 Task: Open the event Second Product Enhancement Discussion and Roadmap Planning on '2024/05/27', change the date to 2024/03/22, change the font style of the description to Trebuchet MS, set the availability to Away, insert an emoji Tue, logged in from the account softage.10@softage.net and add another guest for the event, softage.2@softage.net. Change the alignment of the event description to Align left.Change the font color of the description to Green and select an event charm, 
Action: Mouse moved to (394, 176)
Screenshot: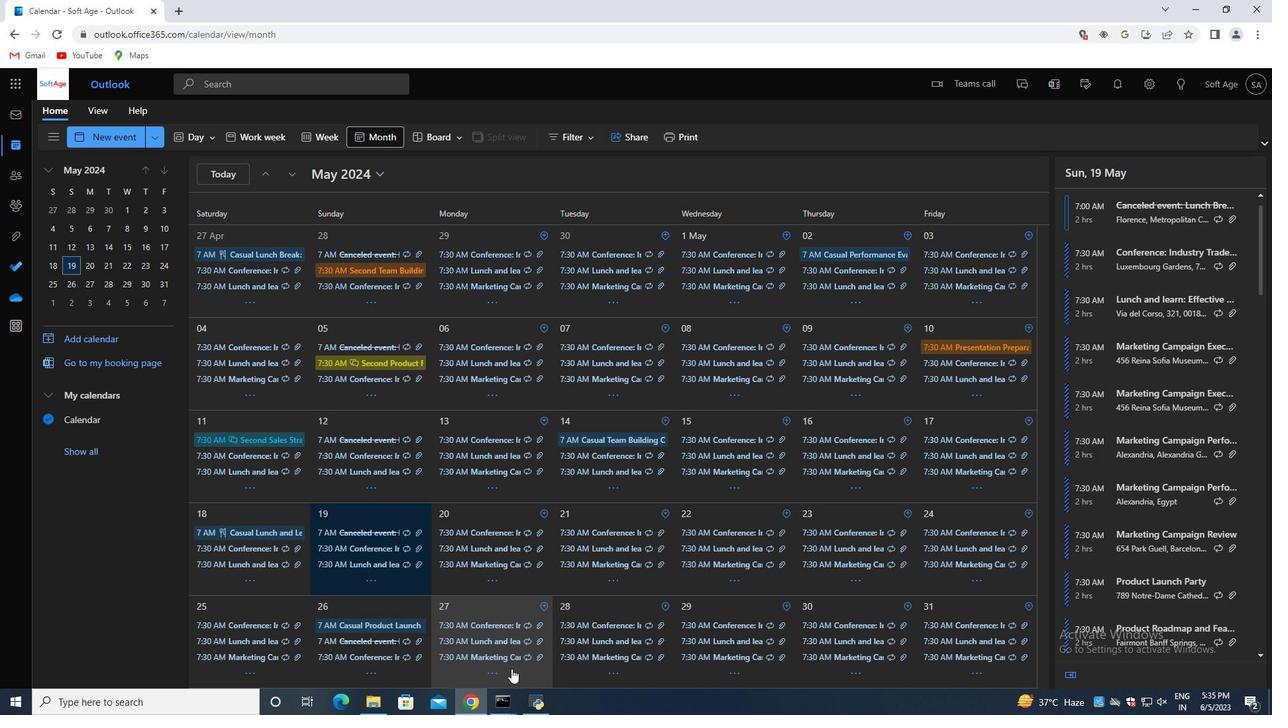 
Action: Mouse pressed left at (394, 176)
Screenshot: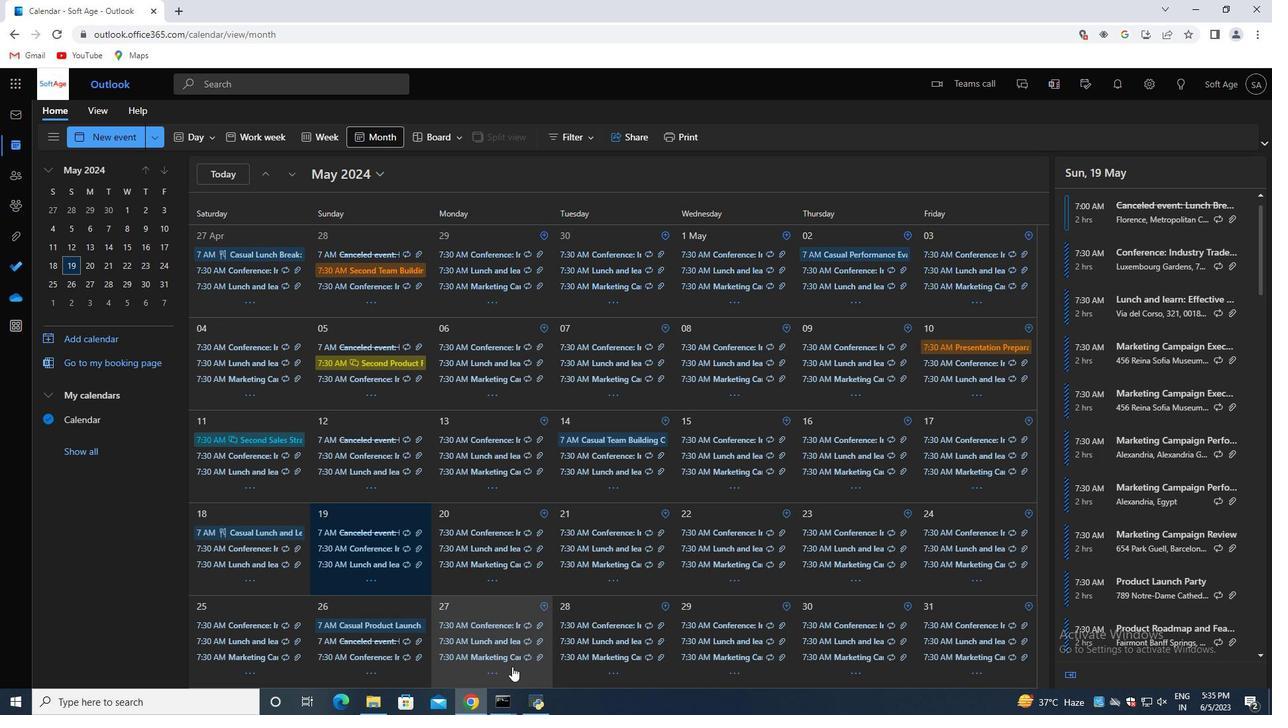 
Action: Mouse moved to (436, 206)
Screenshot: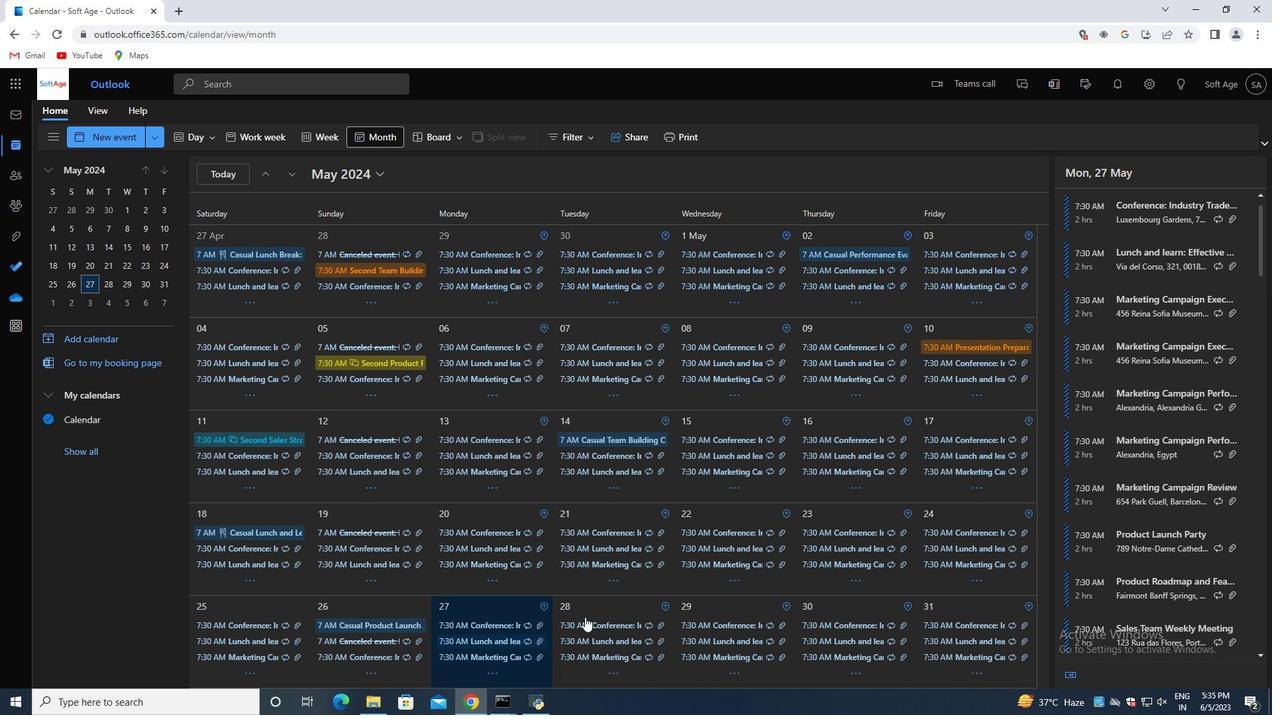 
Action: Mouse pressed left at (436, 206)
Screenshot: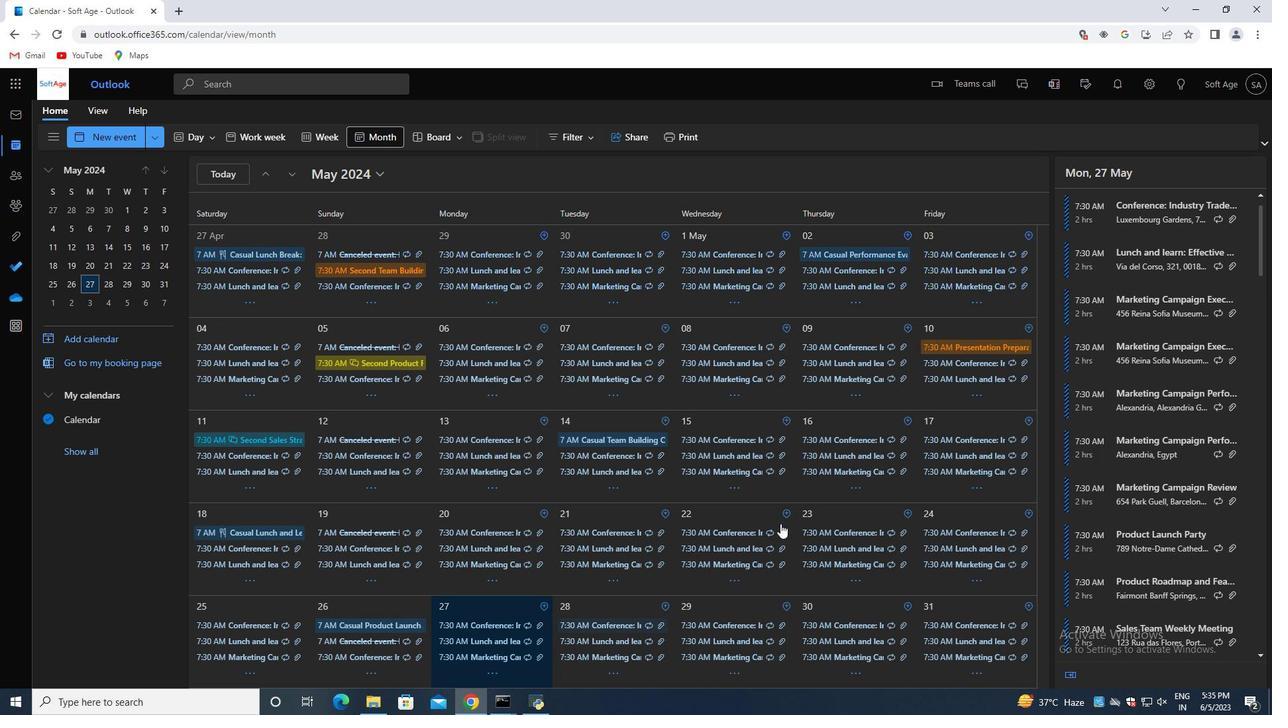 
Action: Mouse pressed left at (436, 206)
Screenshot: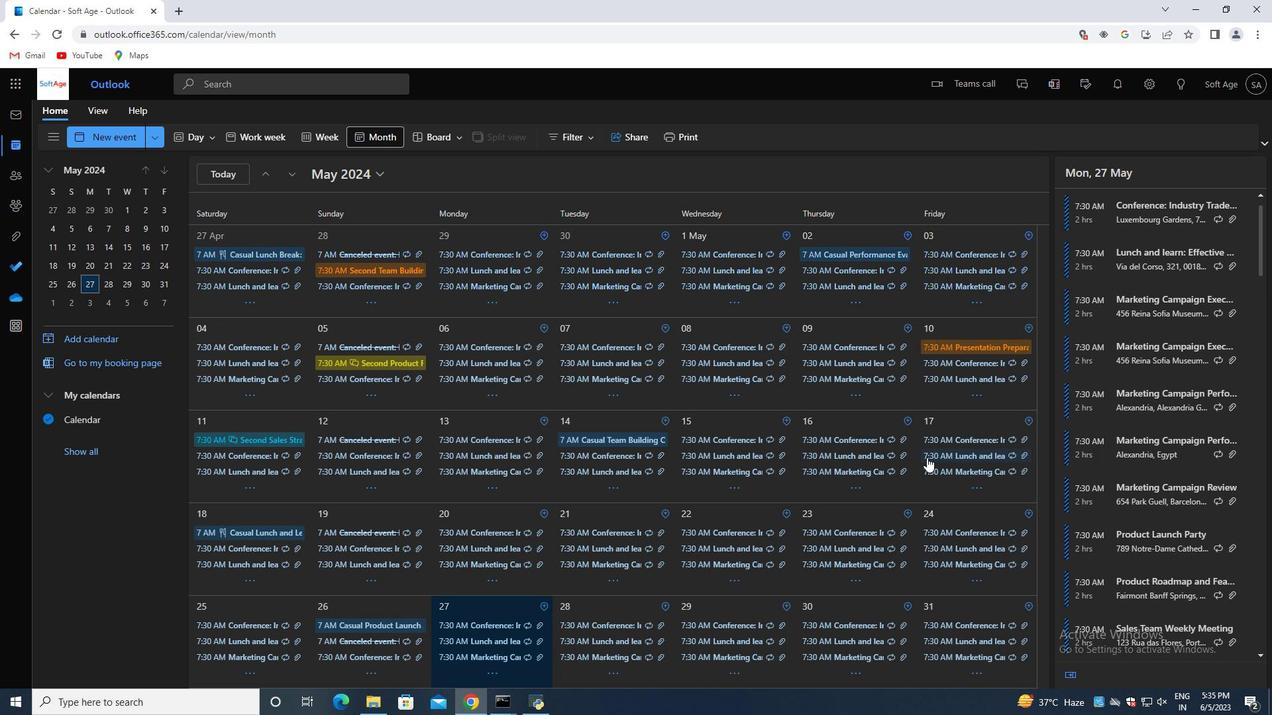 
Action: Mouse moved to (408, 203)
Screenshot: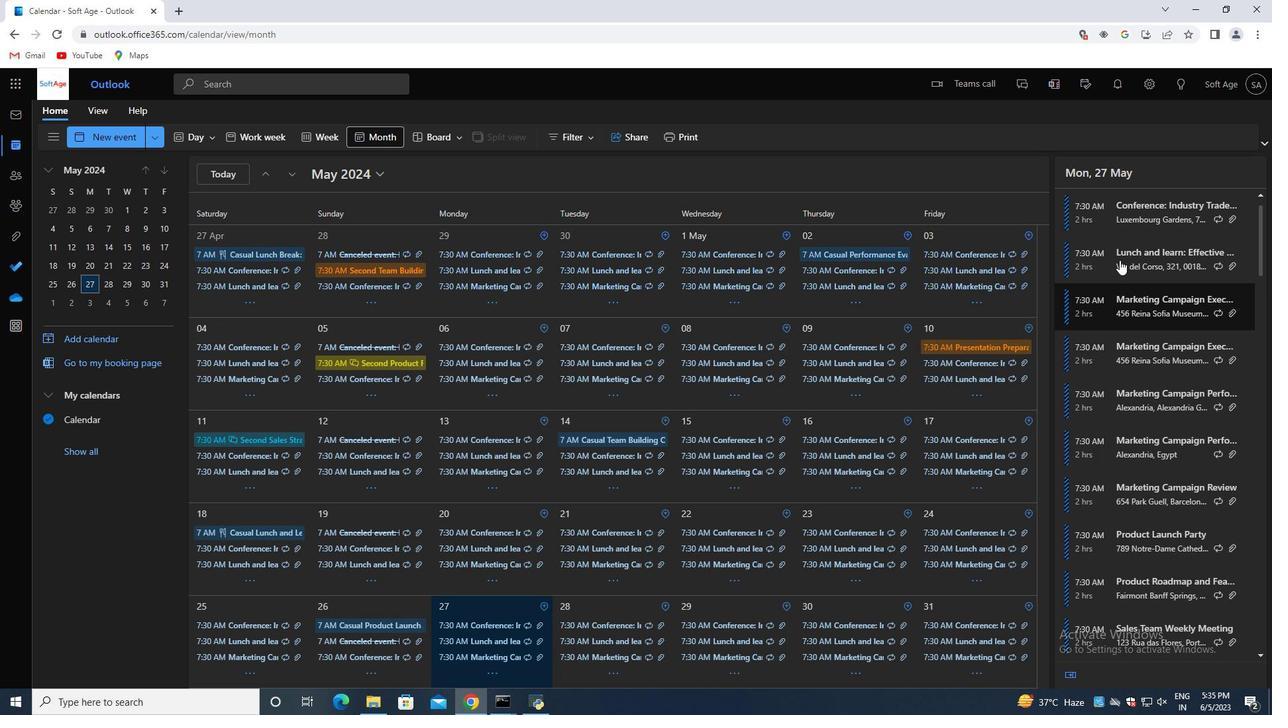 
Action: Mouse pressed left at (408, 203)
Screenshot: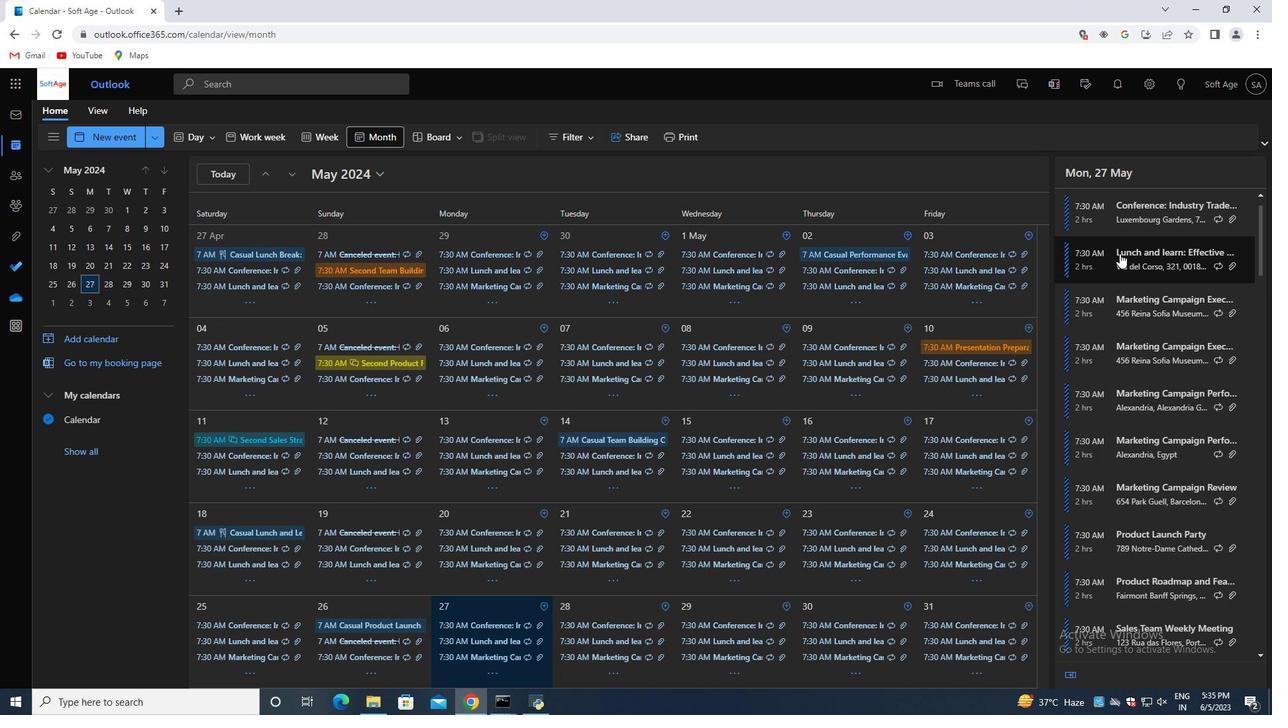 
Action: Mouse moved to (415, 204)
Screenshot: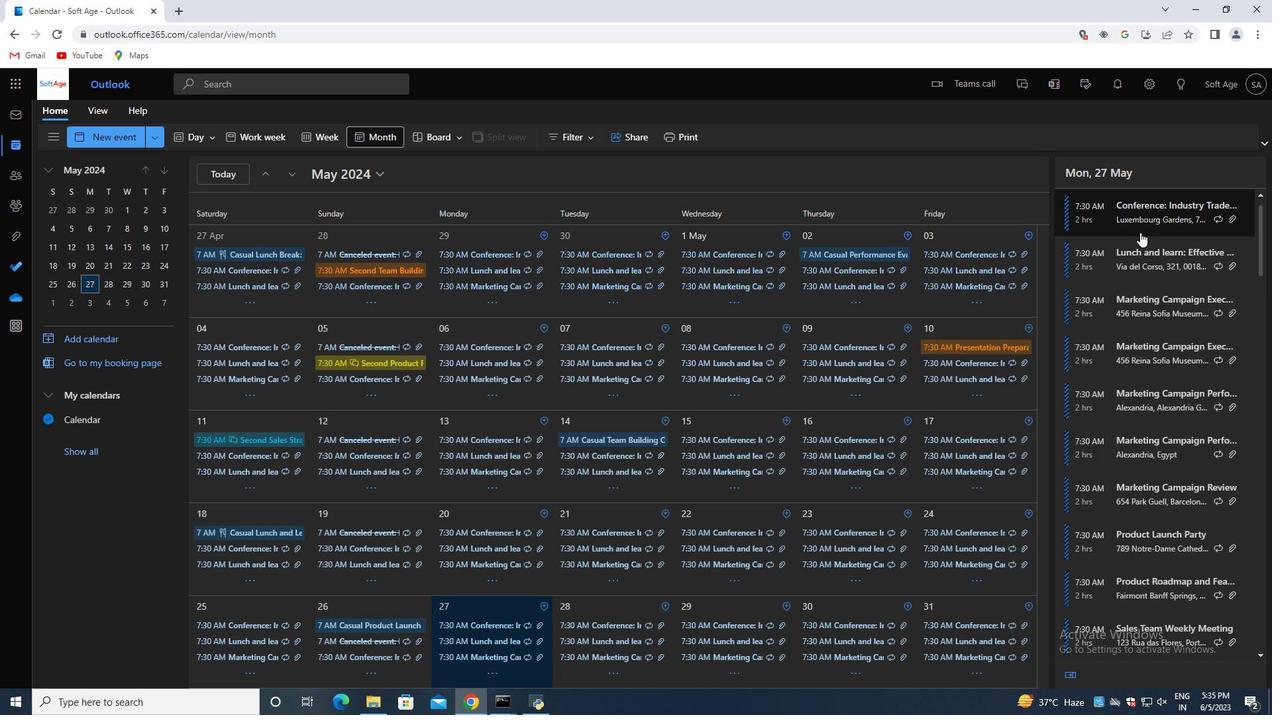 
Action: Mouse pressed left at (415, 204)
Screenshot: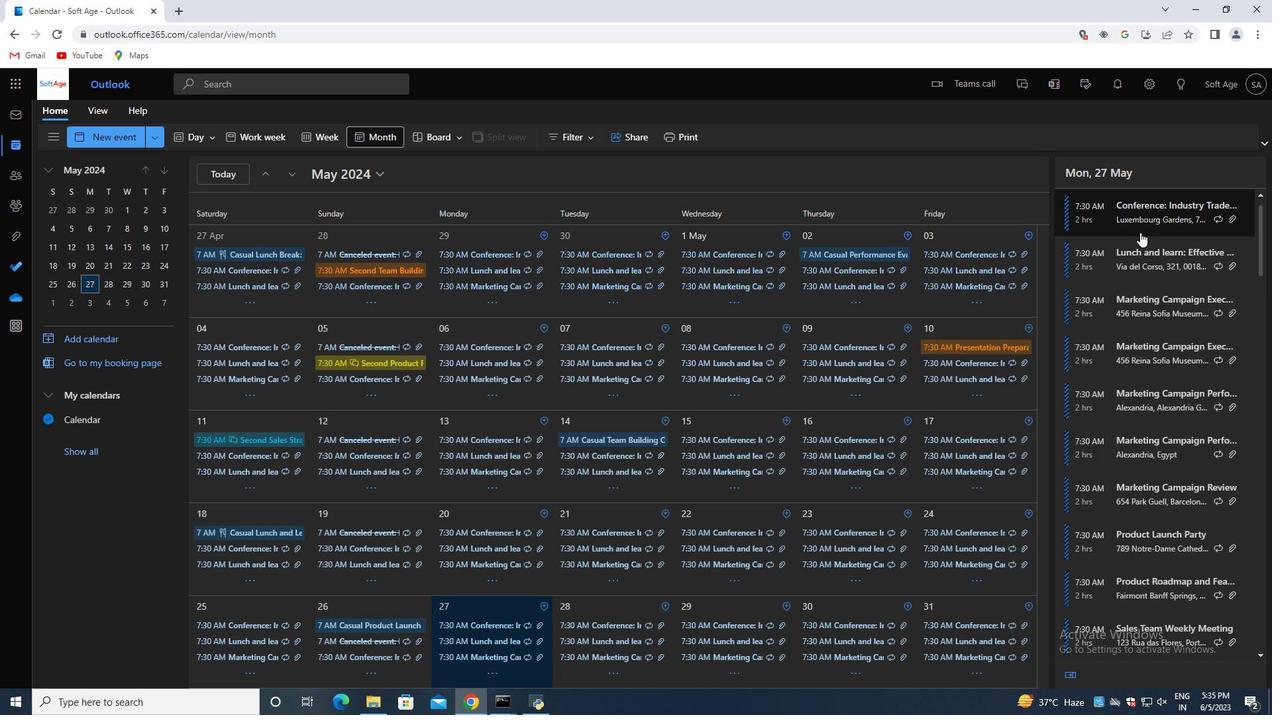 
Action: Mouse moved to (432, 210)
Screenshot: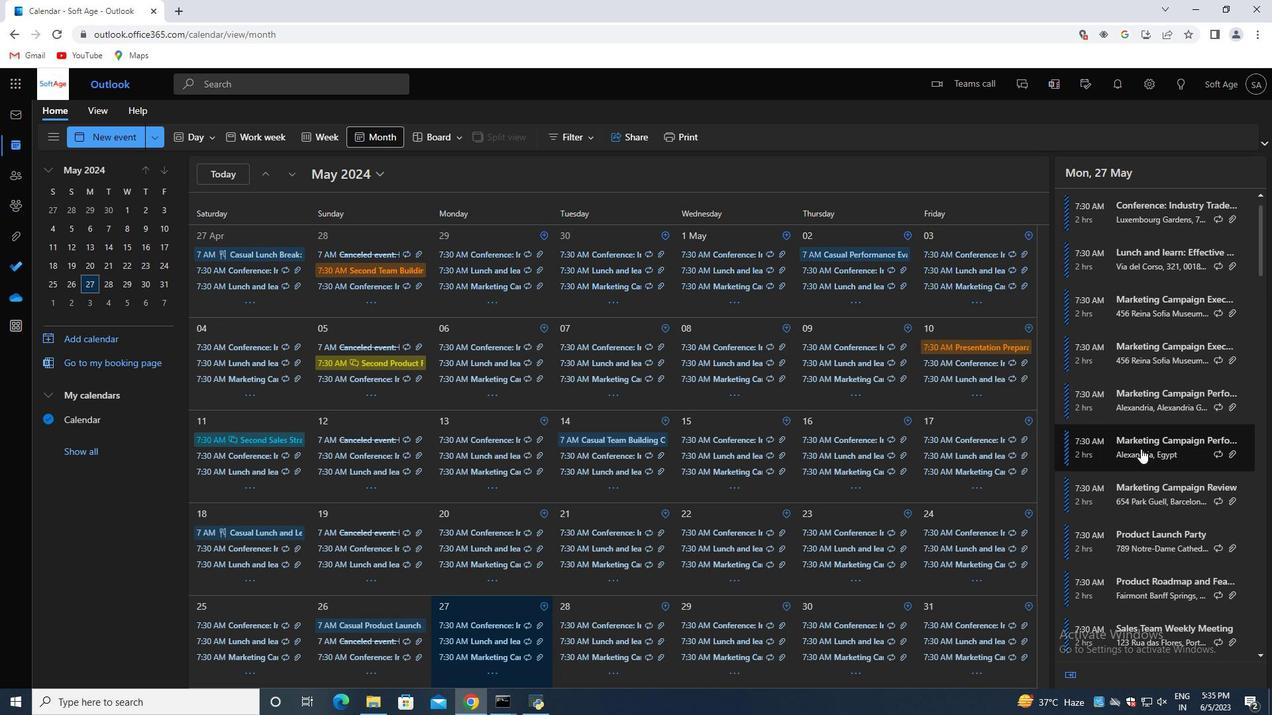 
Action: Mouse pressed left at (432, 210)
Screenshot: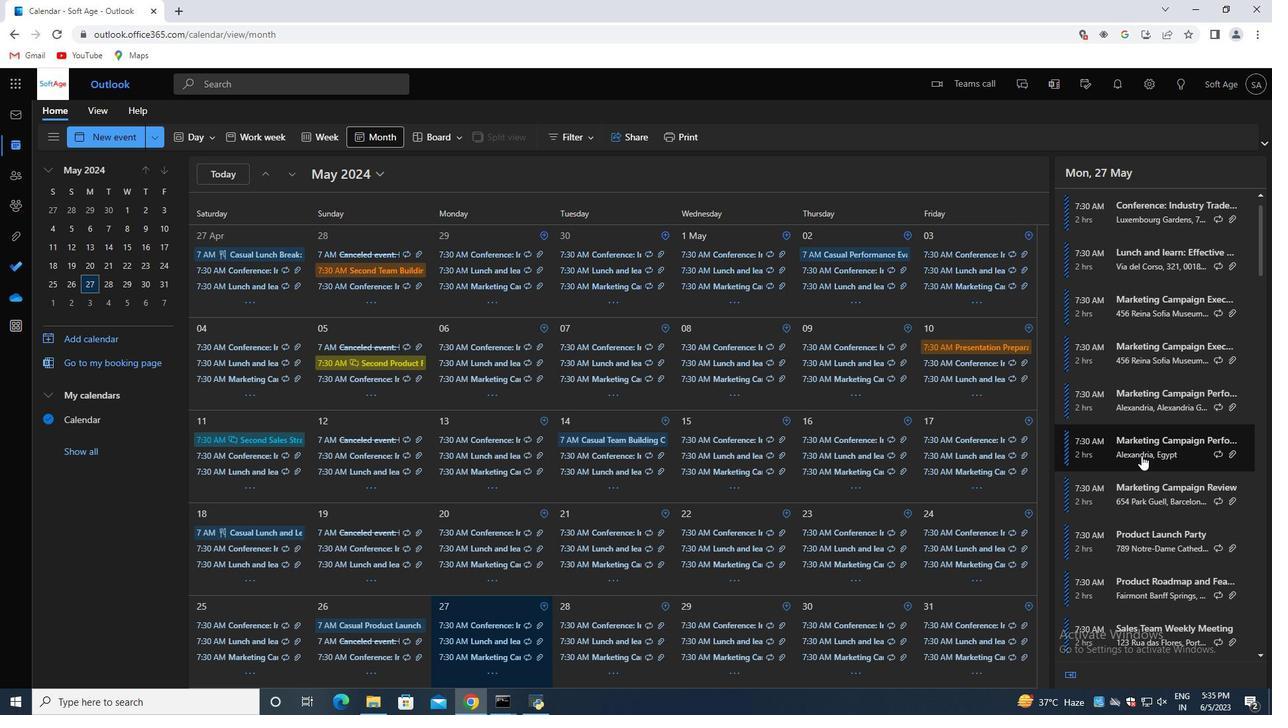 
Action: Mouse pressed left at (432, 210)
Screenshot: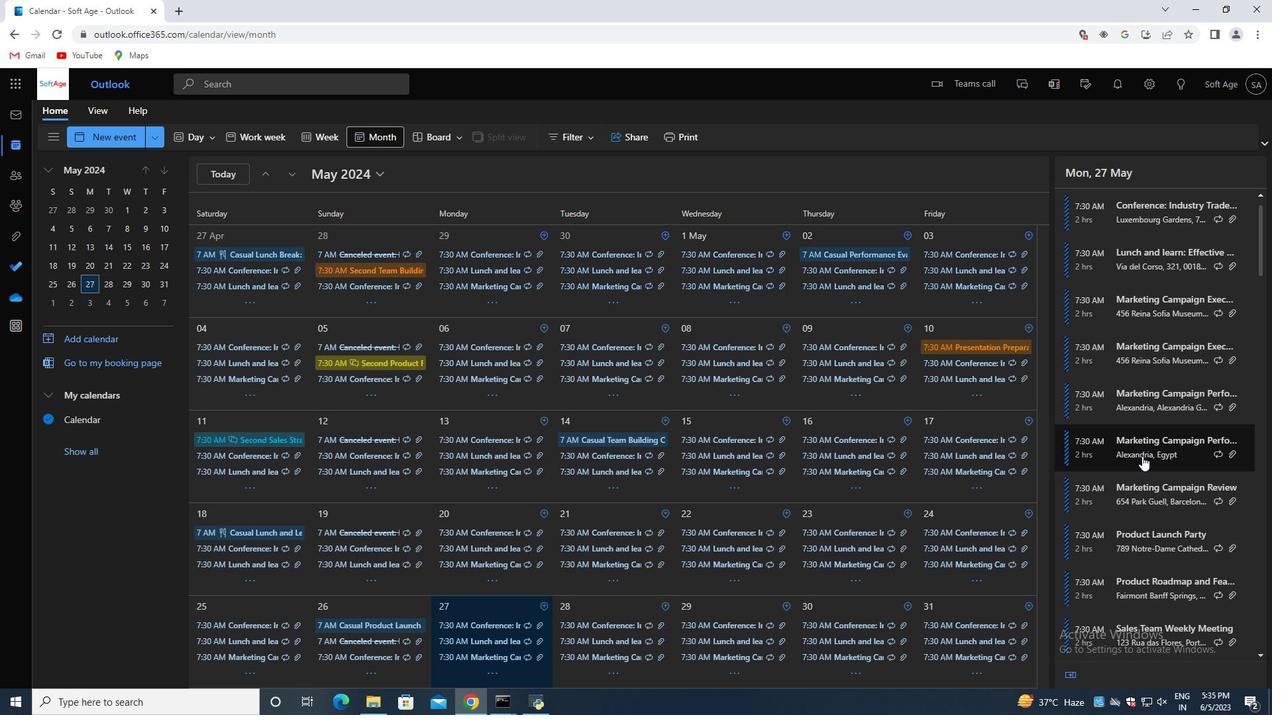 
Action: Mouse moved to (383, 211)
Screenshot: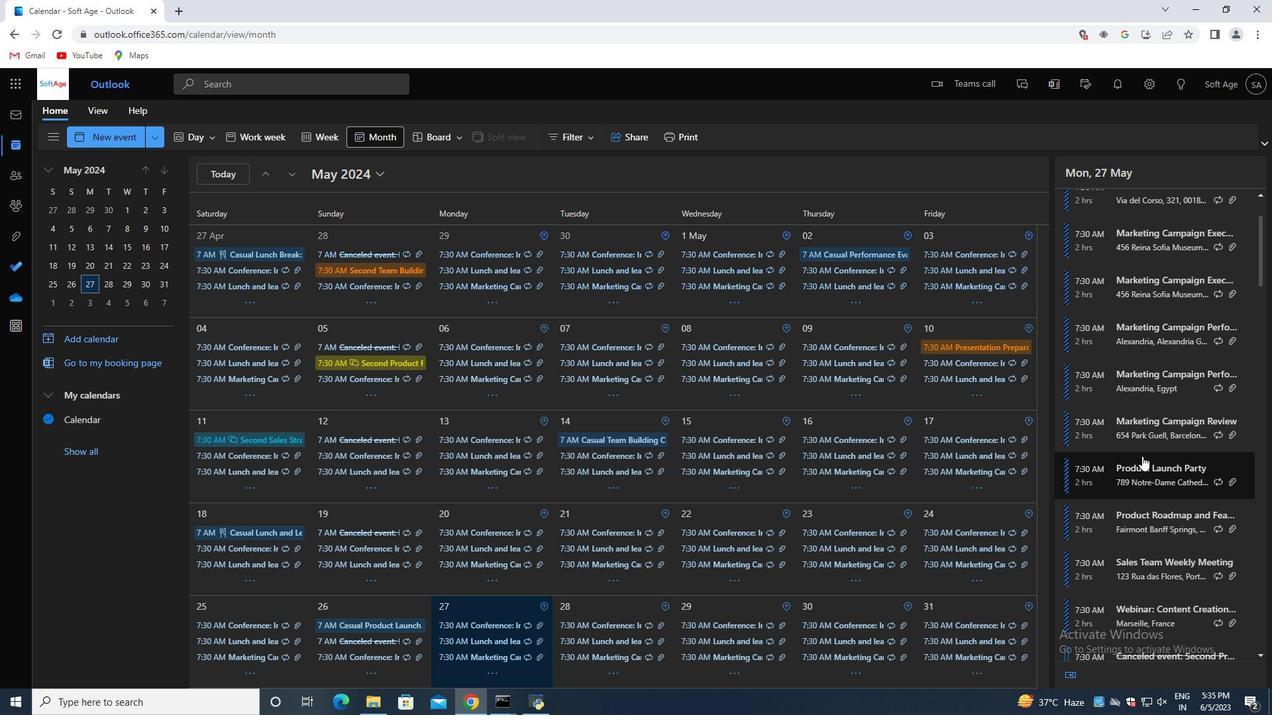 
Action: Mouse pressed left at (383, 211)
Screenshot: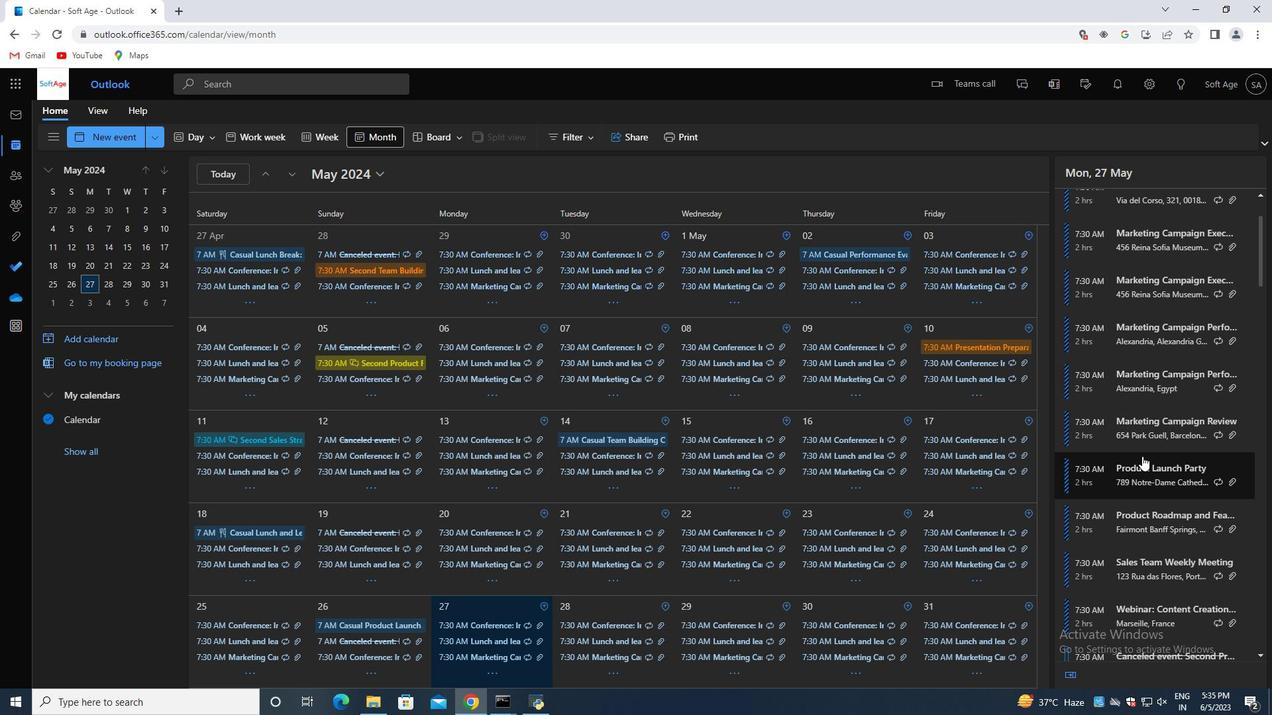 
Action: Mouse moved to (416, 208)
Screenshot: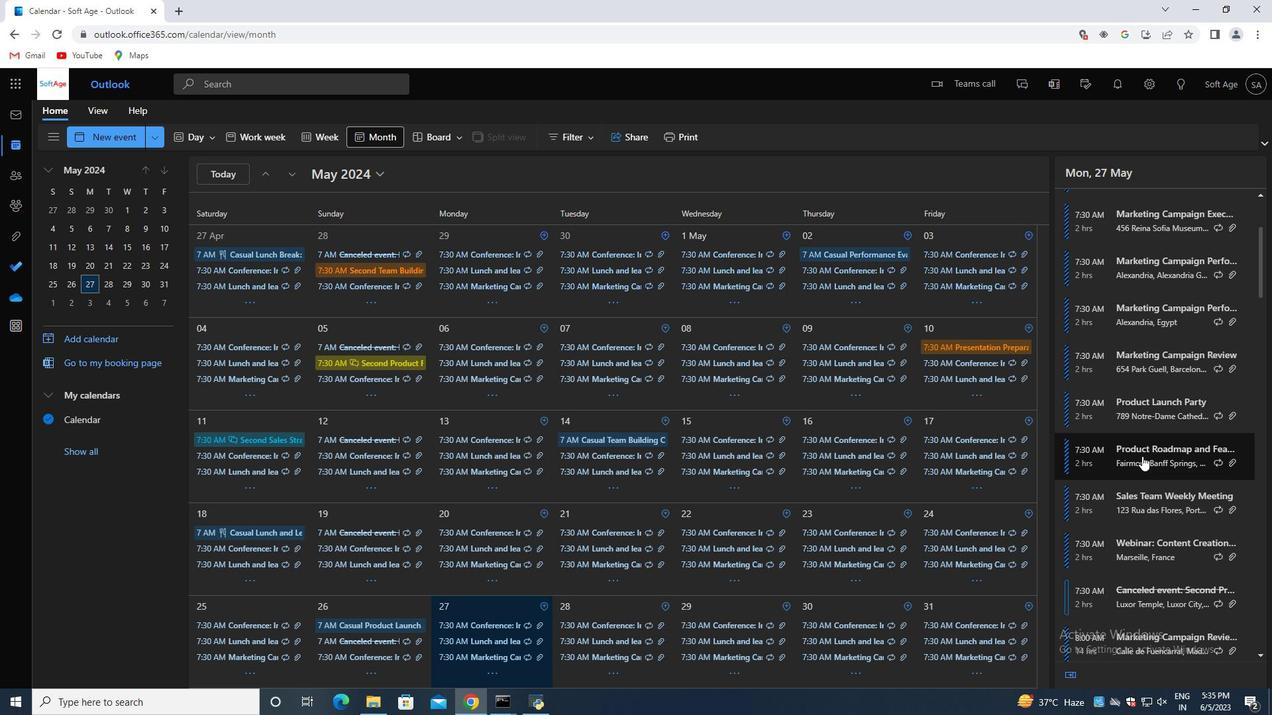 
Action: Mouse pressed left at (416, 208)
Screenshot: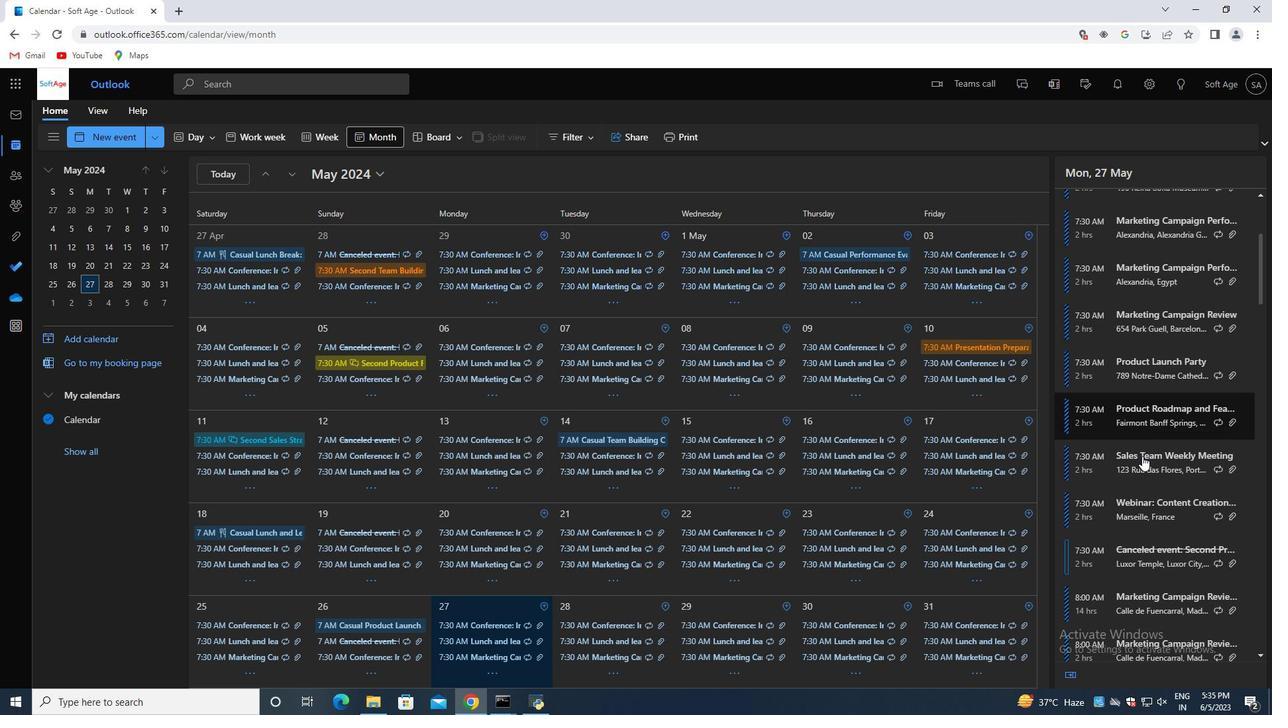 
Action: Mouse moved to (330, 269)
Screenshot: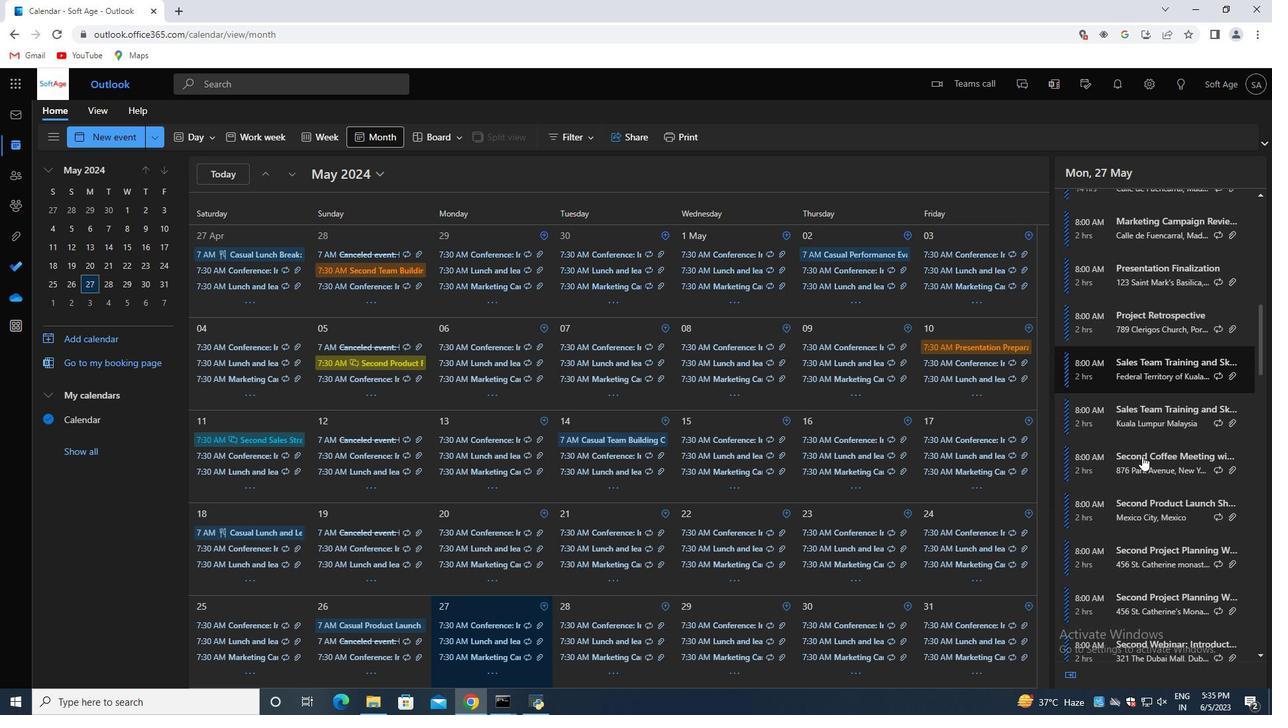 
Action: Mouse pressed left at (330, 269)
Screenshot: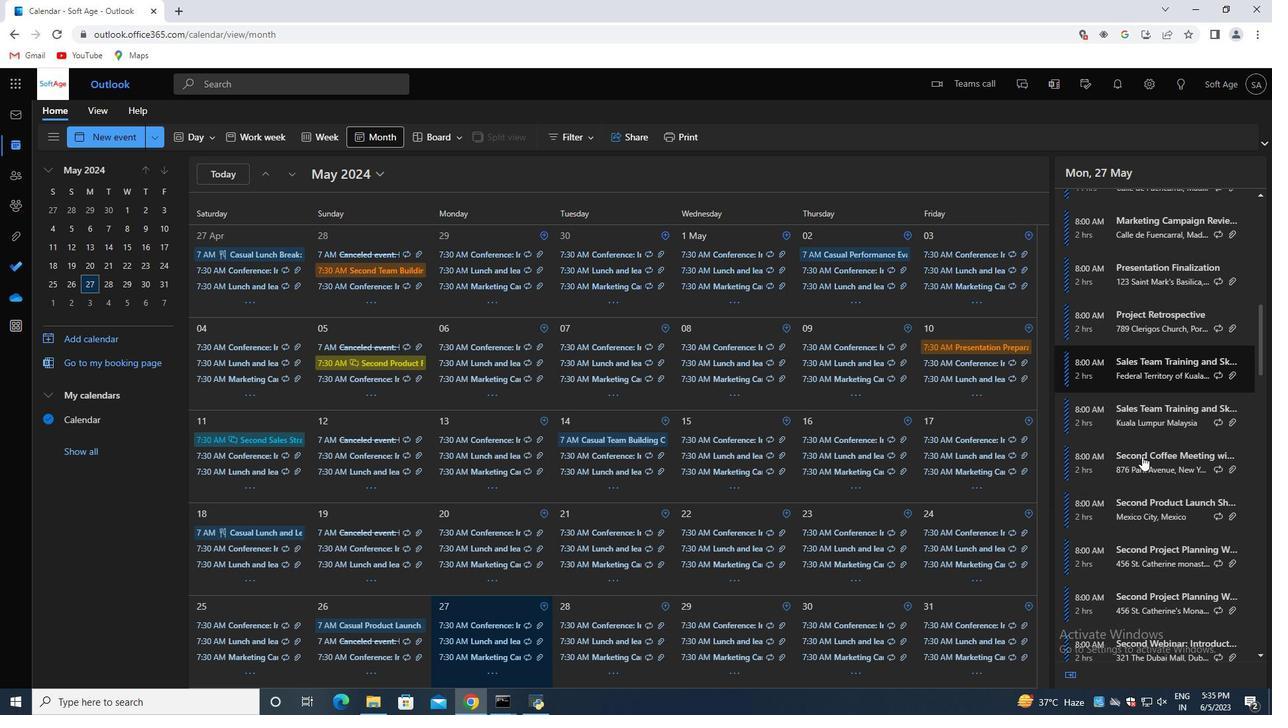 
Action: Mouse moved to (469, 501)
Screenshot: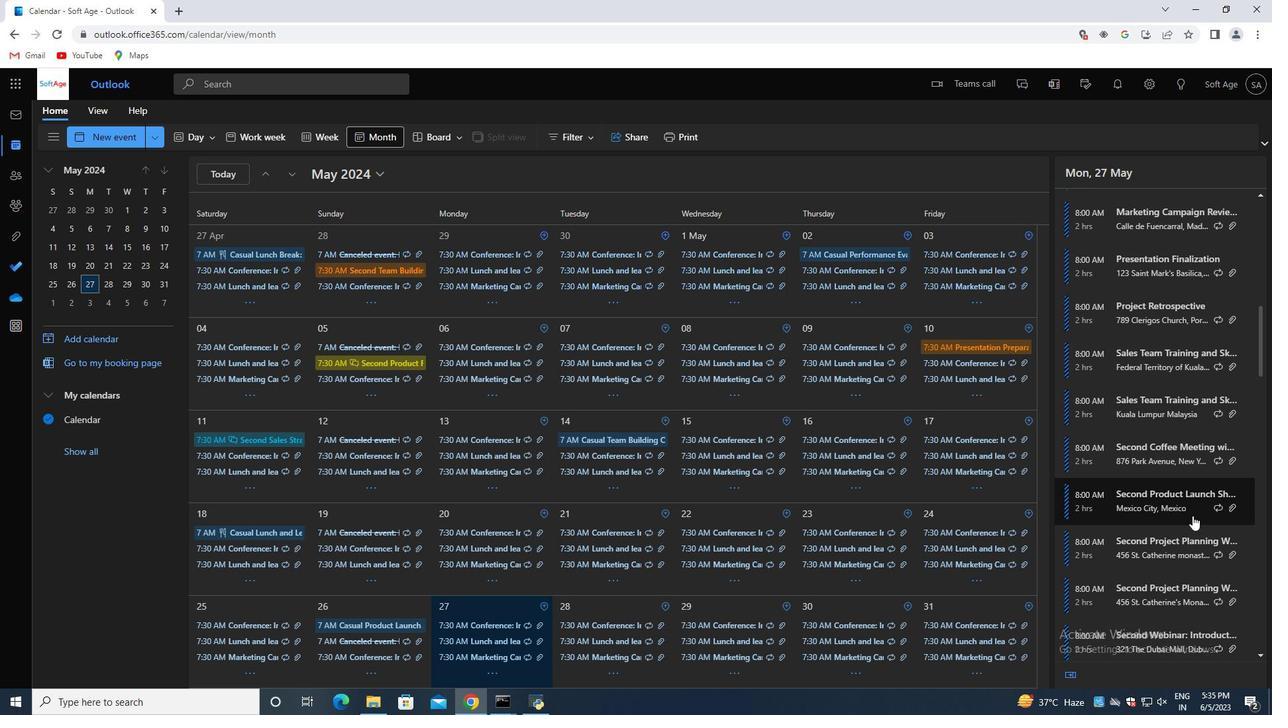 
Action: Mouse scrolled (469, 501) with delta (0, 0)
Screenshot: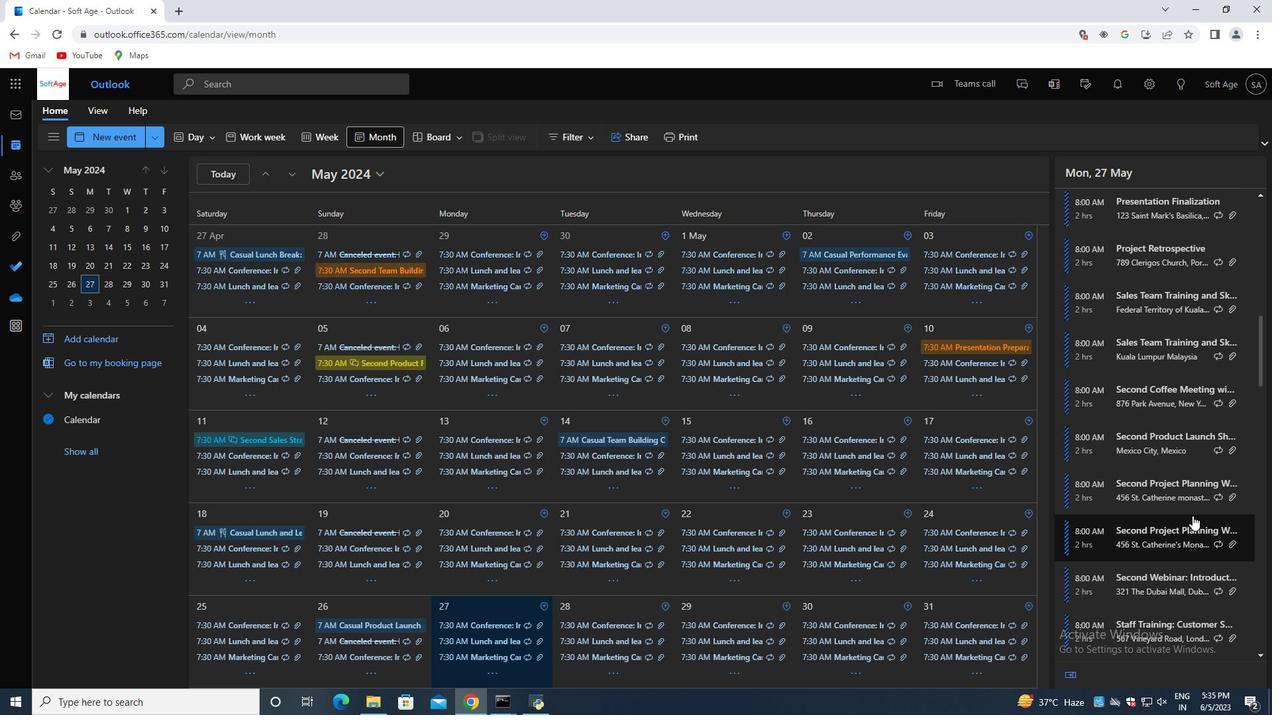 
Action: Mouse scrolled (469, 501) with delta (0, 0)
Screenshot: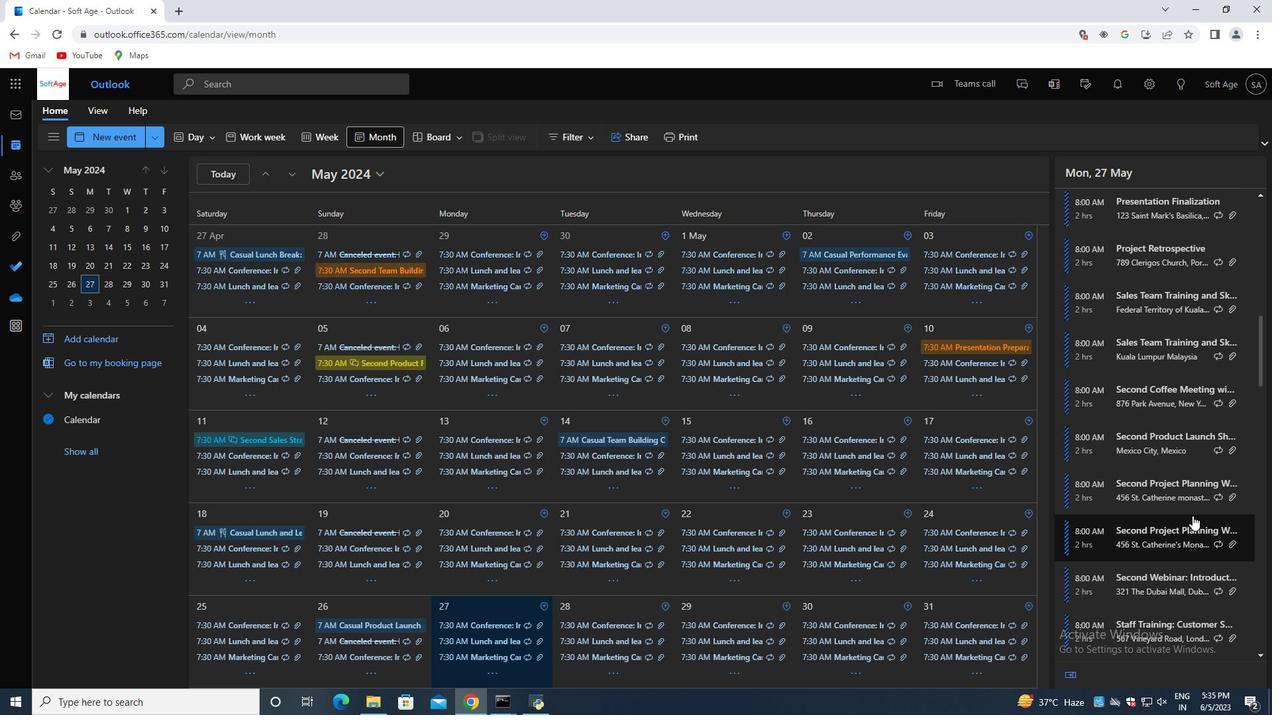 
Action: Mouse scrolled (469, 501) with delta (0, 0)
Screenshot: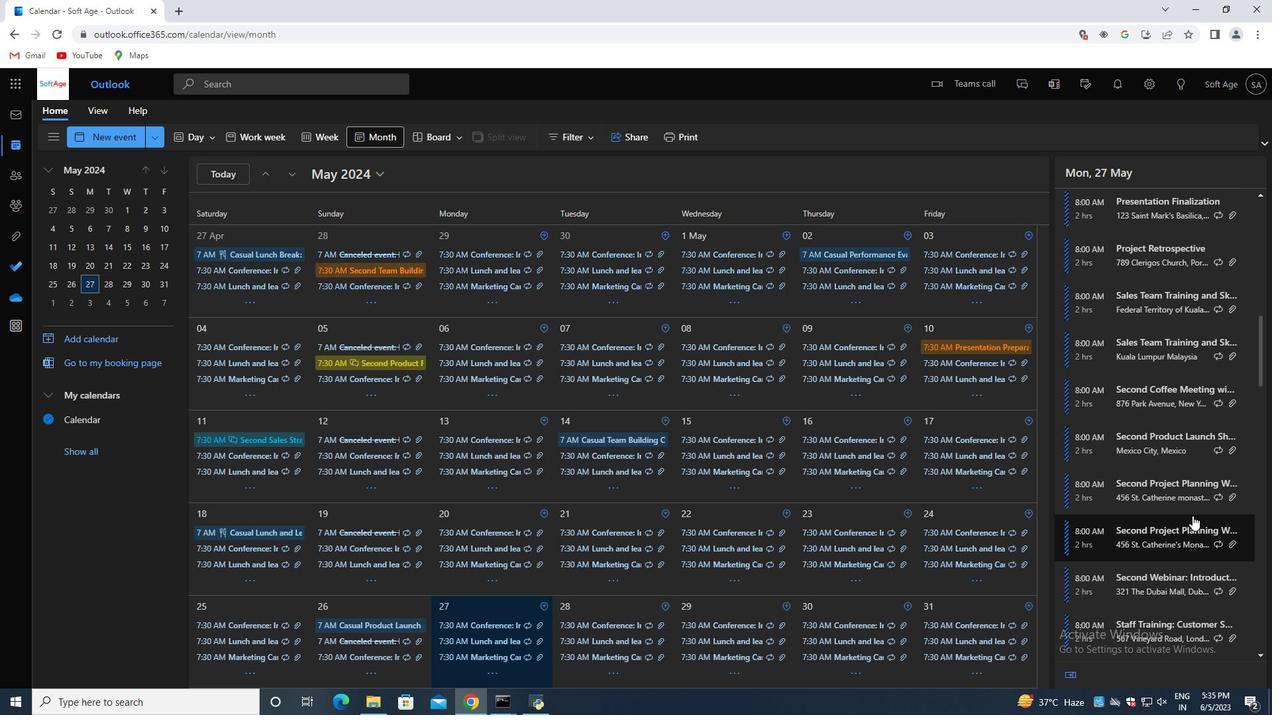 
Action: Mouse moved to (685, 174)
Screenshot: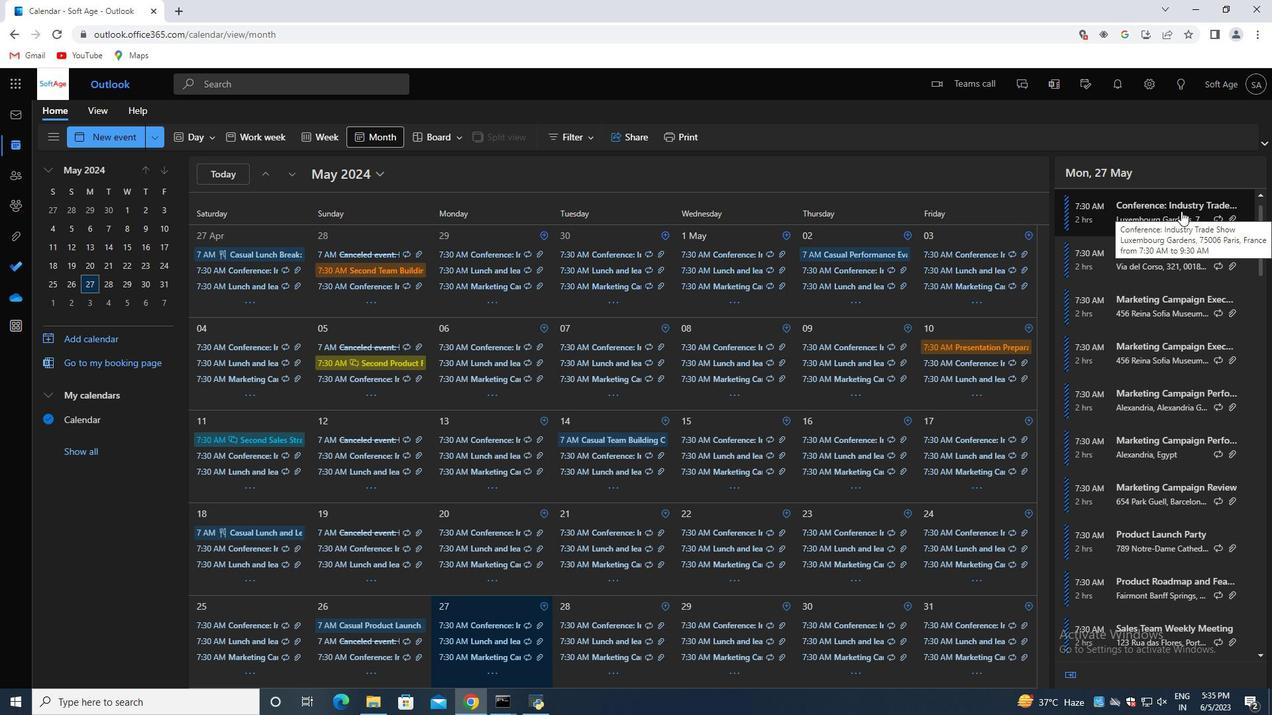 
Action: Mouse pressed left at (685, 174)
Screenshot: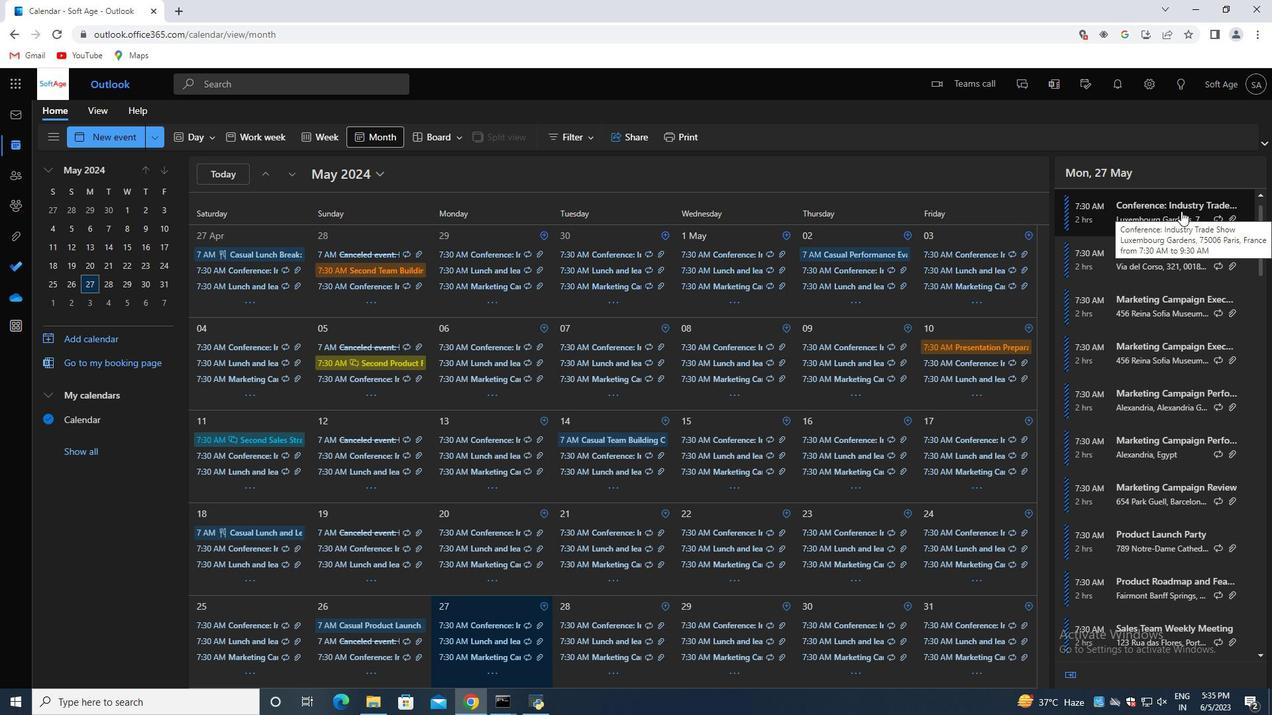 
Action: Mouse moved to (470, 607)
Screenshot: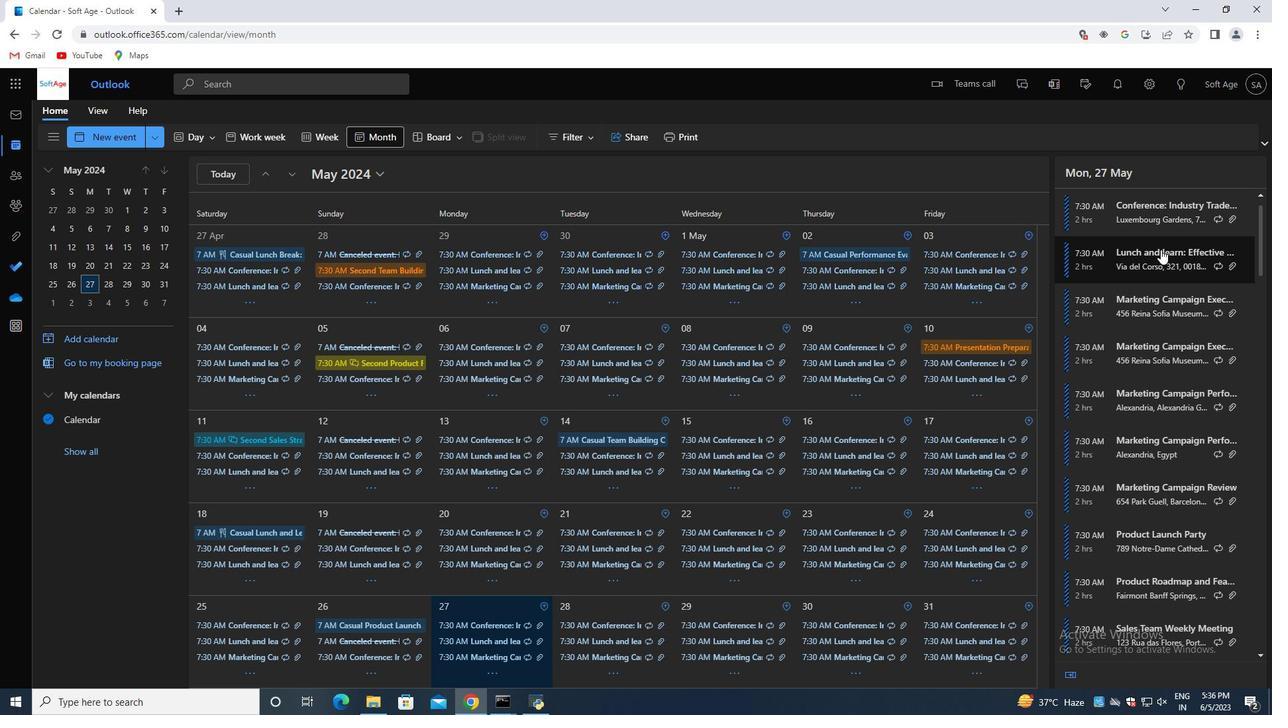 
Action: Mouse pressed left at (470, 607)
Screenshot: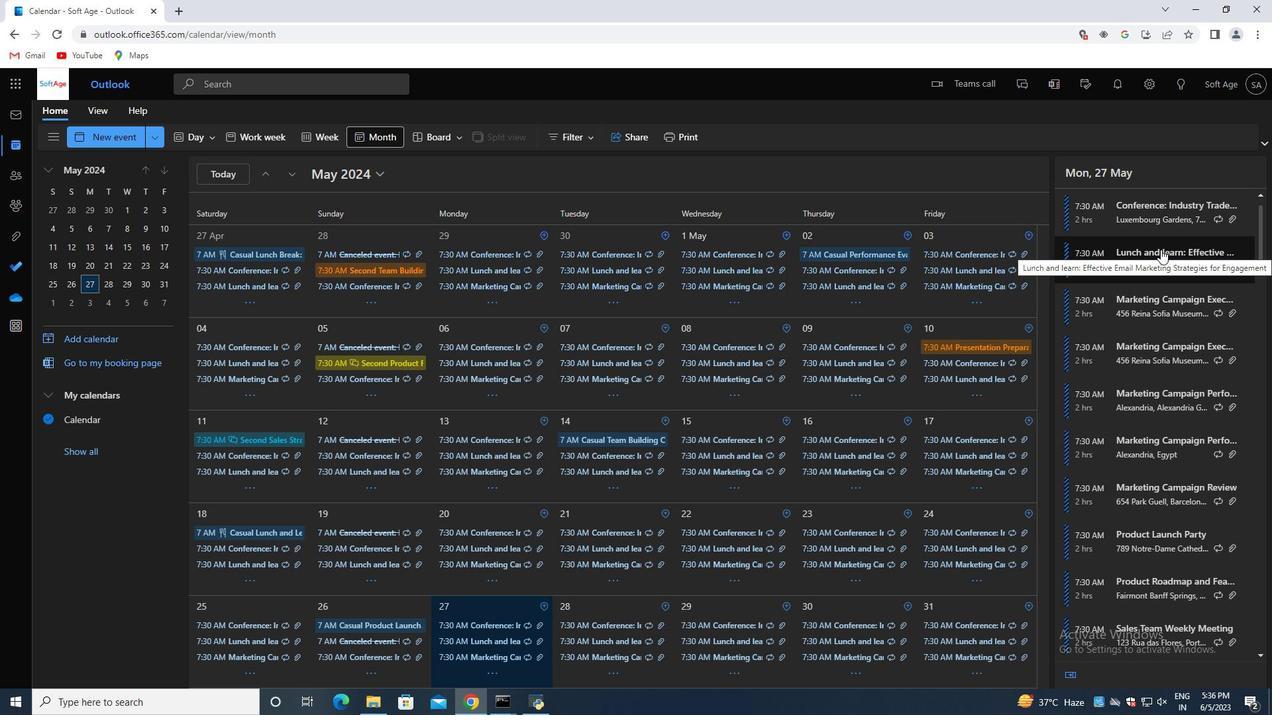 
Action: Mouse moved to (453, 618)
Screenshot: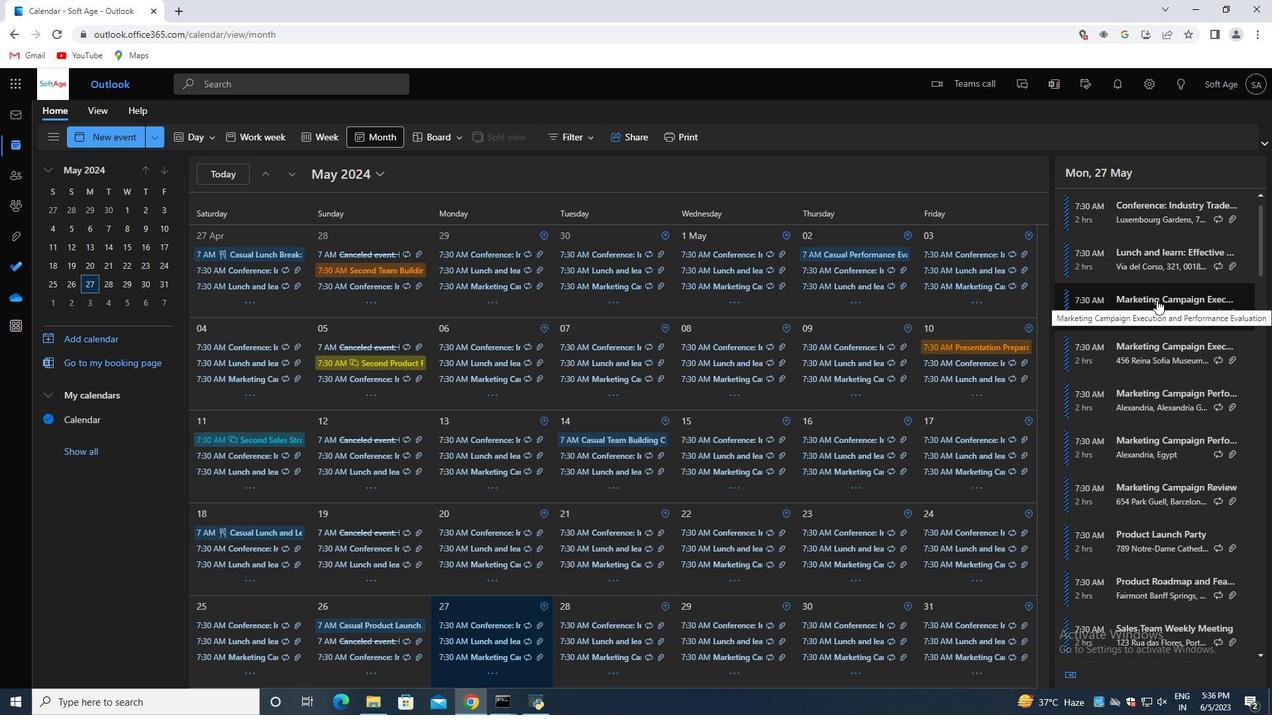 
Action: Mouse scrolled (453, 618) with delta (0, 0)
Screenshot: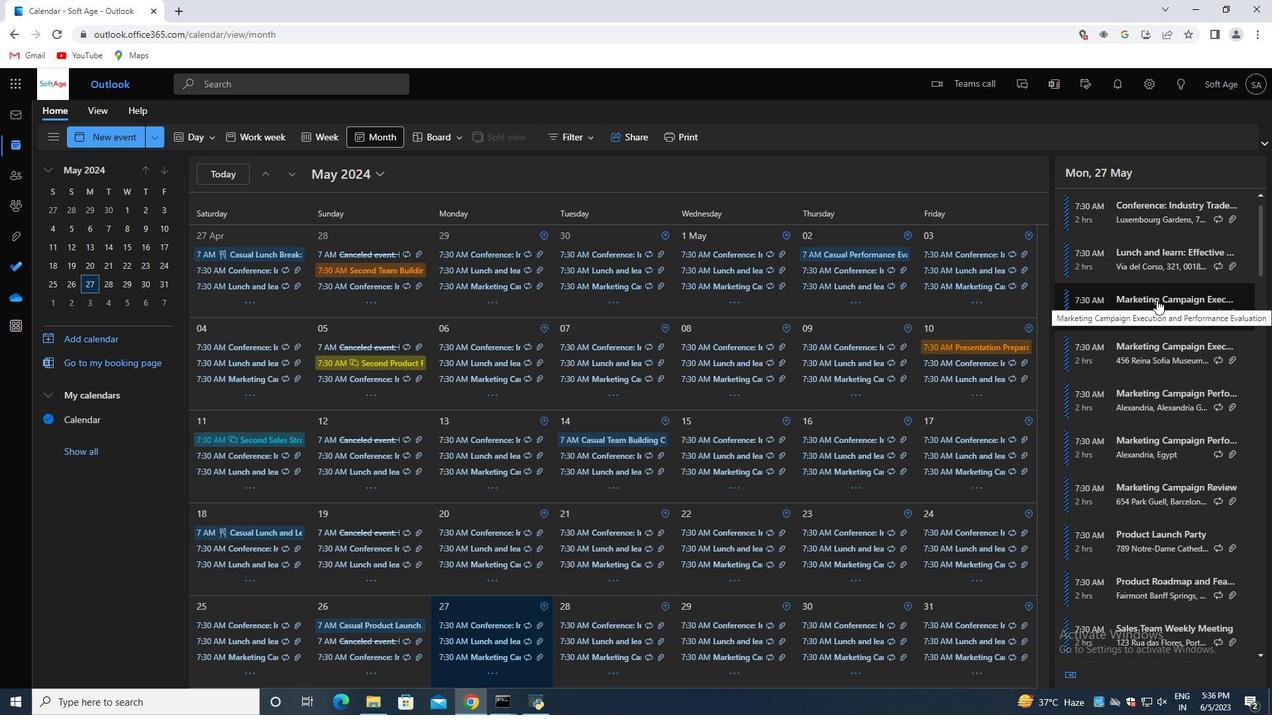 
Action: Mouse moved to (453, 618)
Screenshot: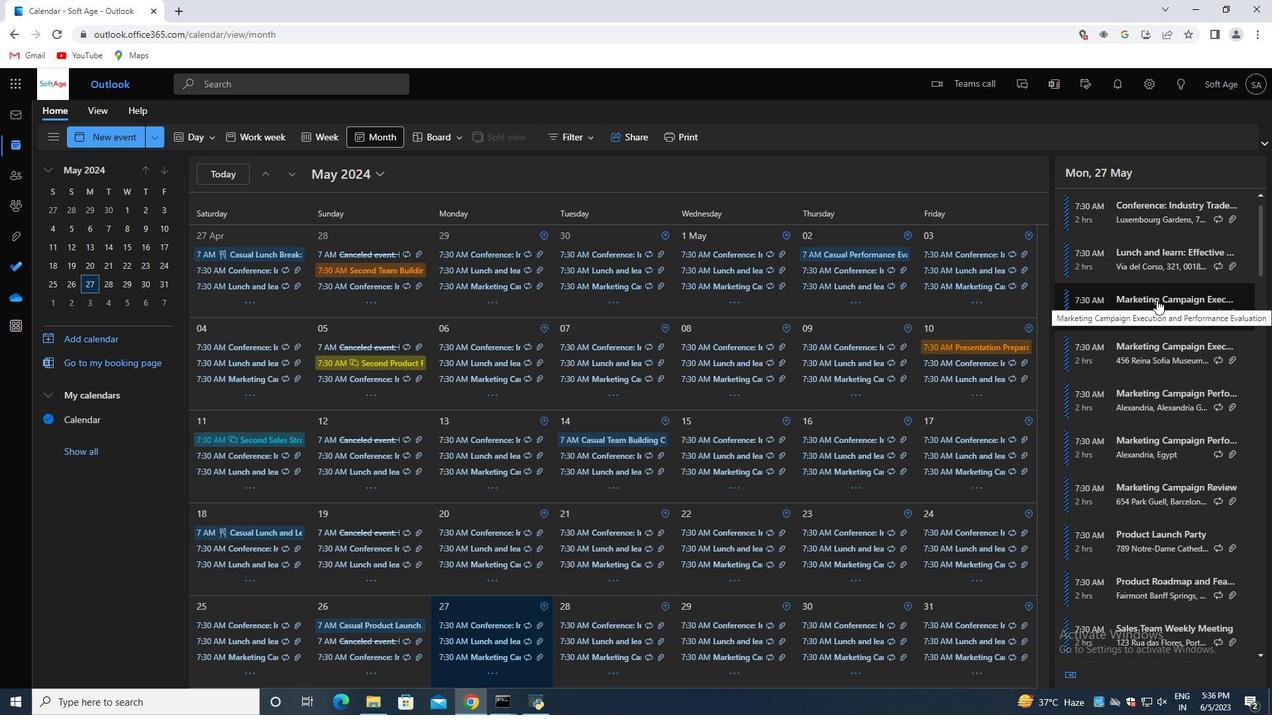 
Action: Mouse scrolled (453, 618) with delta (0, 0)
Screenshot: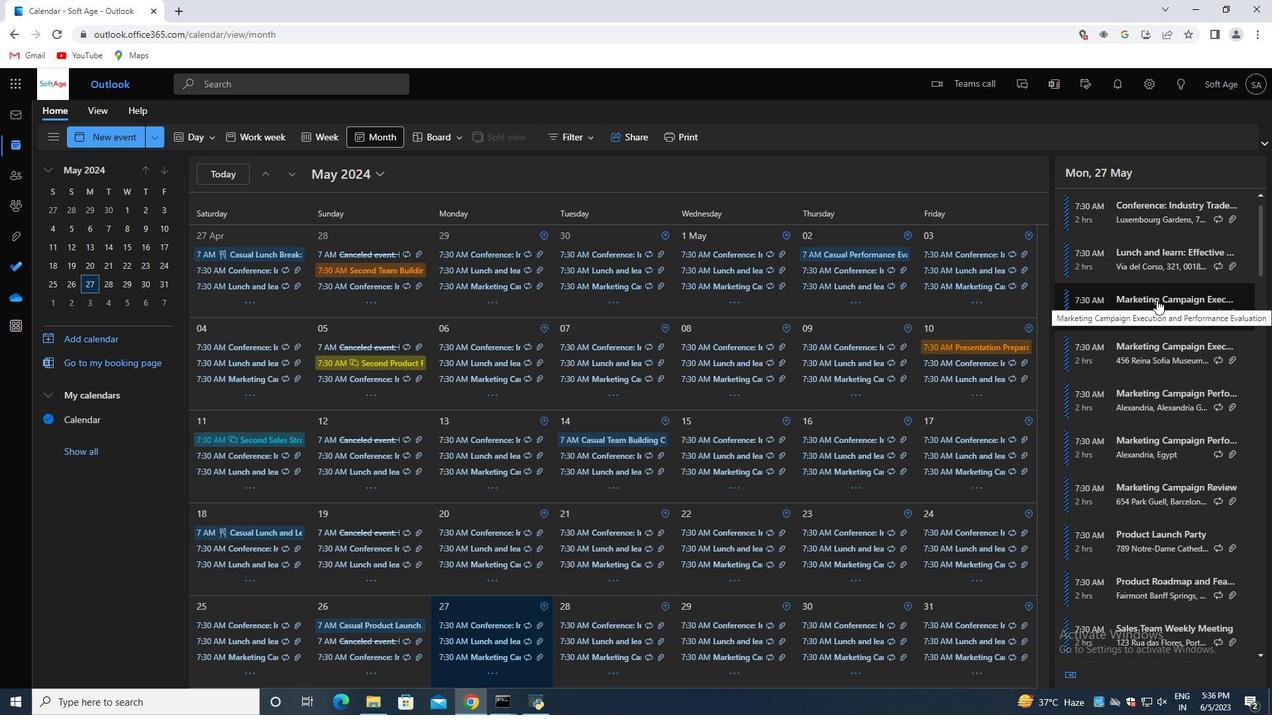 
Action: Mouse moved to (681, 175)
Screenshot: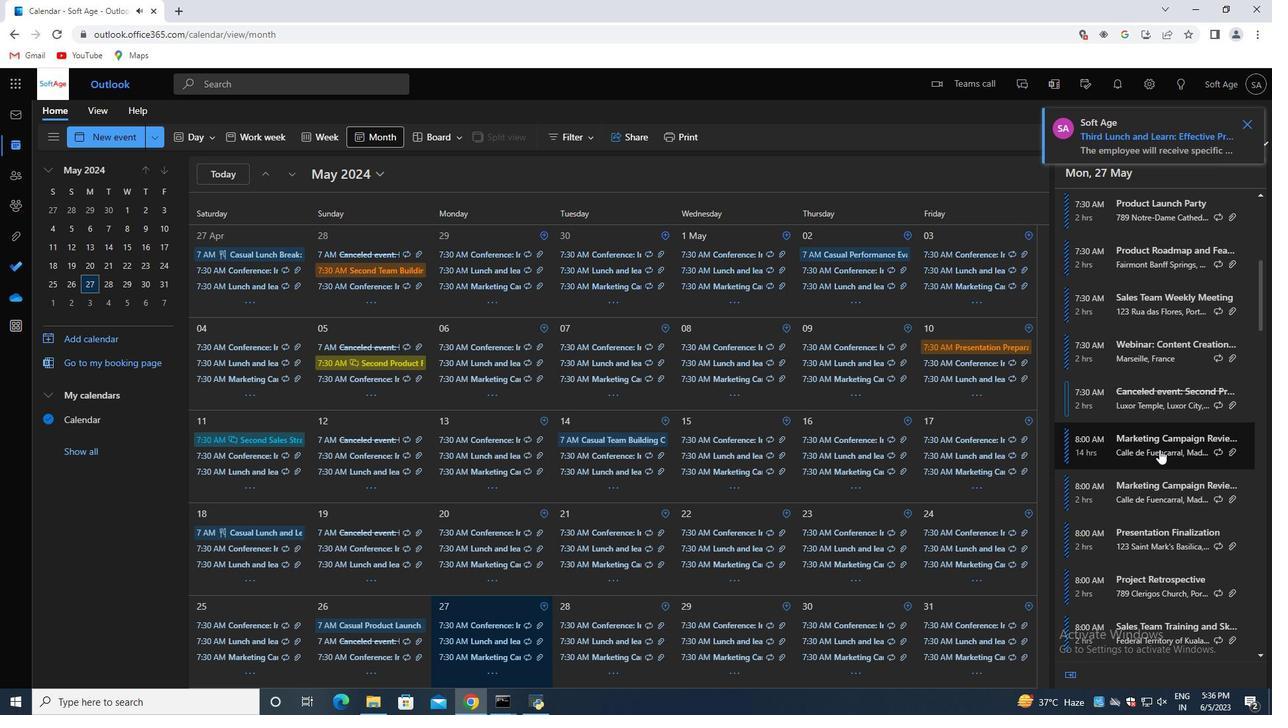 
Action: Mouse pressed left at (681, 175)
Screenshot: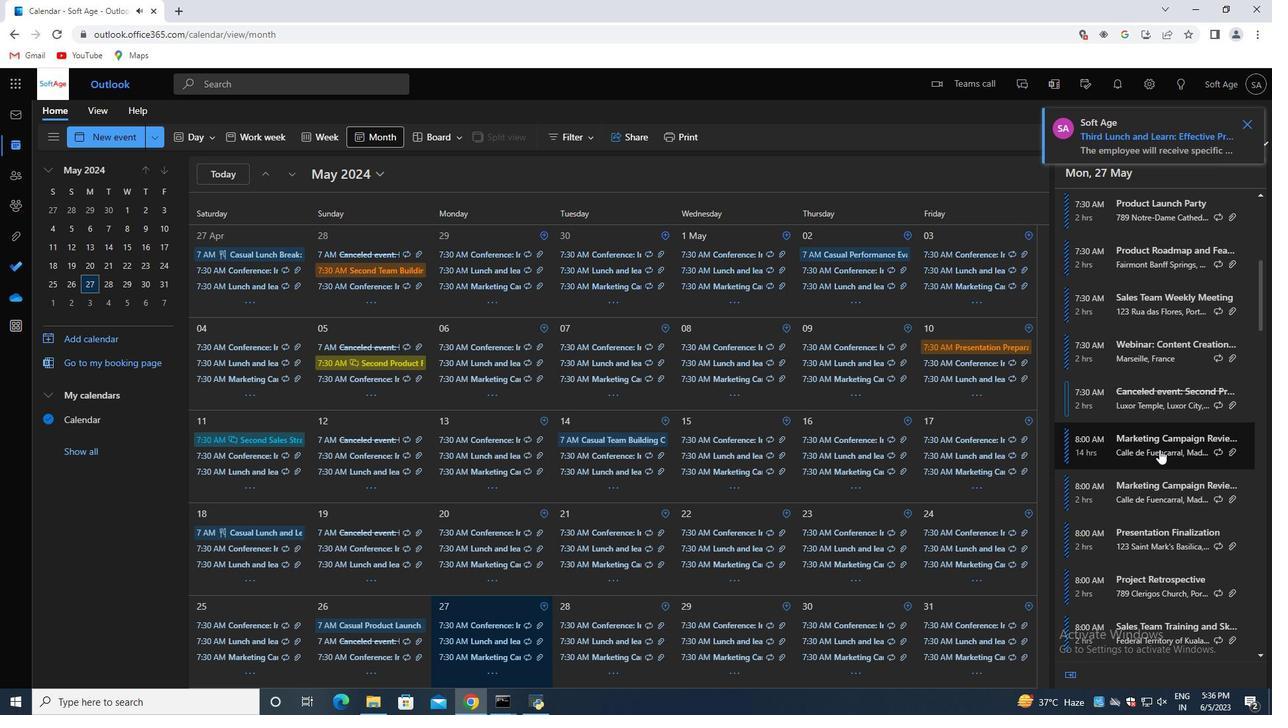 
Action: Mouse moved to (508, 545)
Screenshot: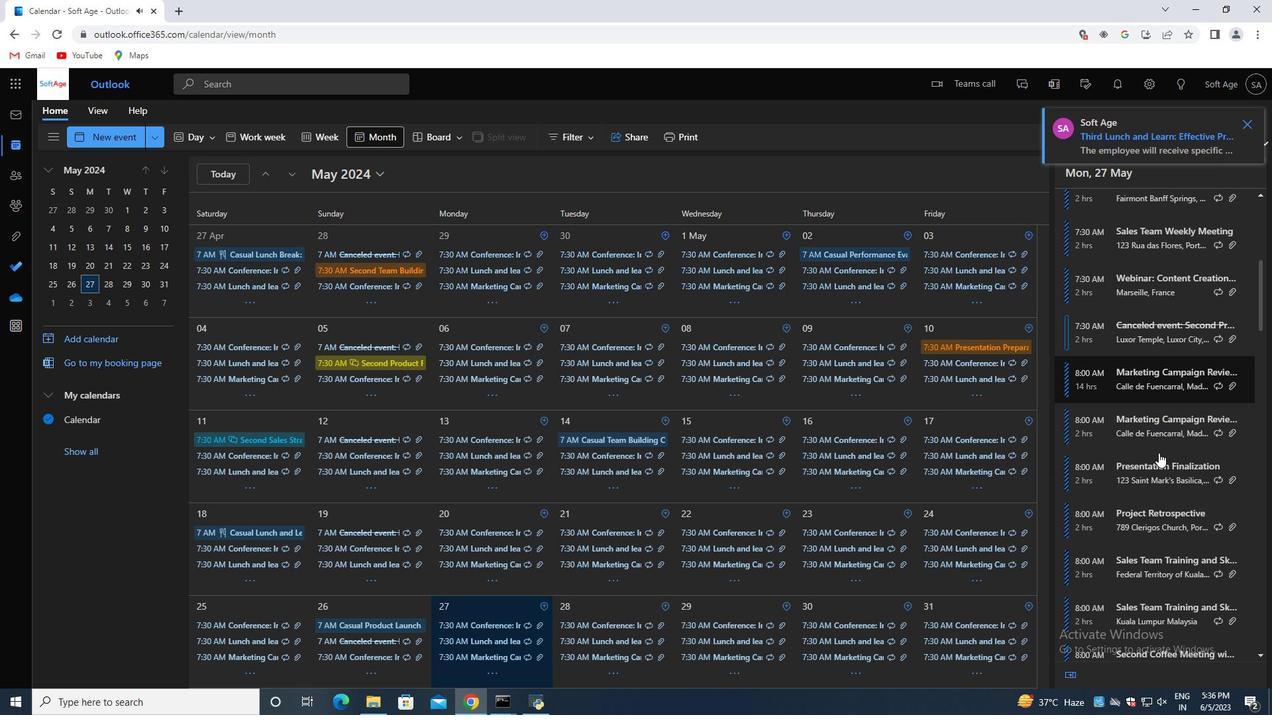
Action: Mouse scrolled (623, 526) with delta (0, 0)
Screenshot: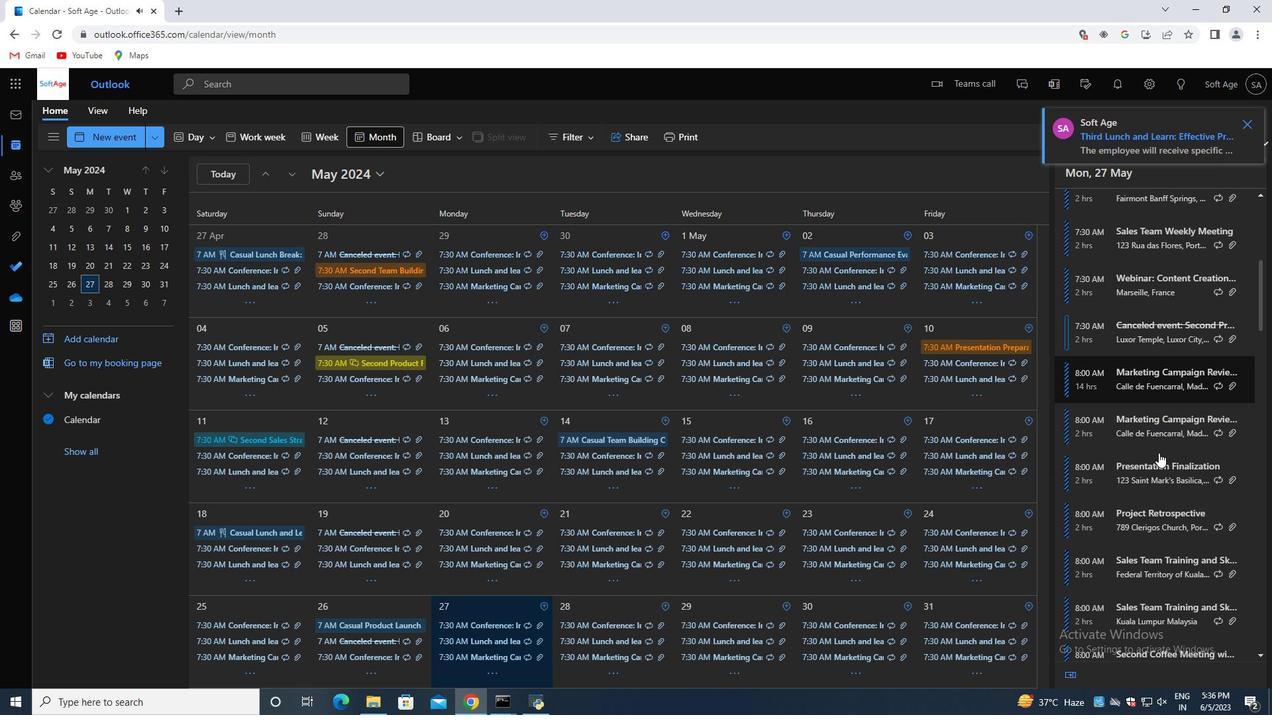 
Action: Mouse moved to (511, 669)
Screenshot: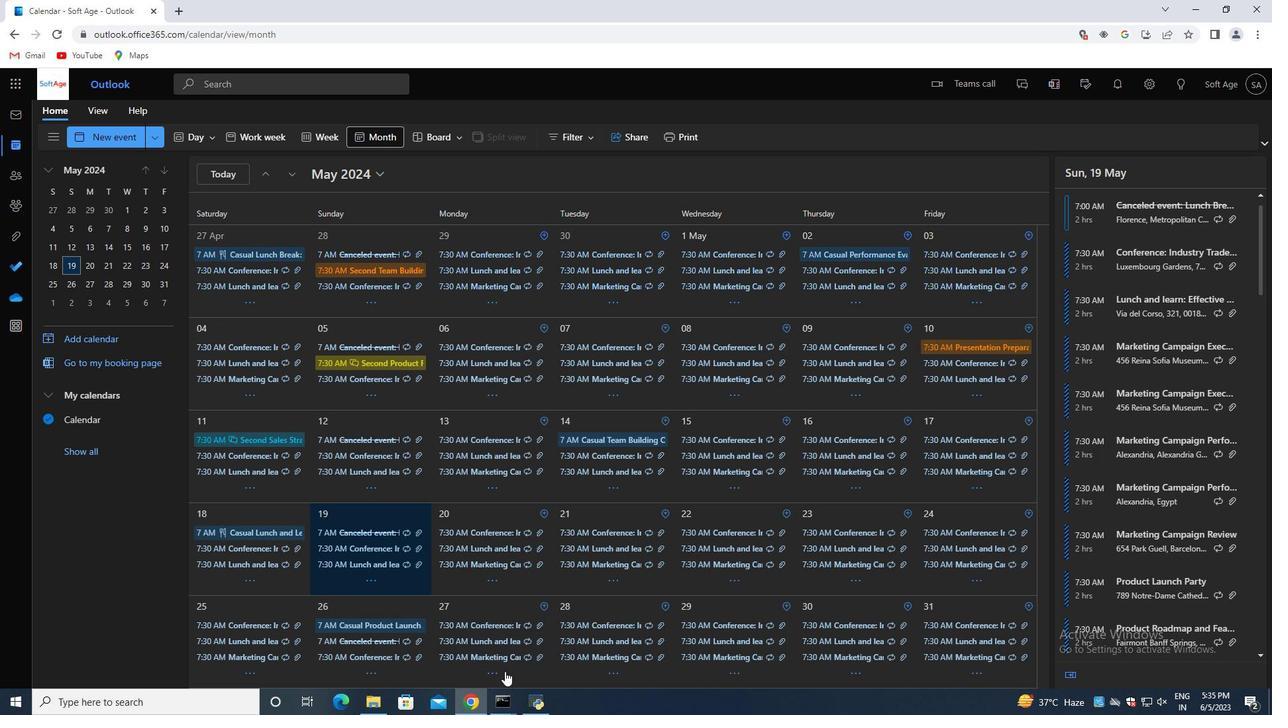 
Action: Mouse pressed left at (511, 669)
Screenshot: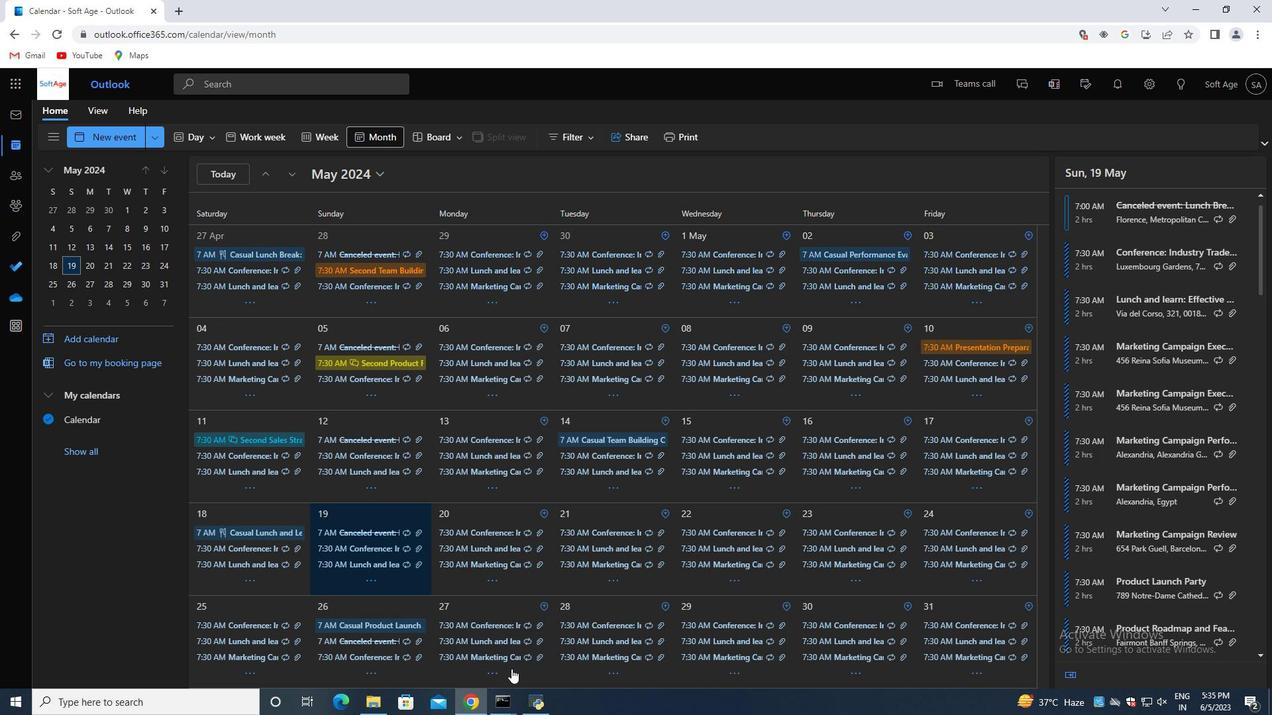 
Action: Mouse moved to (1142, 456)
Screenshot: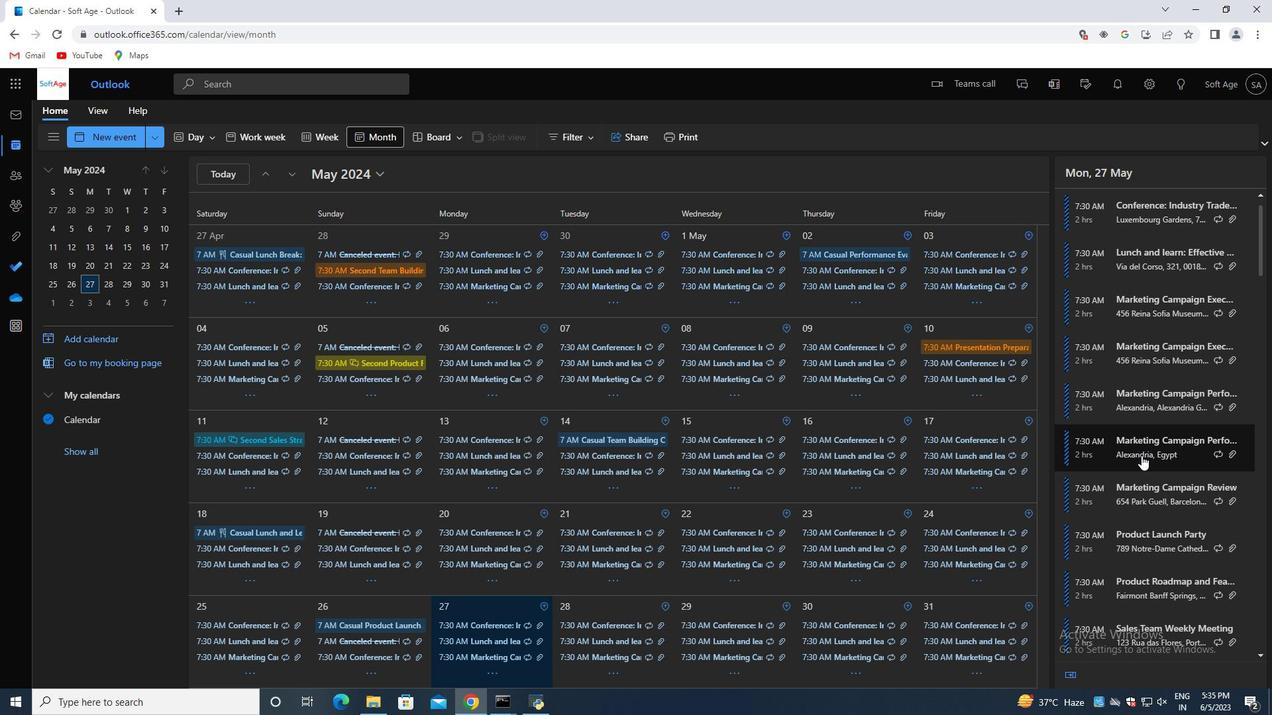 
Action: Mouse scrolled (1142, 455) with delta (0, 0)
Screenshot: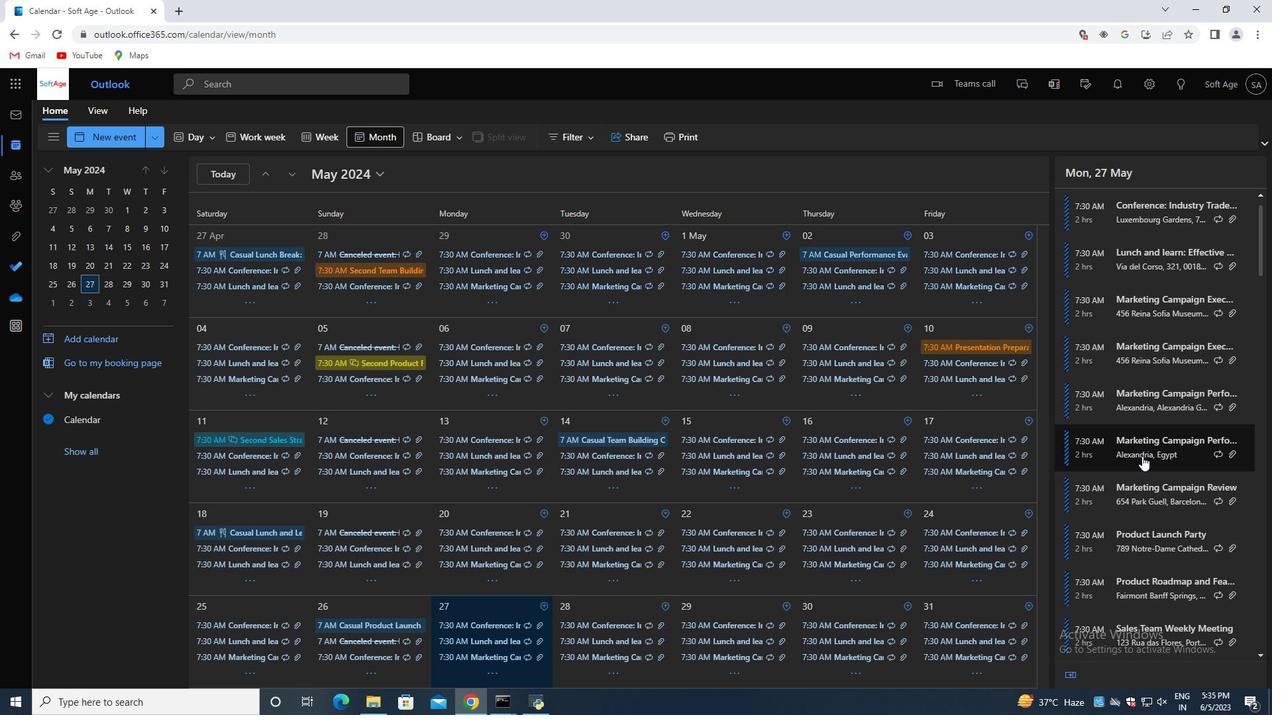 
Action: Mouse moved to (1142, 456)
Screenshot: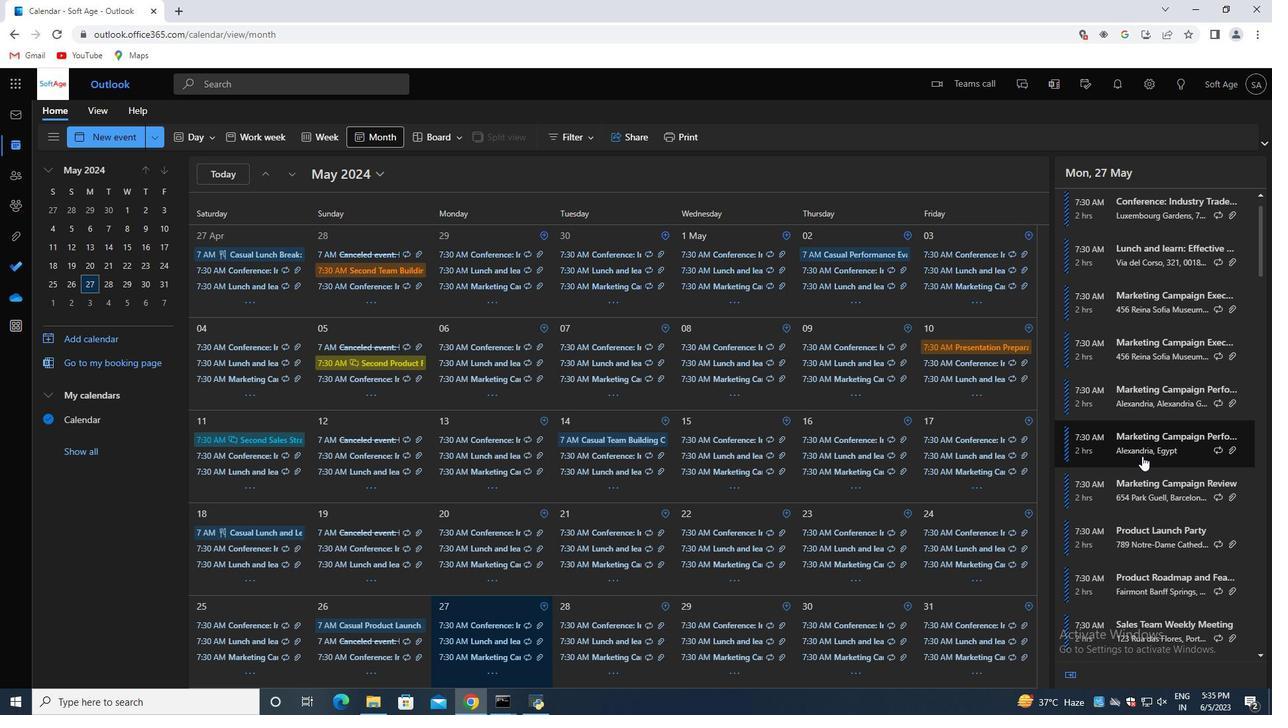 
Action: Mouse scrolled (1142, 455) with delta (0, 0)
Screenshot: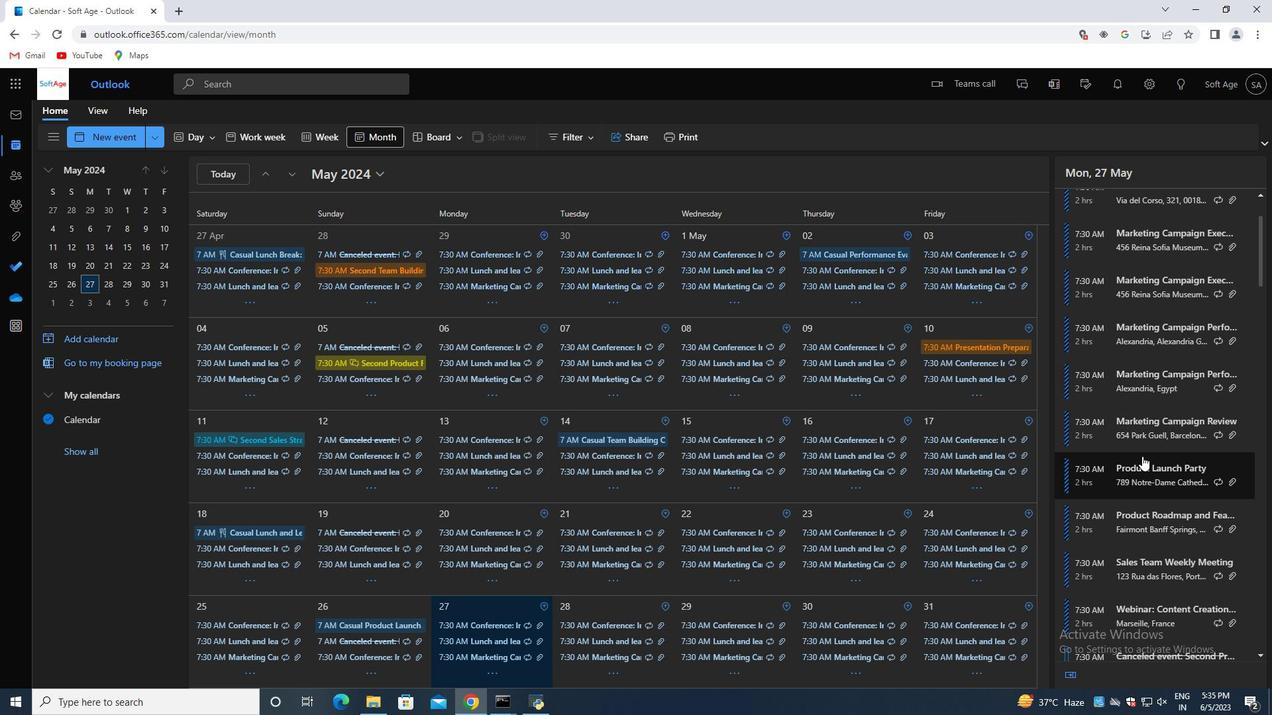
Action: Mouse scrolled (1142, 455) with delta (0, 0)
Screenshot: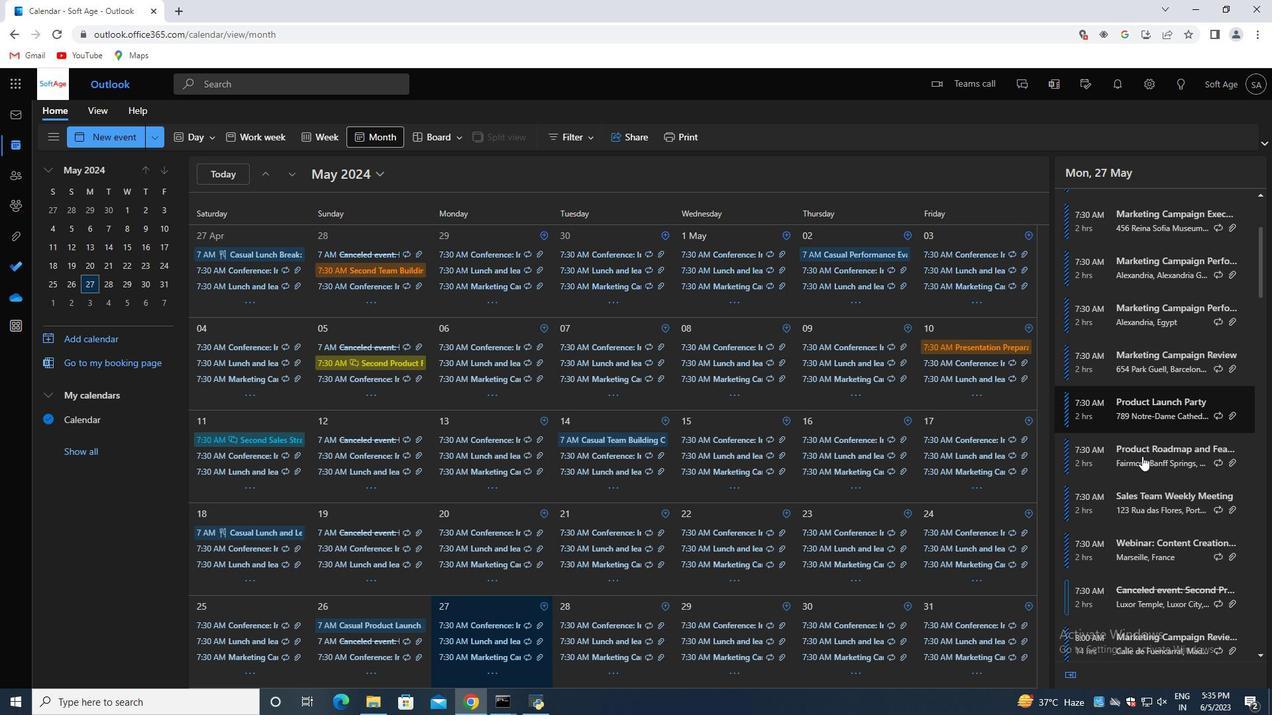 
Action: Mouse scrolled (1142, 455) with delta (0, 0)
Screenshot: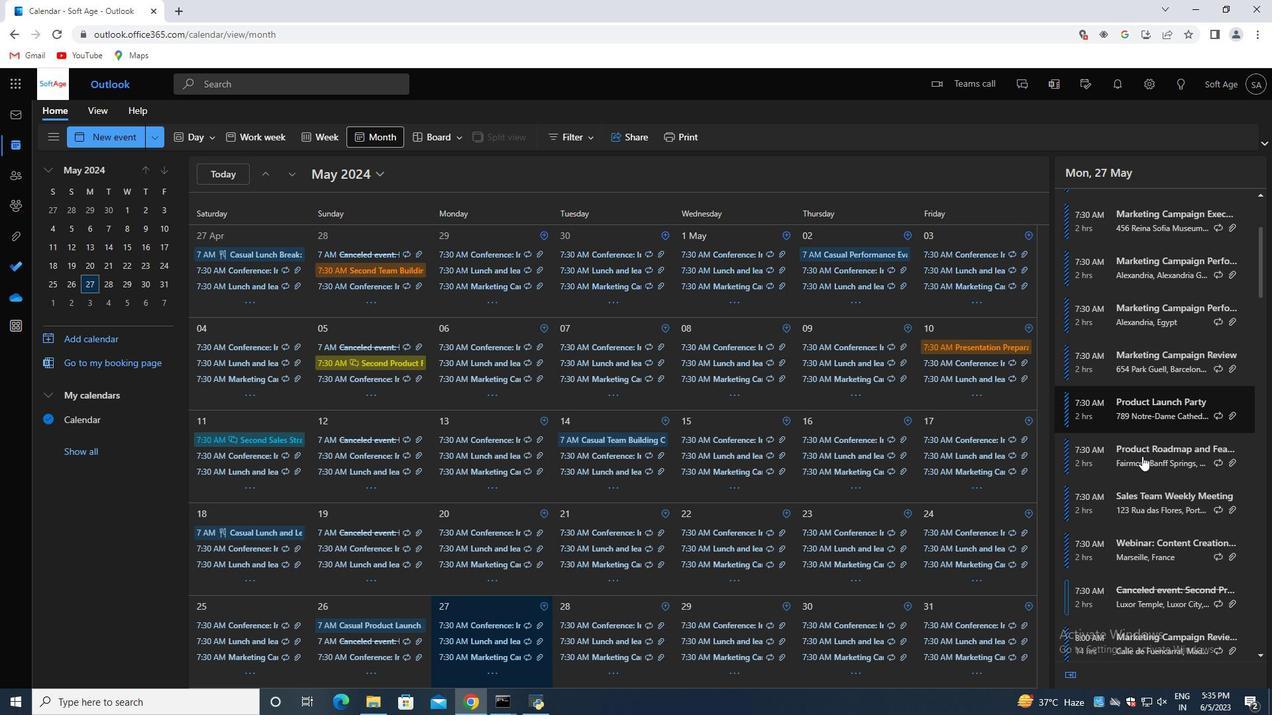 
Action: Mouse scrolled (1142, 455) with delta (0, 0)
Screenshot: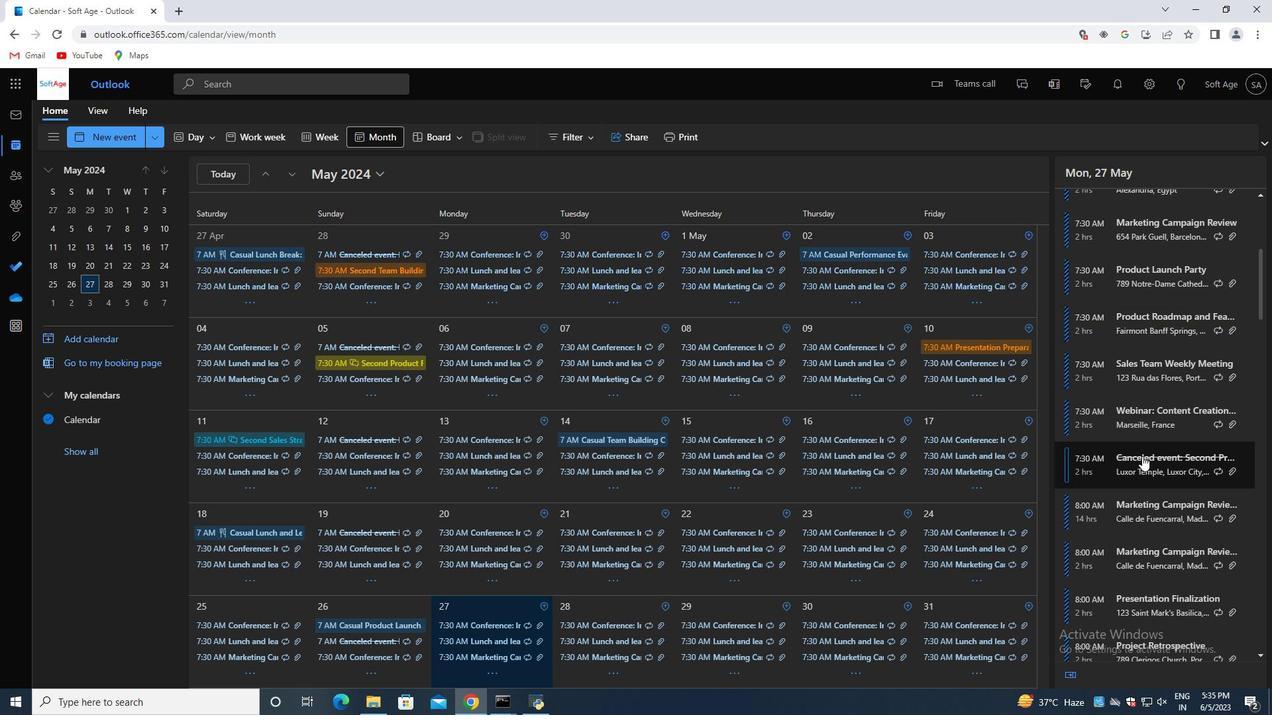 
Action: Mouse scrolled (1142, 455) with delta (0, 0)
Screenshot: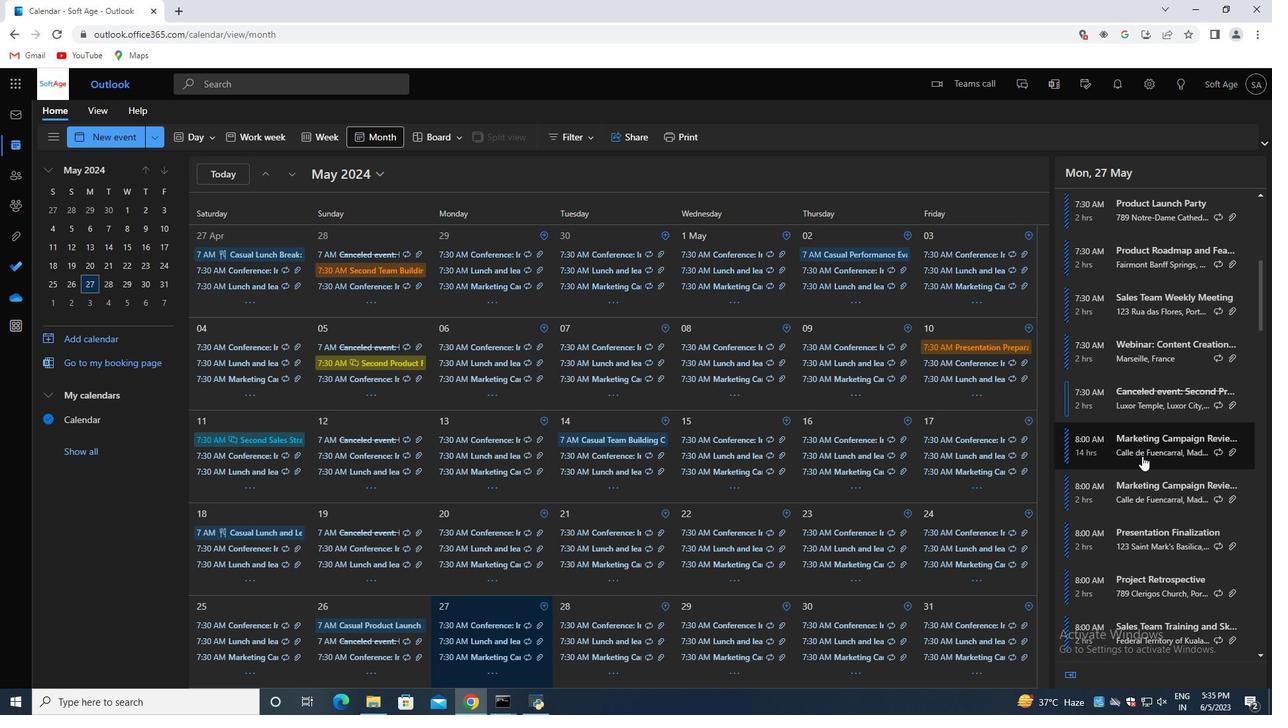 
Action: Mouse scrolled (1142, 455) with delta (0, 0)
Screenshot: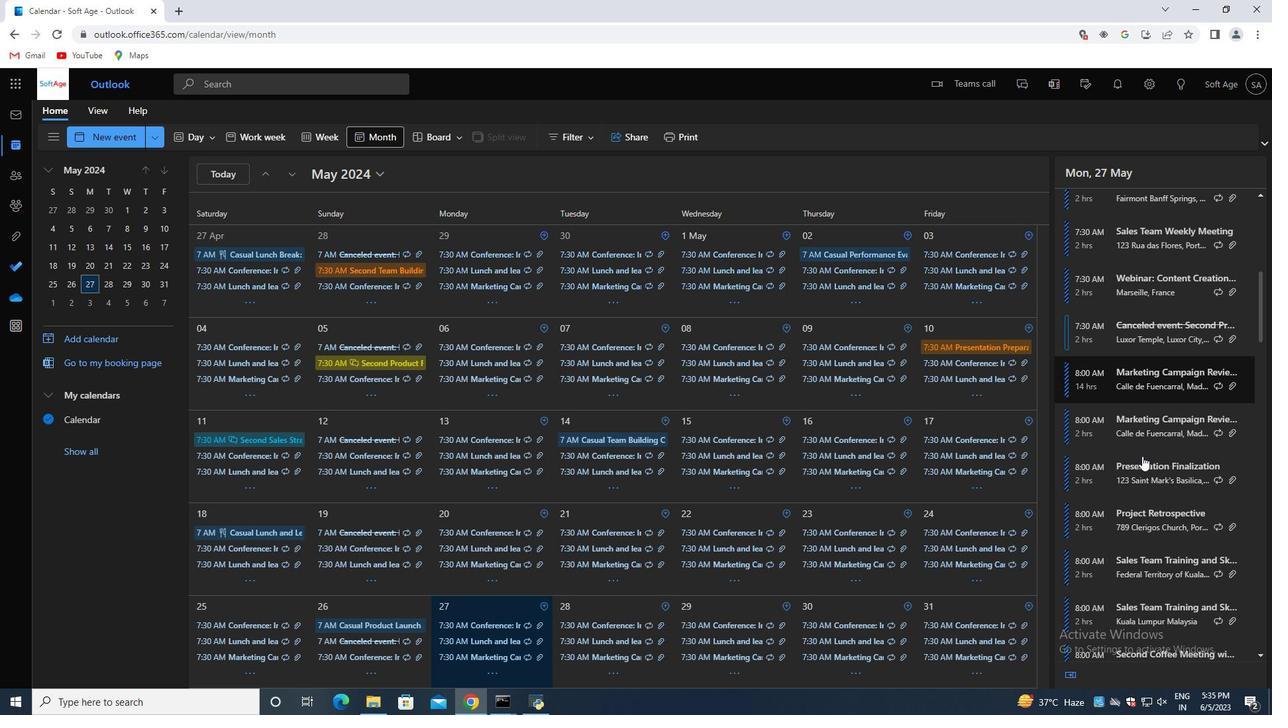 
Action: Mouse scrolled (1142, 455) with delta (0, 0)
Screenshot: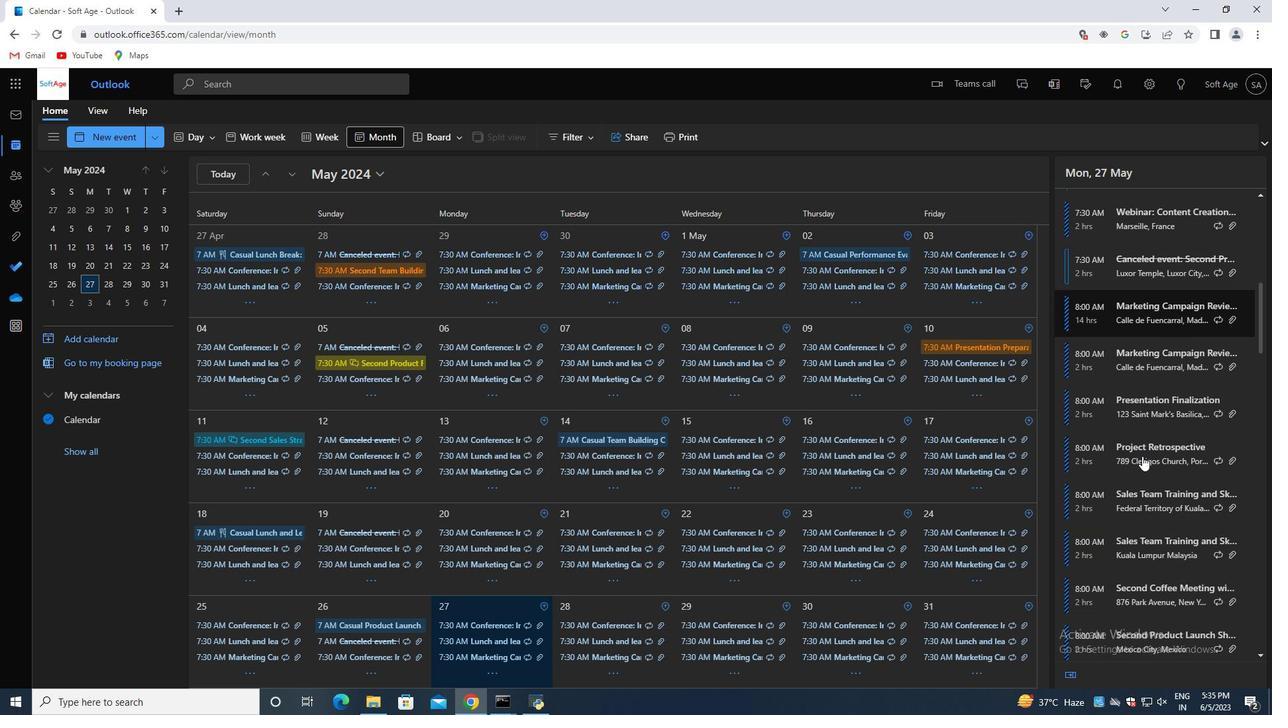 
Action: Mouse scrolled (1142, 455) with delta (0, 0)
Screenshot: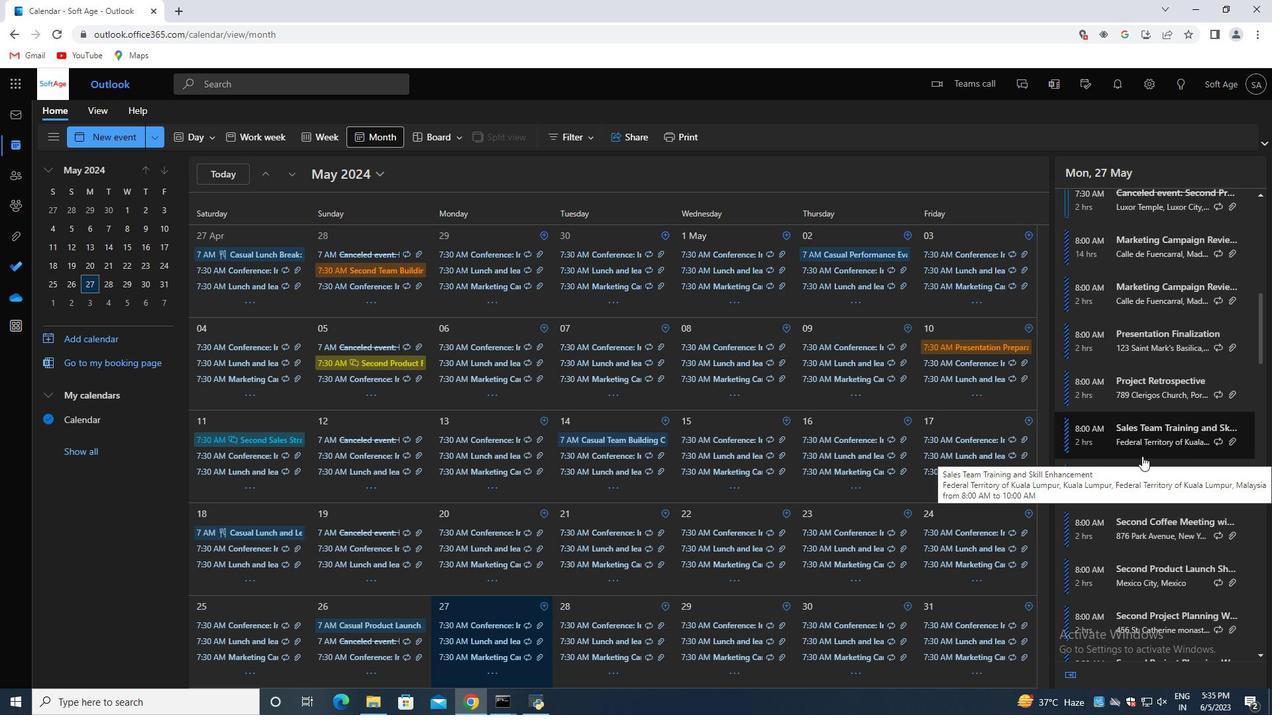 
Action: Mouse moved to (1192, 516)
Screenshot: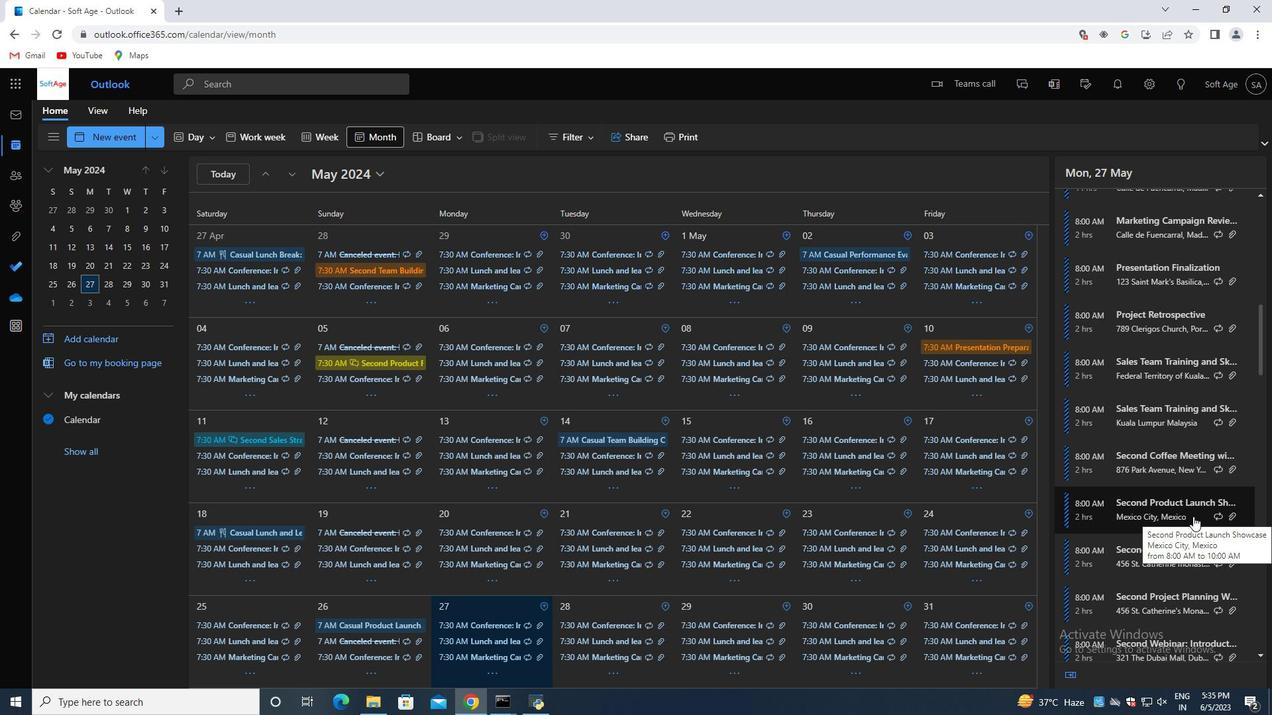 
Action: Mouse scrolled (1192, 515) with delta (0, 0)
Screenshot: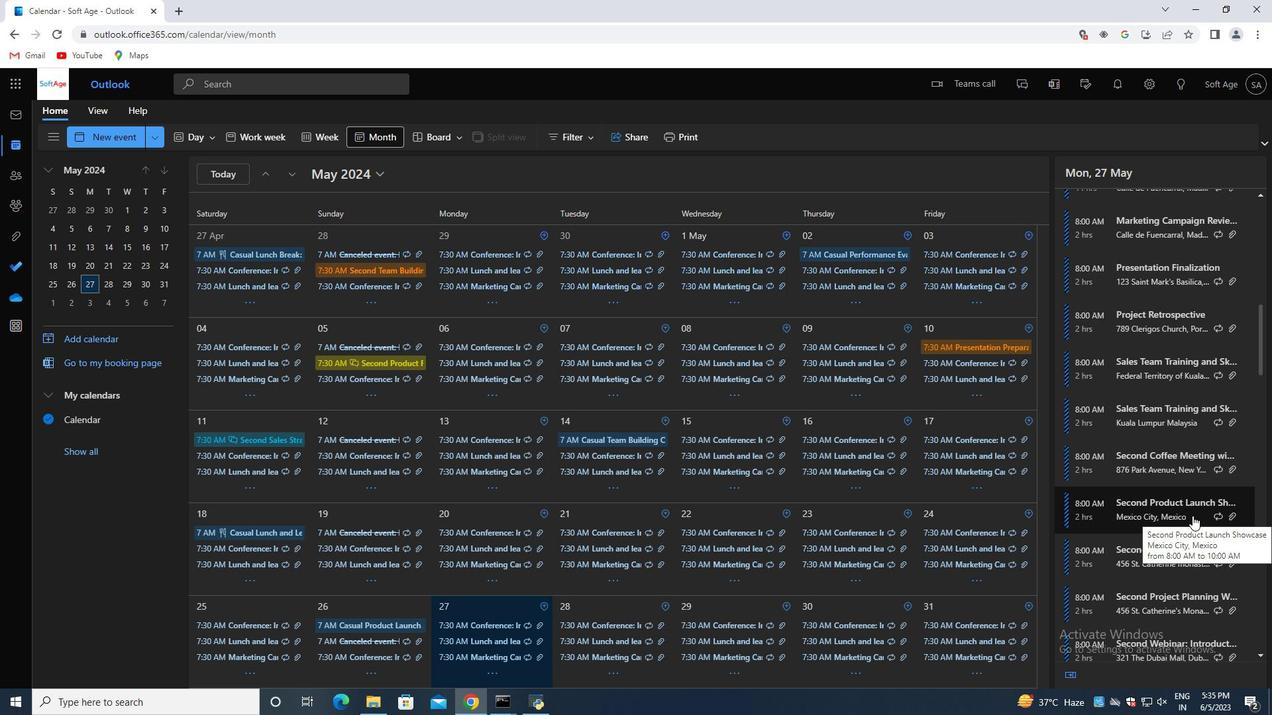 
Action: Mouse moved to (1177, 614)
Screenshot: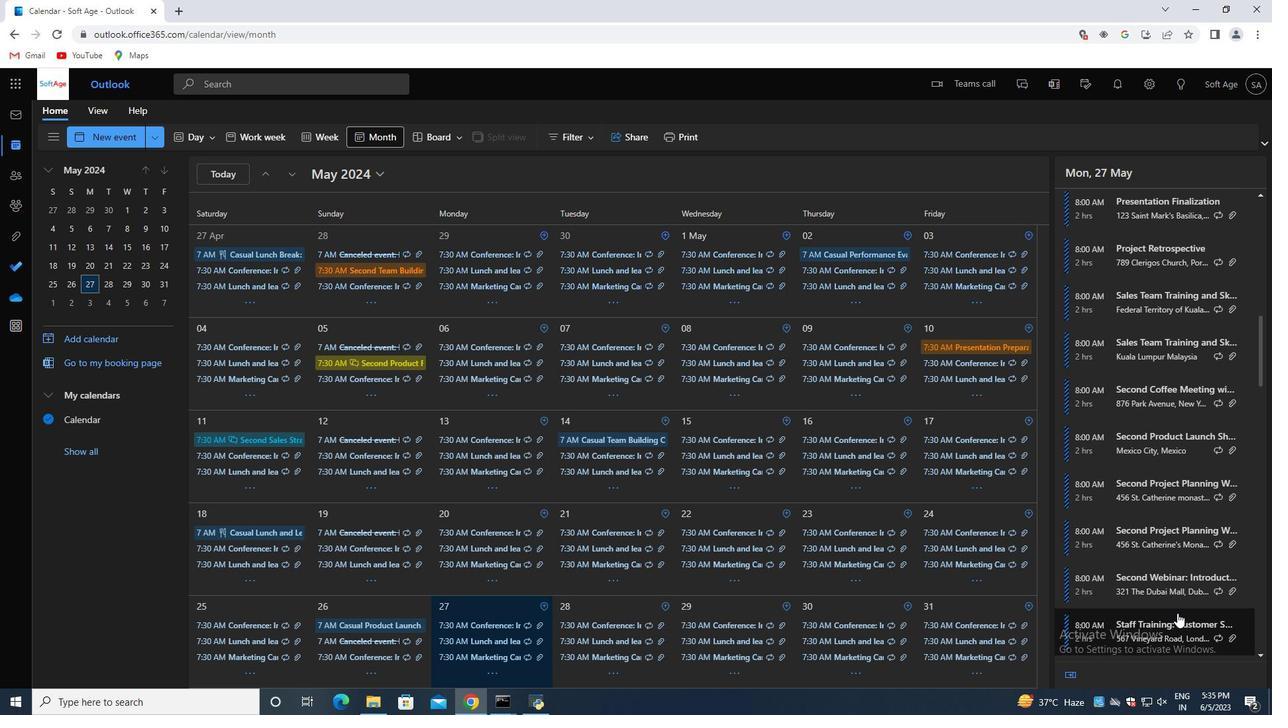 
Action: Mouse scrolled (1177, 613) with delta (0, 0)
Screenshot: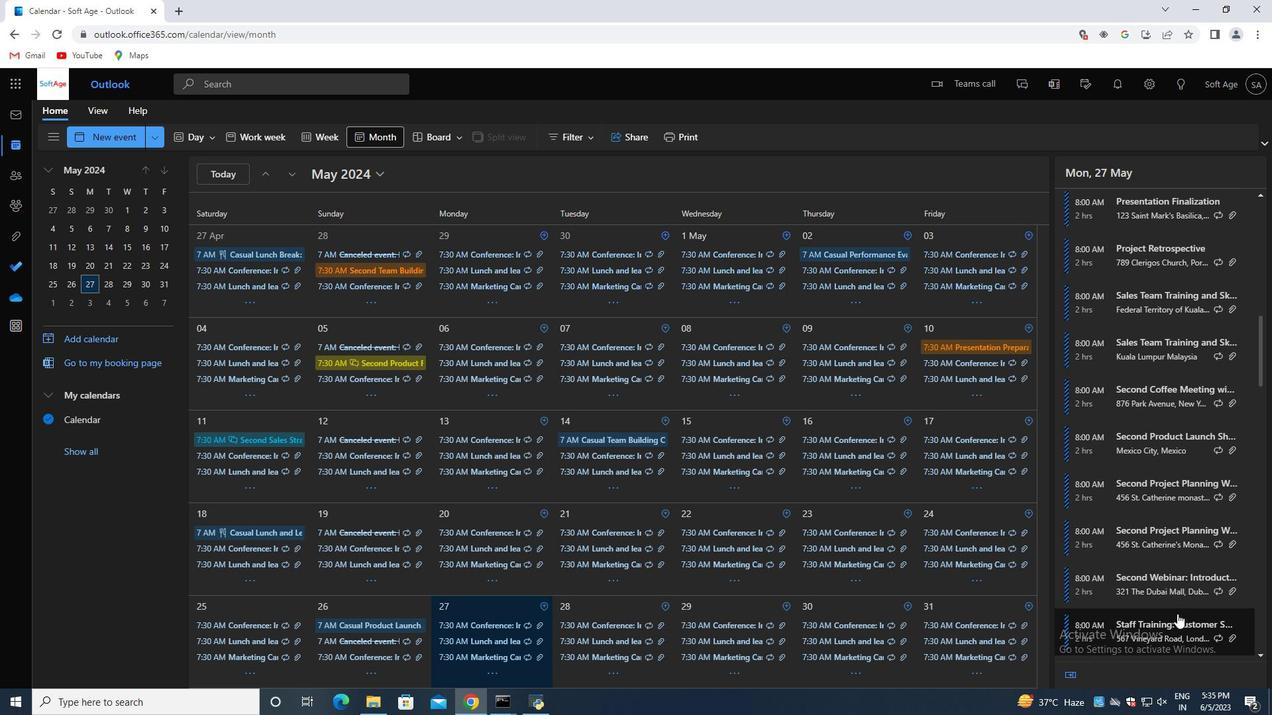 
Action: Mouse moved to (1032, 582)
Screenshot: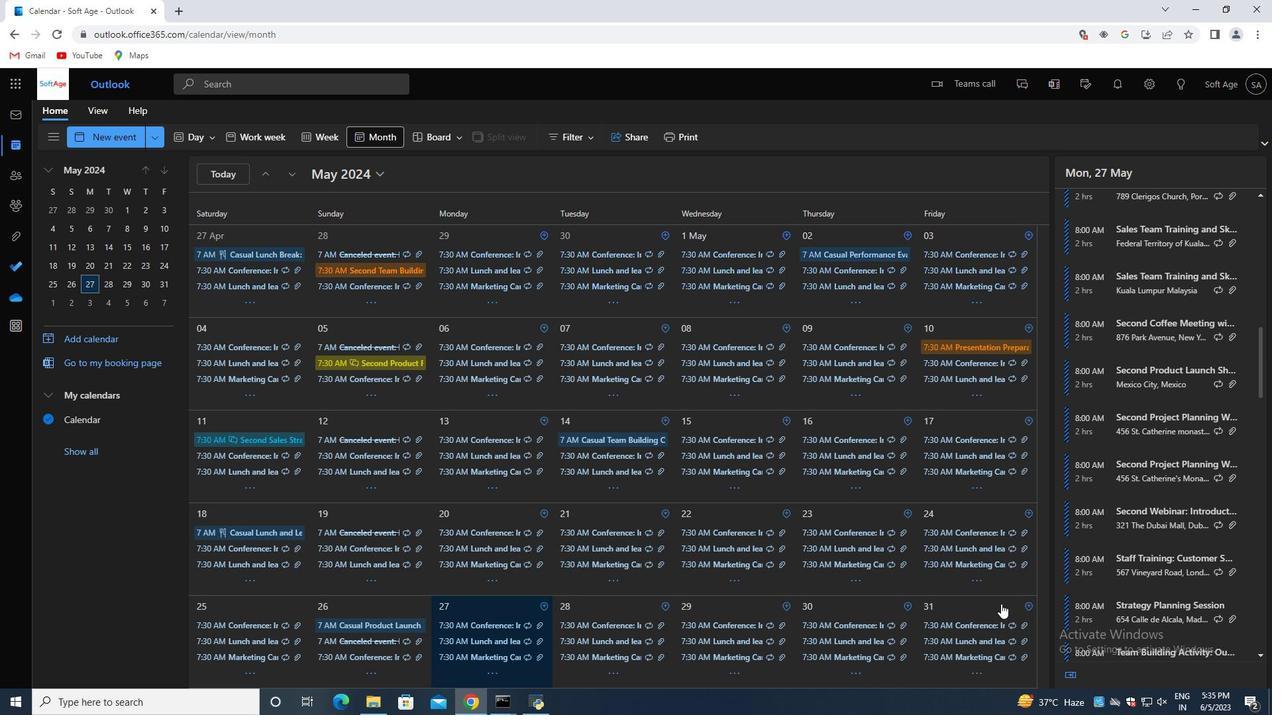 
Action: Mouse scrolled (1032, 583) with delta (0, 0)
Screenshot: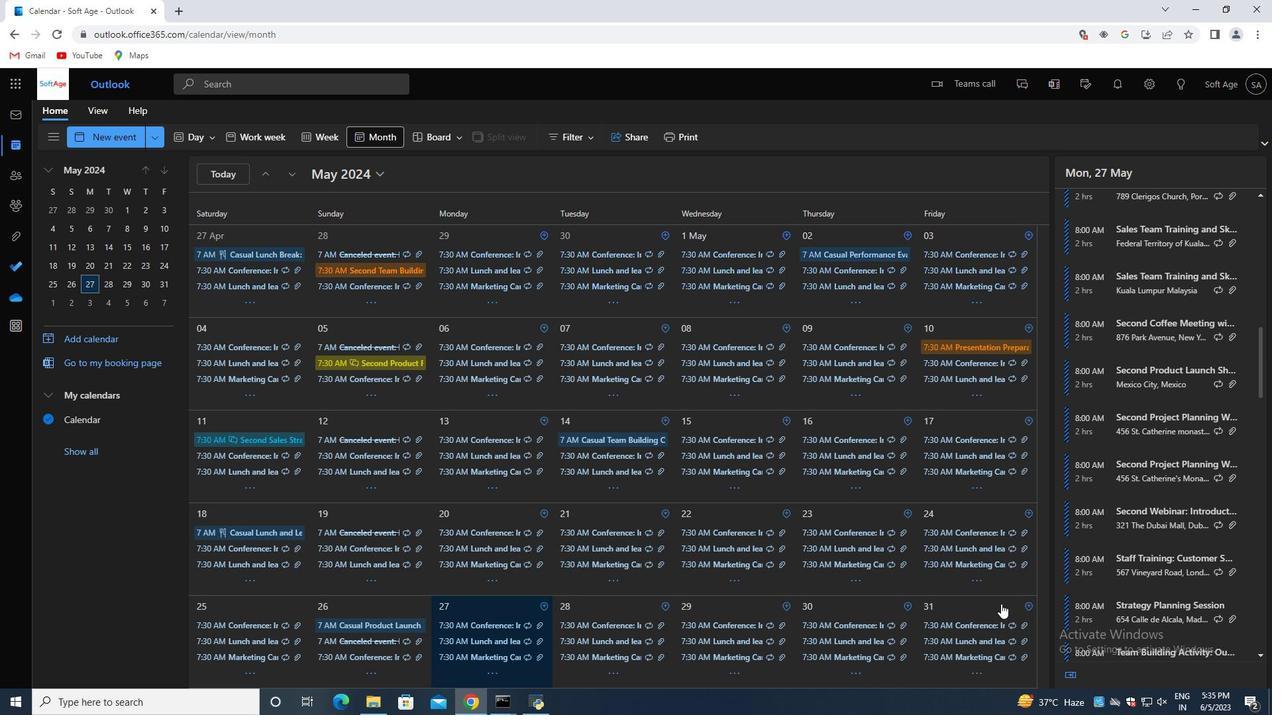 
Action: Mouse moved to (1037, 575)
Screenshot: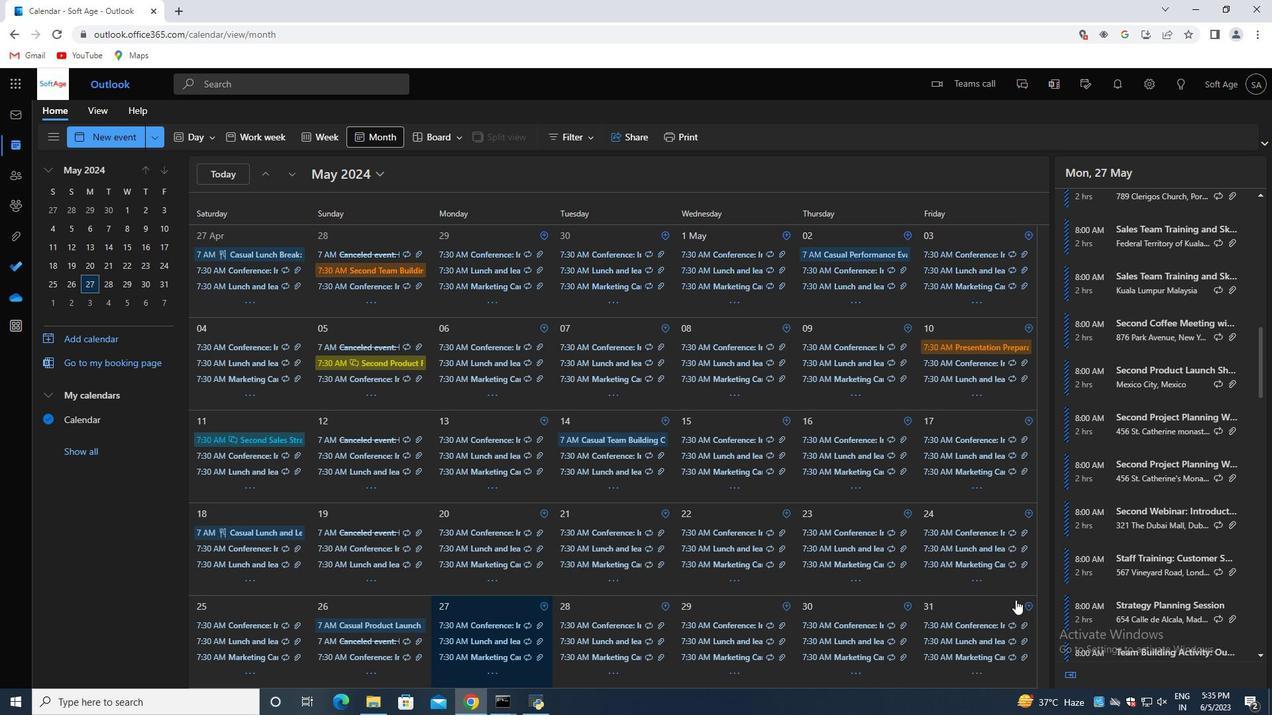 
Action: Mouse scrolled (1037, 576) with delta (0, 0)
Screenshot: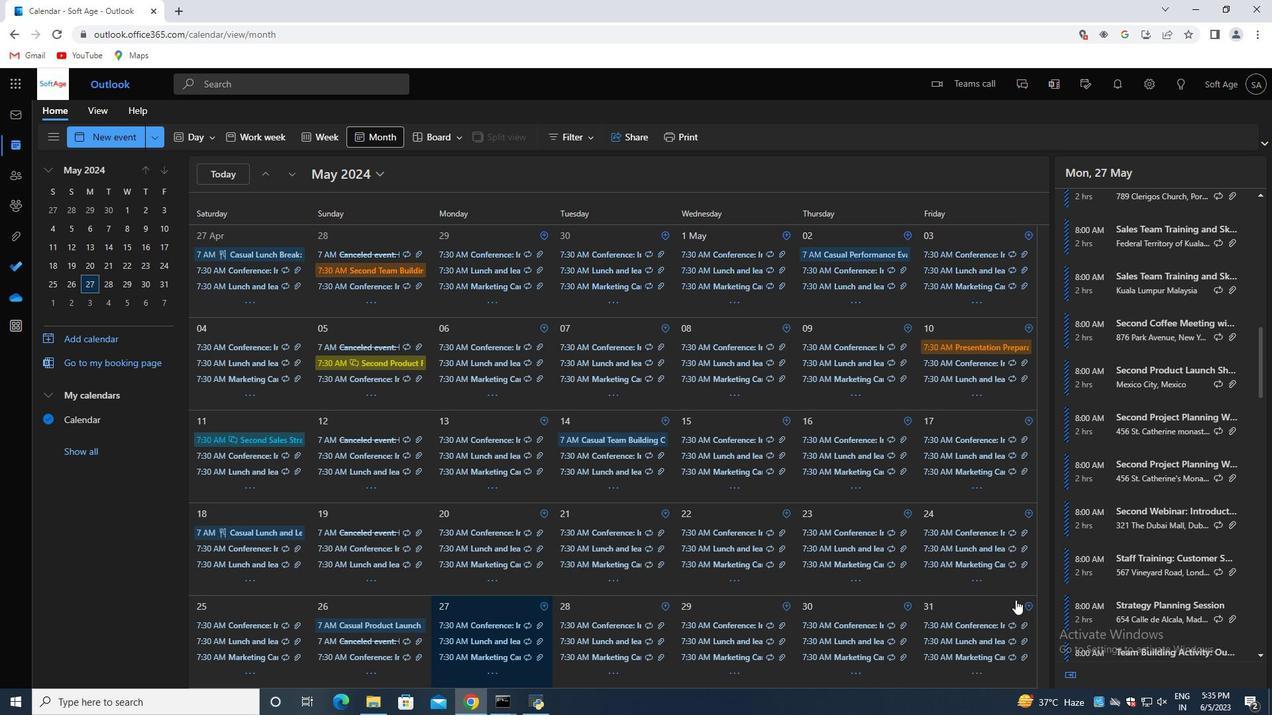 
Action: Mouse moved to (1040, 574)
Screenshot: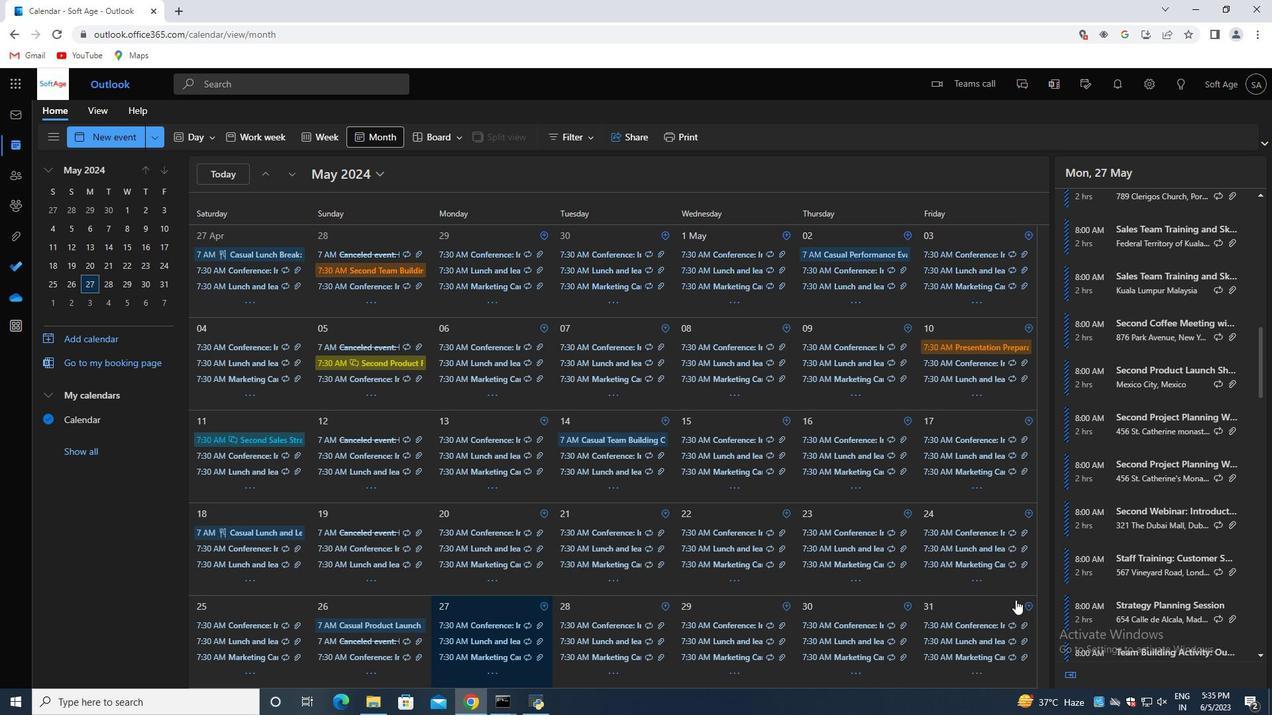 
Action: Mouse scrolled (1040, 575) with delta (0, 0)
Screenshot: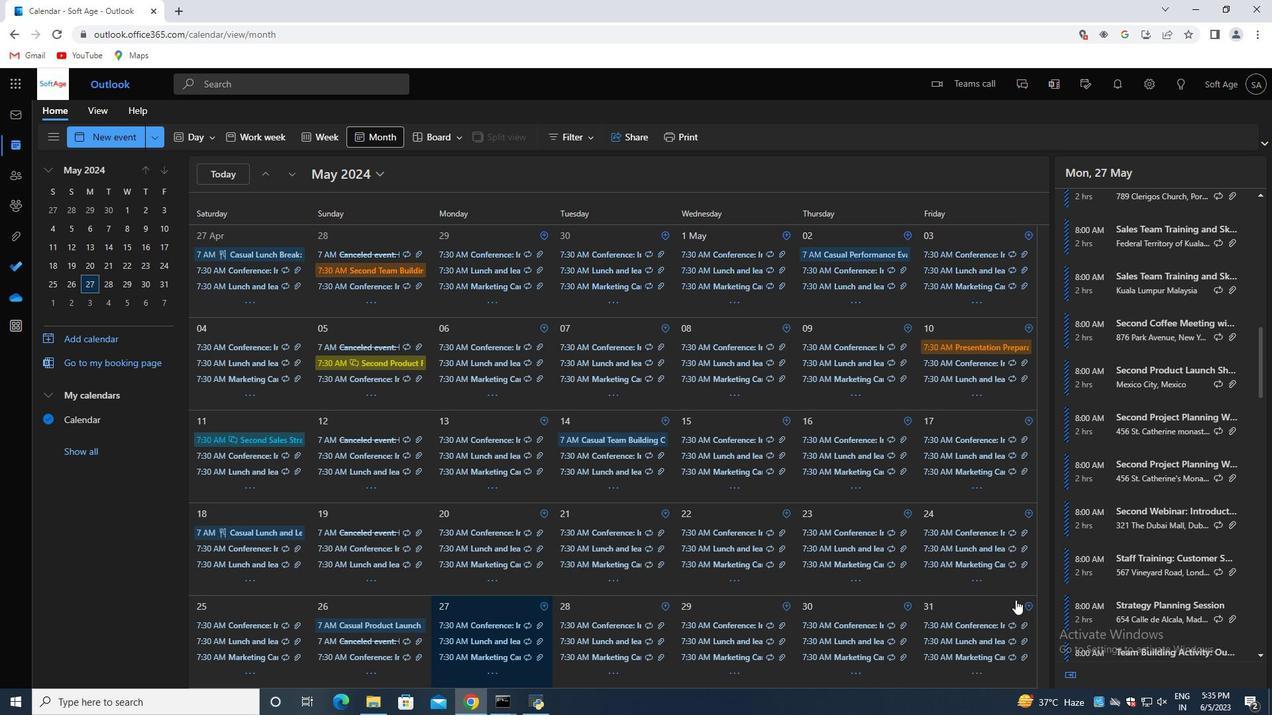 
Action: Mouse moved to (1041, 574)
Screenshot: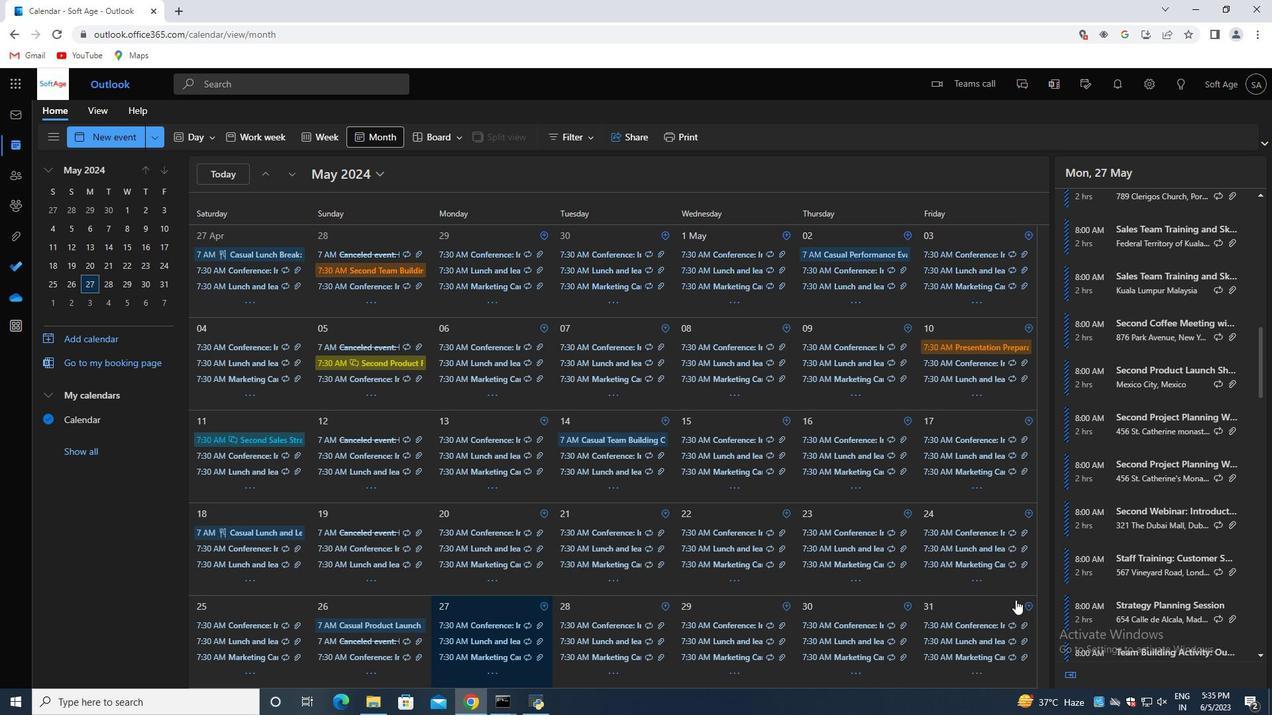 
Action: Mouse scrolled (1041, 575) with delta (0, 0)
Screenshot: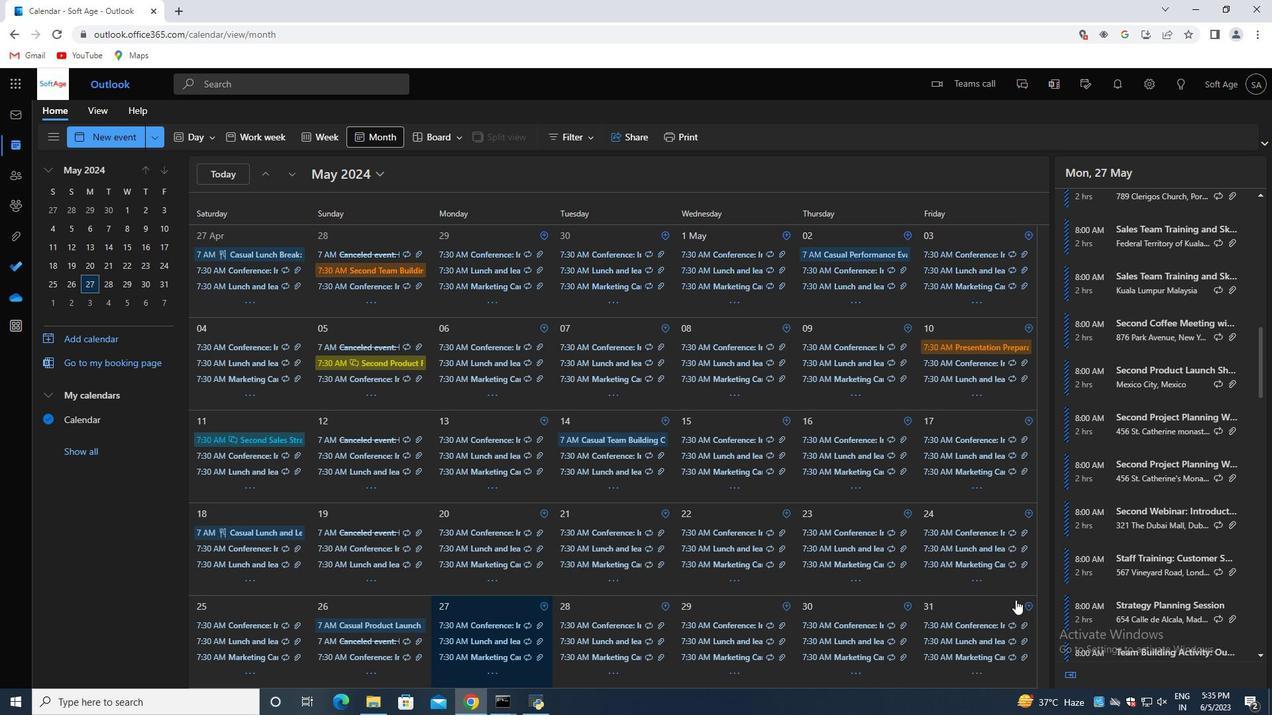 
Action: Mouse moved to (1042, 574)
Screenshot: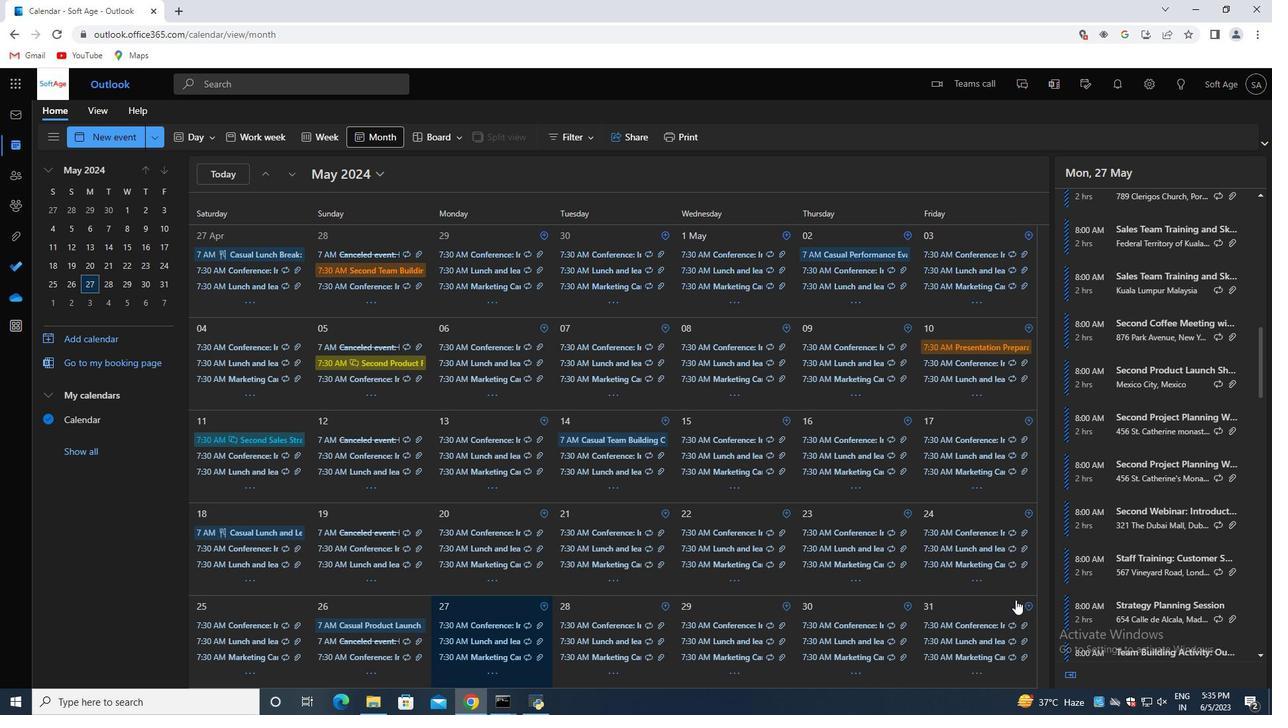 
Action: Mouse scrolled (1042, 575) with delta (0, 0)
Screenshot: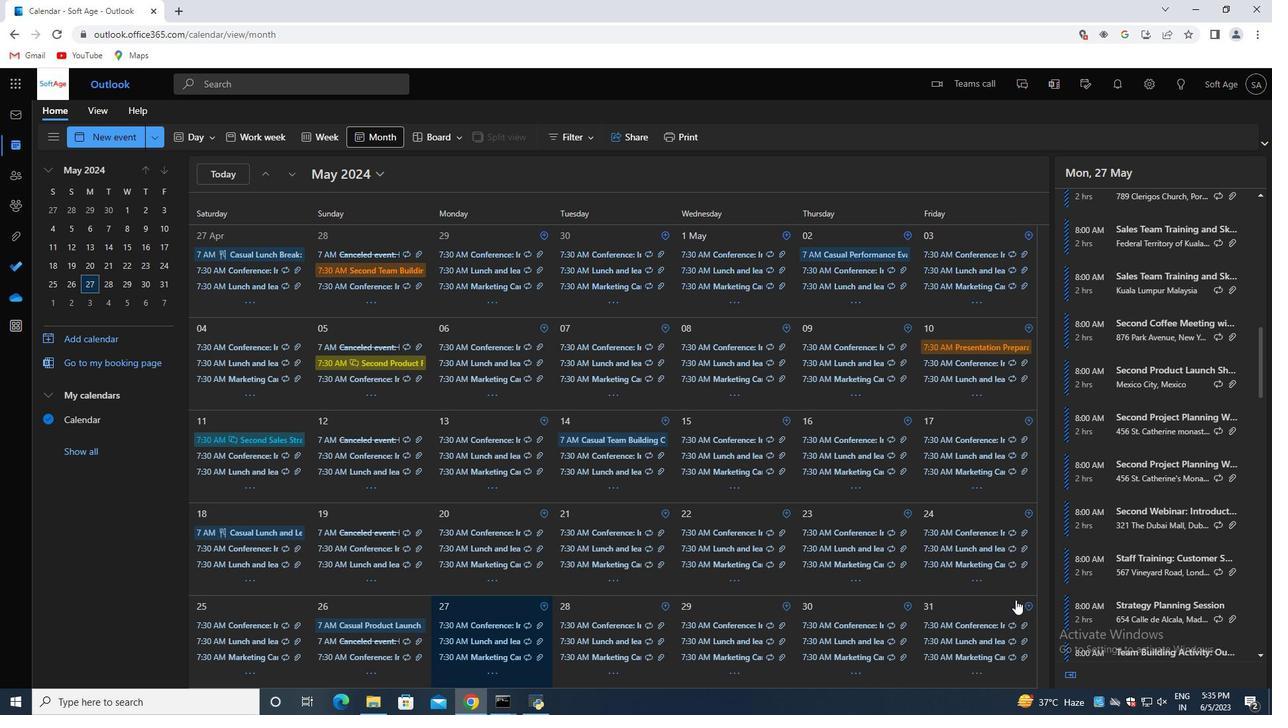 
Action: Mouse scrolled (1042, 575) with delta (0, 0)
Screenshot: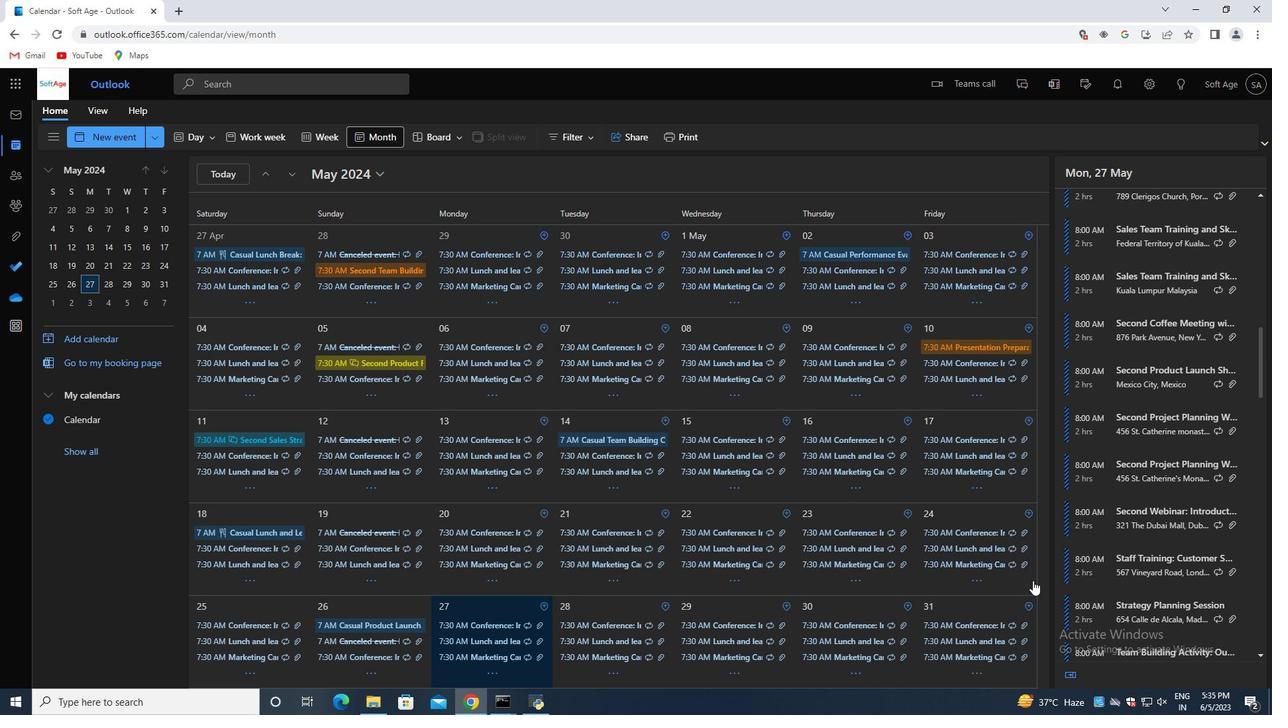 
Action: Mouse moved to (1088, 550)
Screenshot: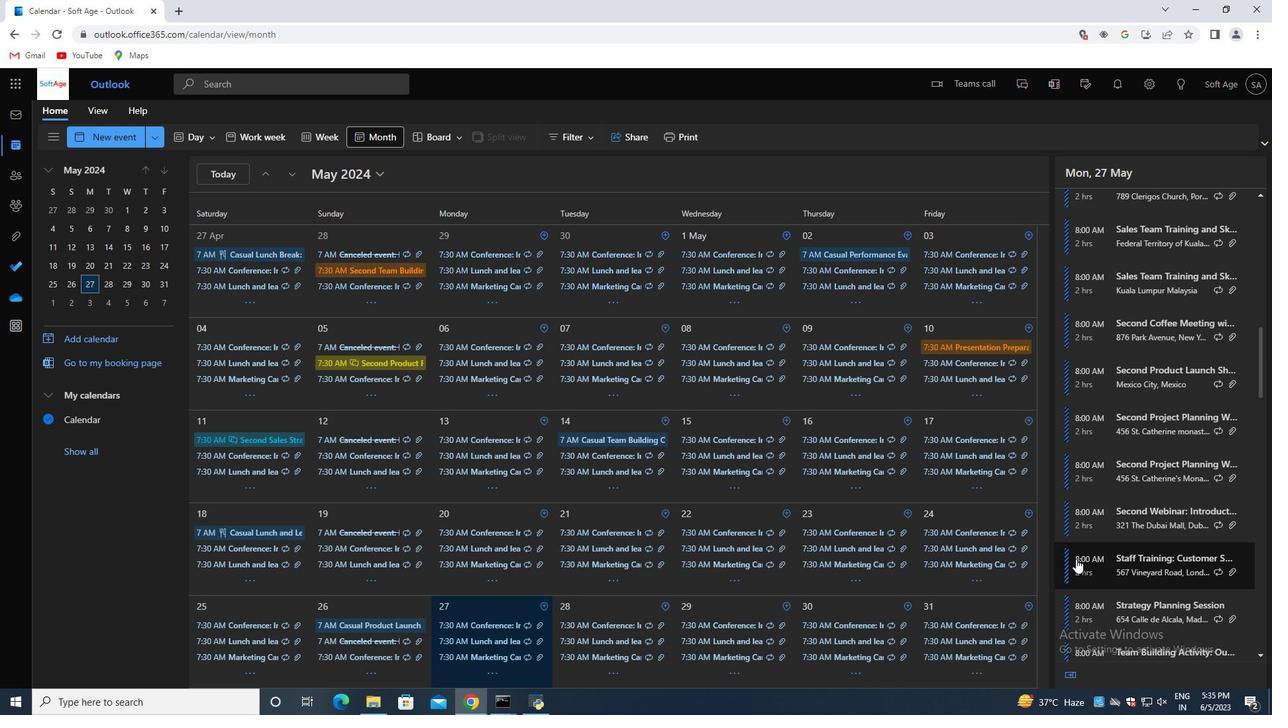 
Action: Mouse scrolled (1088, 550) with delta (0, 0)
Screenshot: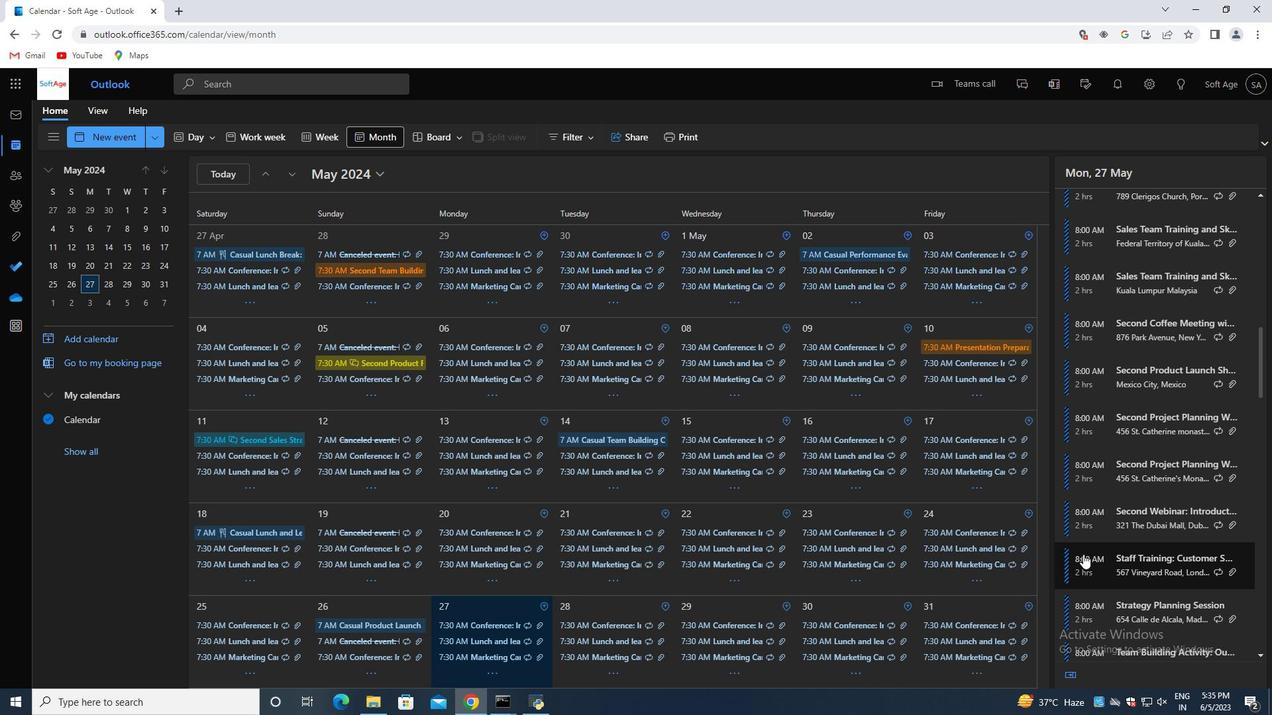
Action: Mouse scrolled (1088, 550) with delta (0, 0)
Screenshot: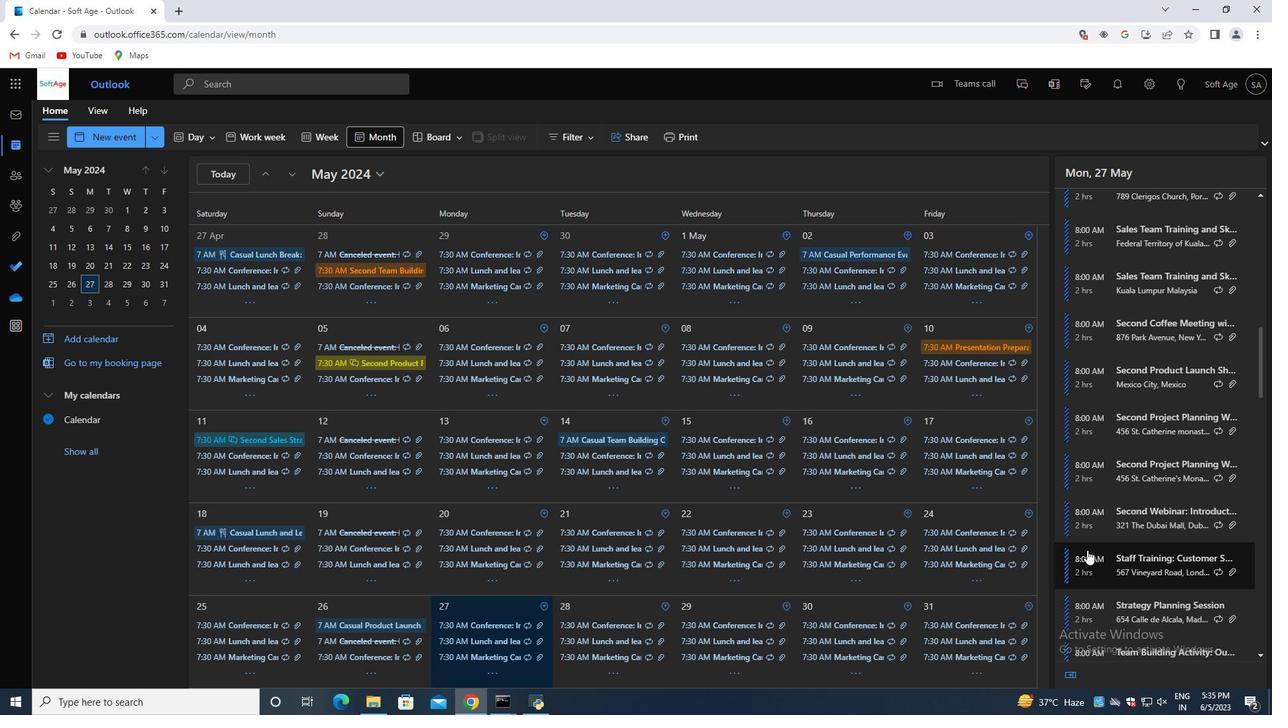 
Action: Mouse scrolled (1088, 550) with delta (0, 0)
Screenshot: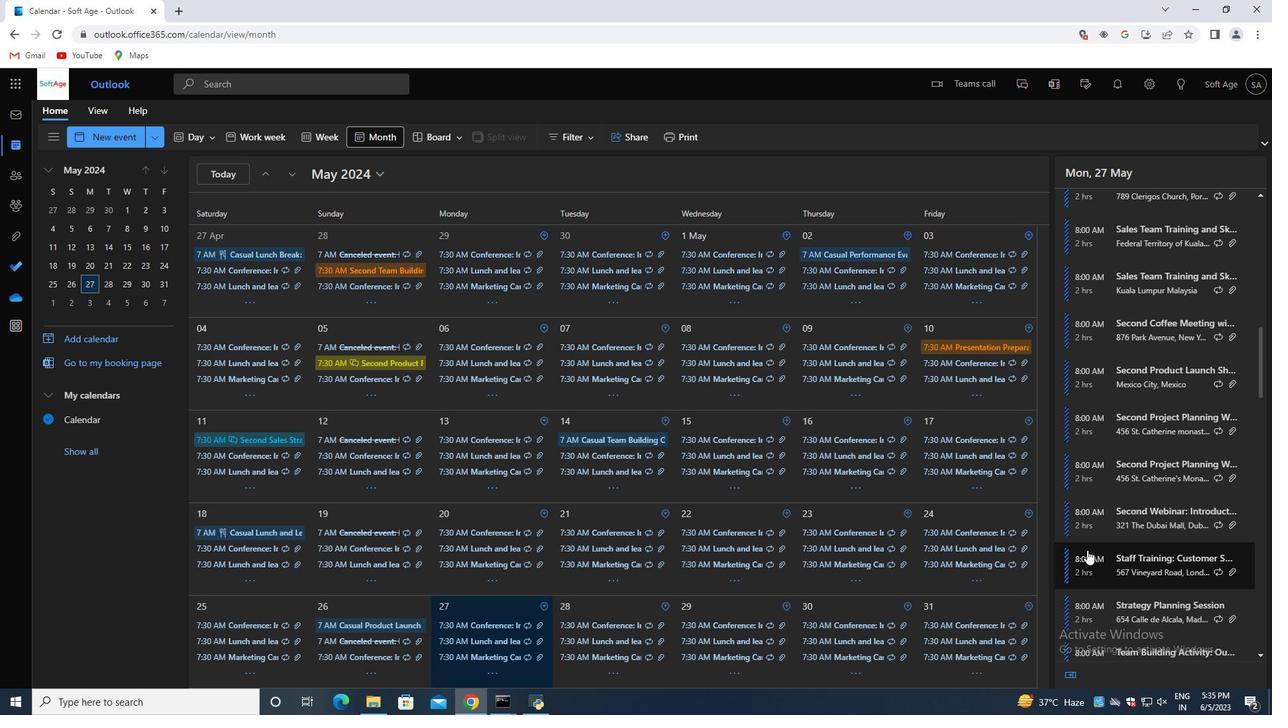 
Action: Mouse scrolled (1088, 550) with delta (0, 0)
Screenshot: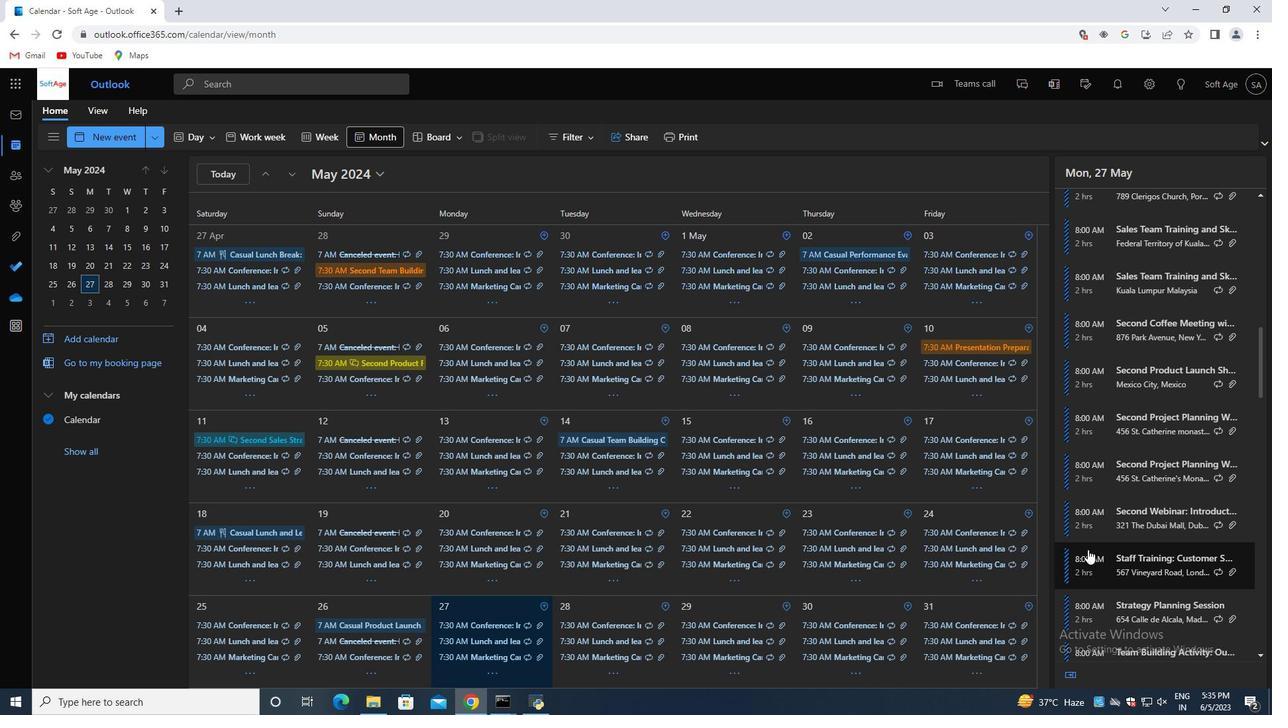 
Action: Mouse scrolled (1088, 550) with delta (0, 0)
Screenshot: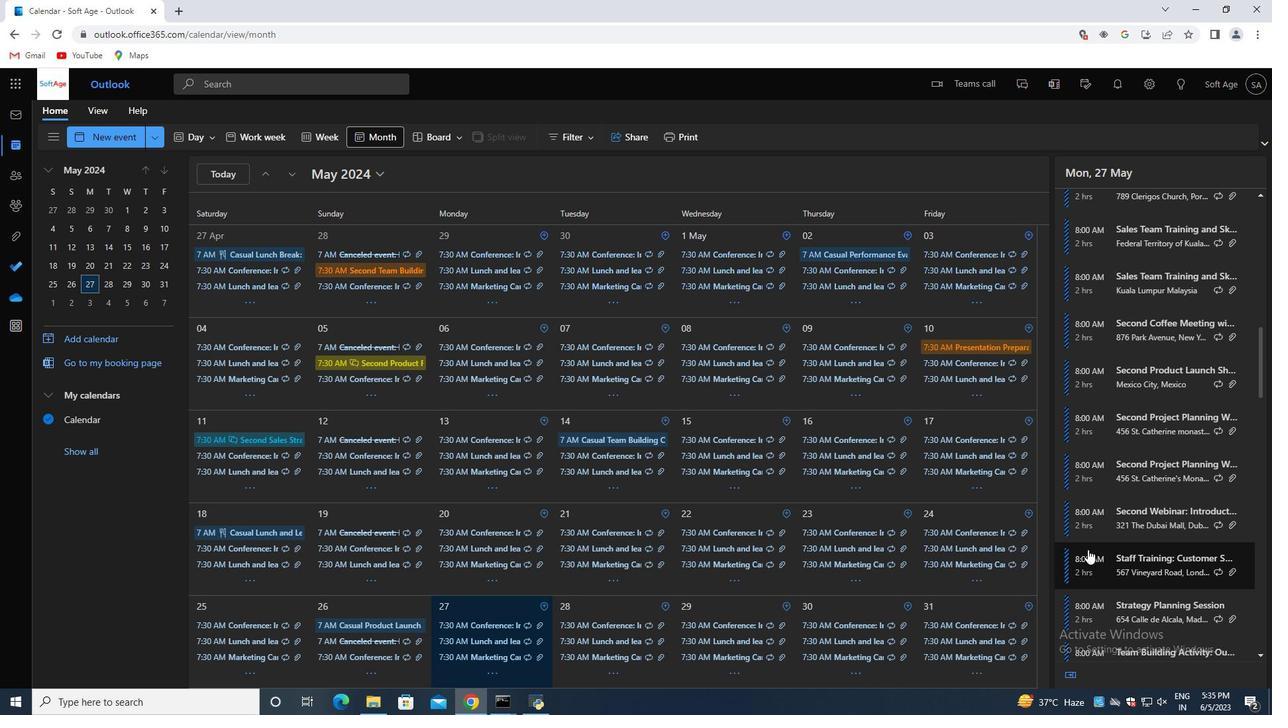 
Action: Mouse scrolled (1088, 550) with delta (0, 0)
Screenshot: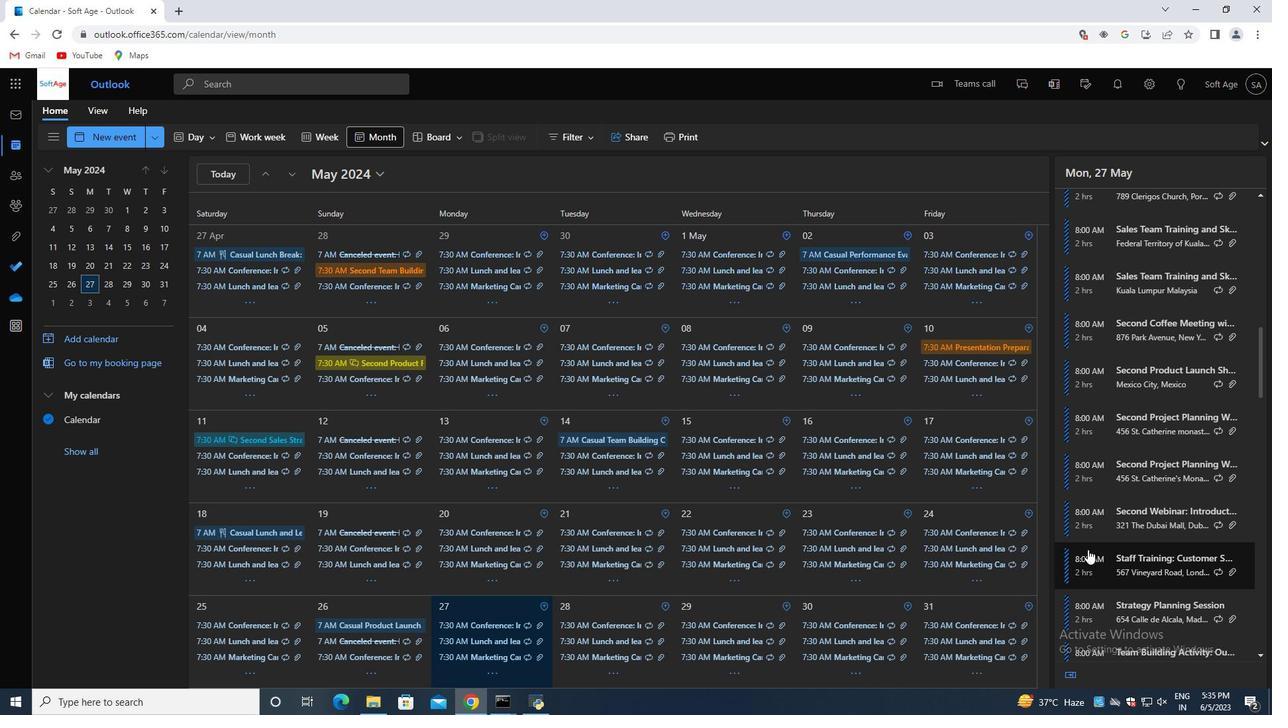 
Action: Mouse scrolled (1088, 550) with delta (0, 0)
Screenshot: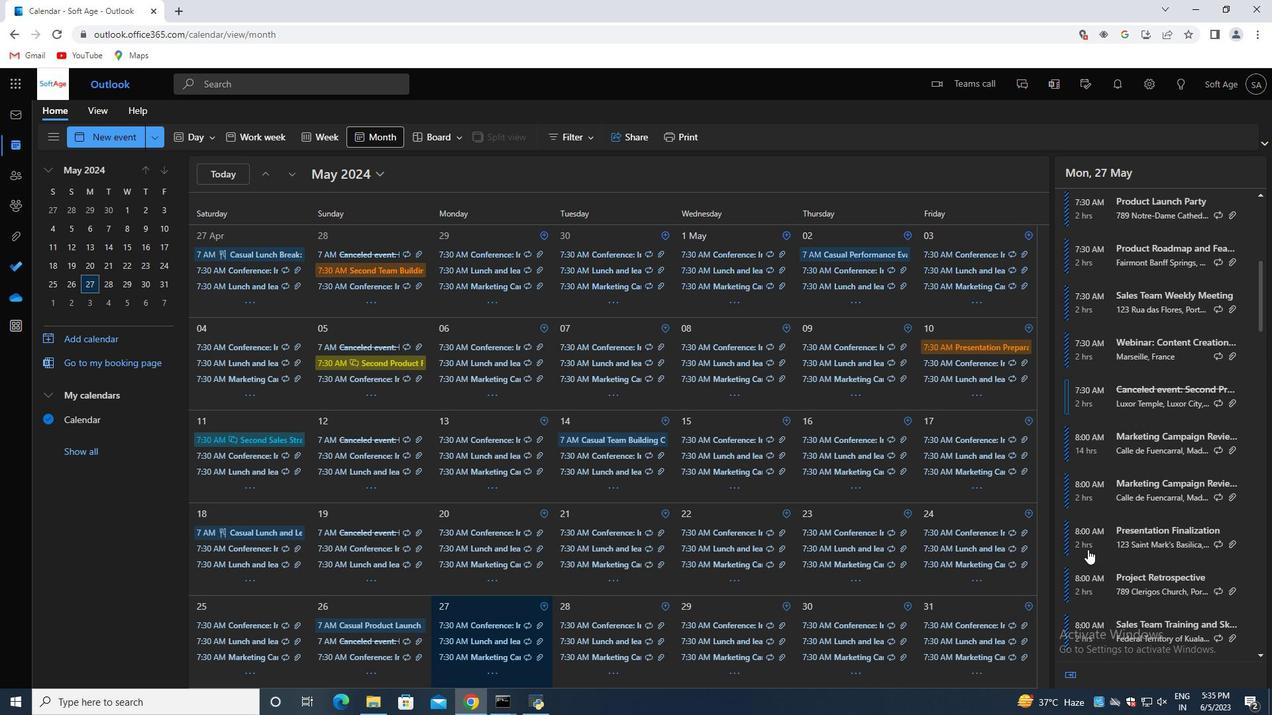 
Action: Mouse scrolled (1088, 550) with delta (0, 0)
Screenshot: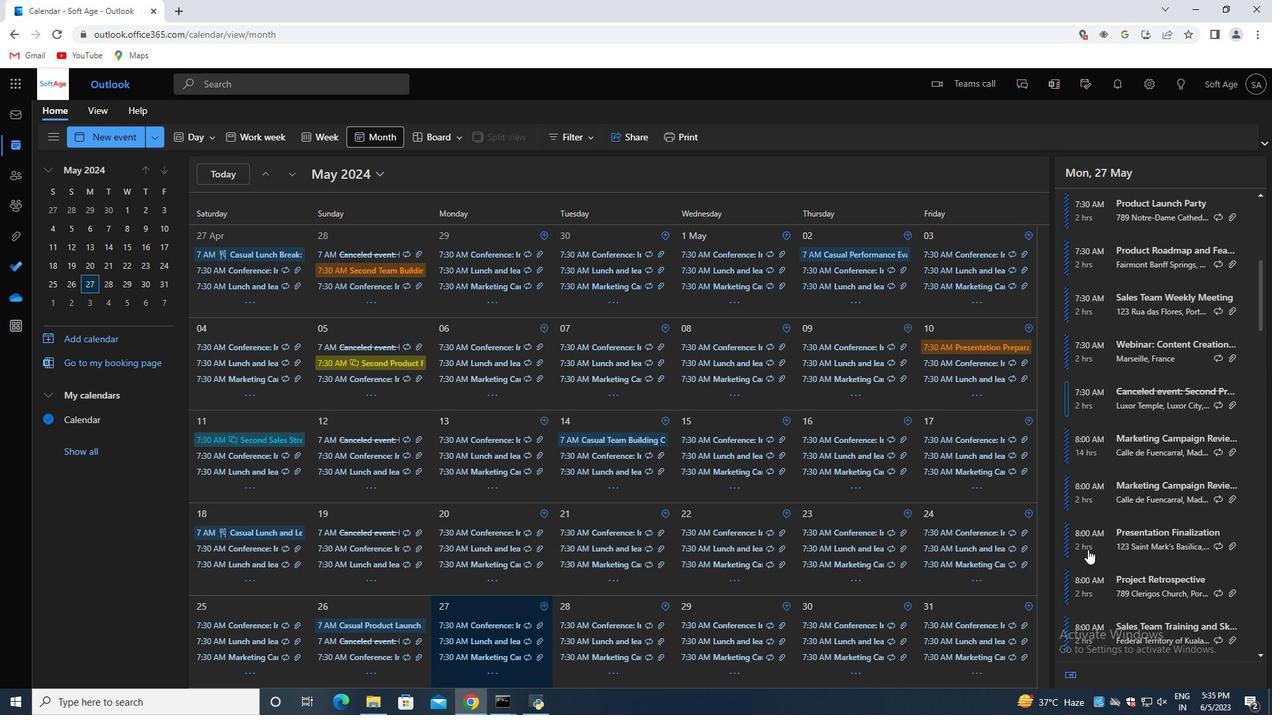 
Action: Mouse scrolled (1088, 550) with delta (0, 0)
Screenshot: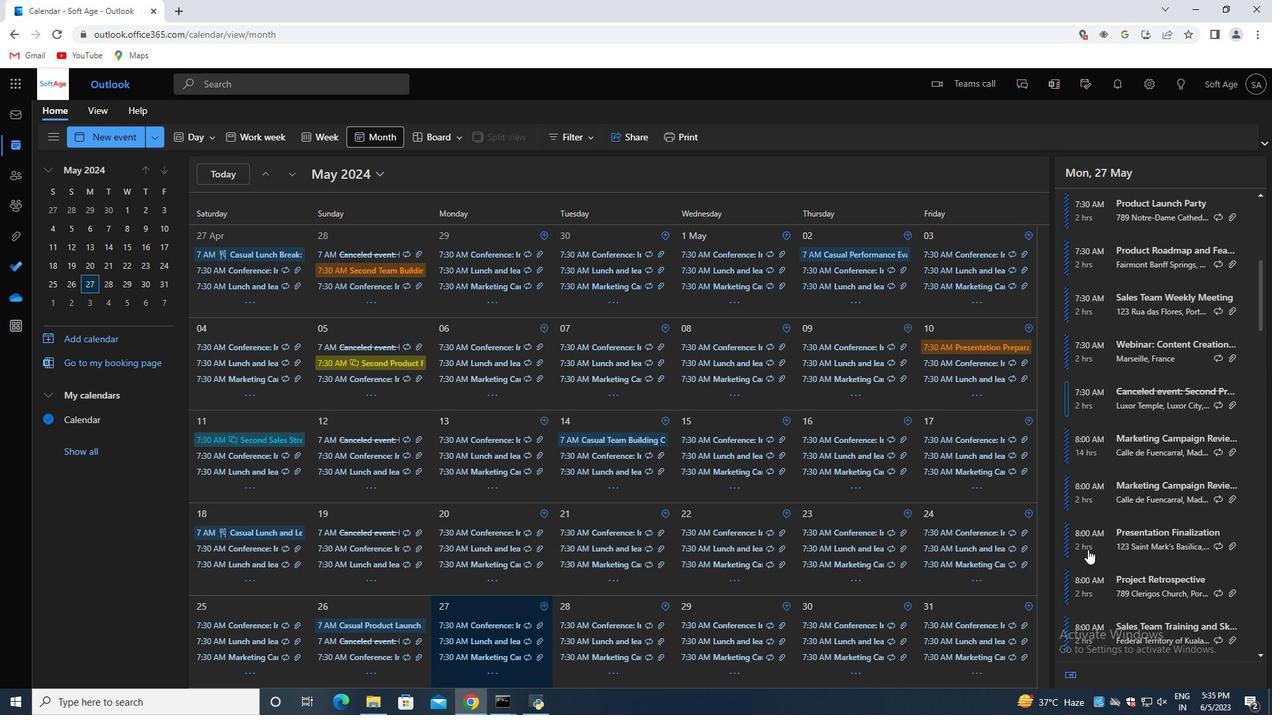 
Action: Mouse scrolled (1088, 550) with delta (0, 0)
Screenshot: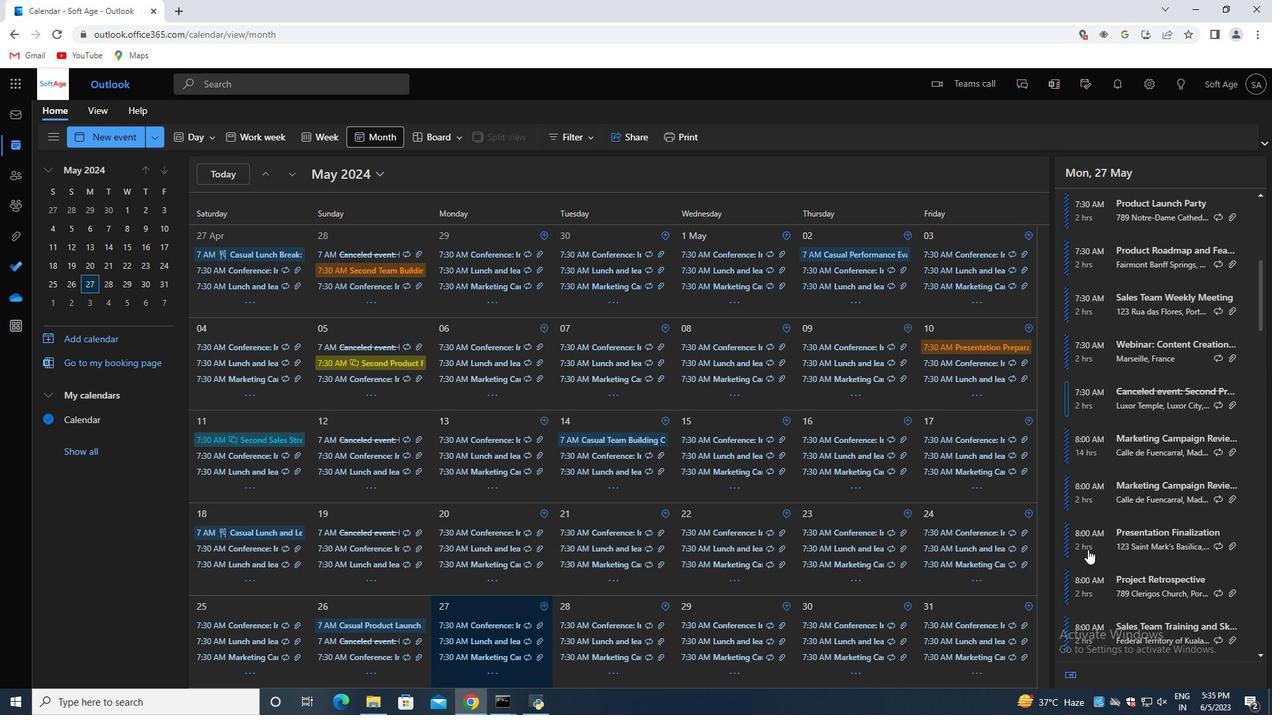 
Action: Mouse scrolled (1088, 550) with delta (0, 0)
Screenshot: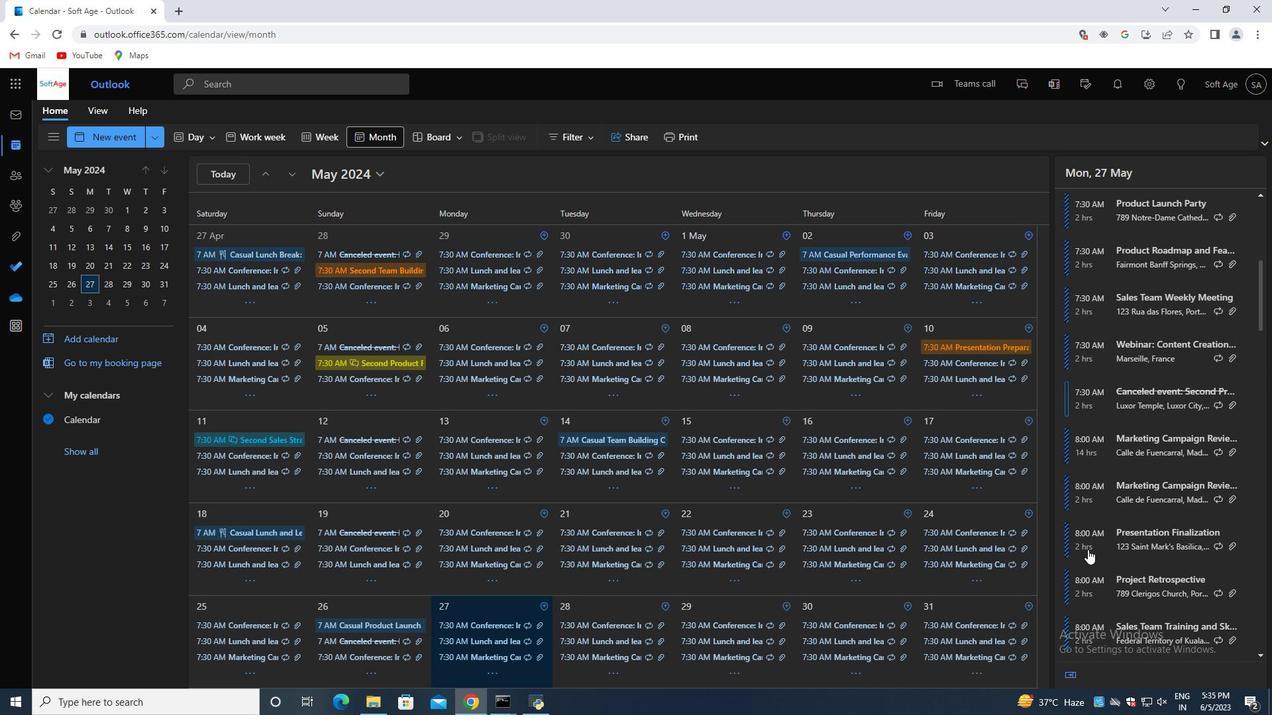 
Action: Mouse scrolled (1088, 550) with delta (0, 0)
Screenshot: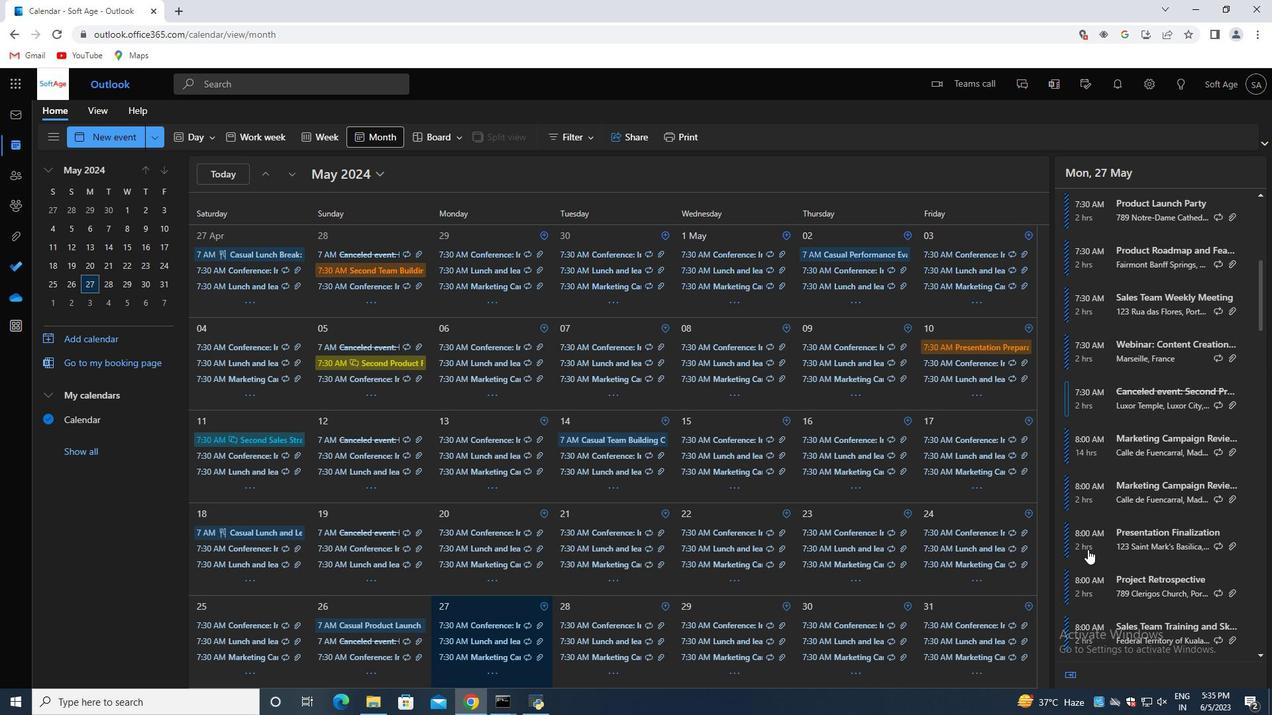 
Action: Mouse scrolled (1088, 550) with delta (0, 0)
Screenshot: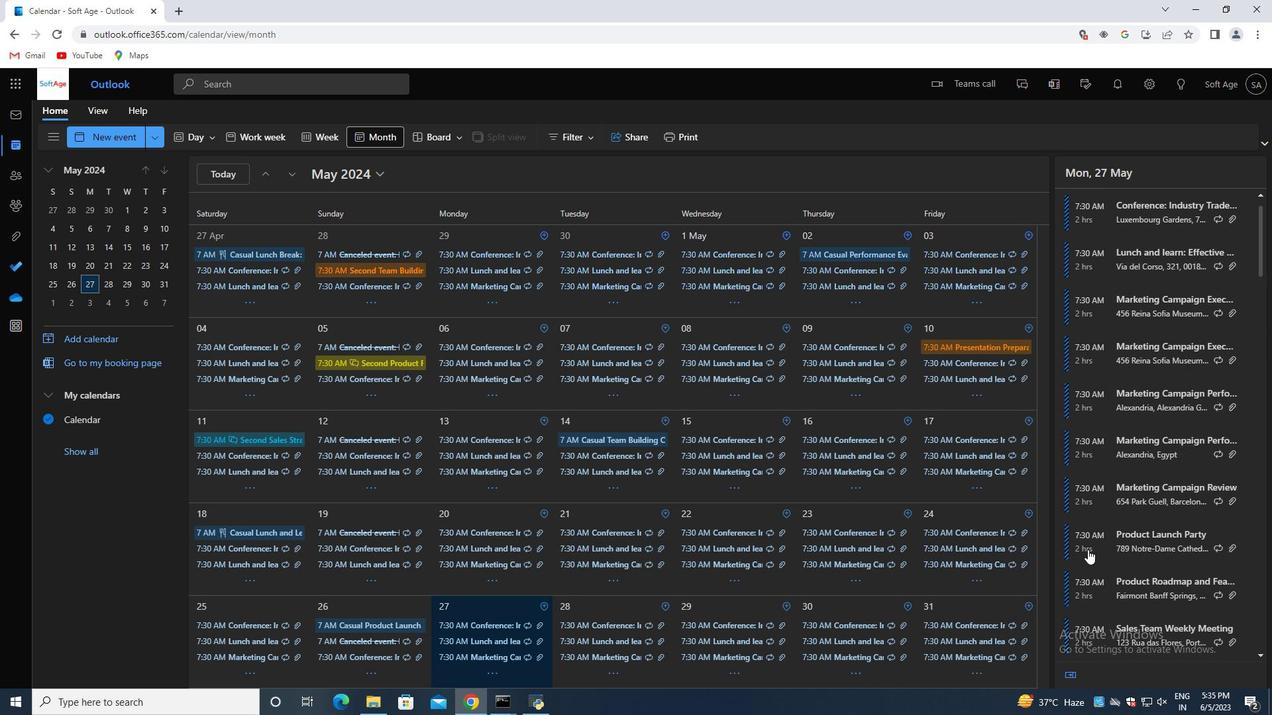 
Action: Mouse scrolled (1088, 550) with delta (0, 0)
Screenshot: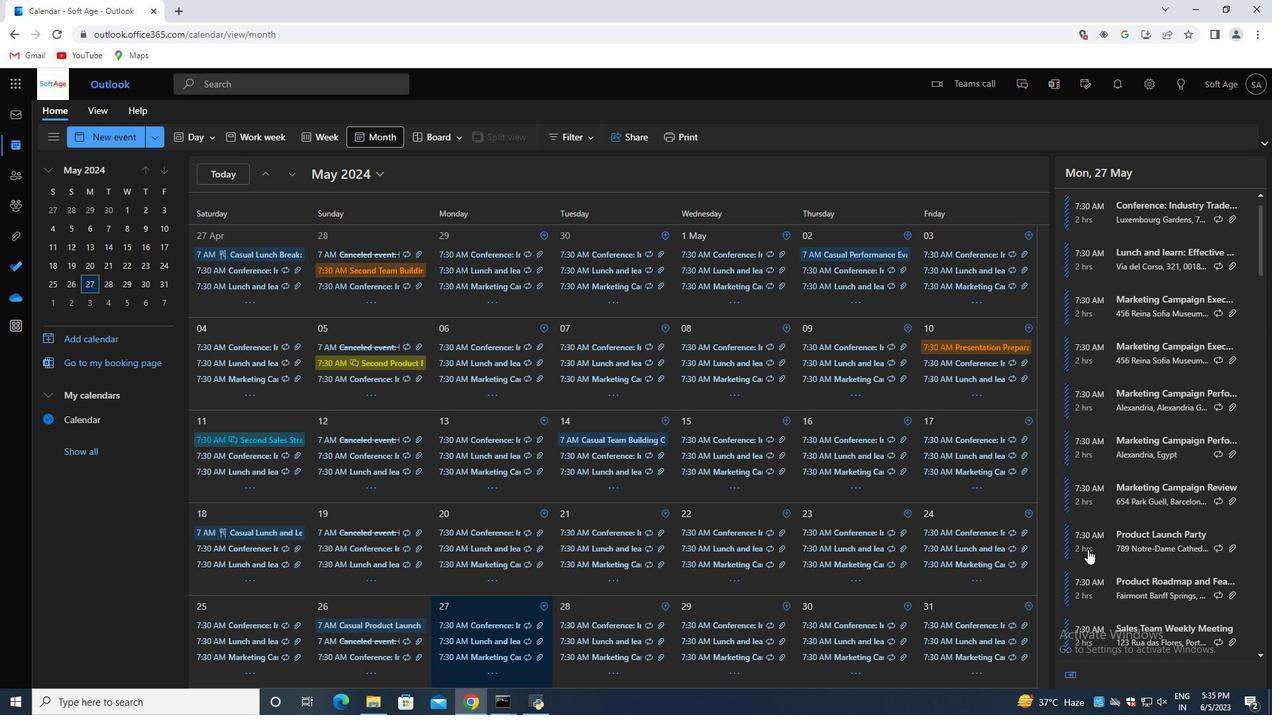 
Action: Mouse scrolled (1088, 550) with delta (0, 0)
Screenshot: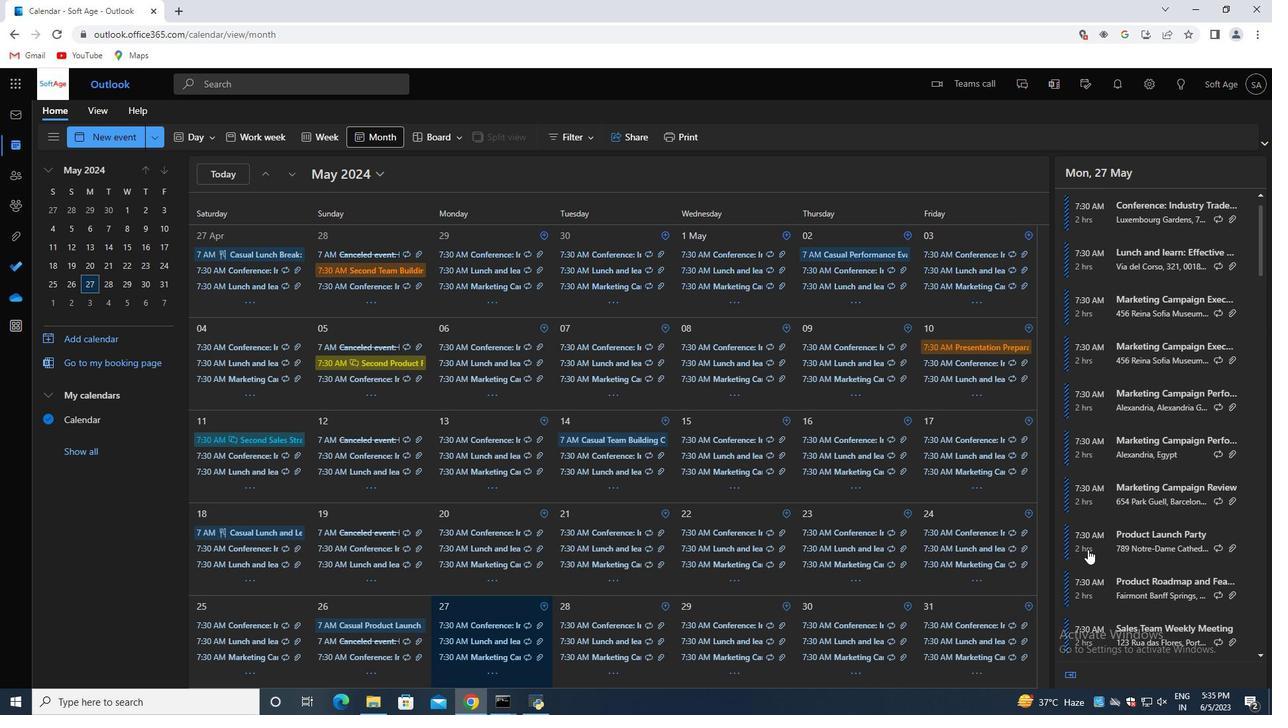 
Action: Mouse scrolled (1088, 550) with delta (0, 0)
Screenshot: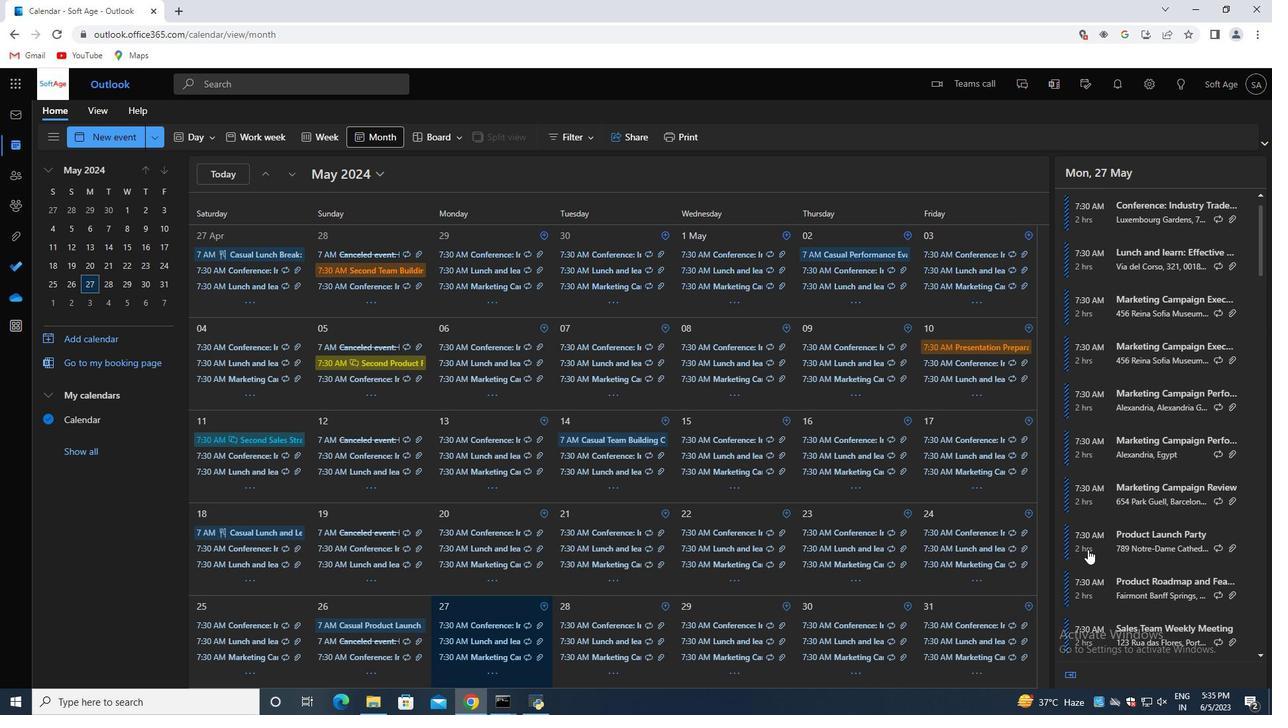 
Action: Mouse scrolled (1088, 550) with delta (0, 0)
Screenshot: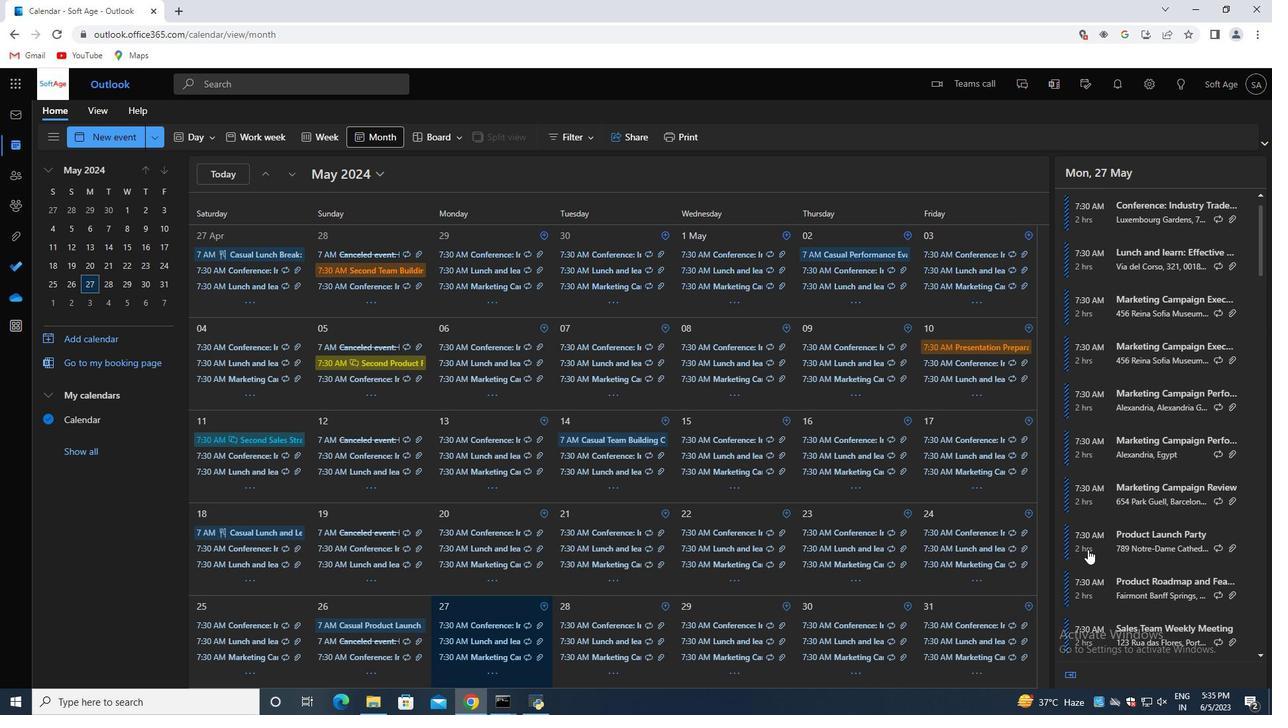 
Action: Mouse scrolled (1088, 550) with delta (0, 0)
Screenshot: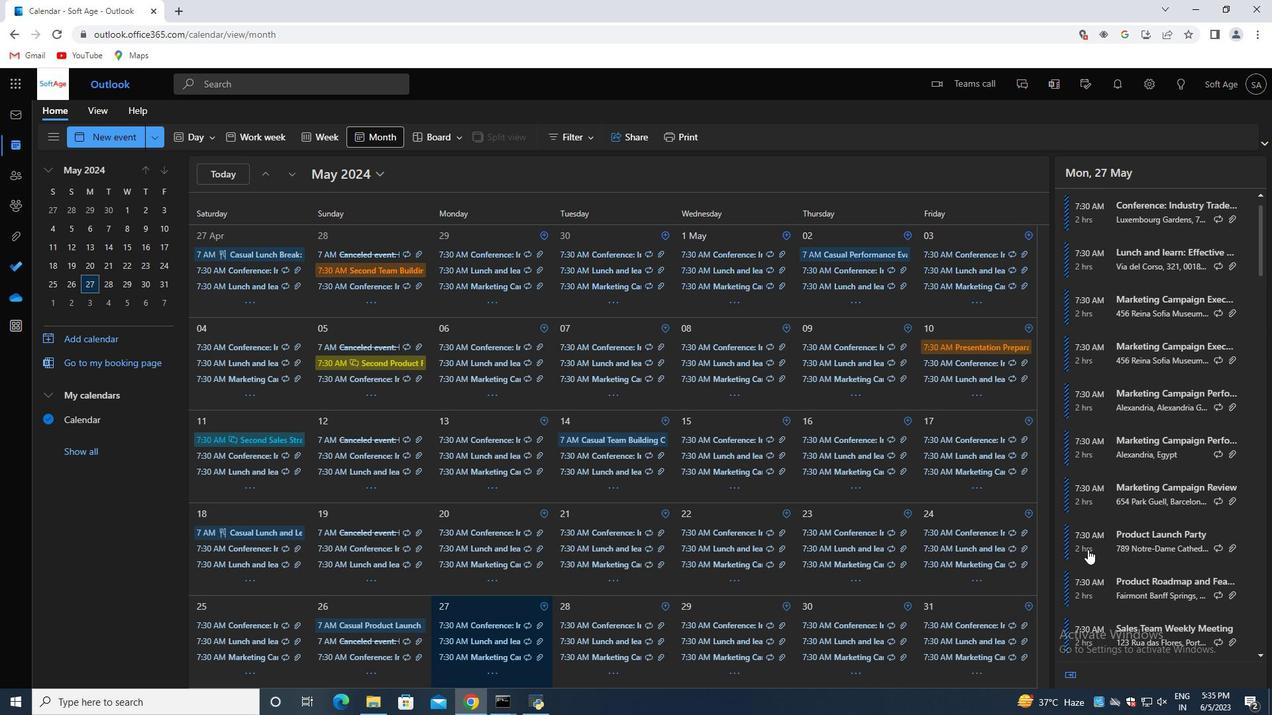 
Action: Mouse scrolled (1088, 550) with delta (0, 0)
Screenshot: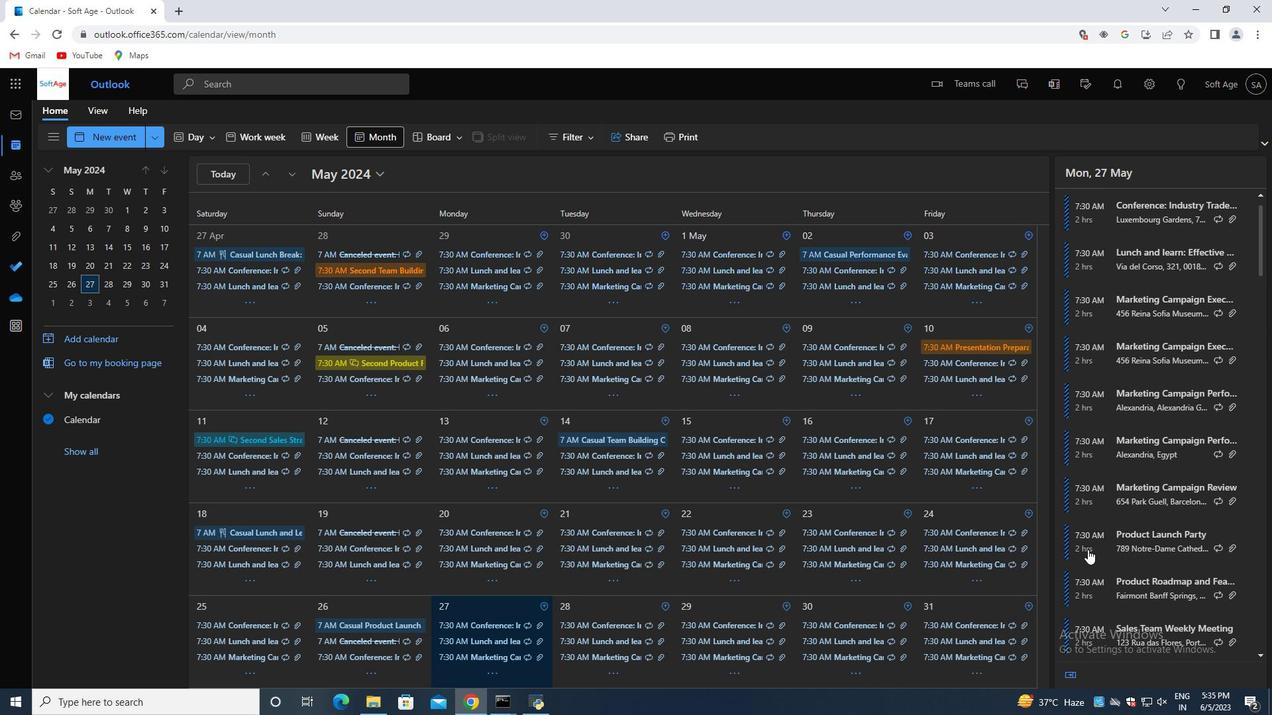 
Action: Mouse scrolled (1088, 550) with delta (0, 0)
Screenshot: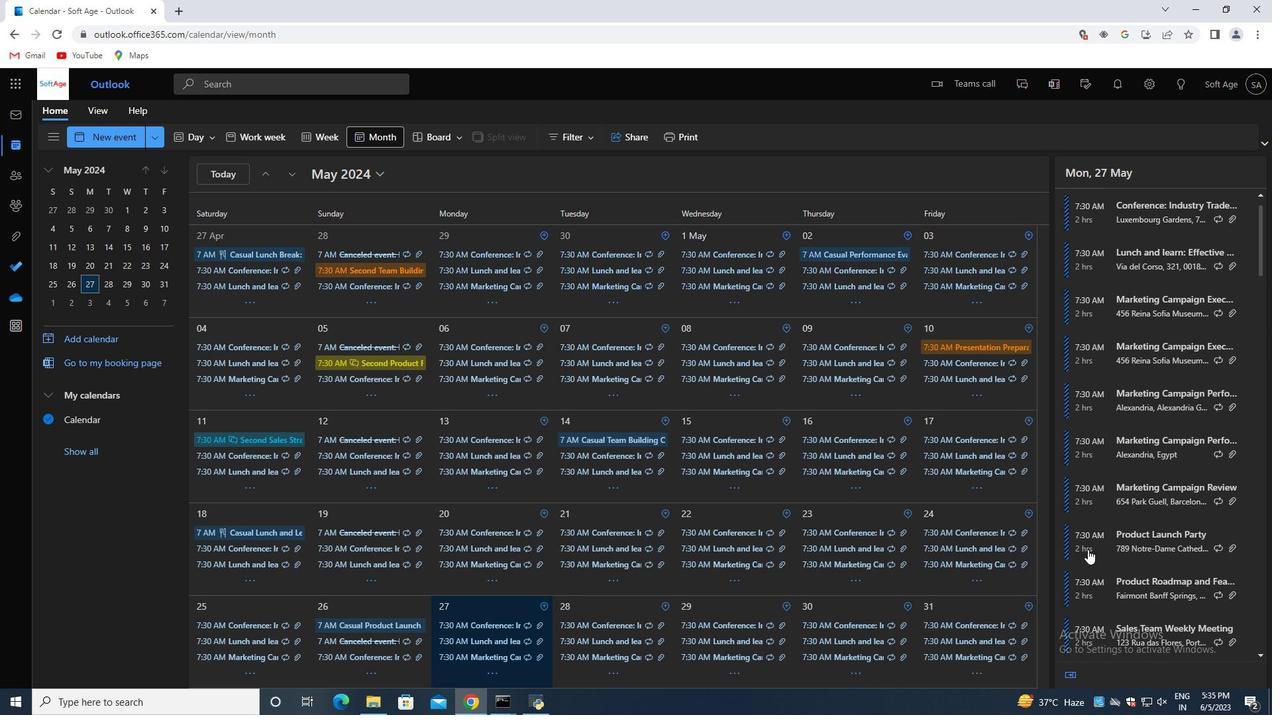 
Action: Mouse scrolled (1088, 550) with delta (0, 0)
Screenshot: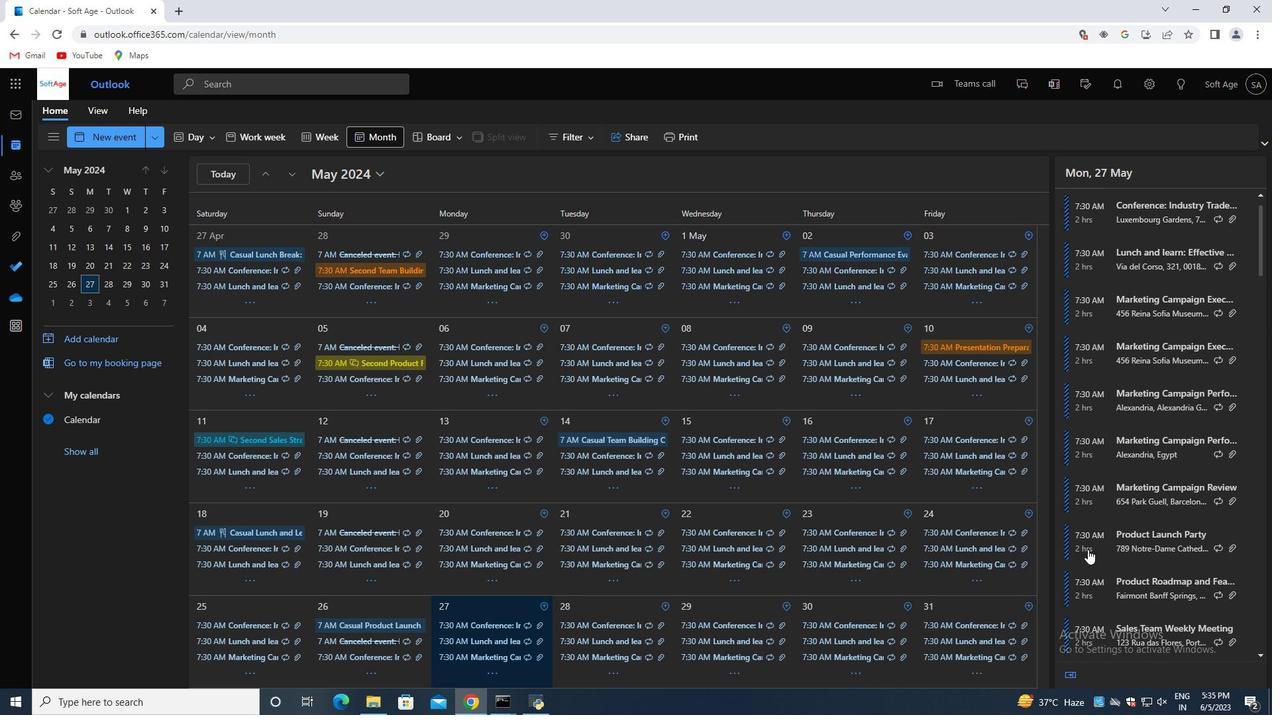 
Action: Mouse scrolled (1088, 550) with delta (0, 0)
Screenshot: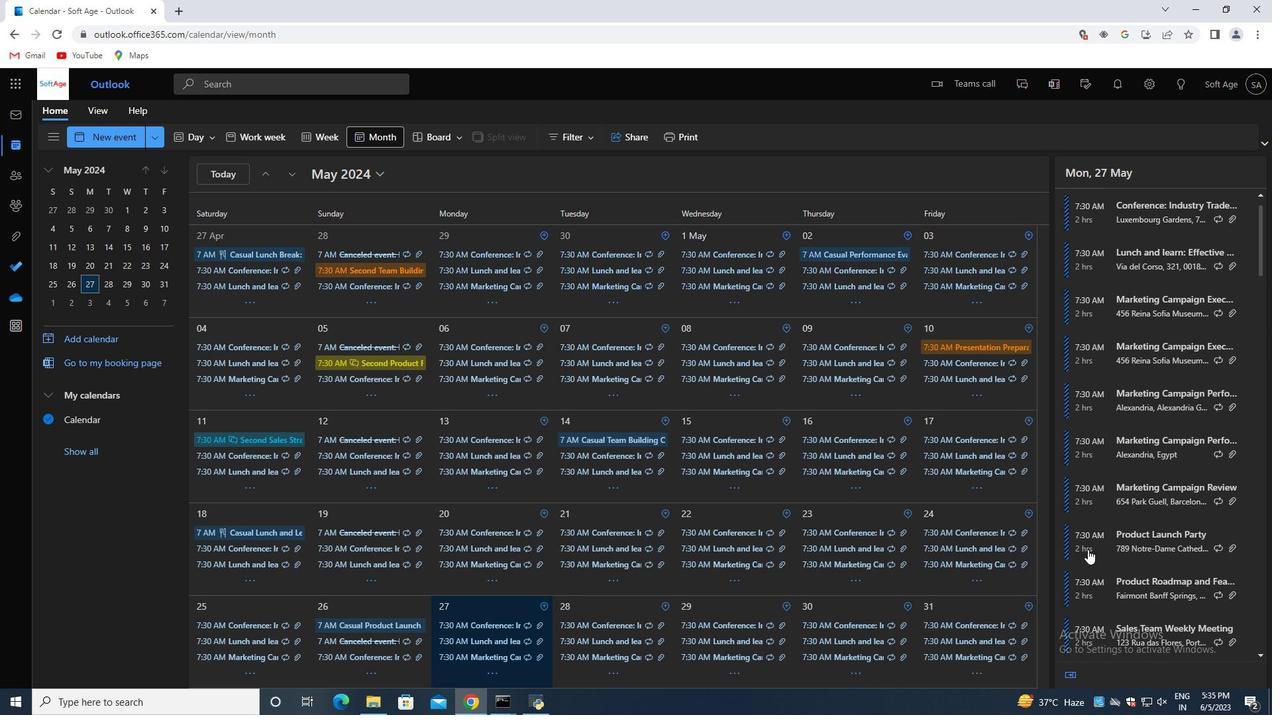 
Action: Mouse scrolled (1088, 550) with delta (0, 0)
Screenshot: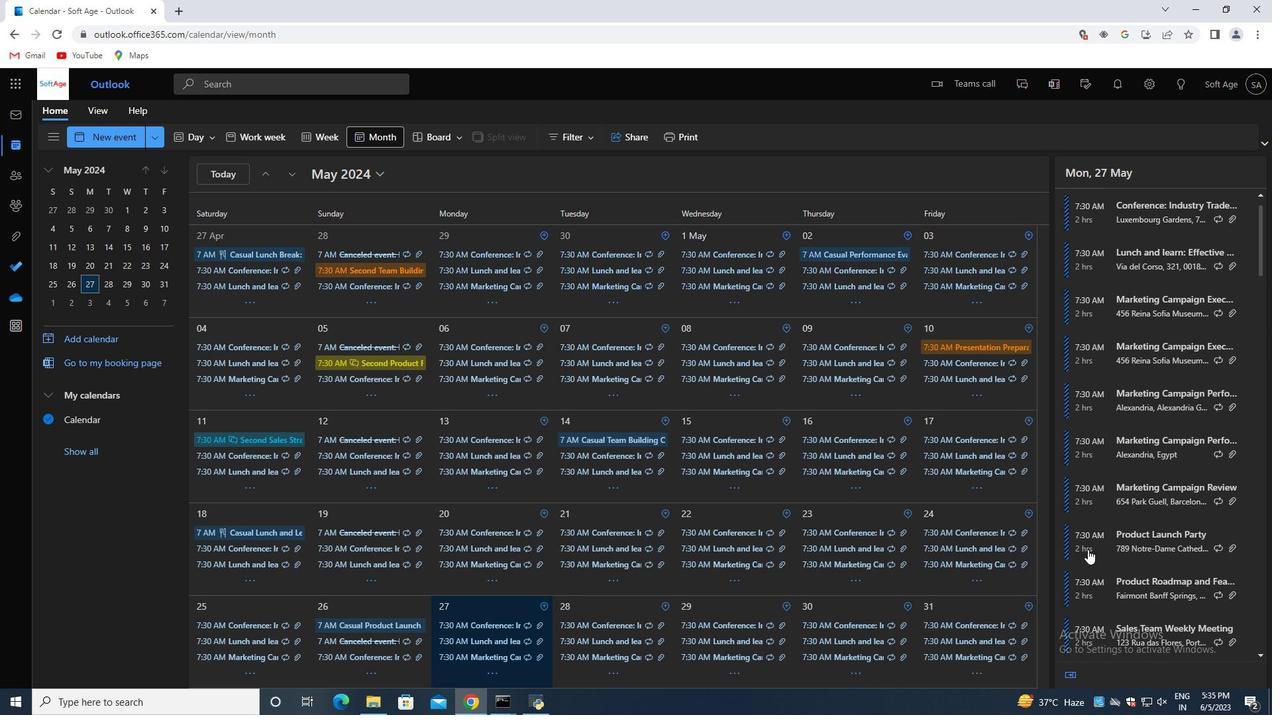 
Action: Mouse scrolled (1088, 550) with delta (0, 0)
Screenshot: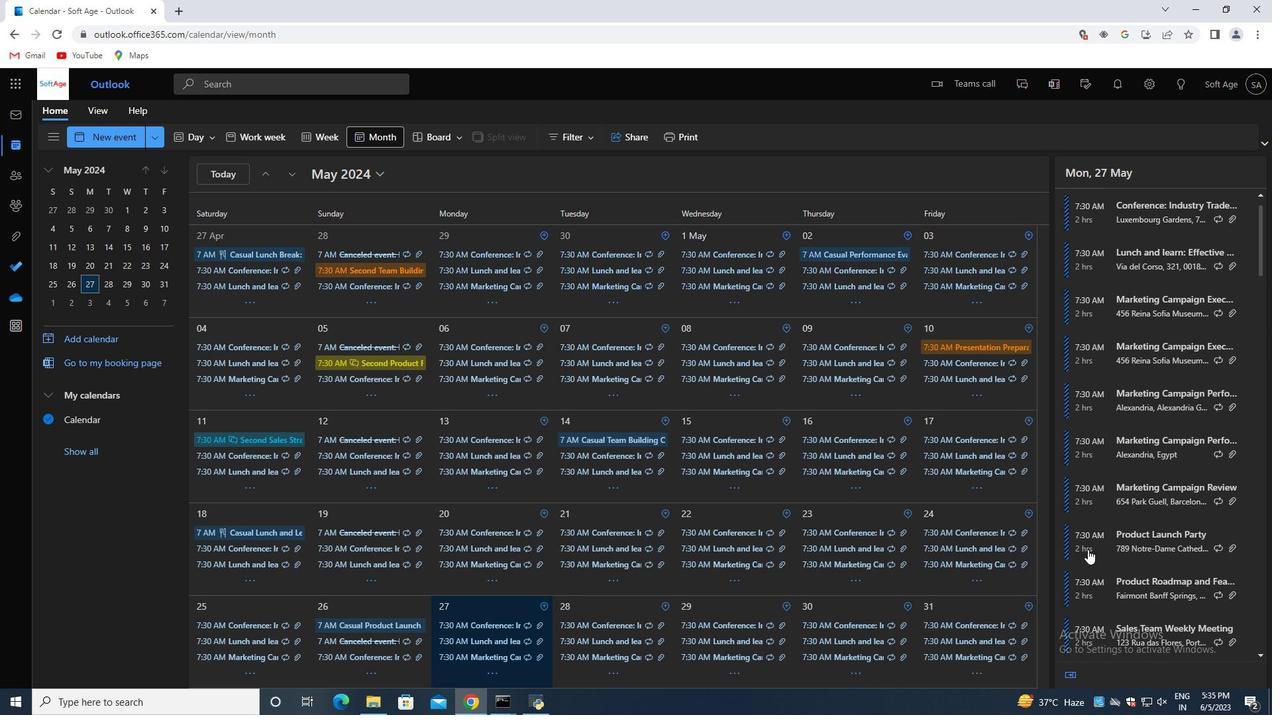 
Action: Mouse moved to (1151, 390)
Screenshot: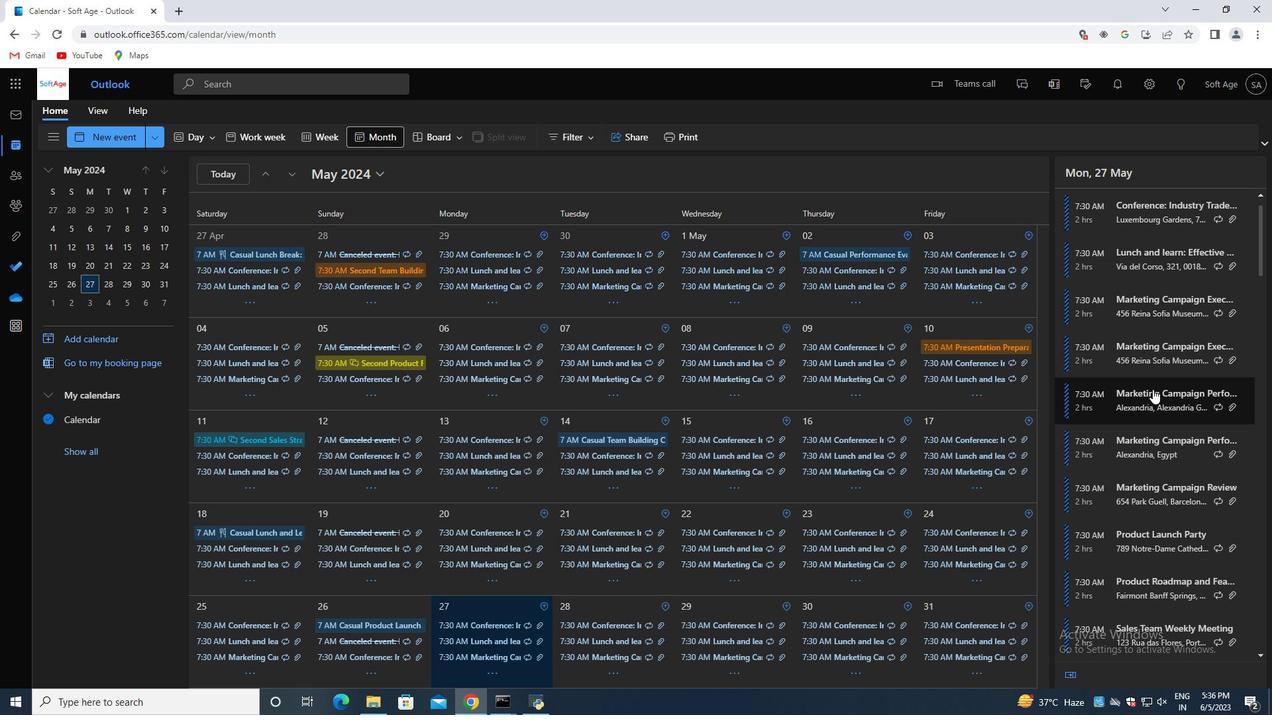 
Action: Mouse scrolled (1151, 389) with delta (0, 0)
Screenshot: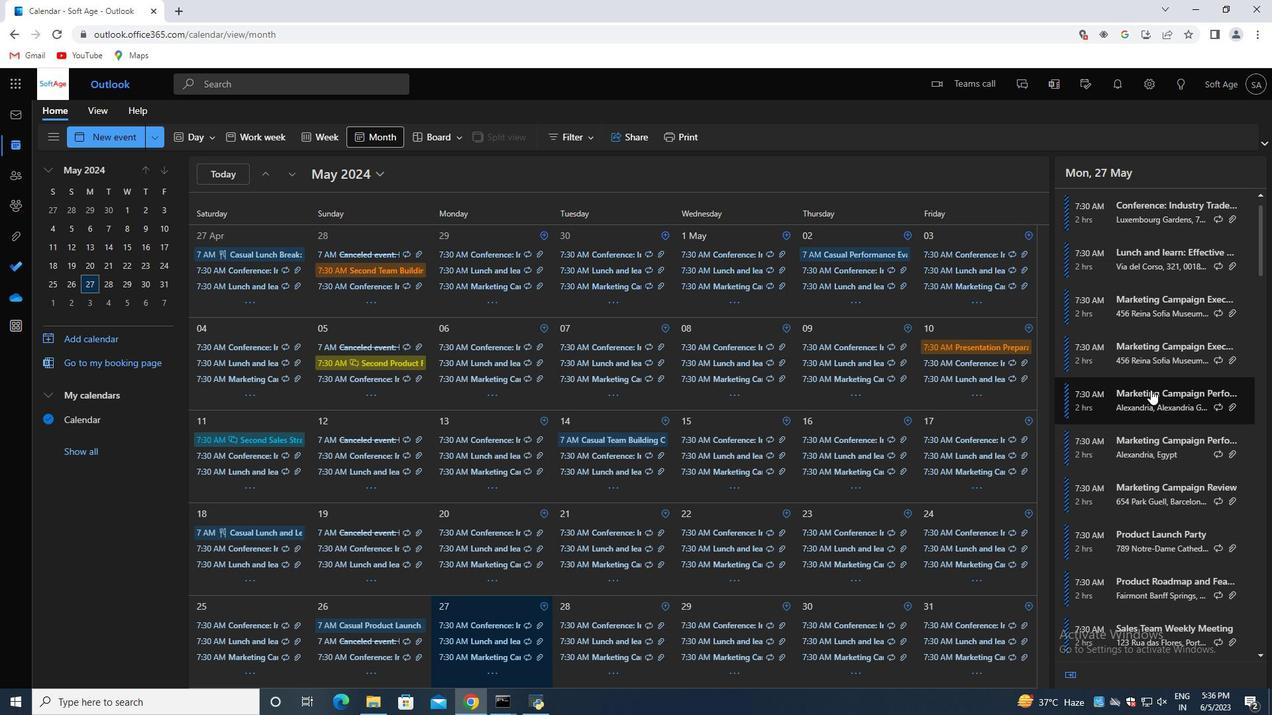 
Action: Mouse scrolled (1151, 389) with delta (0, 0)
Screenshot: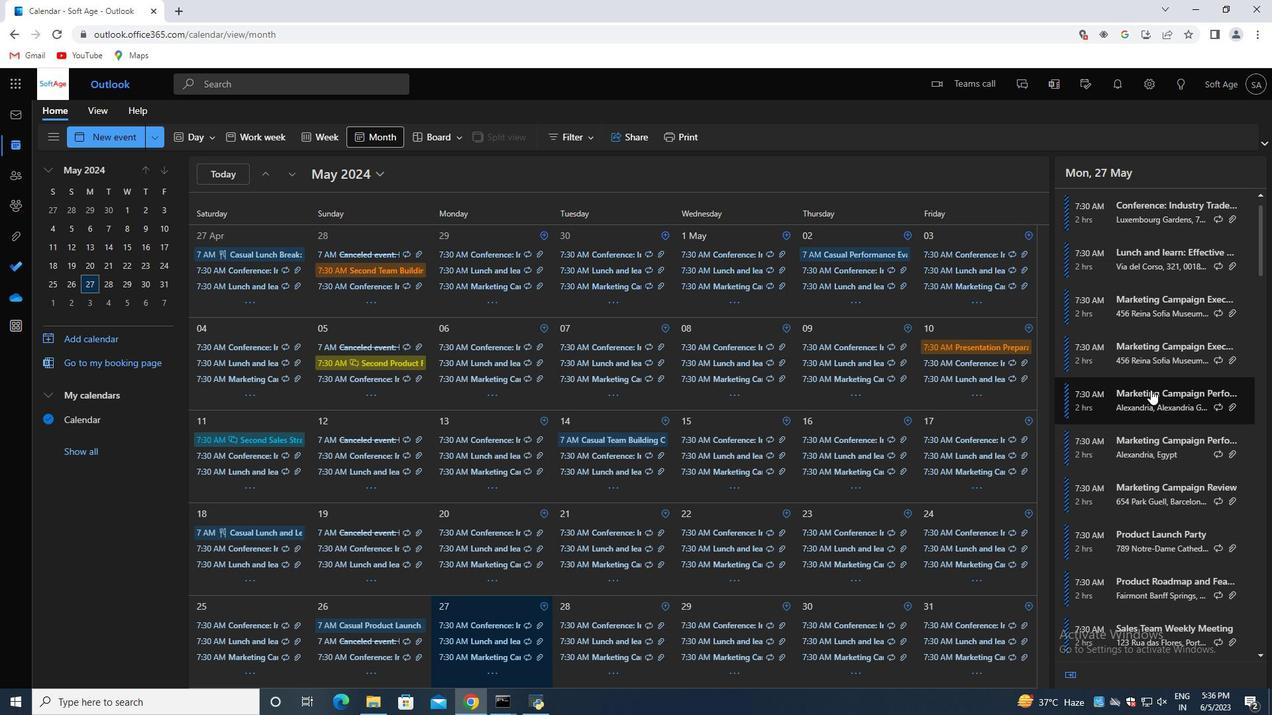 
Action: Mouse moved to (1153, 383)
Screenshot: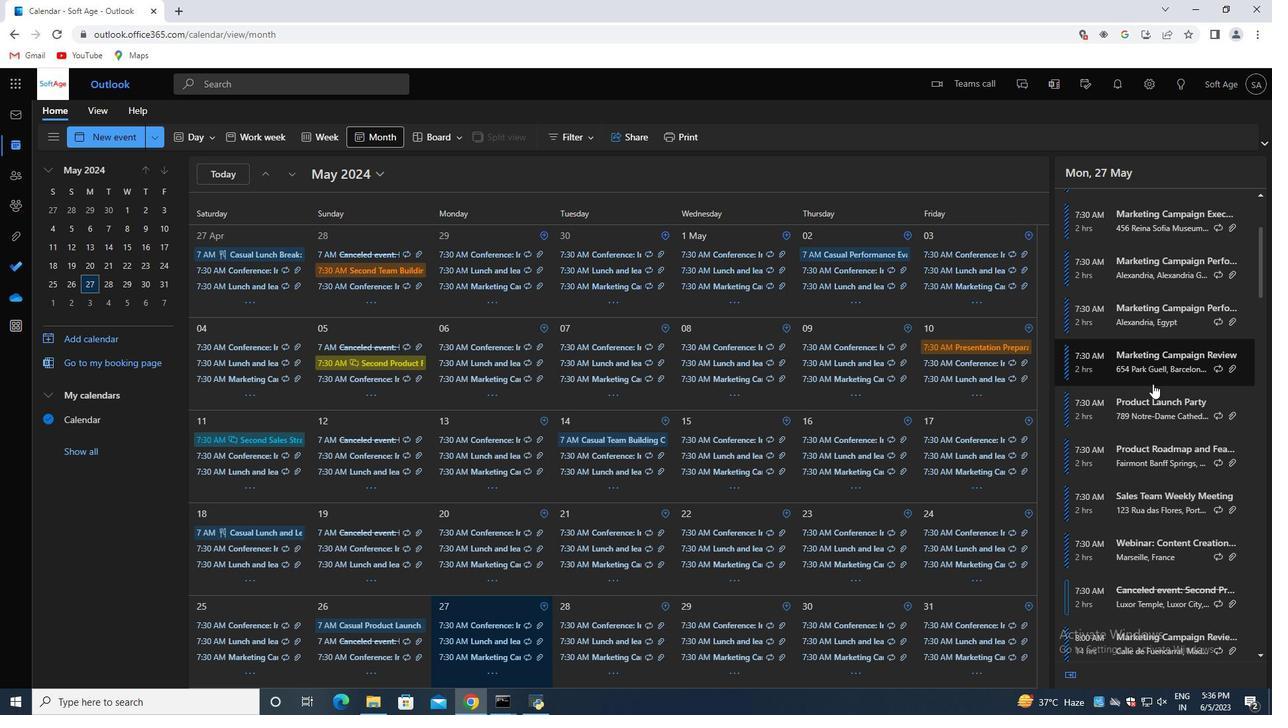
Action: Mouse scrolled (1153, 383) with delta (0, 0)
Screenshot: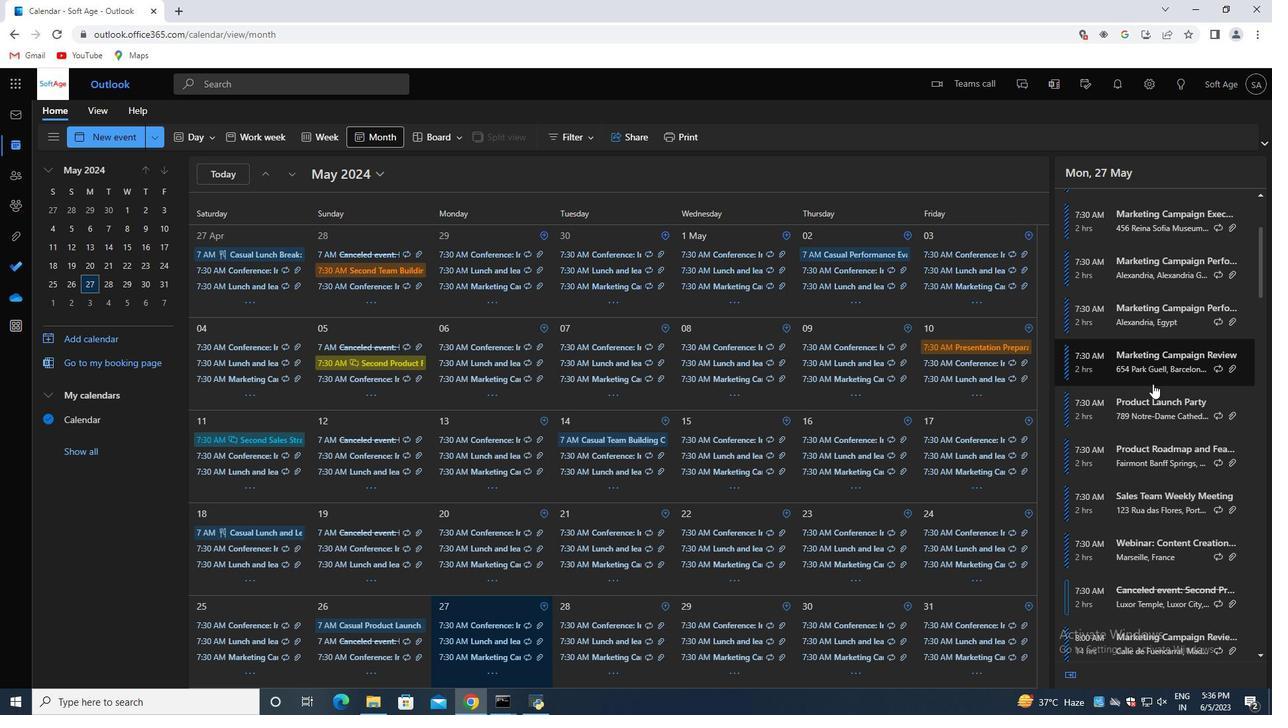 
Action: Mouse moved to (1160, 446)
Screenshot: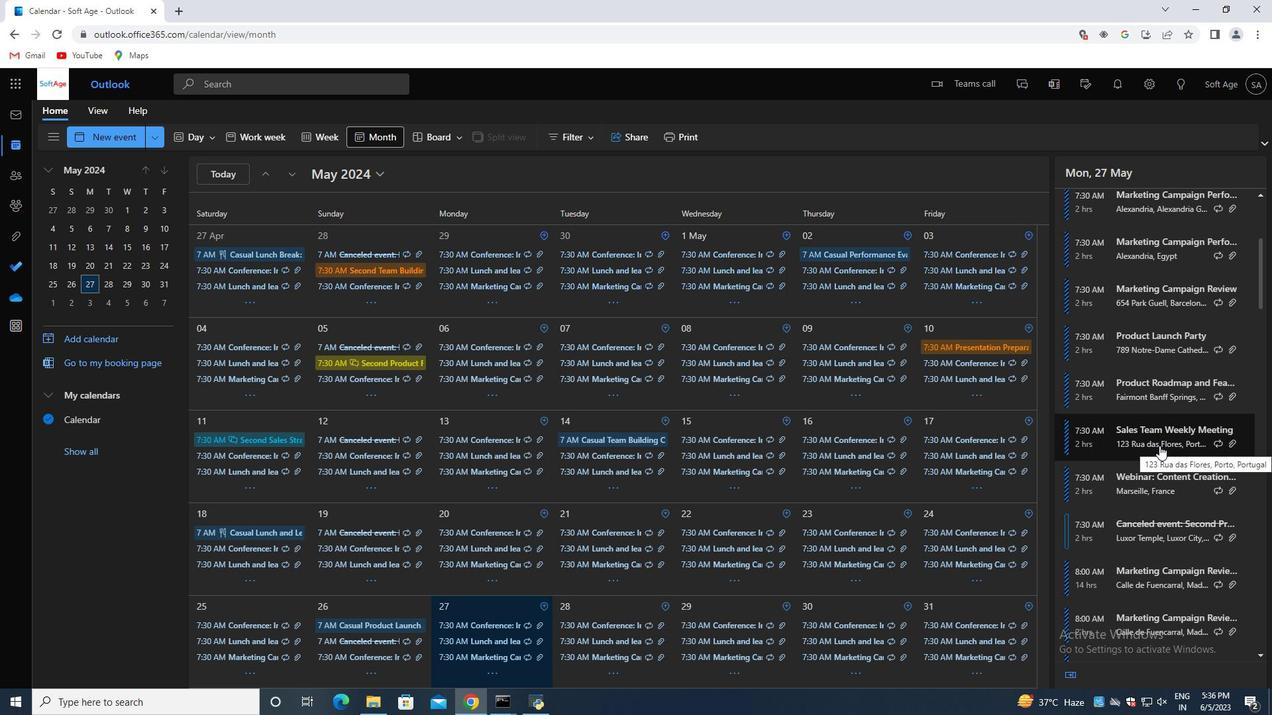 
Action: Mouse scrolled (1160, 445) with delta (0, 0)
Screenshot: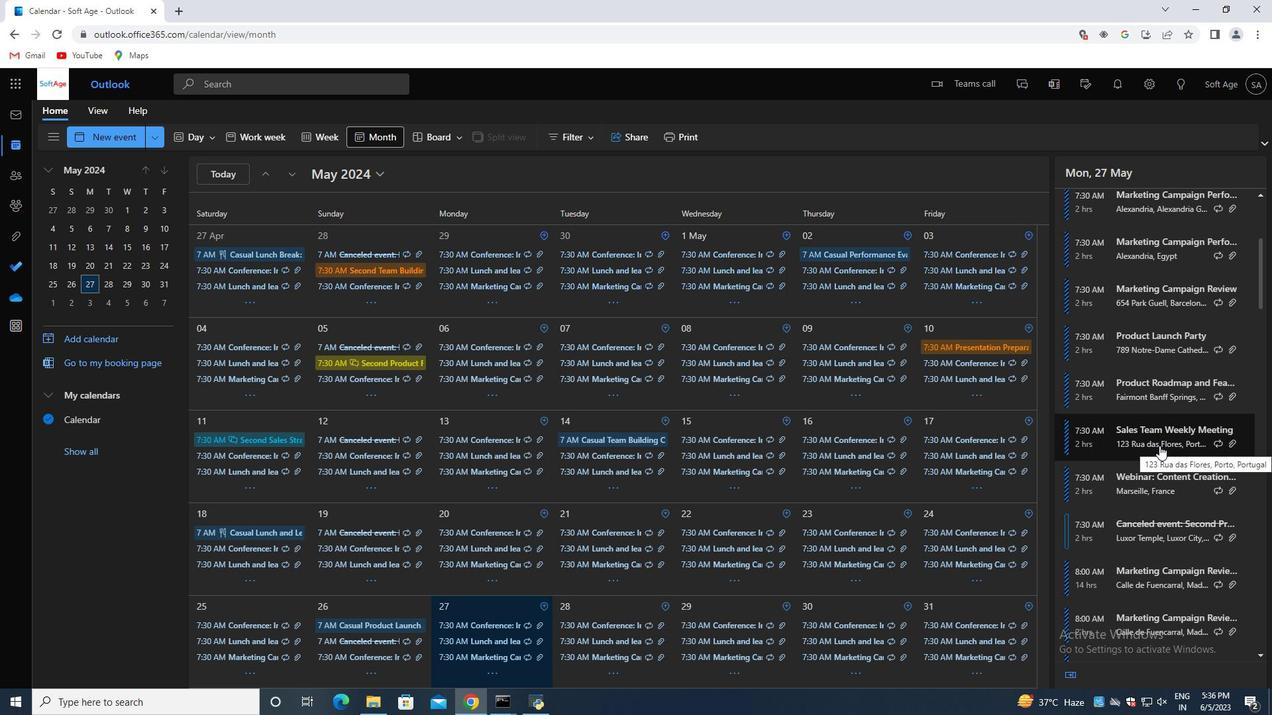 
Action: Mouse moved to (1160, 447)
Screenshot: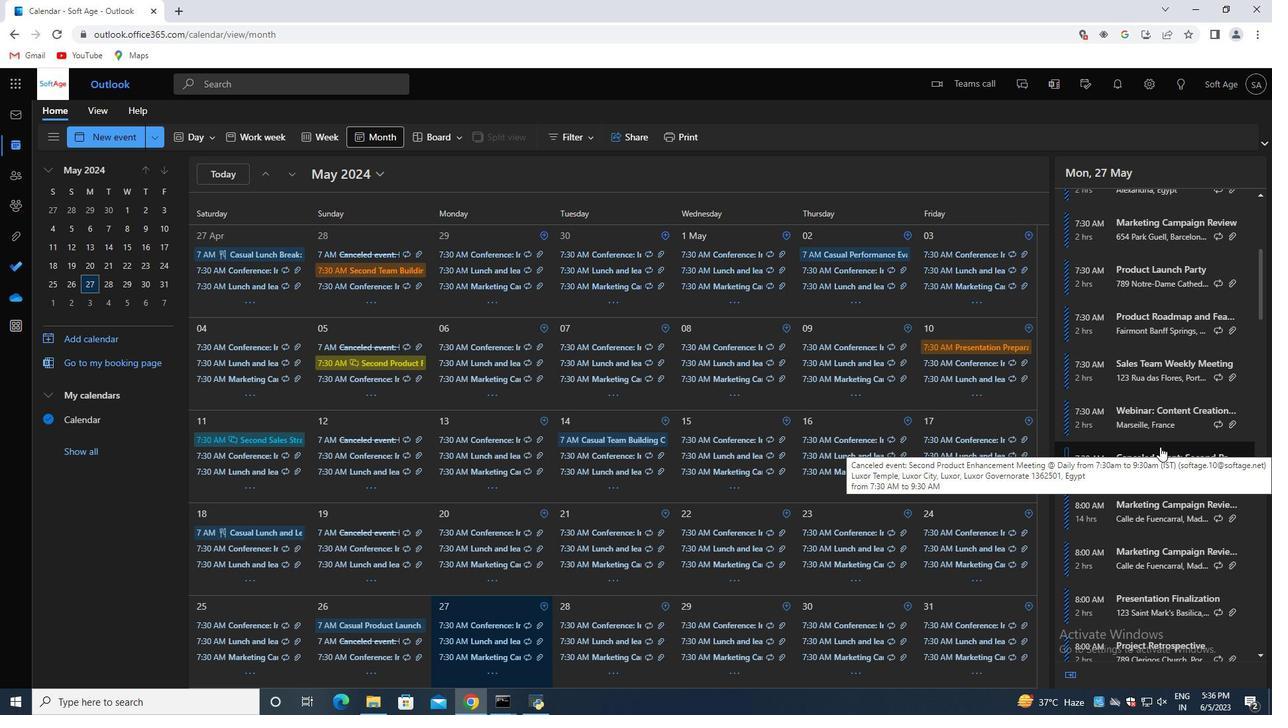 
Action: Mouse scrolled (1160, 447) with delta (0, 0)
Screenshot: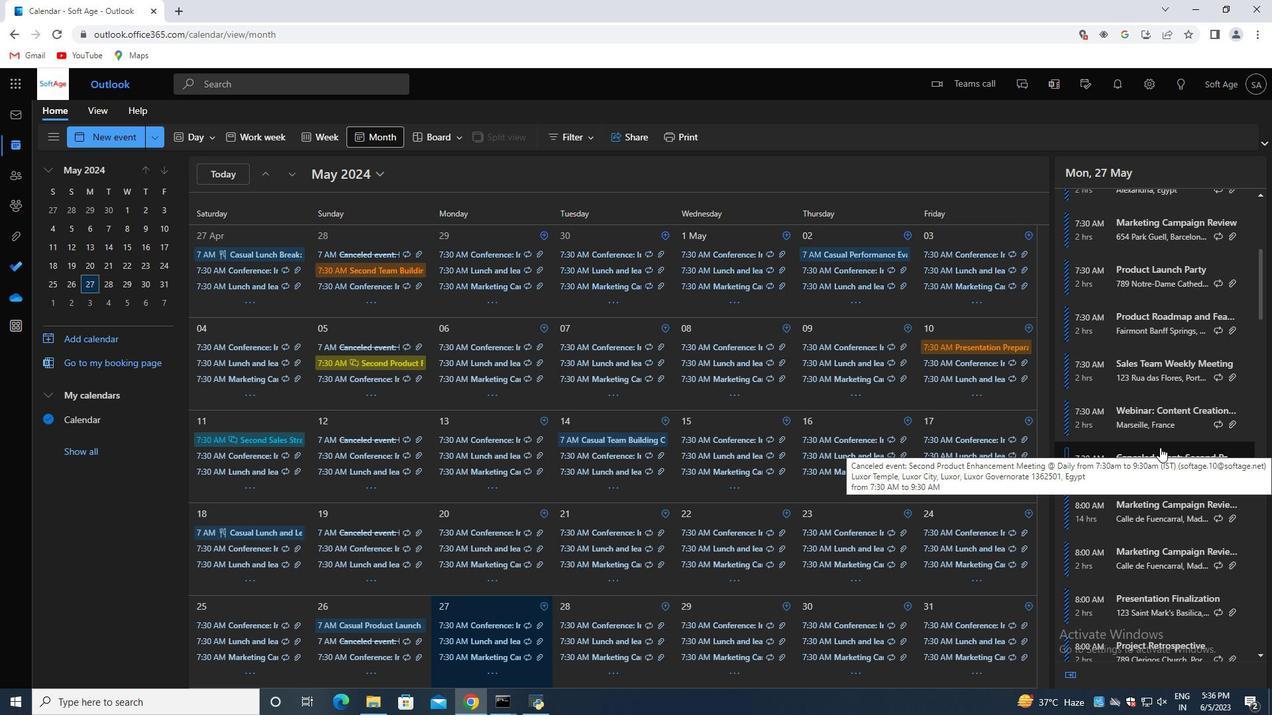 
Action: Mouse moved to (1159, 453)
Screenshot: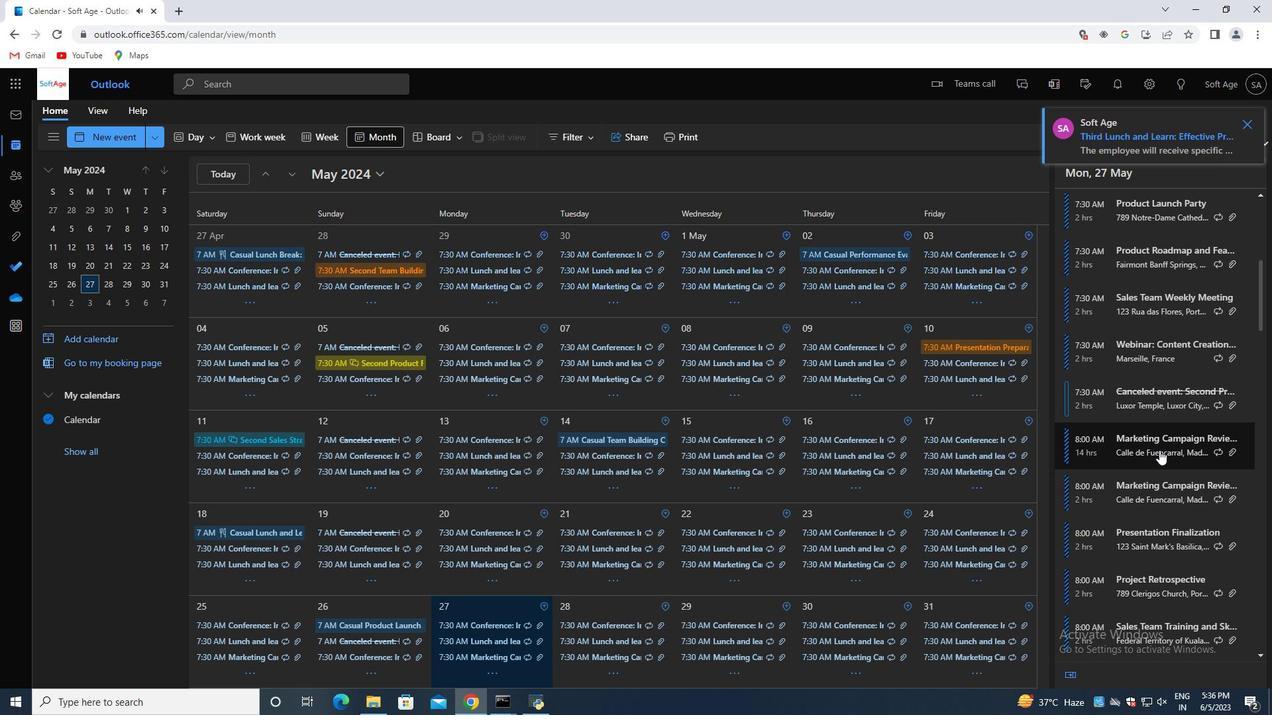 
Action: Mouse scrolled (1159, 453) with delta (0, 0)
Screenshot: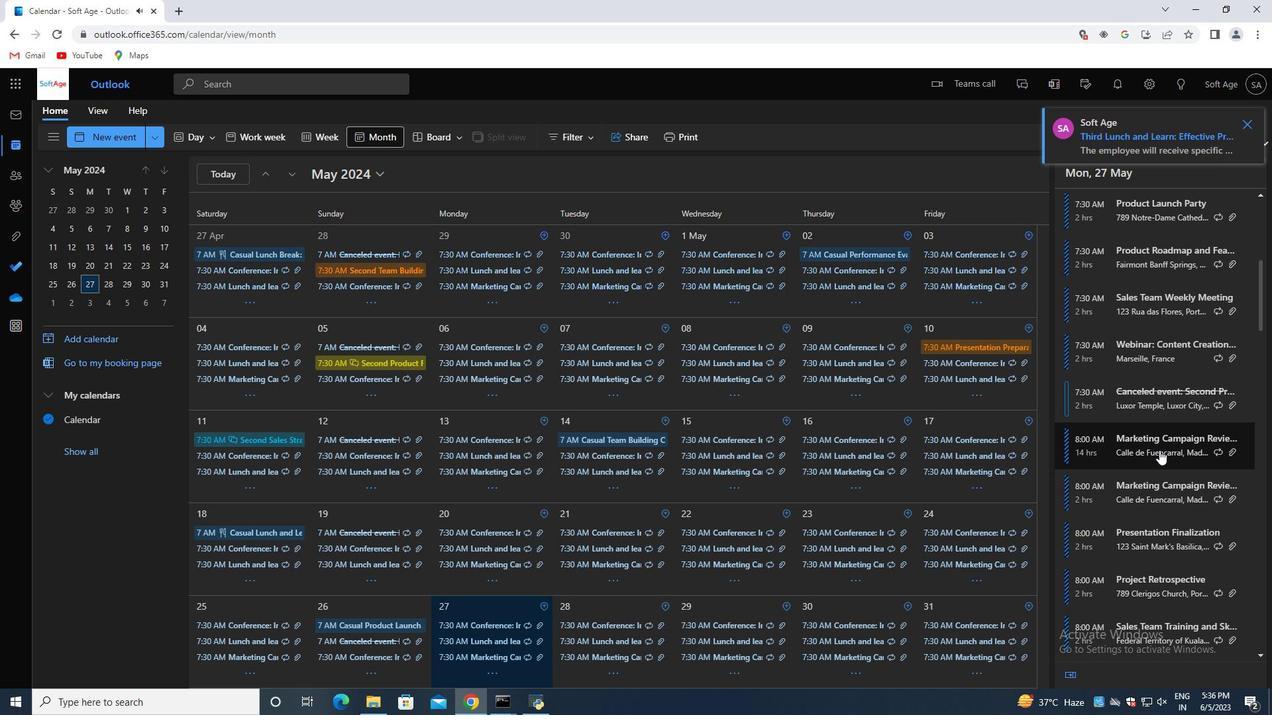
Action: Mouse moved to (1177, 505)
Screenshot: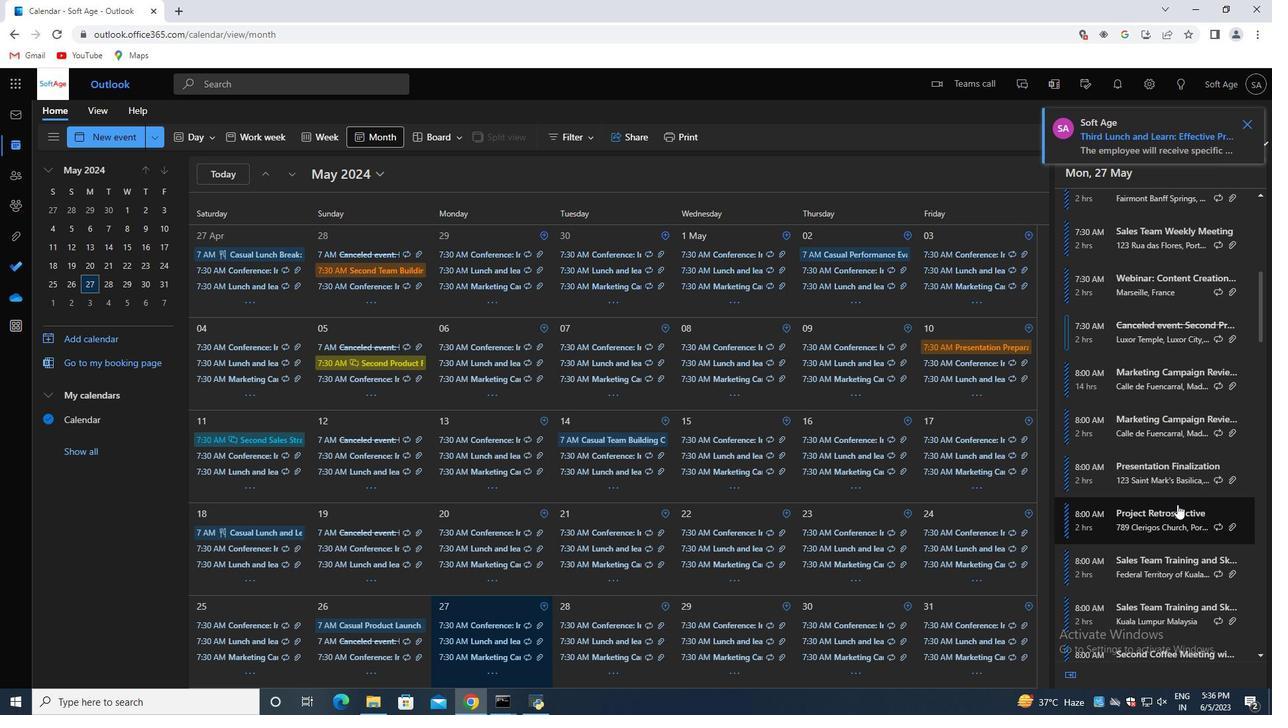 
Action: Mouse scrolled (1177, 504) with delta (0, 0)
Screenshot: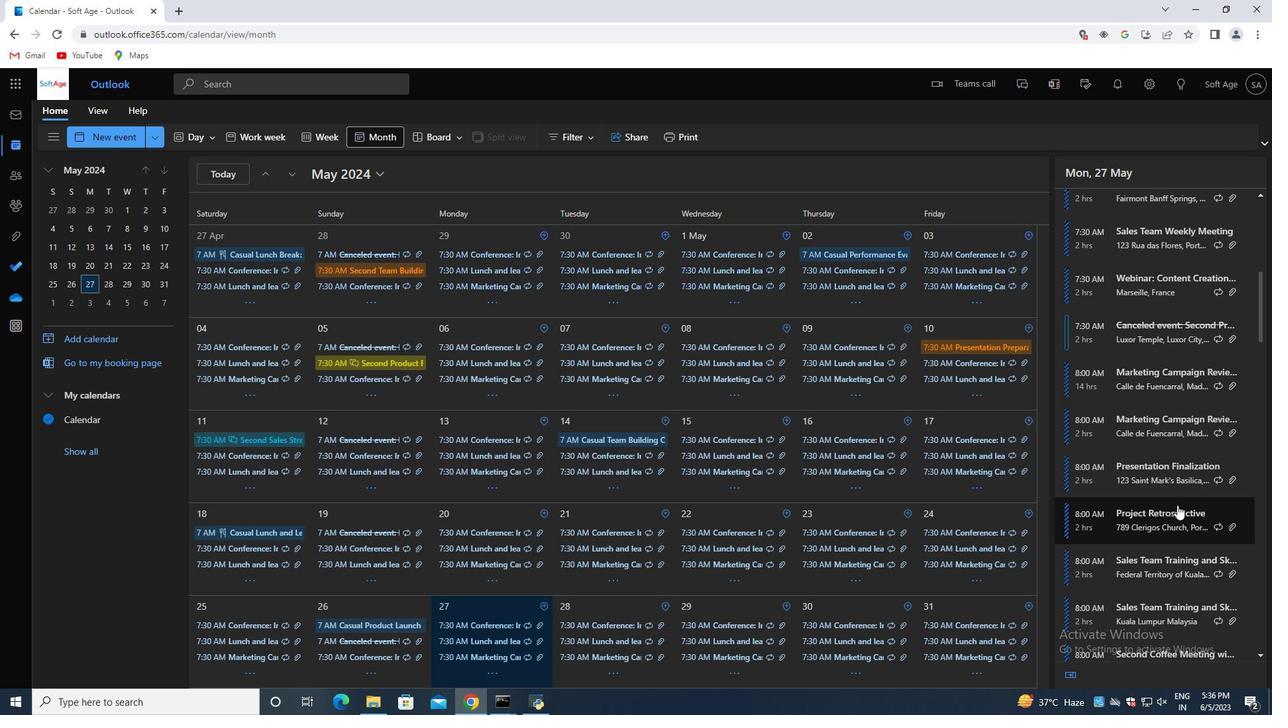 
Action: Mouse moved to (1172, 494)
Screenshot: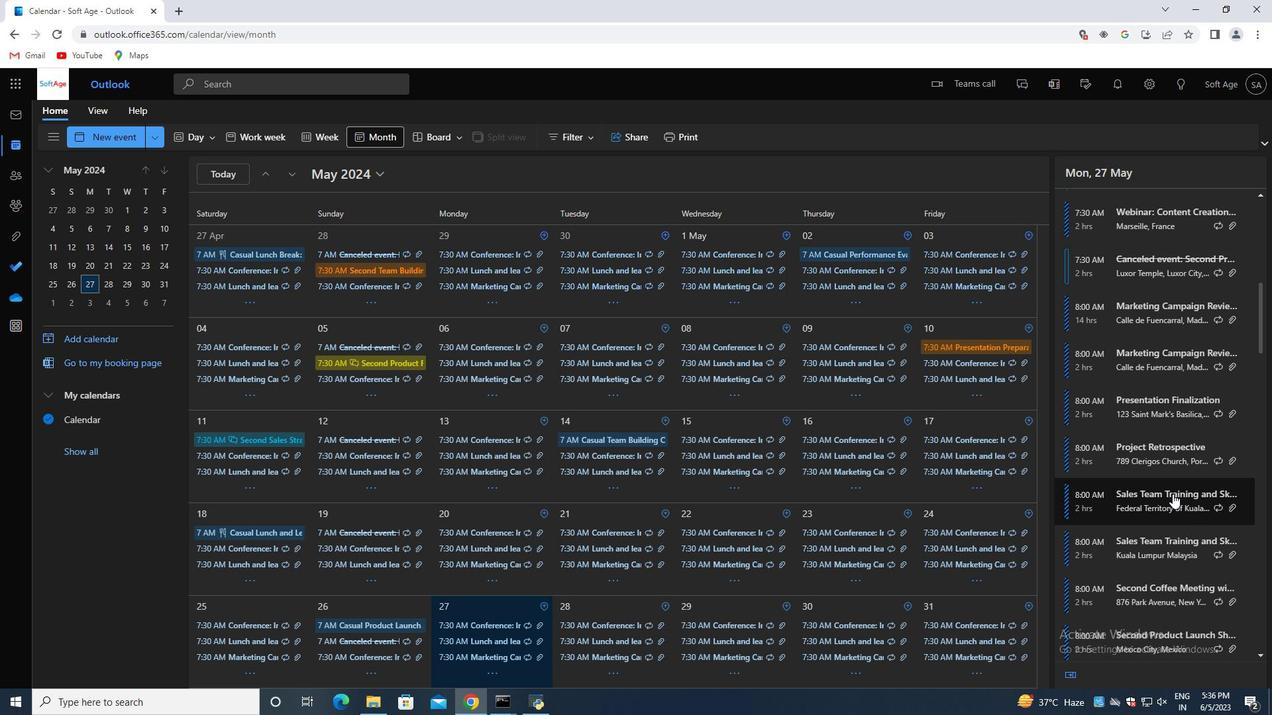 
Action: Mouse scrolled (1172, 493) with delta (0, 0)
Screenshot: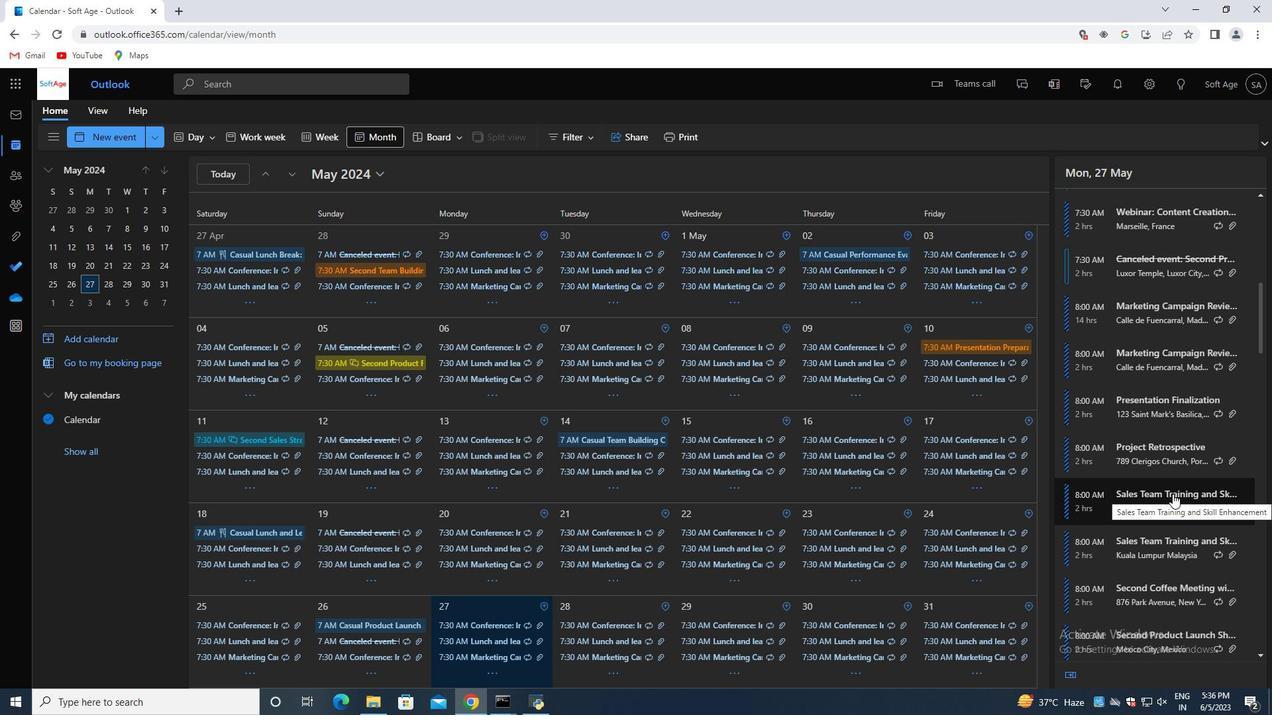 
Action: Mouse moved to (1171, 495)
Screenshot: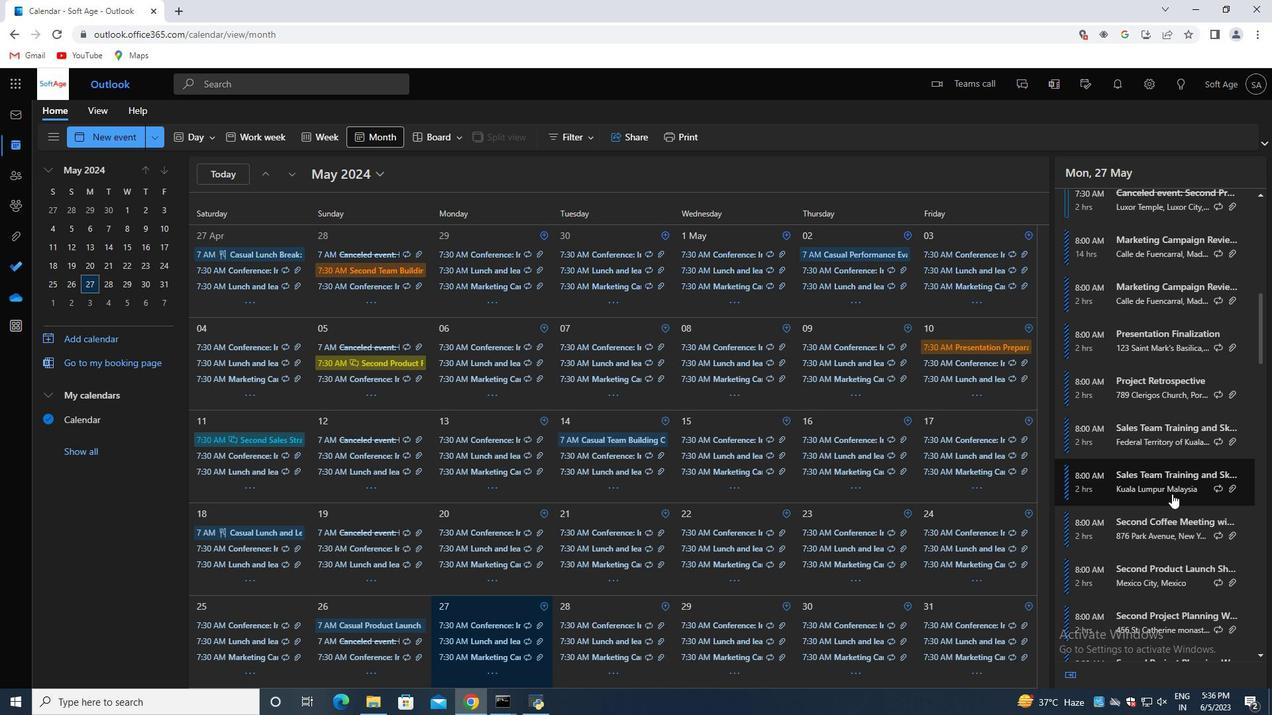 
Action: Mouse scrolled (1171, 495) with delta (0, 0)
Screenshot: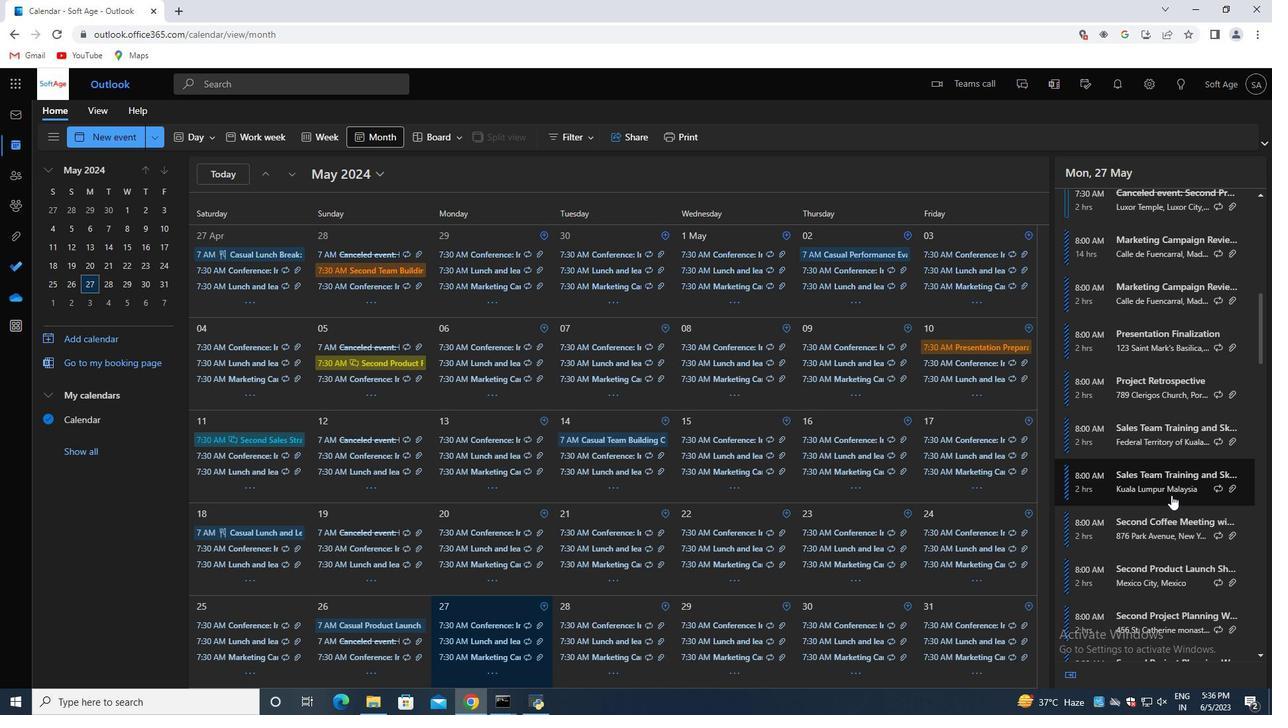 
Action: Mouse moved to (1171, 495)
Screenshot: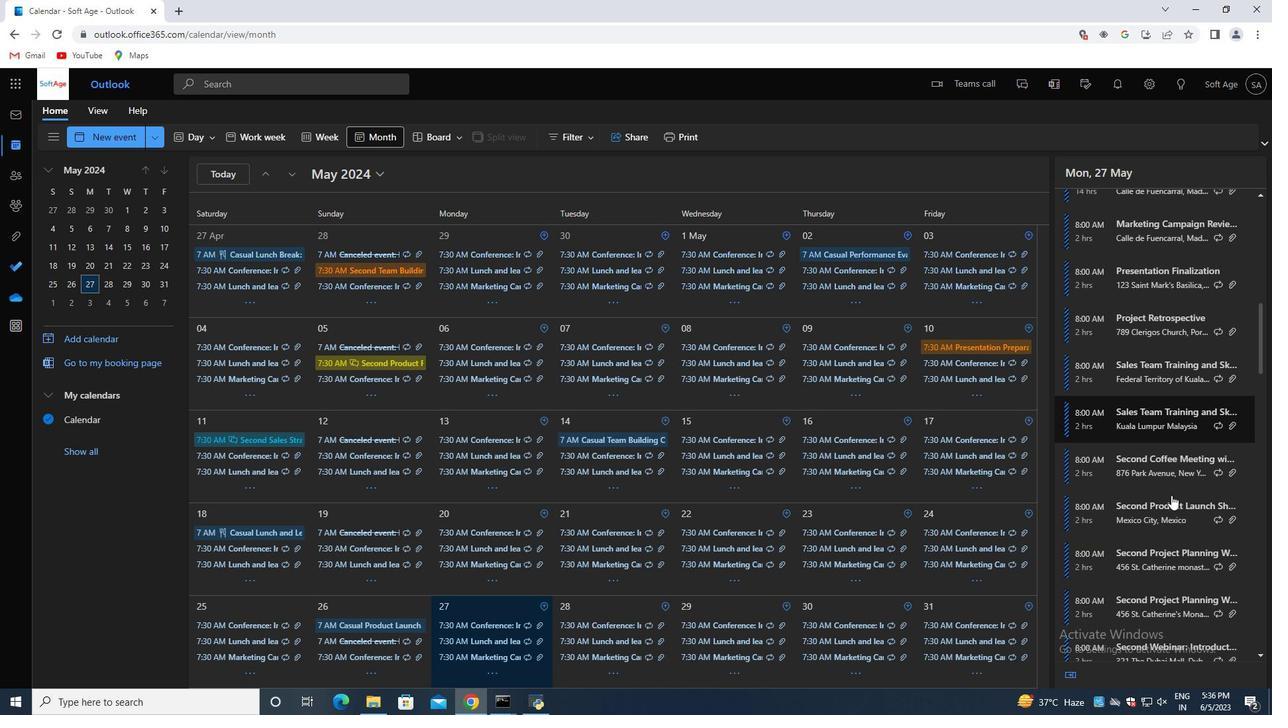 
Action: Mouse scrolled (1171, 495) with delta (0, 0)
Screenshot: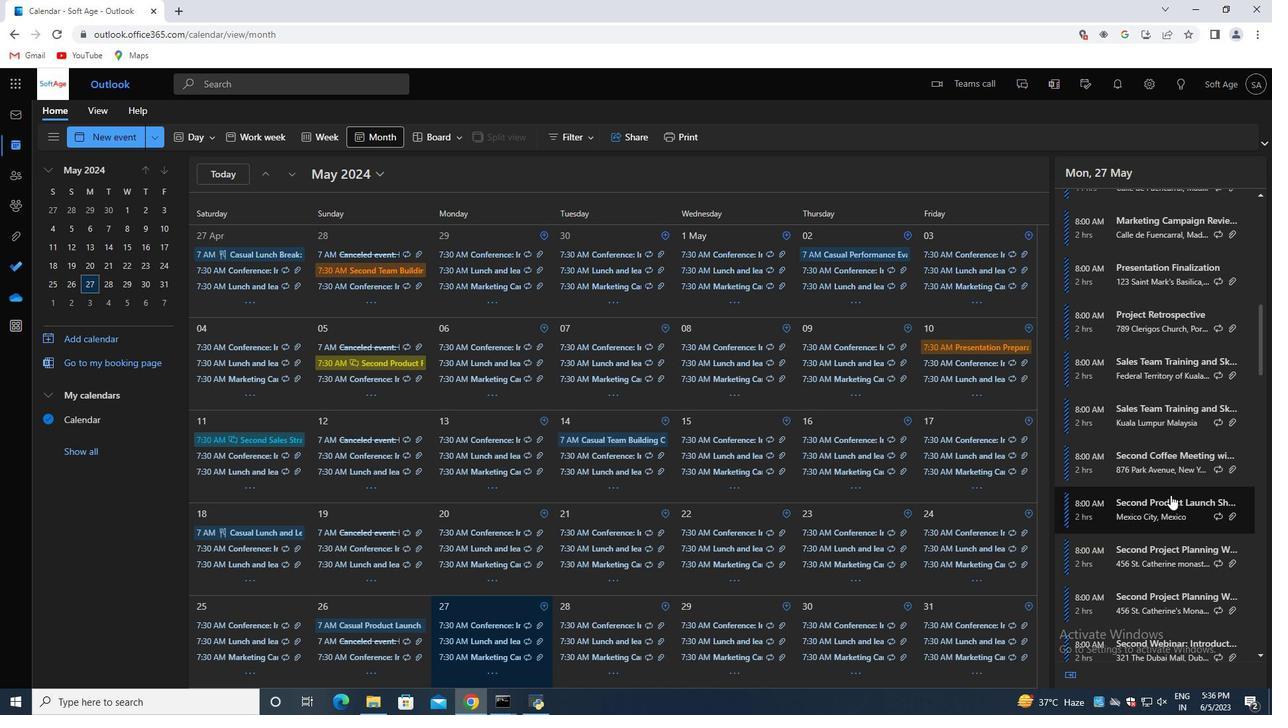 
Action: Mouse scrolled (1171, 495) with delta (0, 0)
Screenshot: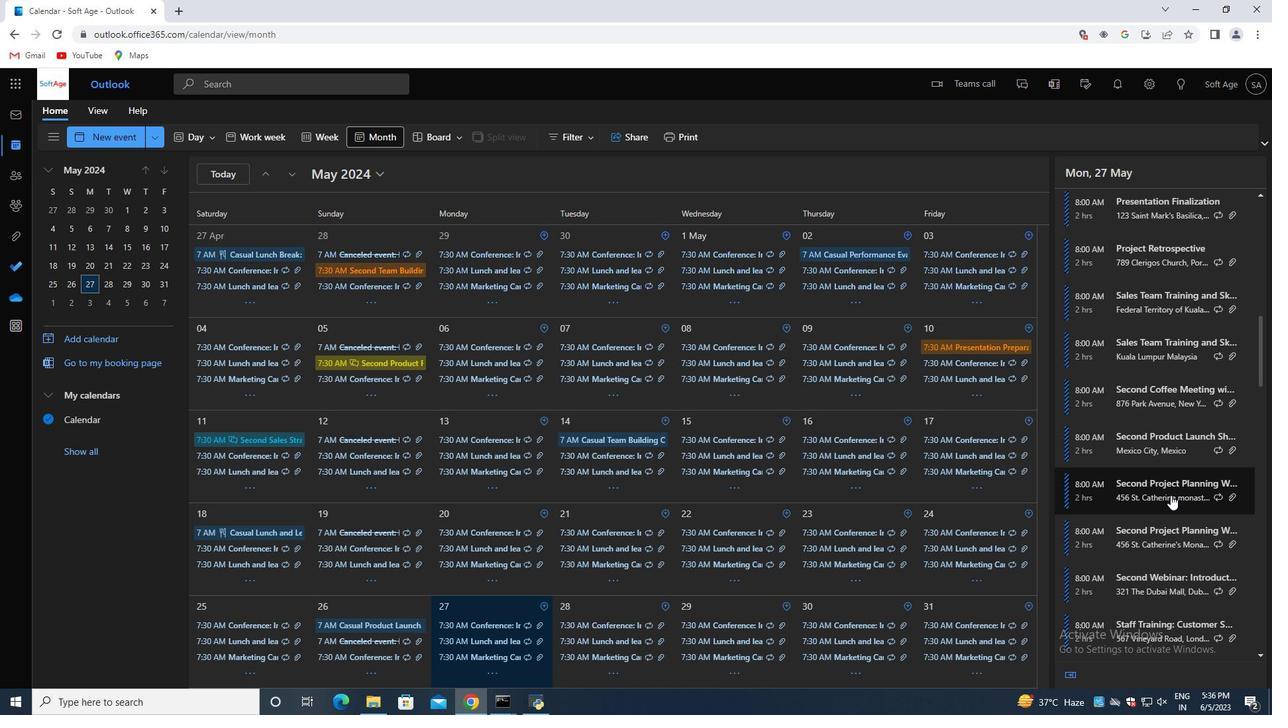 
Action: Mouse moved to (1177, 532)
Screenshot: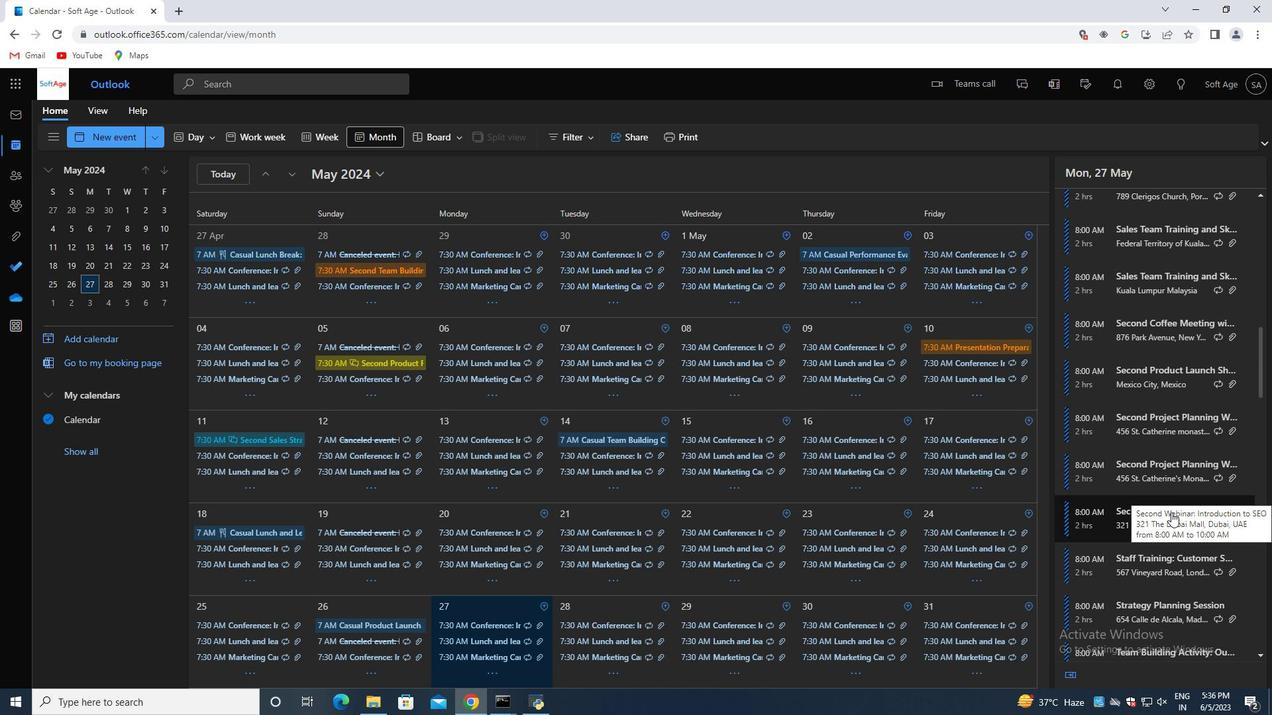 
Action: Mouse scrolled (1177, 532) with delta (0, 0)
Screenshot: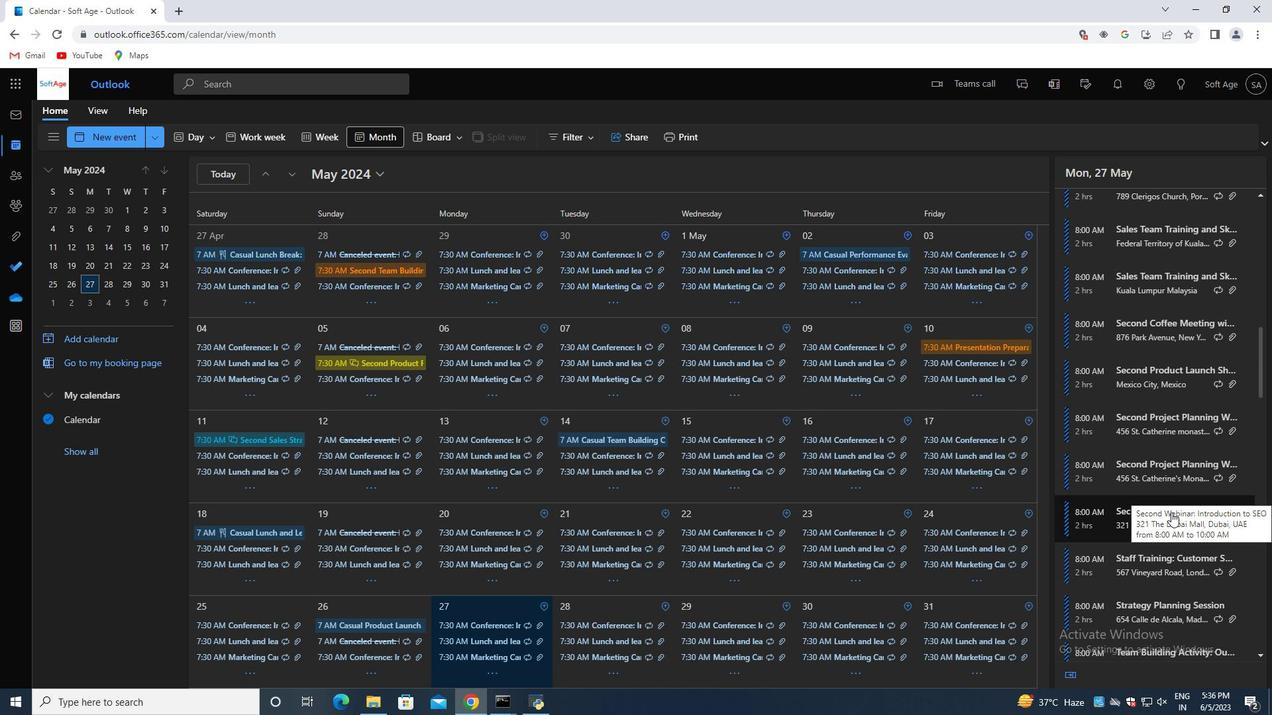 
Action: Mouse moved to (1190, 519)
Screenshot: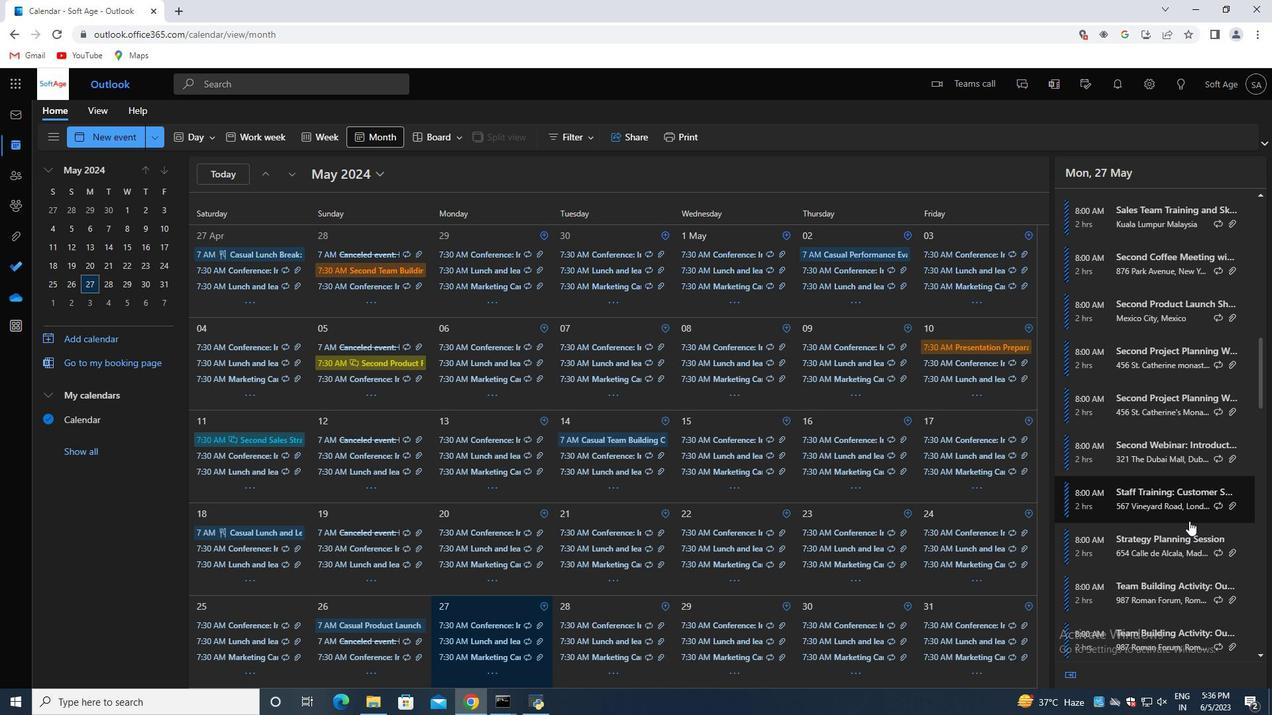 
Action: Mouse scrolled (1190, 518) with delta (0, 0)
Screenshot: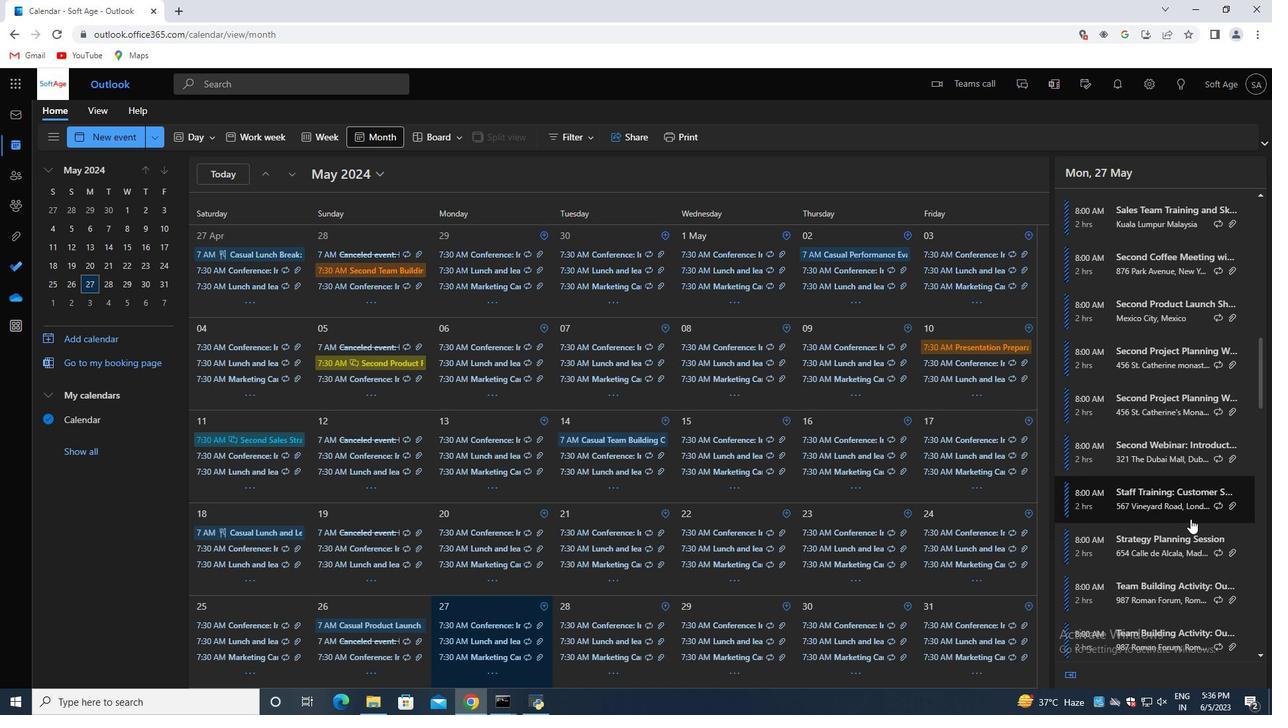 
Action: Mouse scrolled (1190, 518) with delta (0, 0)
Screenshot: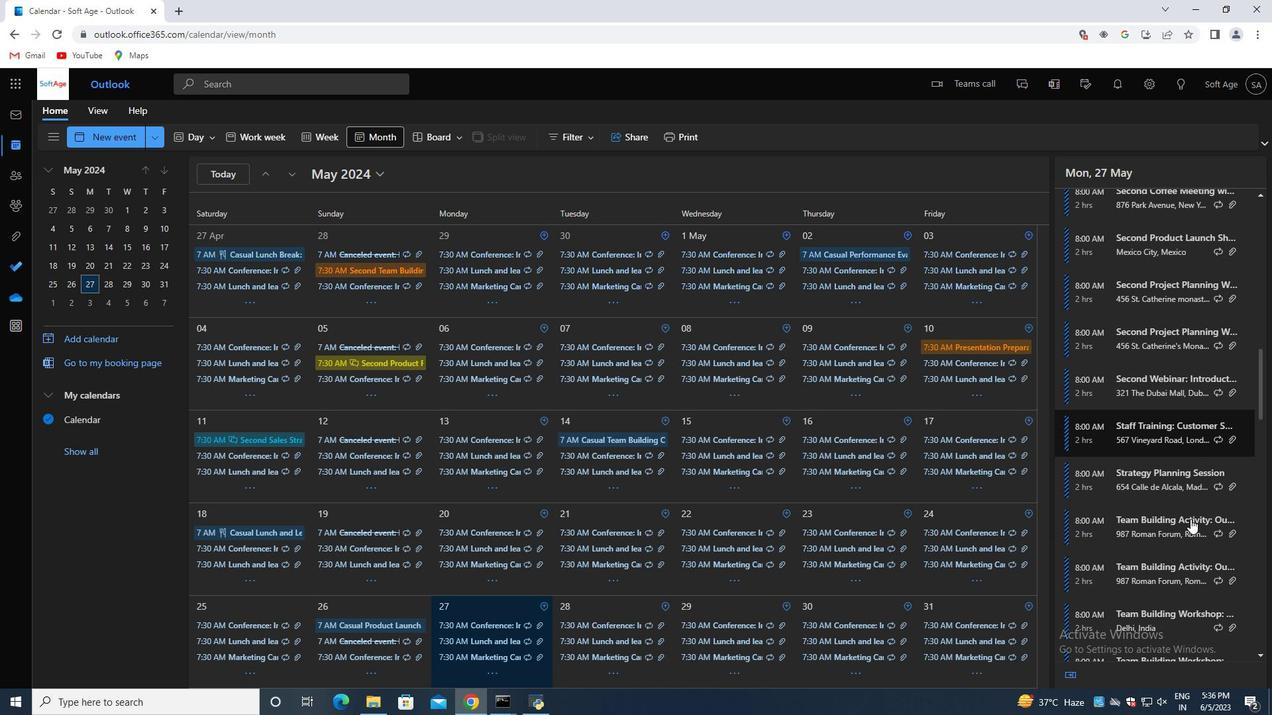 
Action: Mouse scrolled (1190, 518) with delta (0, 0)
Screenshot: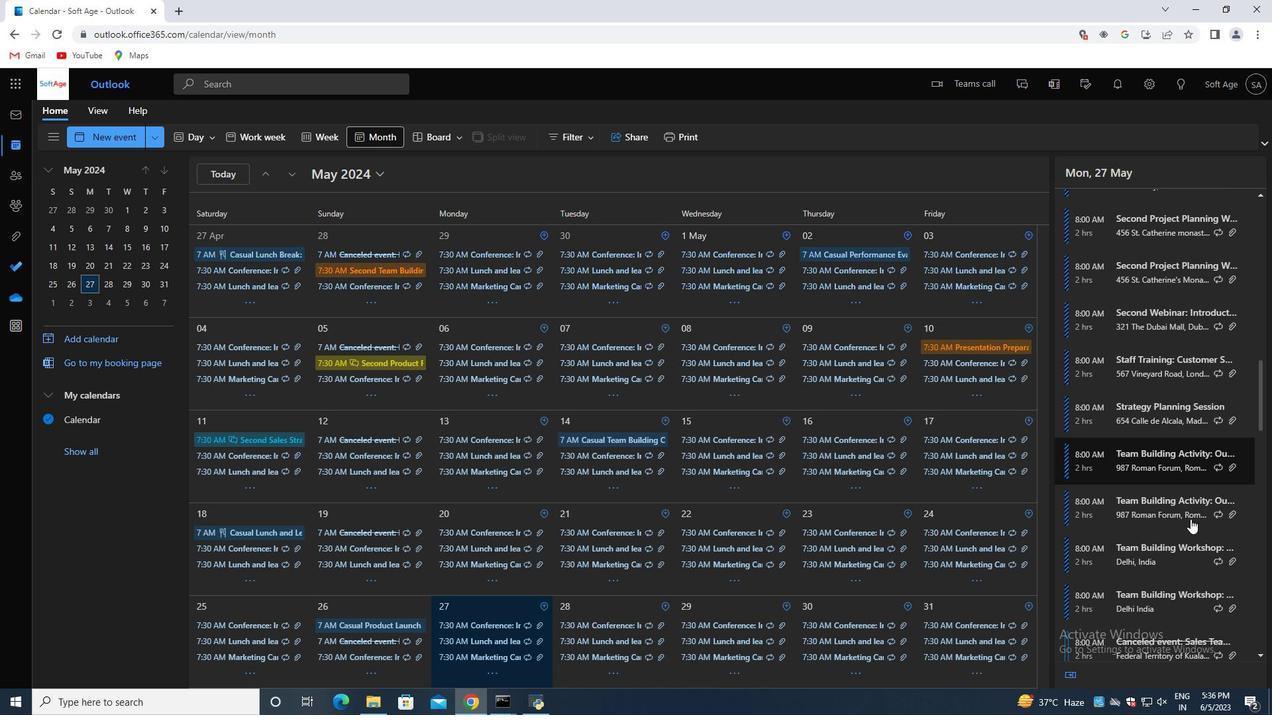 
Action: Mouse scrolled (1190, 518) with delta (0, 0)
Screenshot: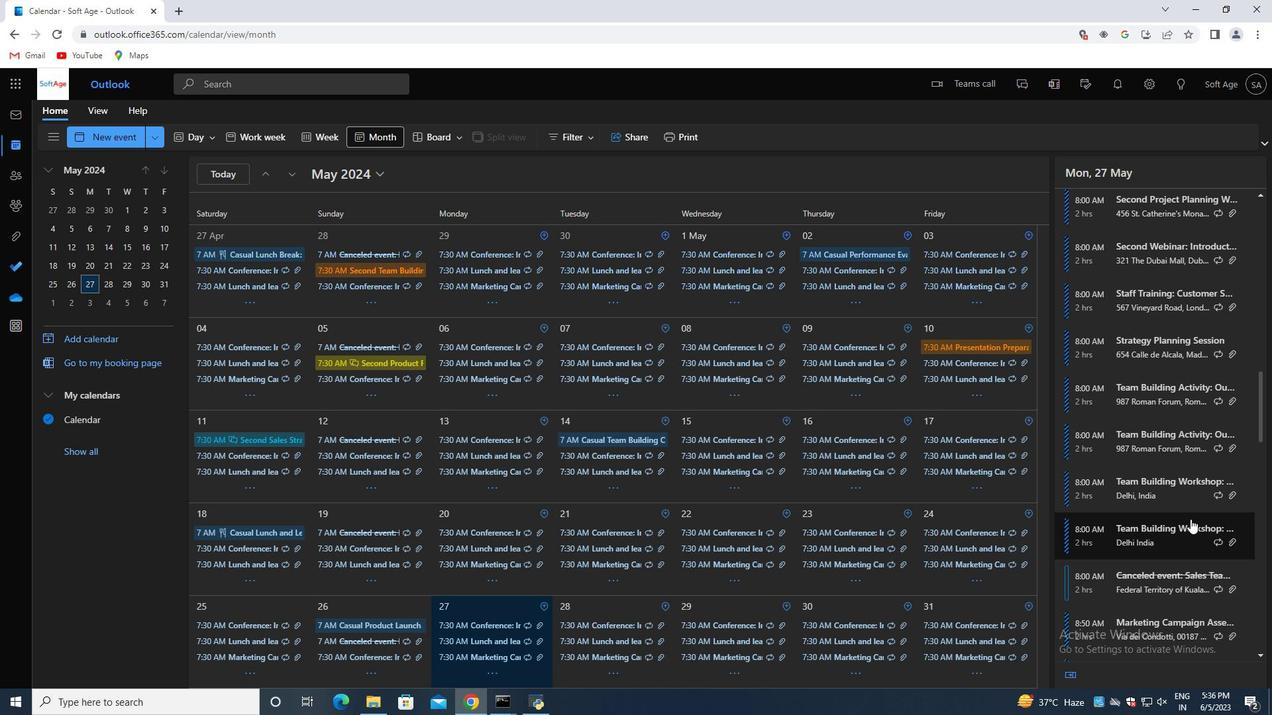 
Action: Mouse scrolled (1190, 518) with delta (0, 0)
Screenshot: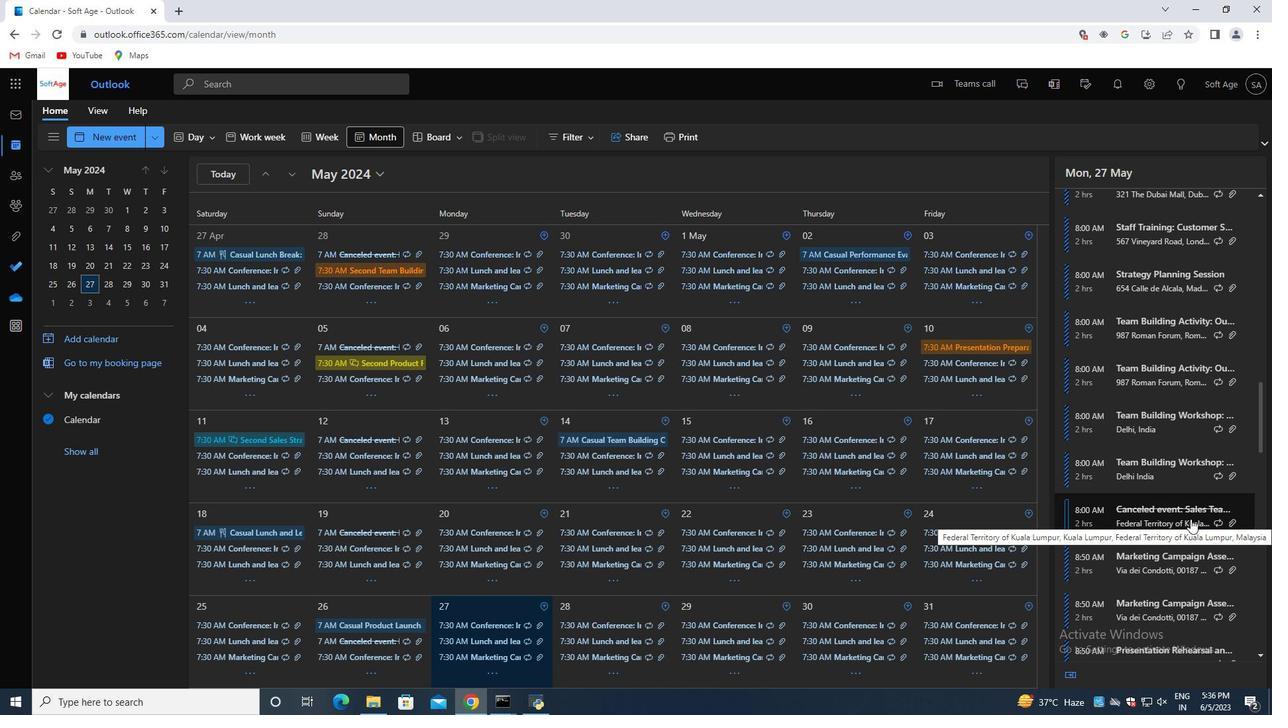 
Action: Mouse scrolled (1190, 518) with delta (0, 0)
Screenshot: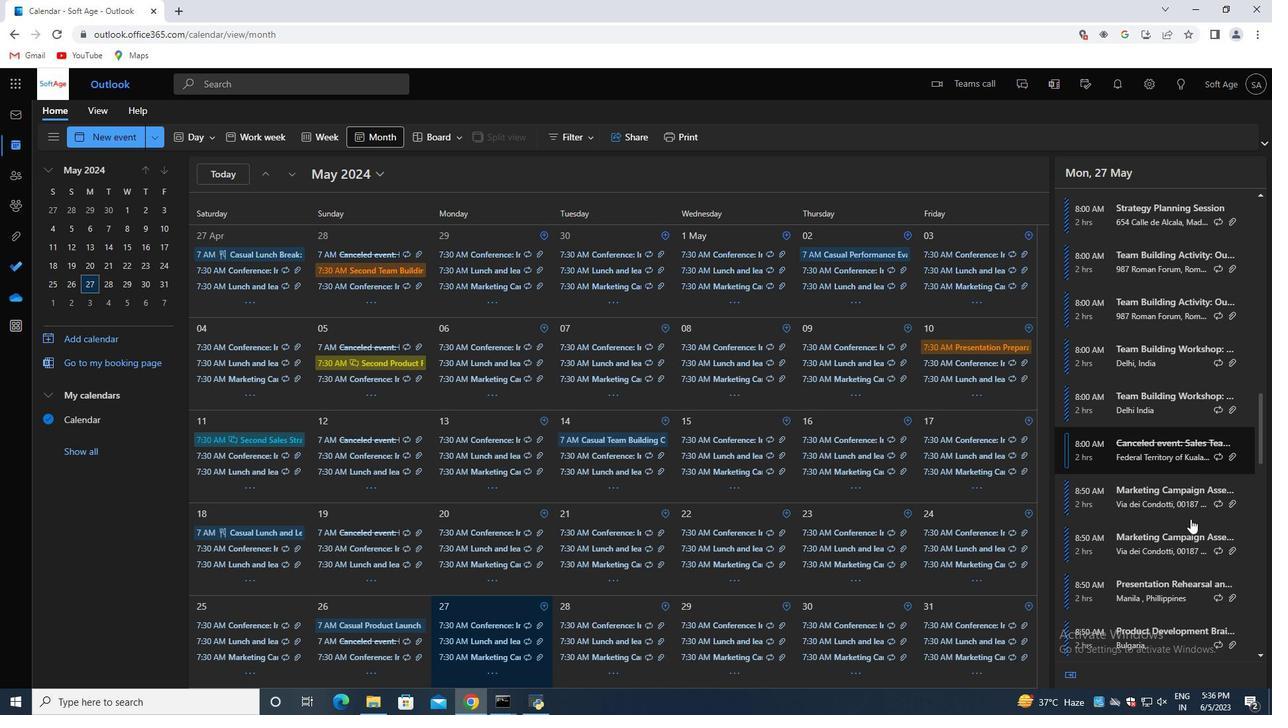 
Action: Mouse scrolled (1190, 518) with delta (0, 0)
Screenshot: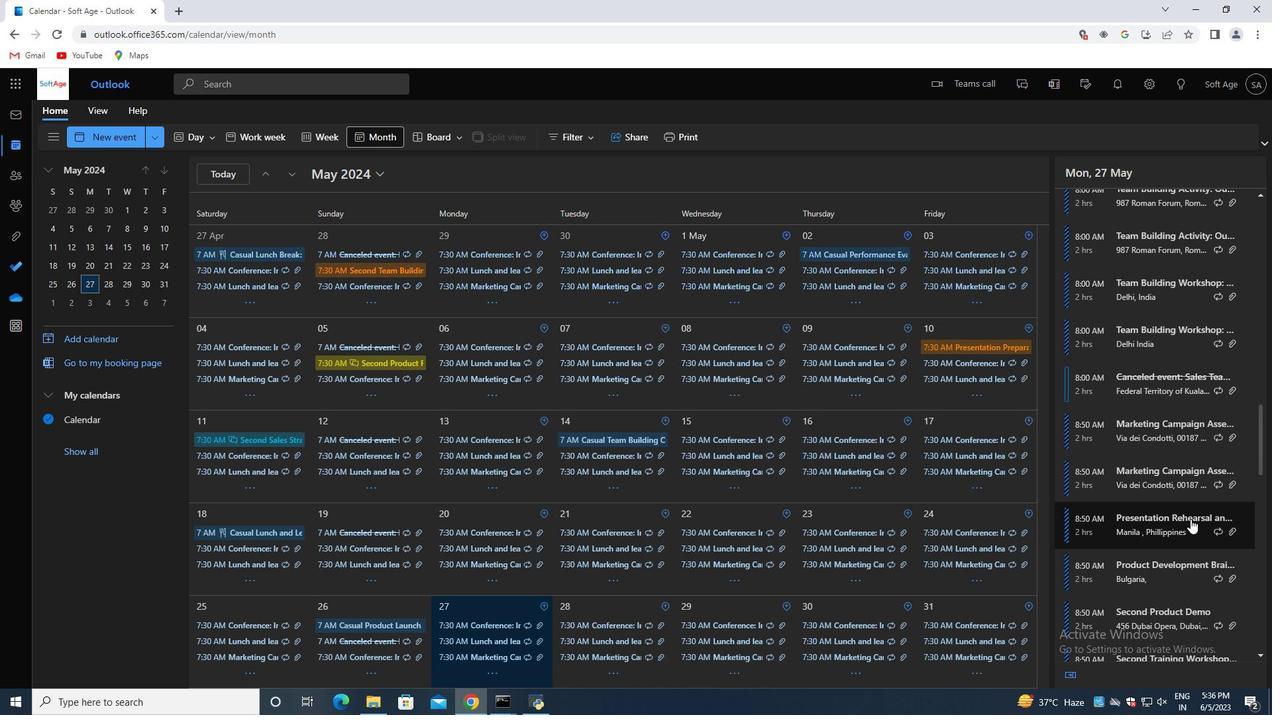
Action: Mouse moved to (1188, 538)
Screenshot: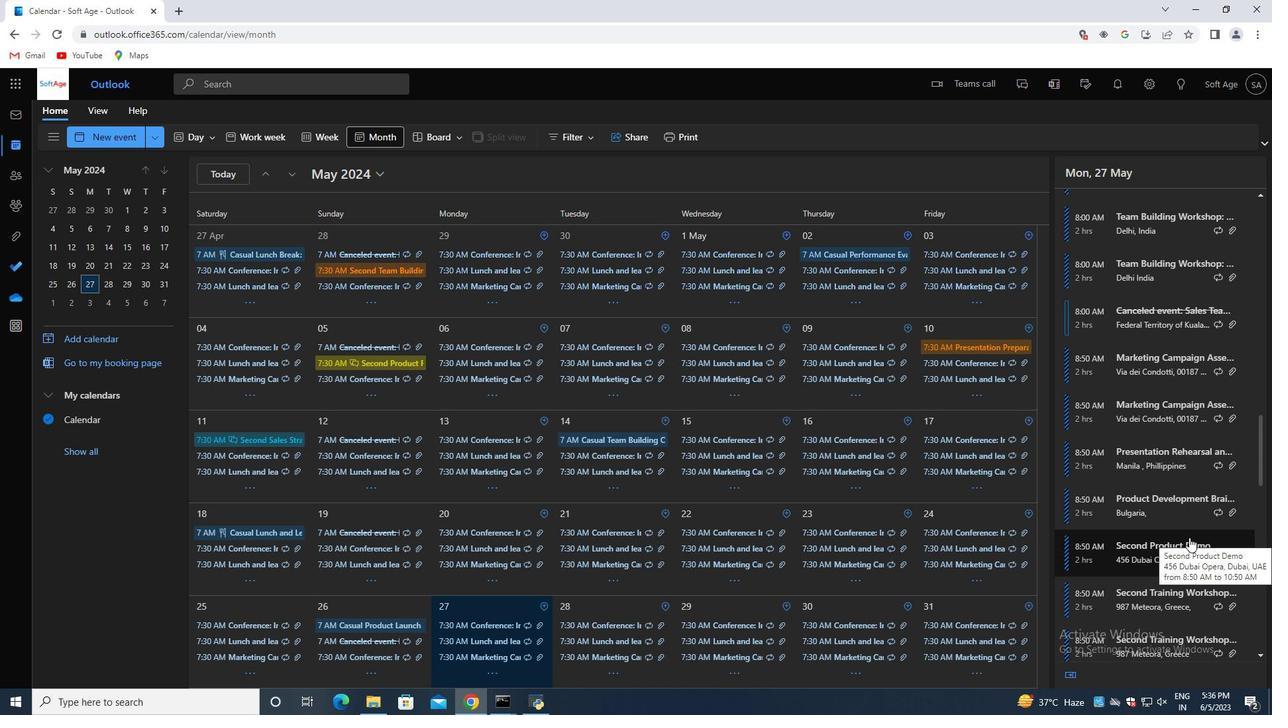
Action: Mouse scrolled (1188, 537) with delta (0, 0)
Screenshot: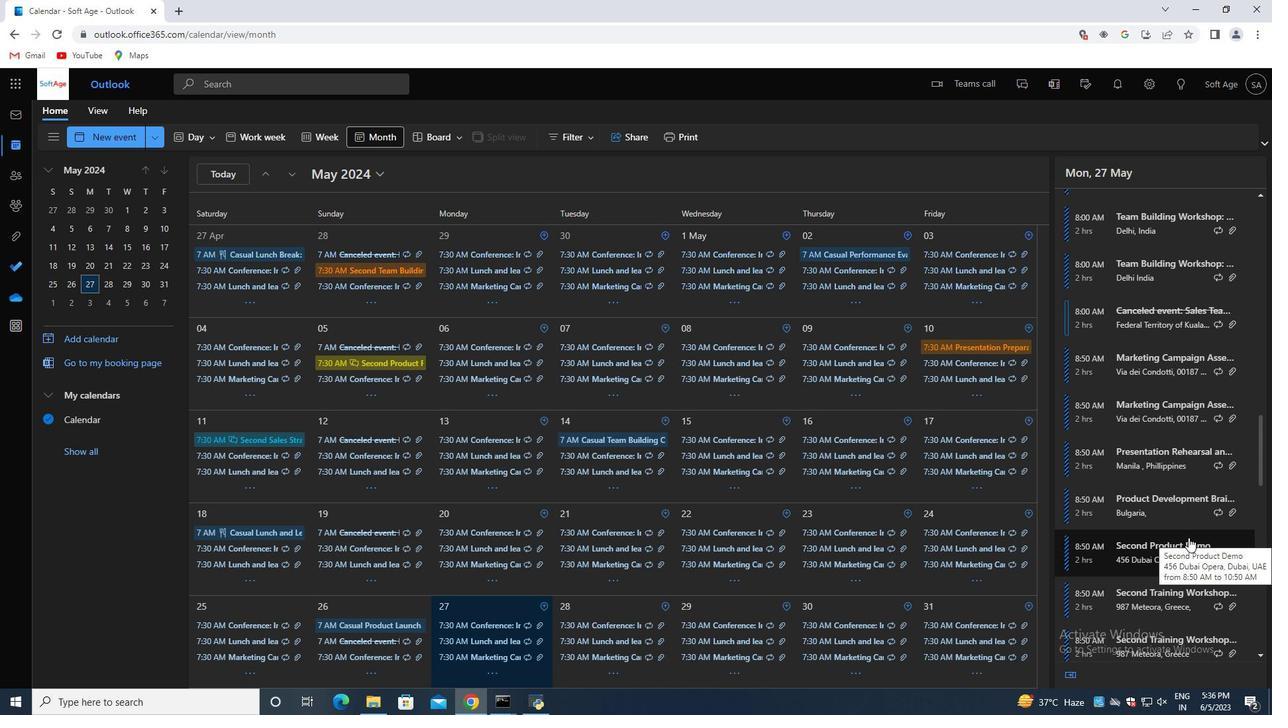 
Action: Mouse moved to (1156, 583)
Screenshot: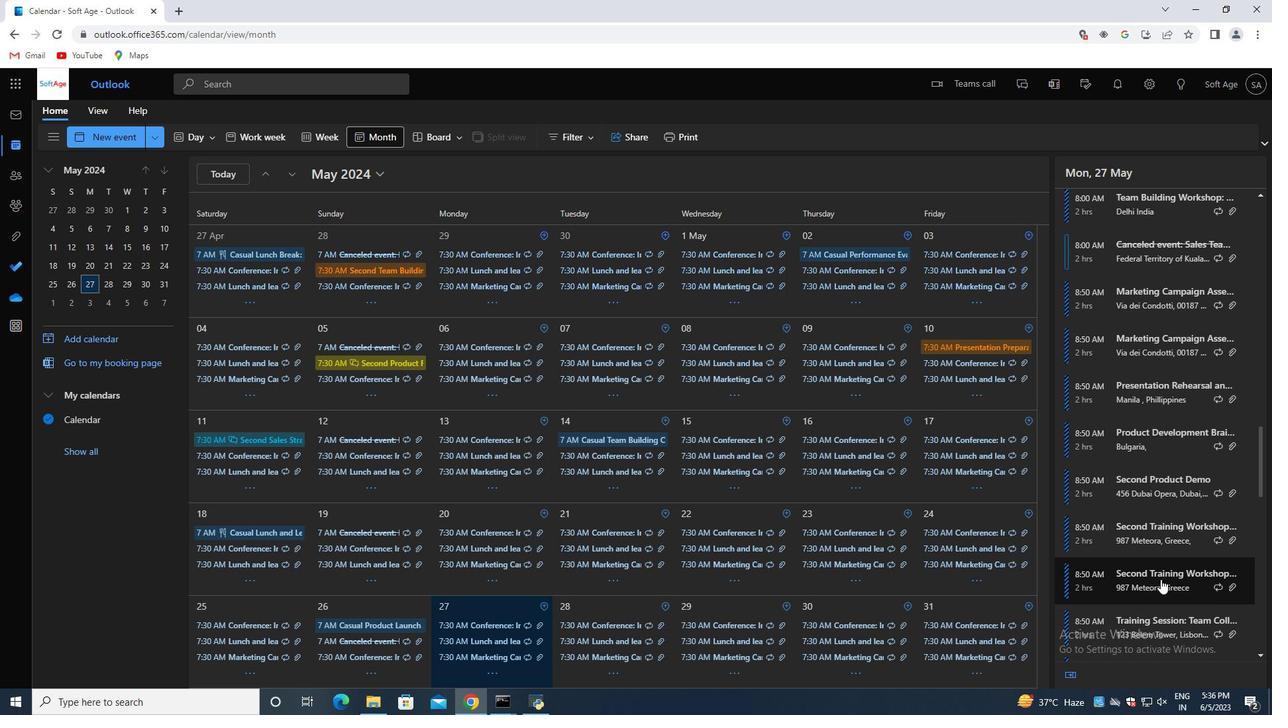 
Action: Mouse scrolled (1156, 583) with delta (0, 0)
Screenshot: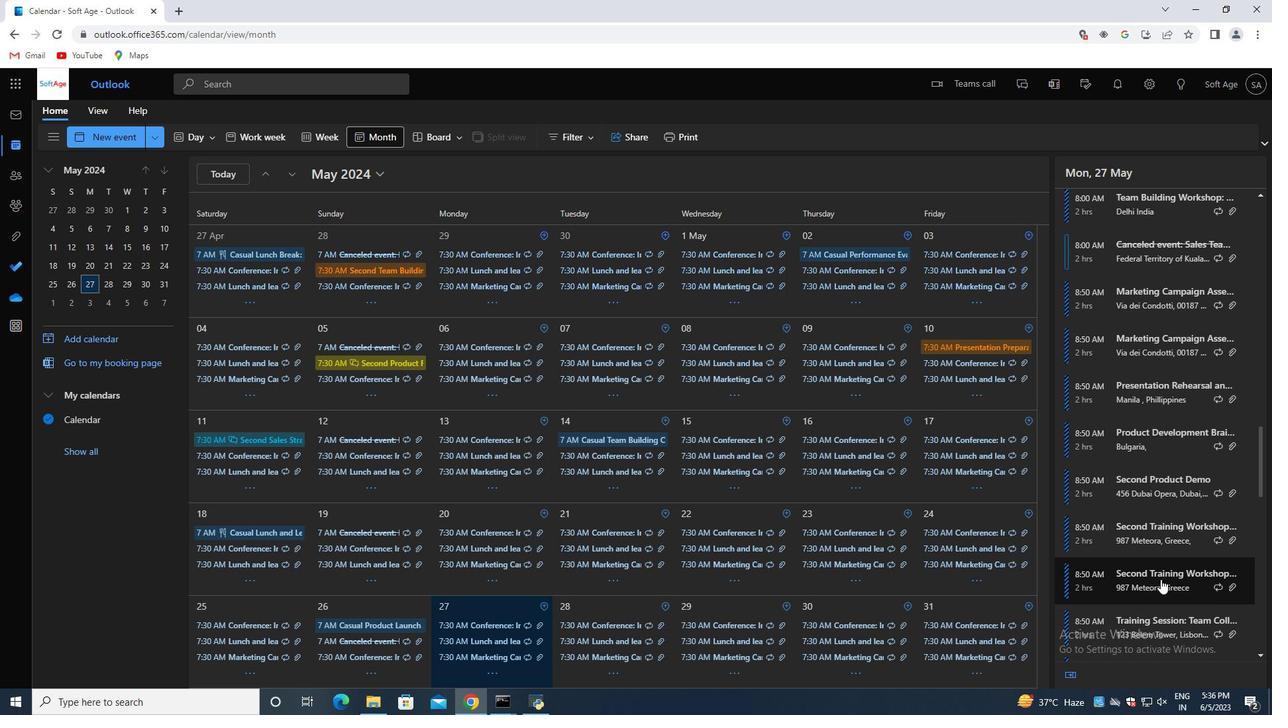 
Action: Mouse moved to (1149, 585)
Screenshot: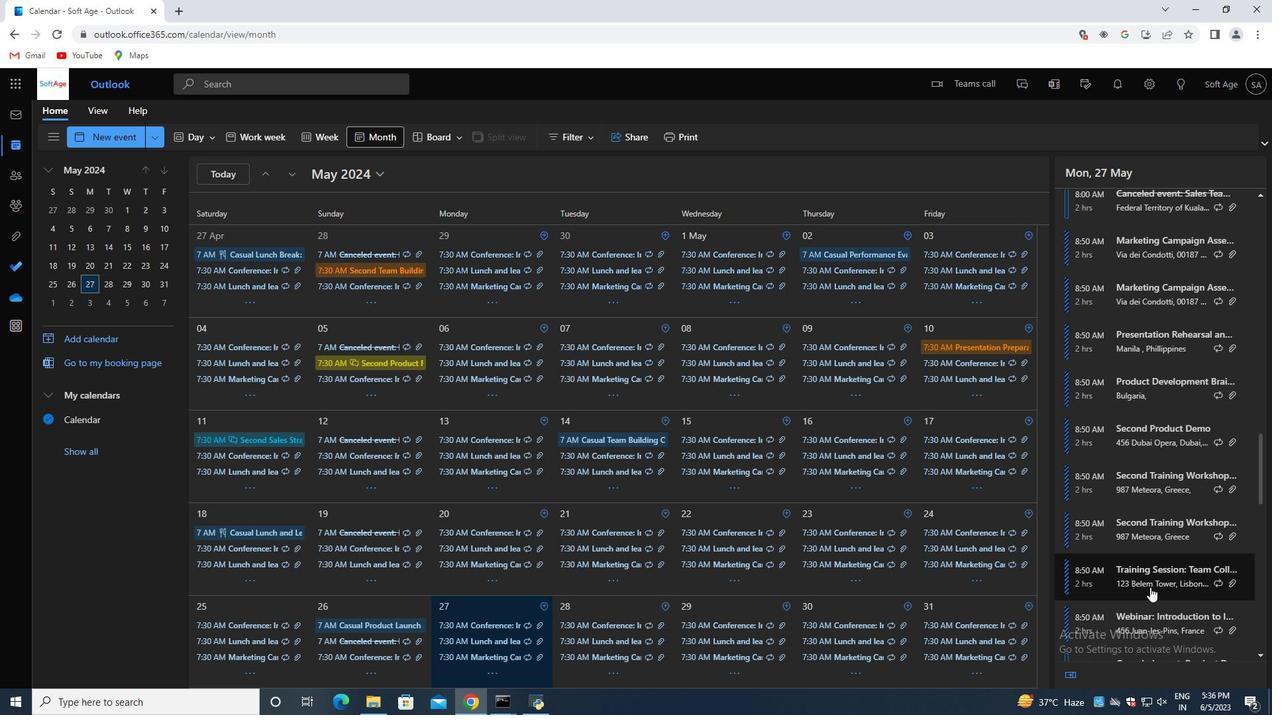 
Action: Mouse scrolled (1149, 585) with delta (0, 0)
Screenshot: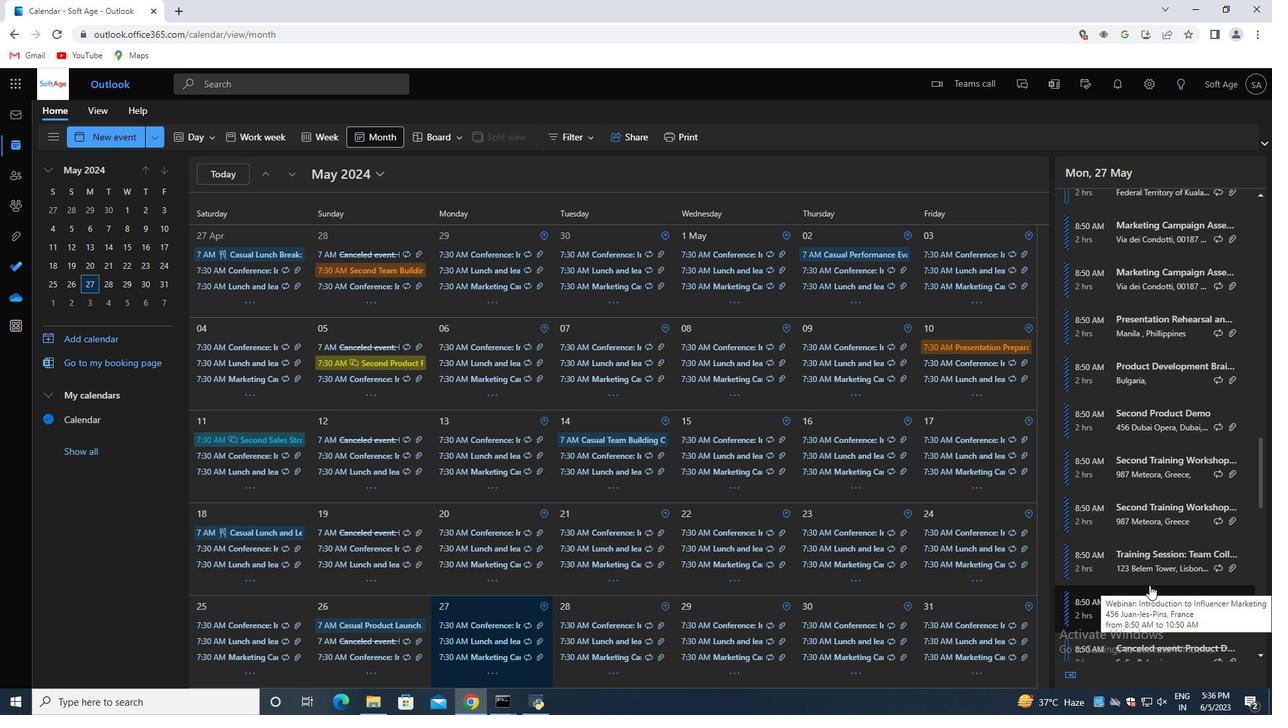 
Action: Mouse scrolled (1149, 585) with delta (0, 0)
Screenshot: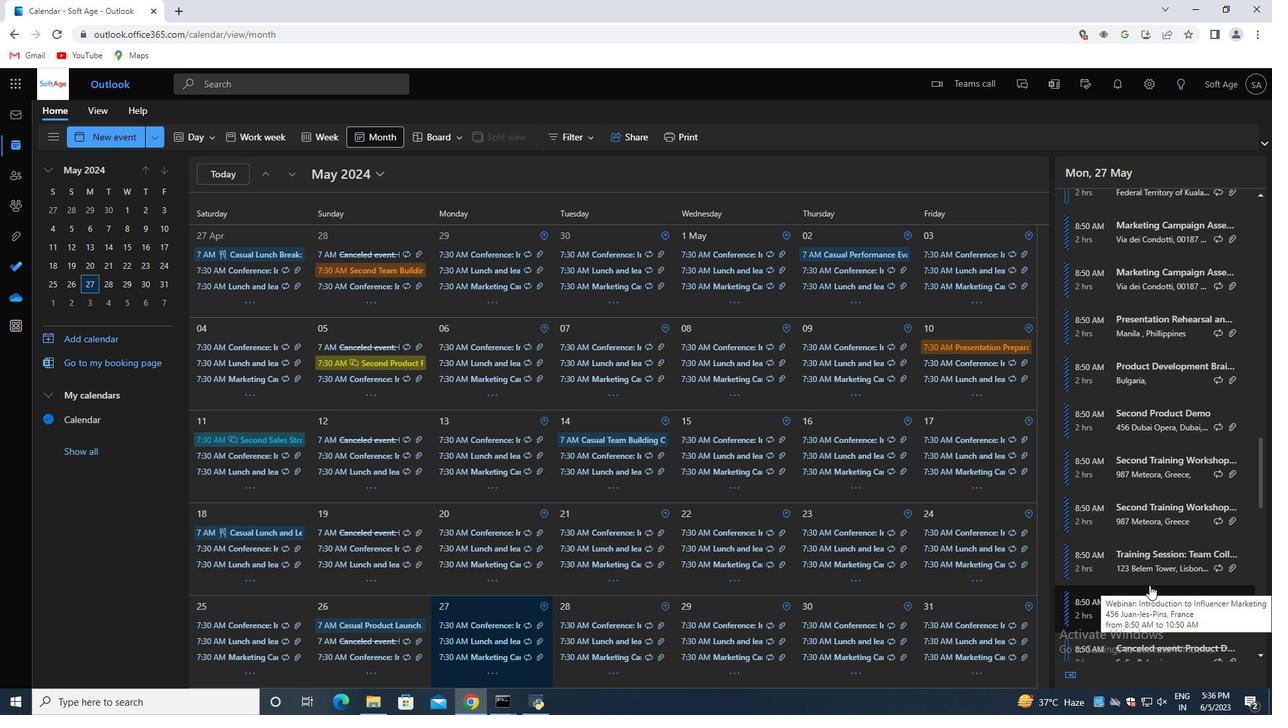 
Action: Mouse moved to (1163, 531)
Screenshot: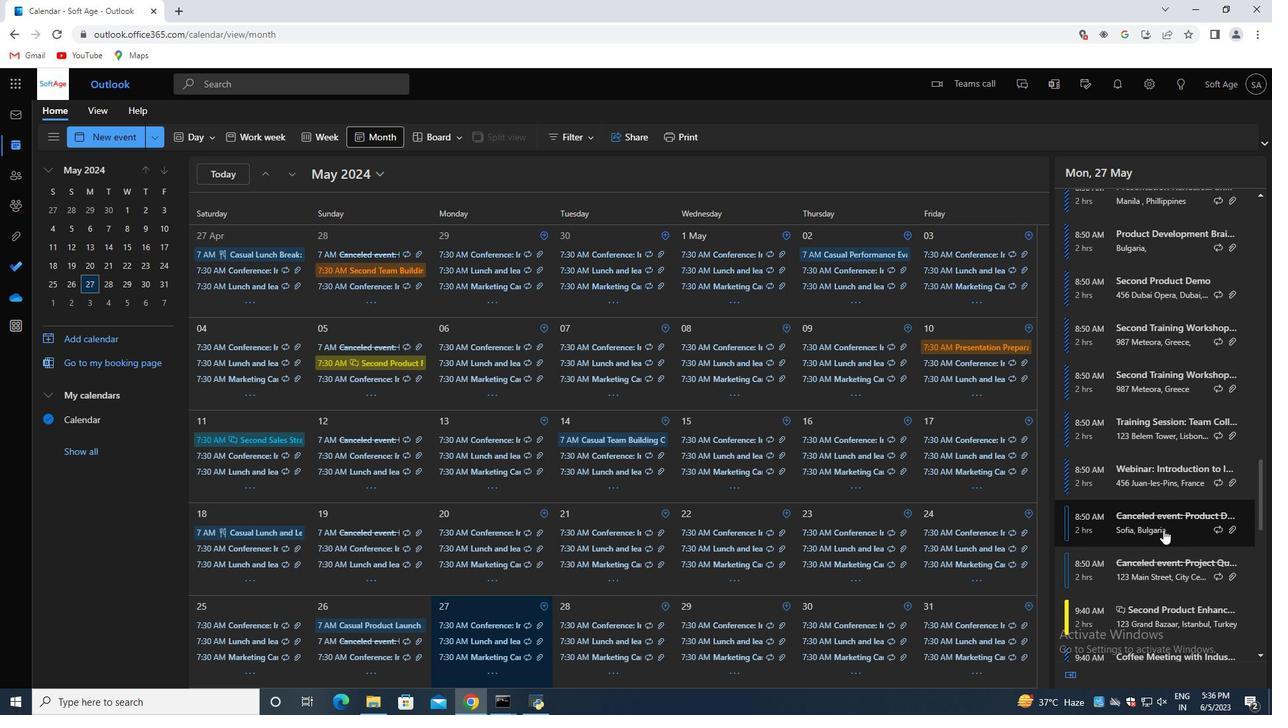 
Action: Mouse scrolled (1163, 530) with delta (0, 0)
Screenshot: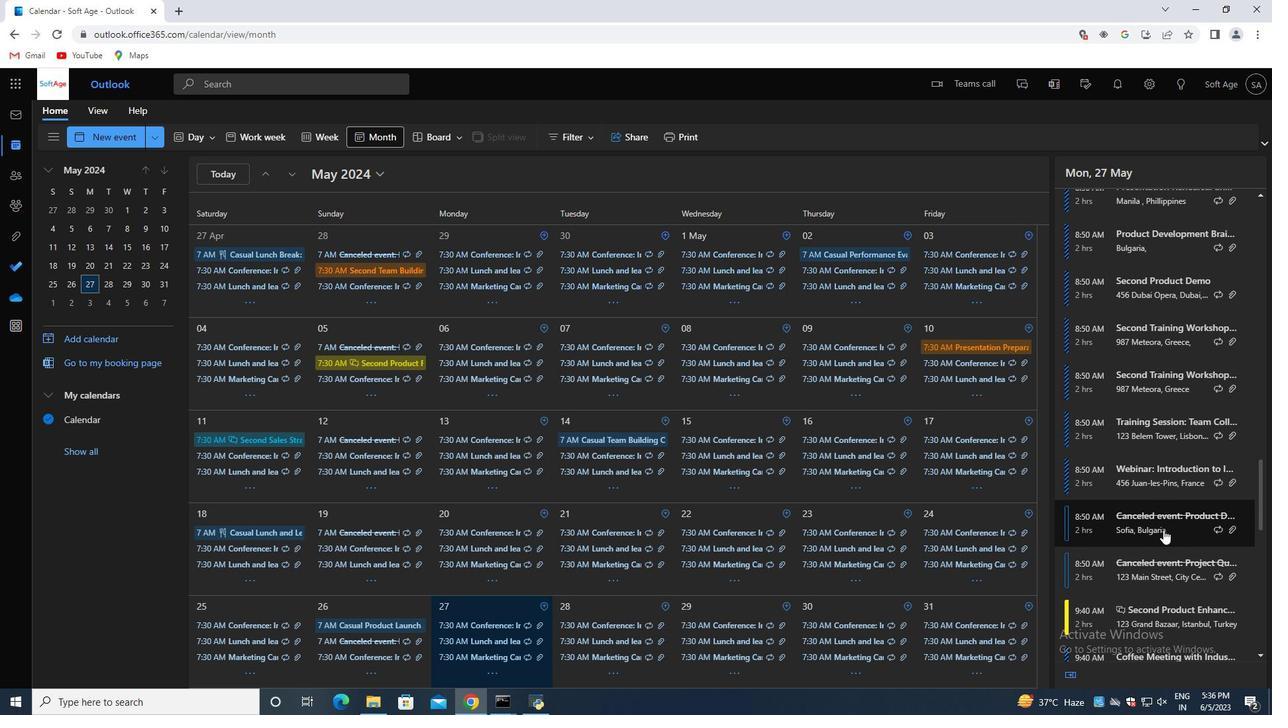 
Action: Mouse moved to (1169, 541)
Screenshot: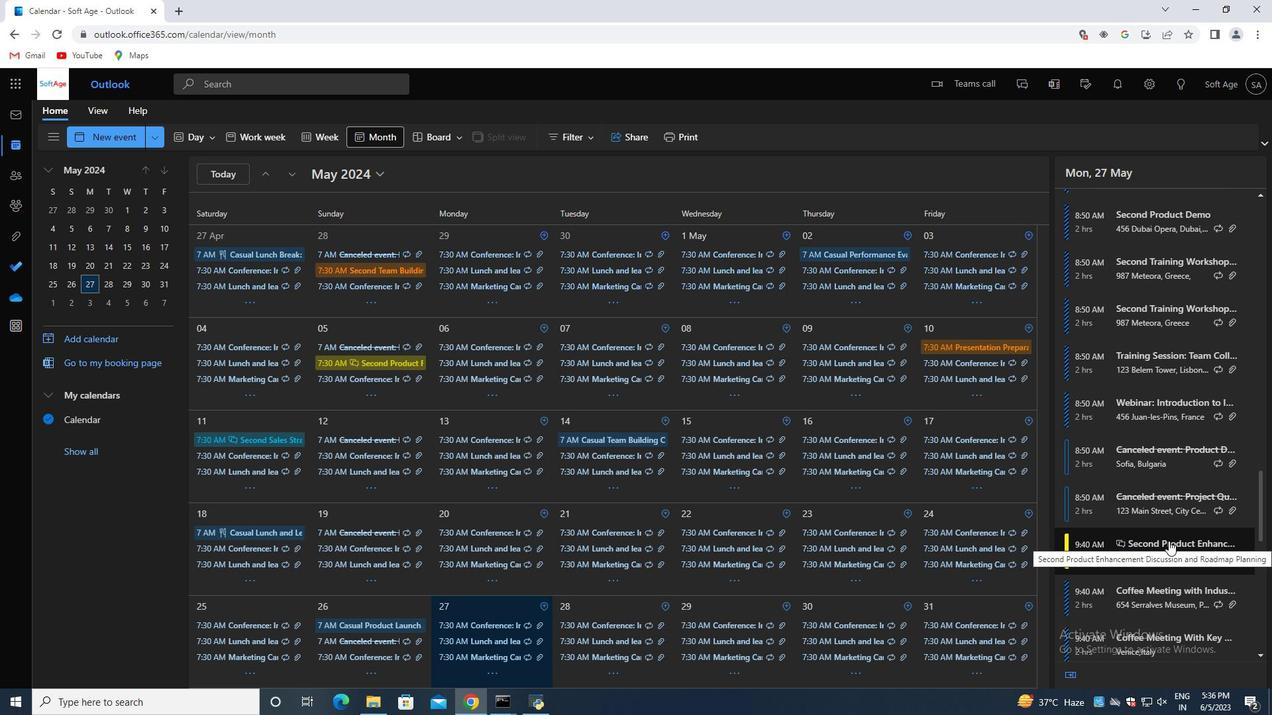
Action: Mouse scrolled (1169, 540) with delta (0, 0)
Screenshot: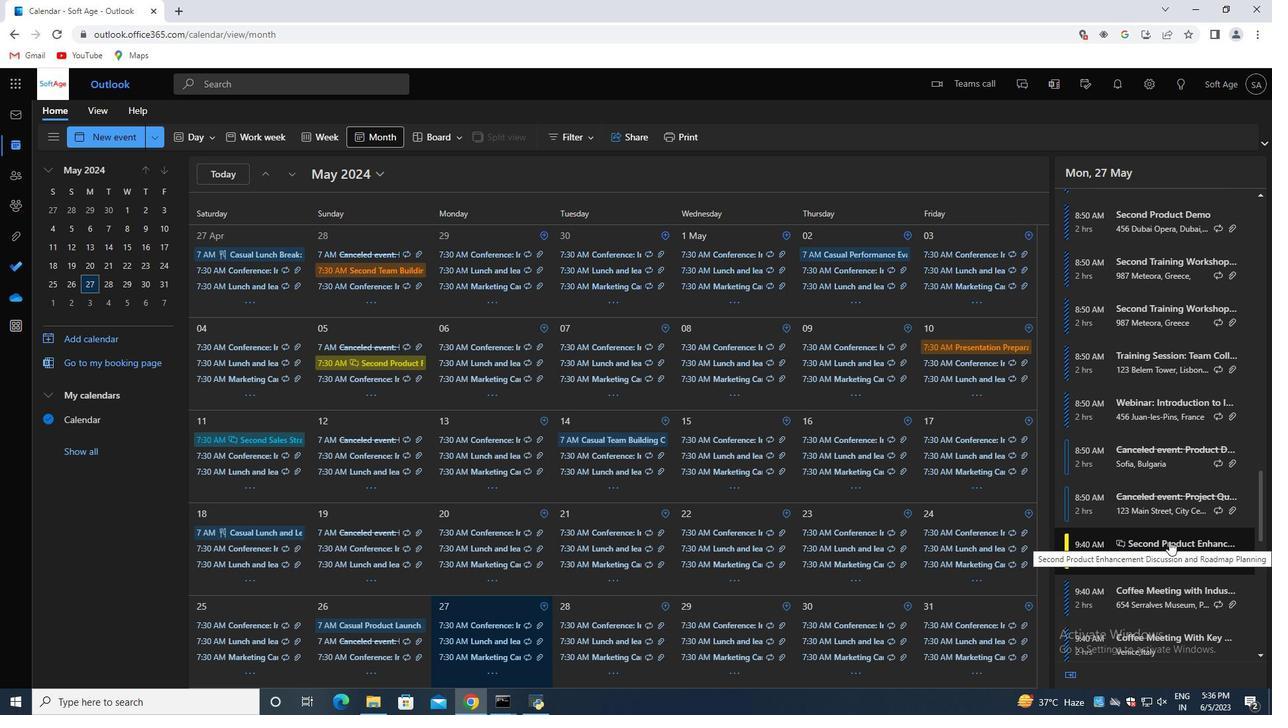 
Action: Mouse moved to (1247, 490)
Screenshot: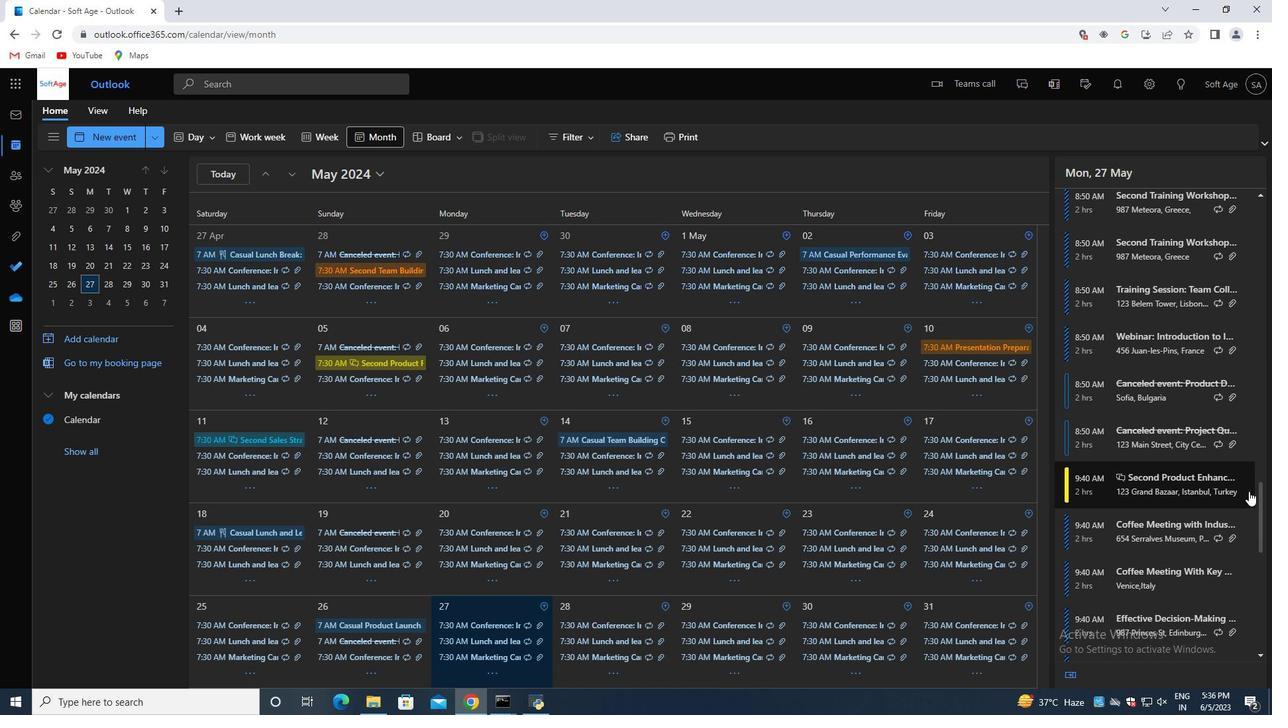 
Action: Mouse pressed left at (1247, 490)
Screenshot: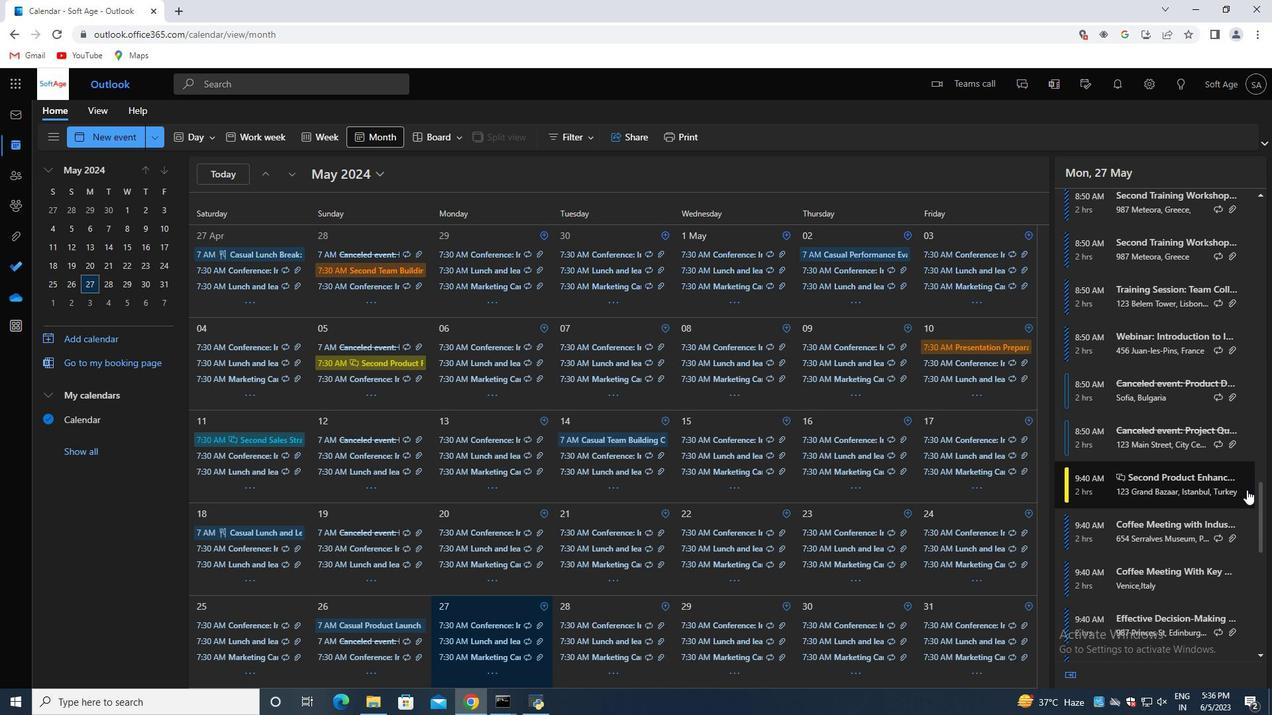 
Action: Mouse moved to (856, 614)
Screenshot: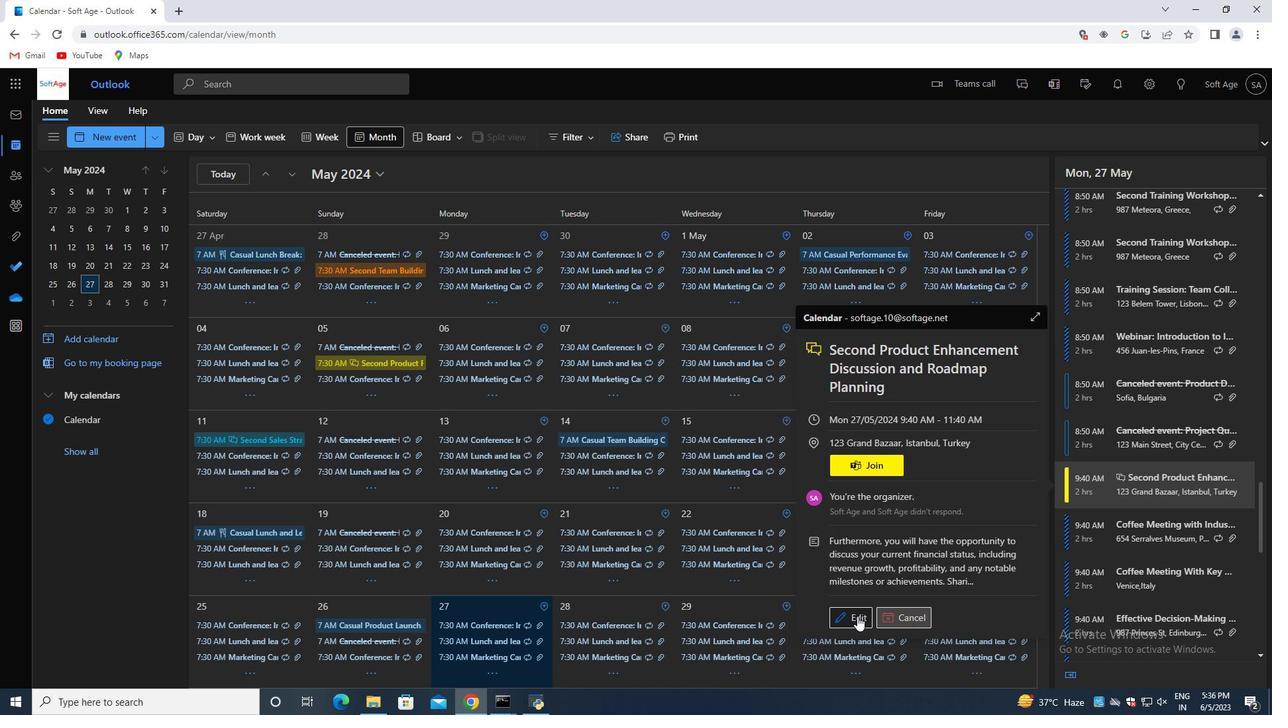 
Action: Mouse pressed left at (856, 614)
Screenshot: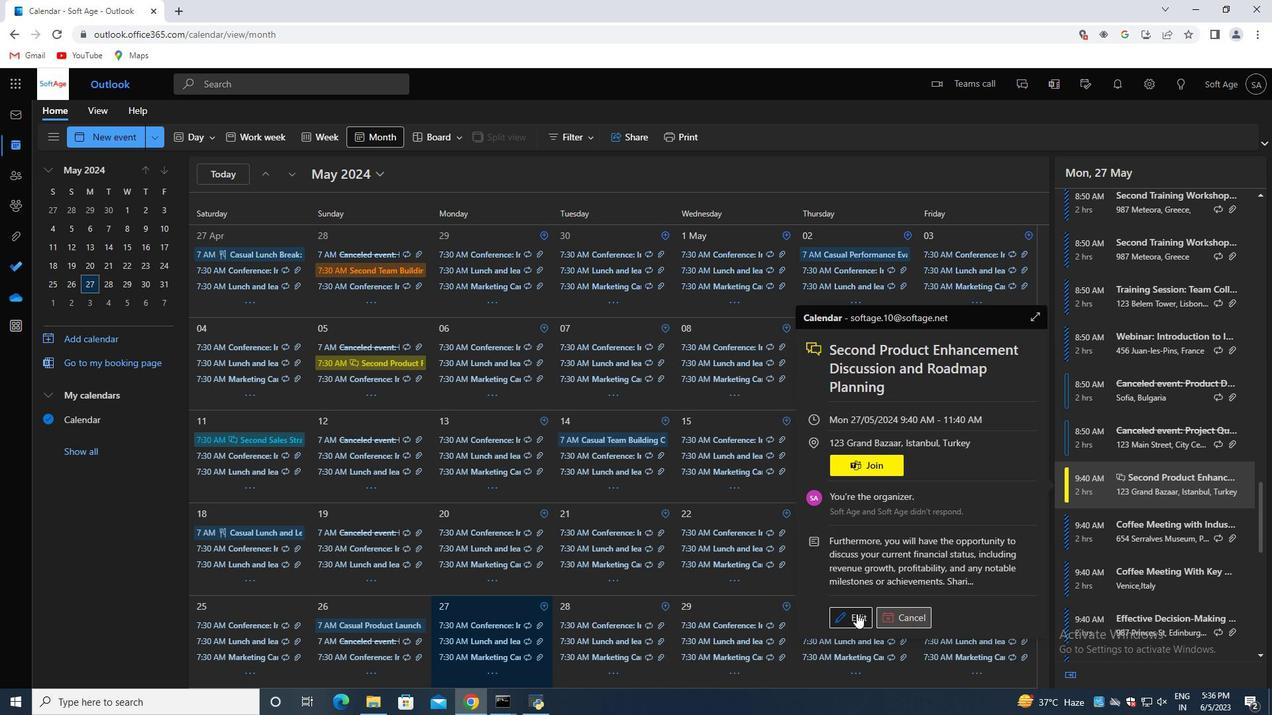 
Action: Mouse moved to (387, 364)
Screenshot: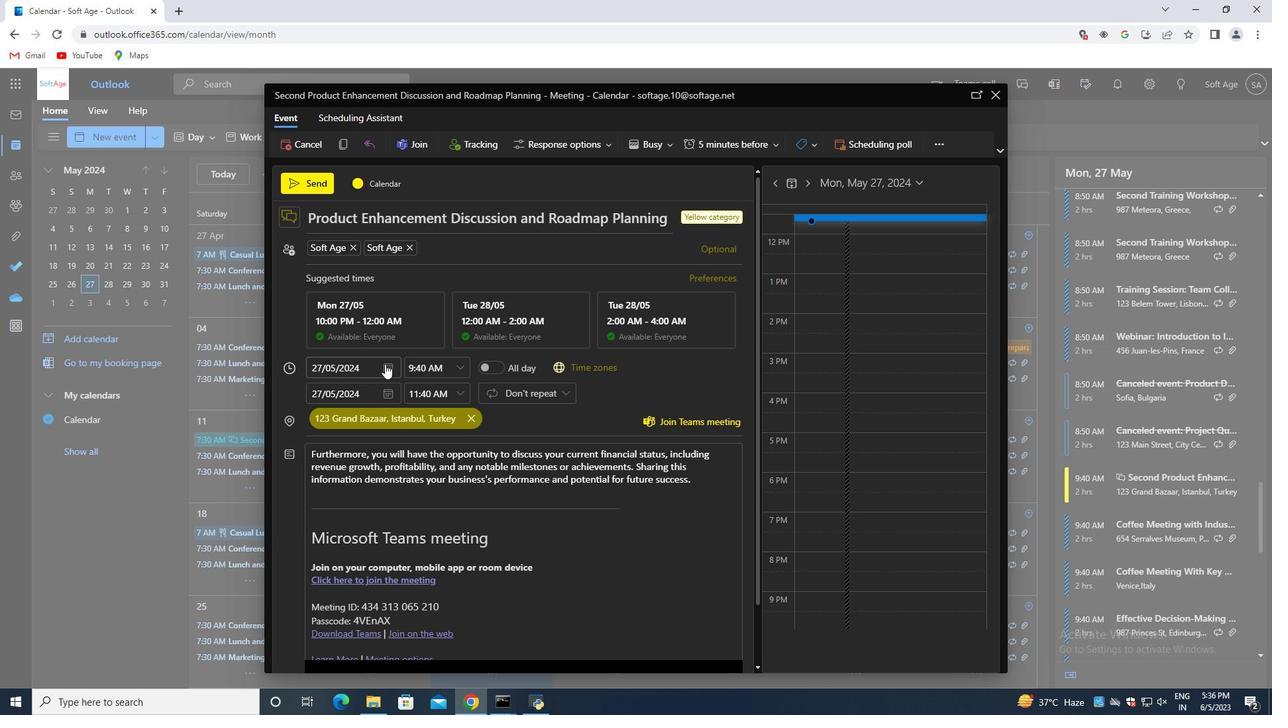 
Action: Mouse pressed left at (387, 364)
Screenshot: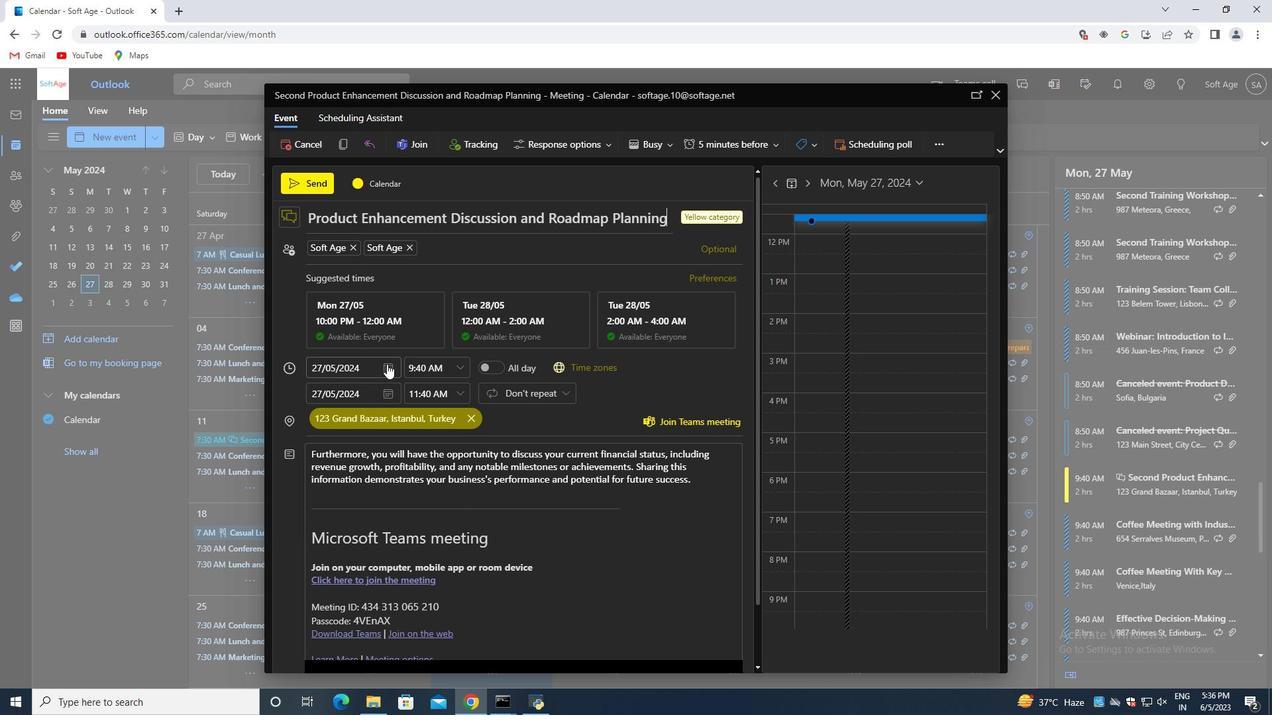 
Action: Mouse moved to (414, 391)
Screenshot: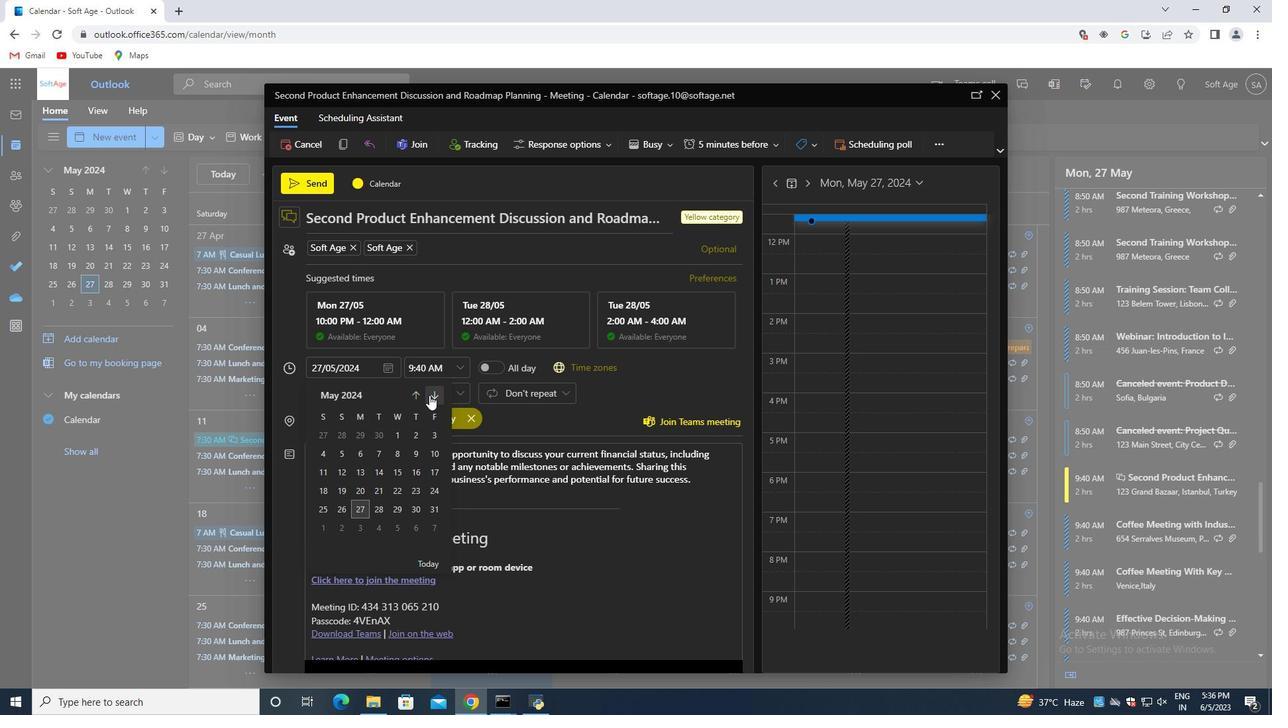 
Action: Mouse pressed left at (414, 391)
Screenshot: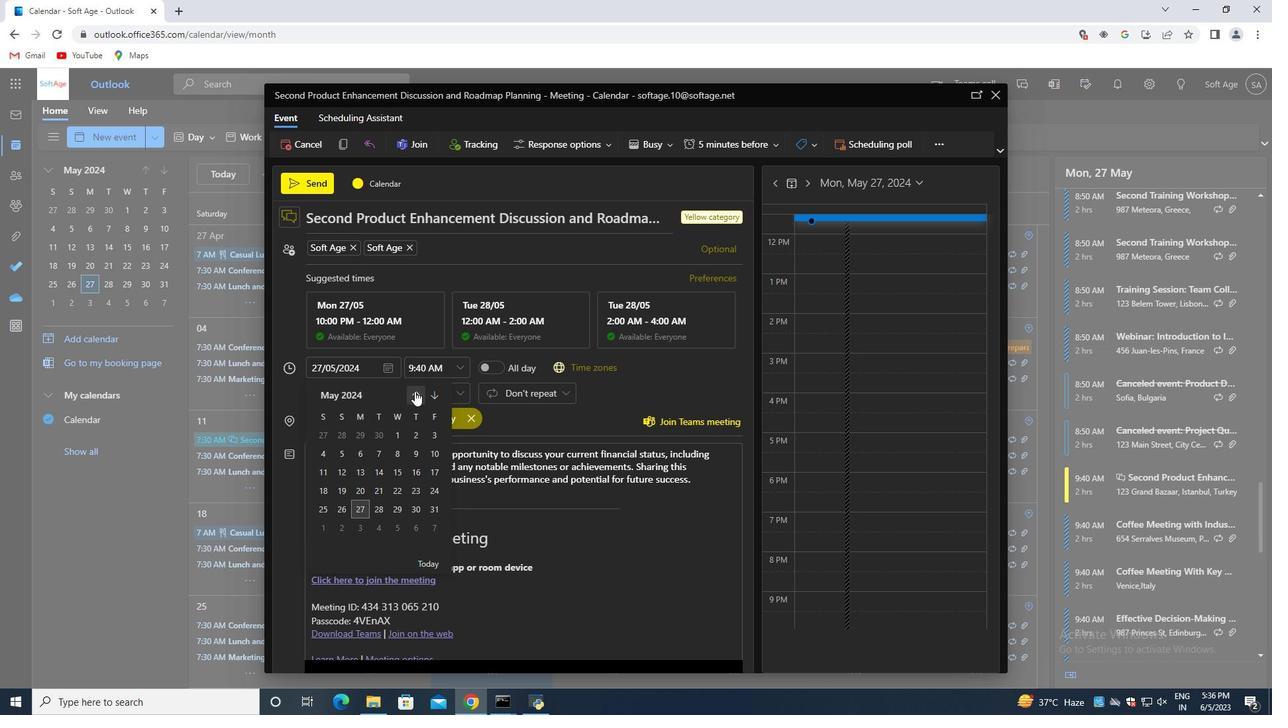 
Action: Mouse pressed left at (414, 391)
Screenshot: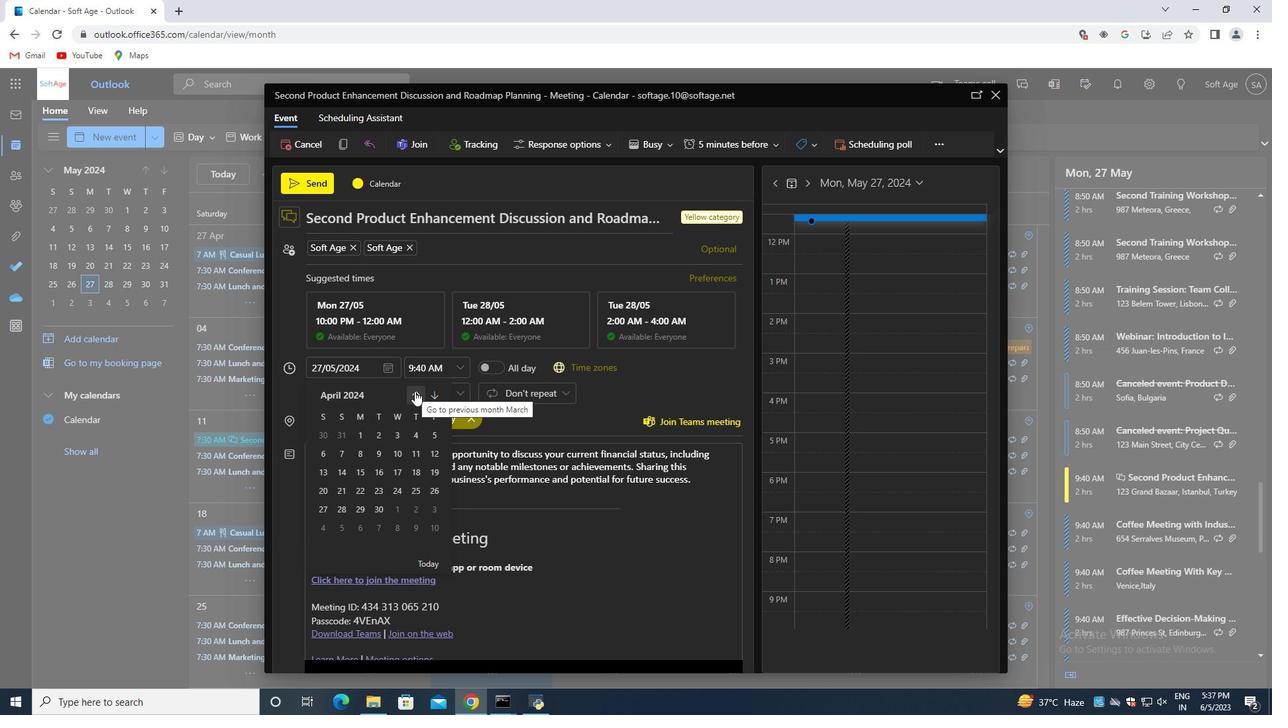 
Action: Mouse moved to (430, 493)
Screenshot: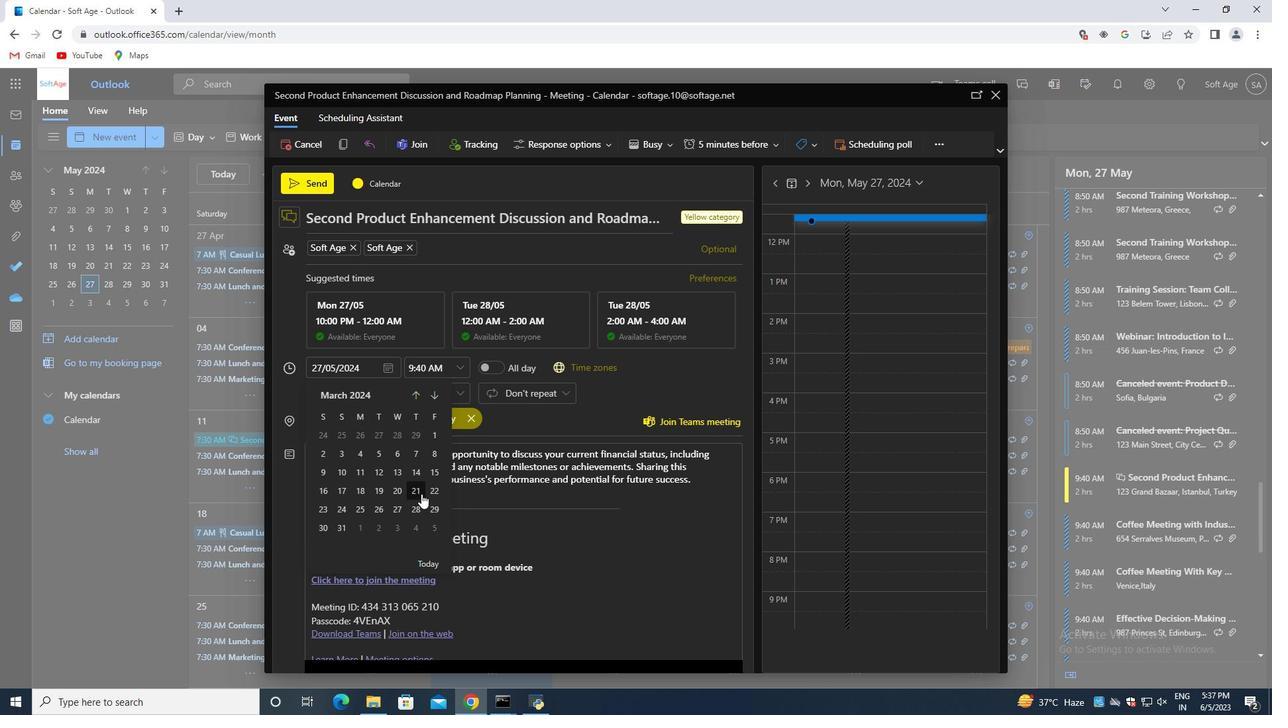 
Action: Mouse pressed left at (430, 493)
Screenshot: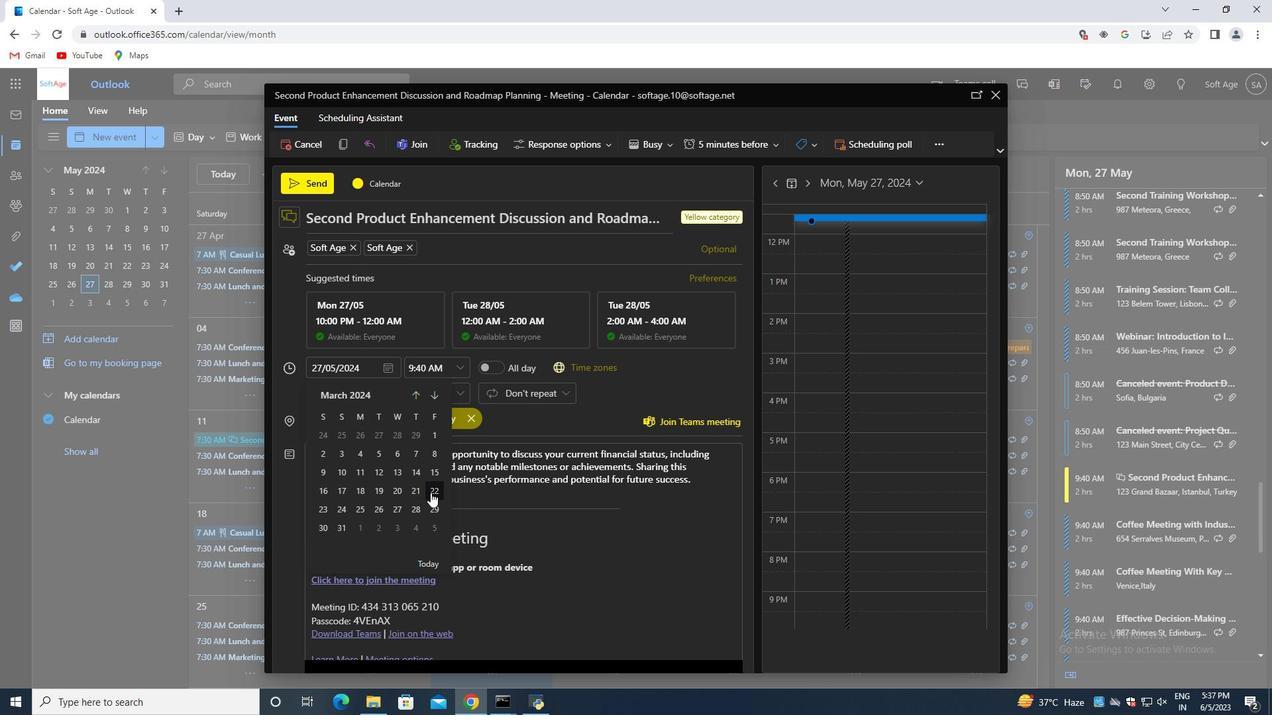 
Action: Mouse moved to (695, 481)
Screenshot: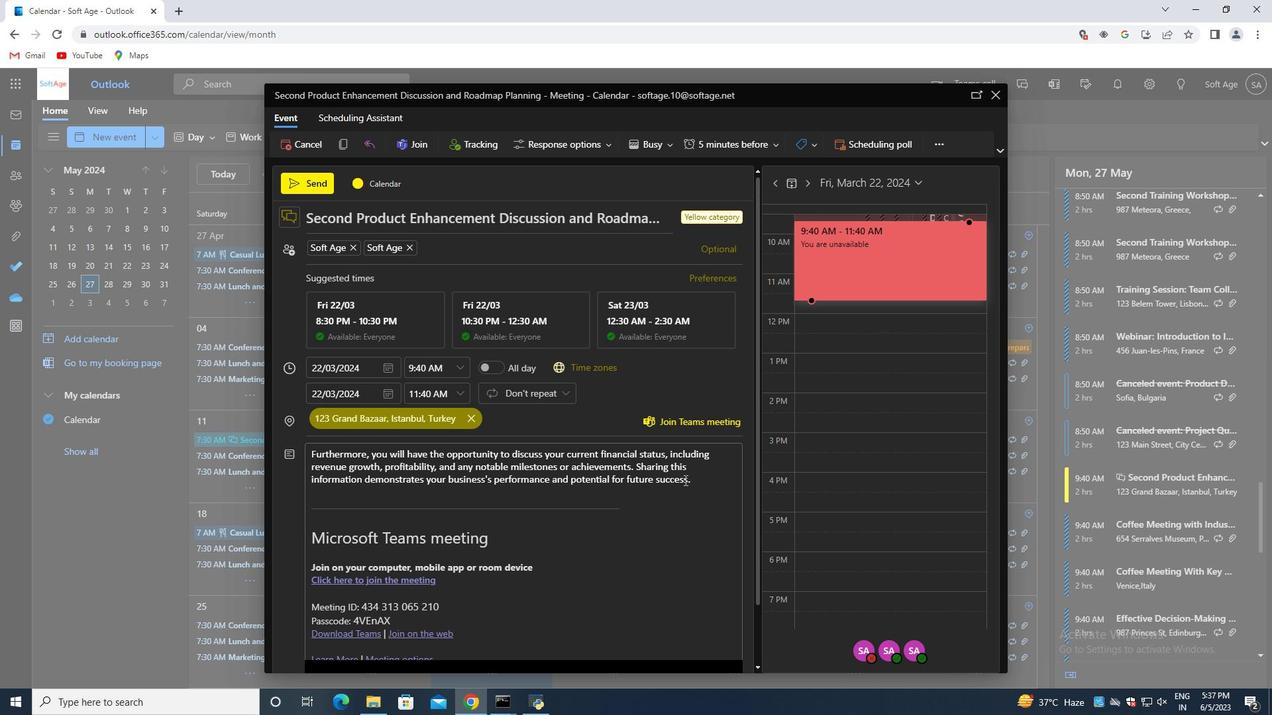 
Action: Mouse pressed left at (695, 481)
Screenshot: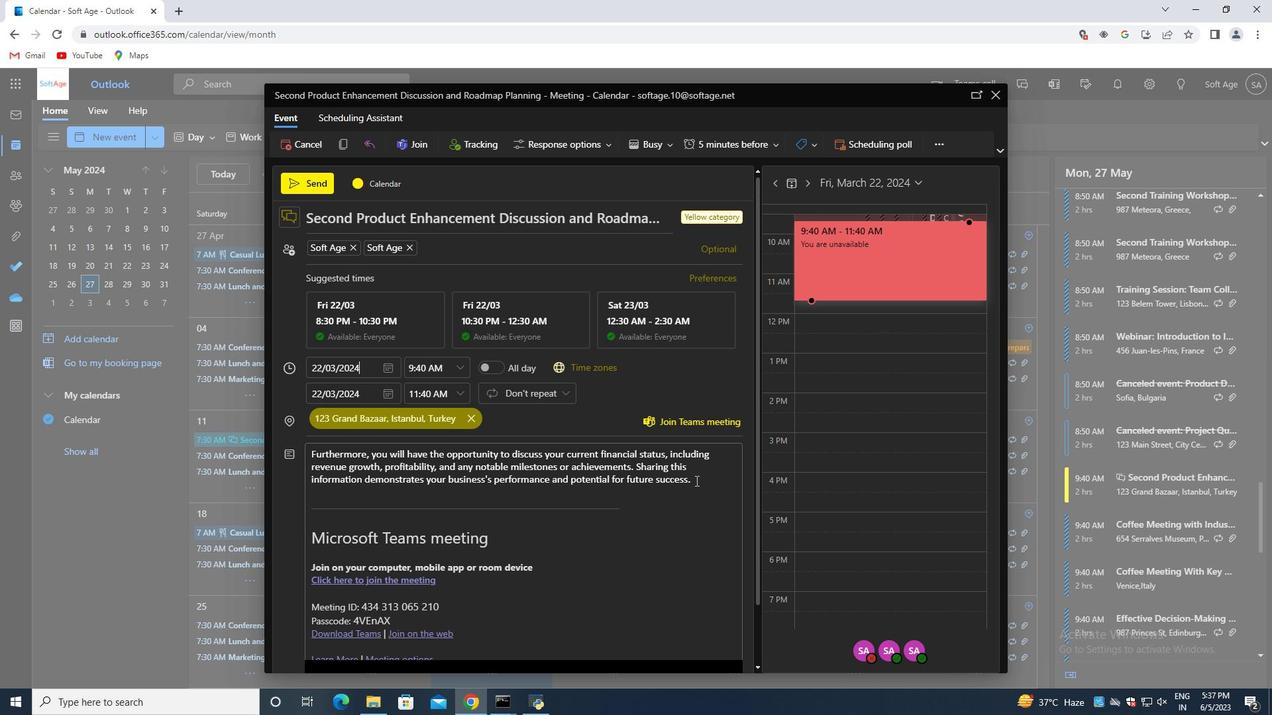 
Action: Mouse moved to (695, 481)
Screenshot: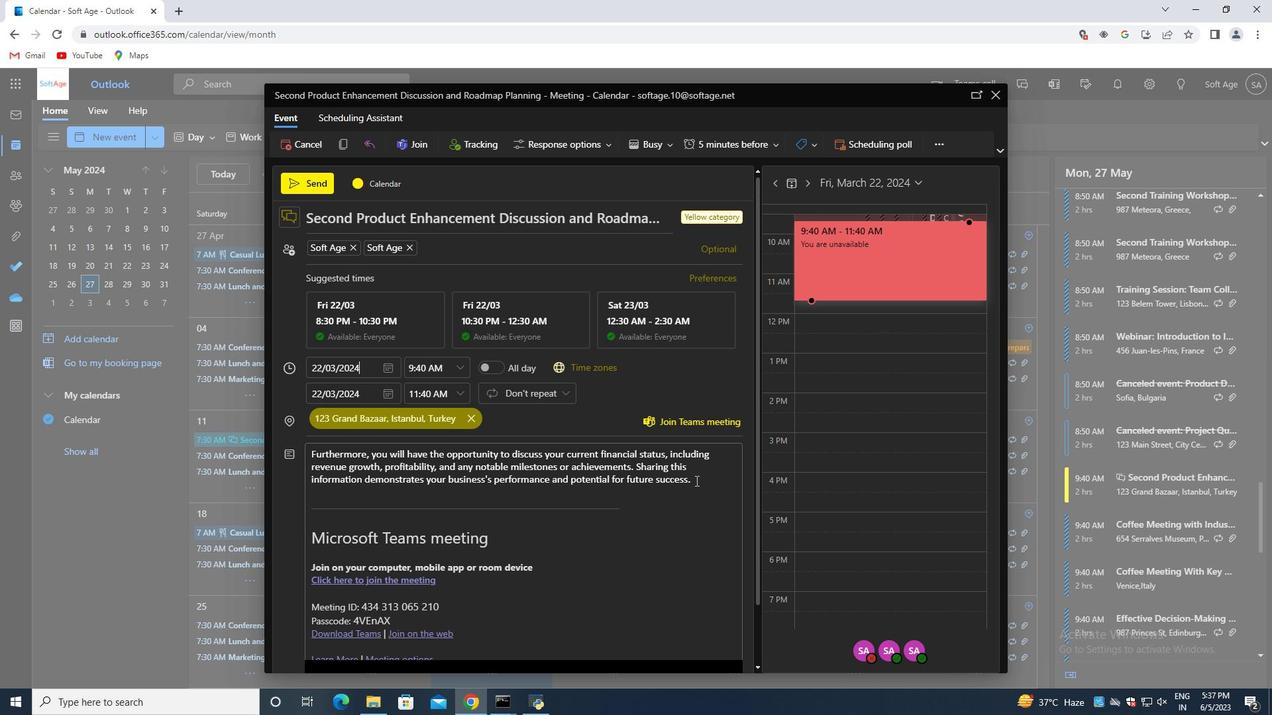 
Action: Mouse pressed left at (695, 481)
Screenshot: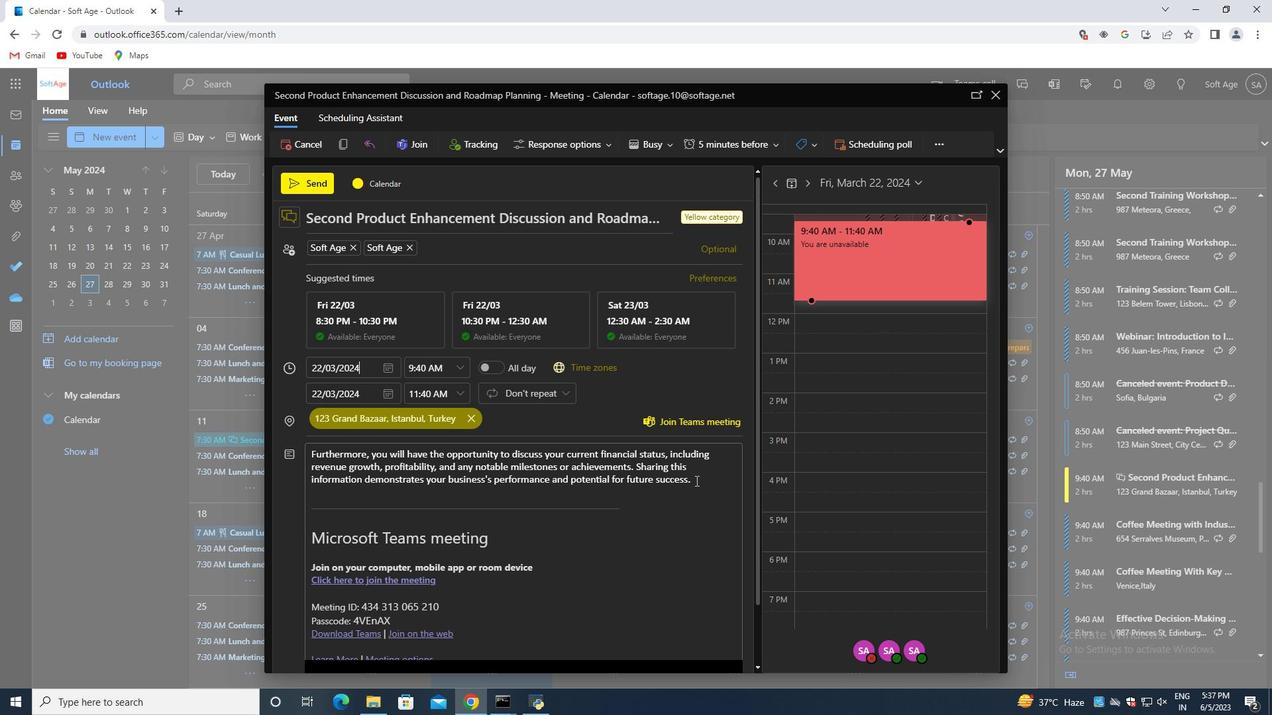
Action: Mouse moved to (695, 481)
Screenshot: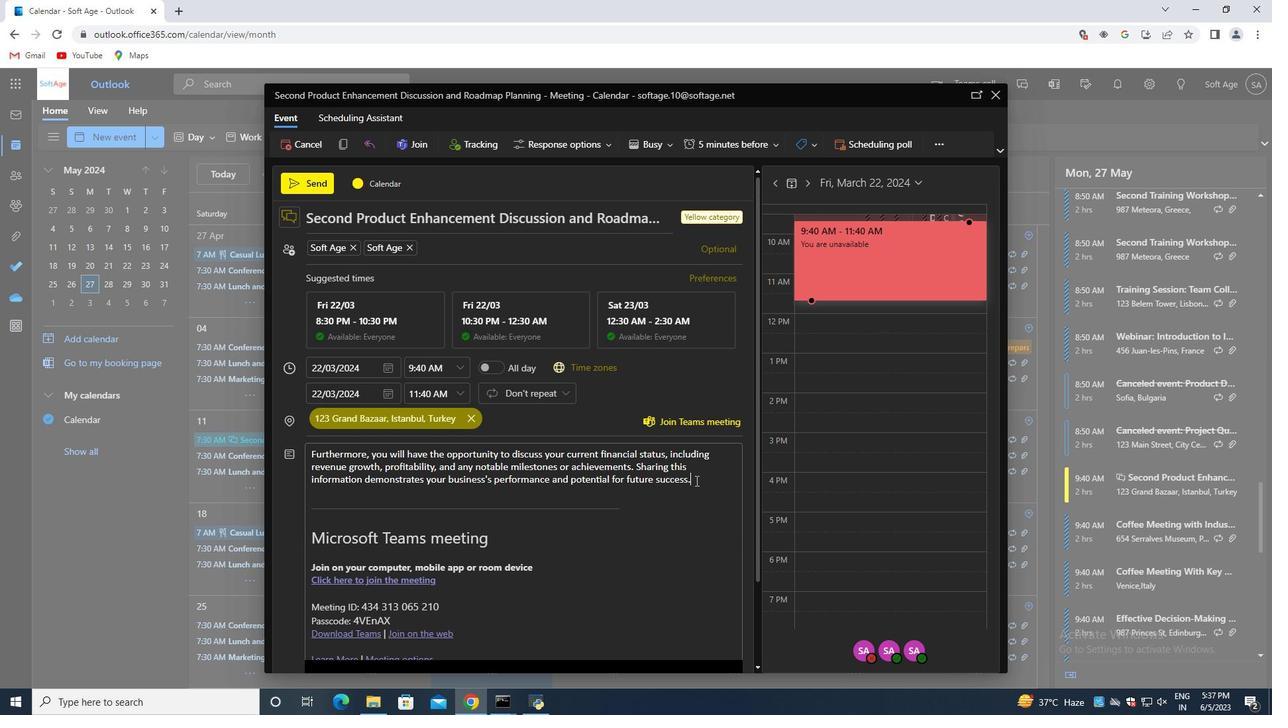 
Action: Mouse pressed left at (695, 481)
Screenshot: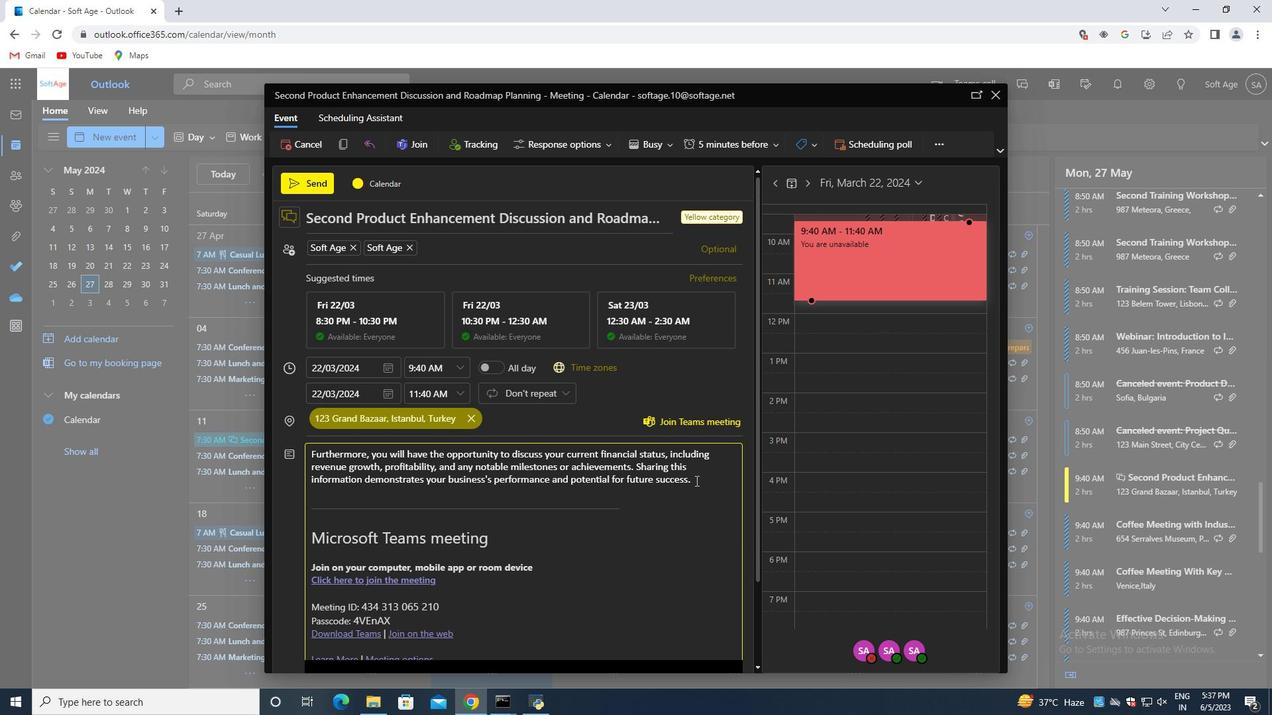 
Action: Mouse moved to (694, 481)
Screenshot: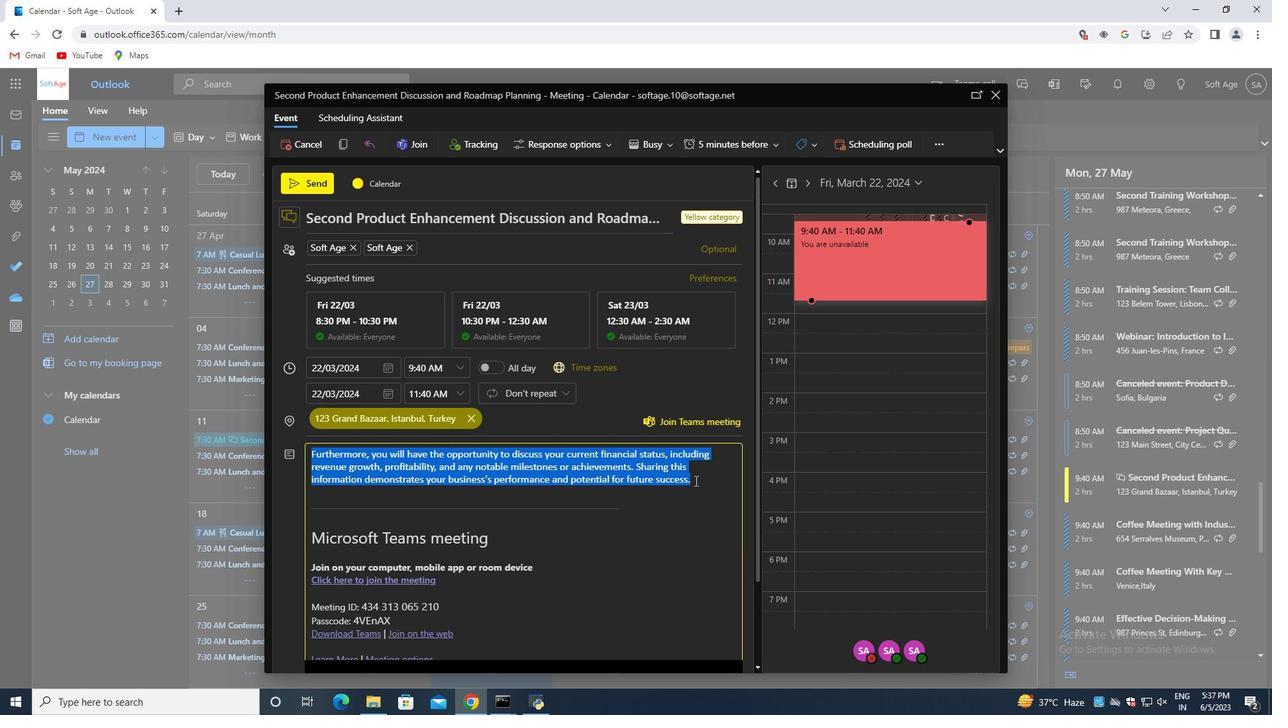 
Action: Mouse pressed left at (694, 481)
Screenshot: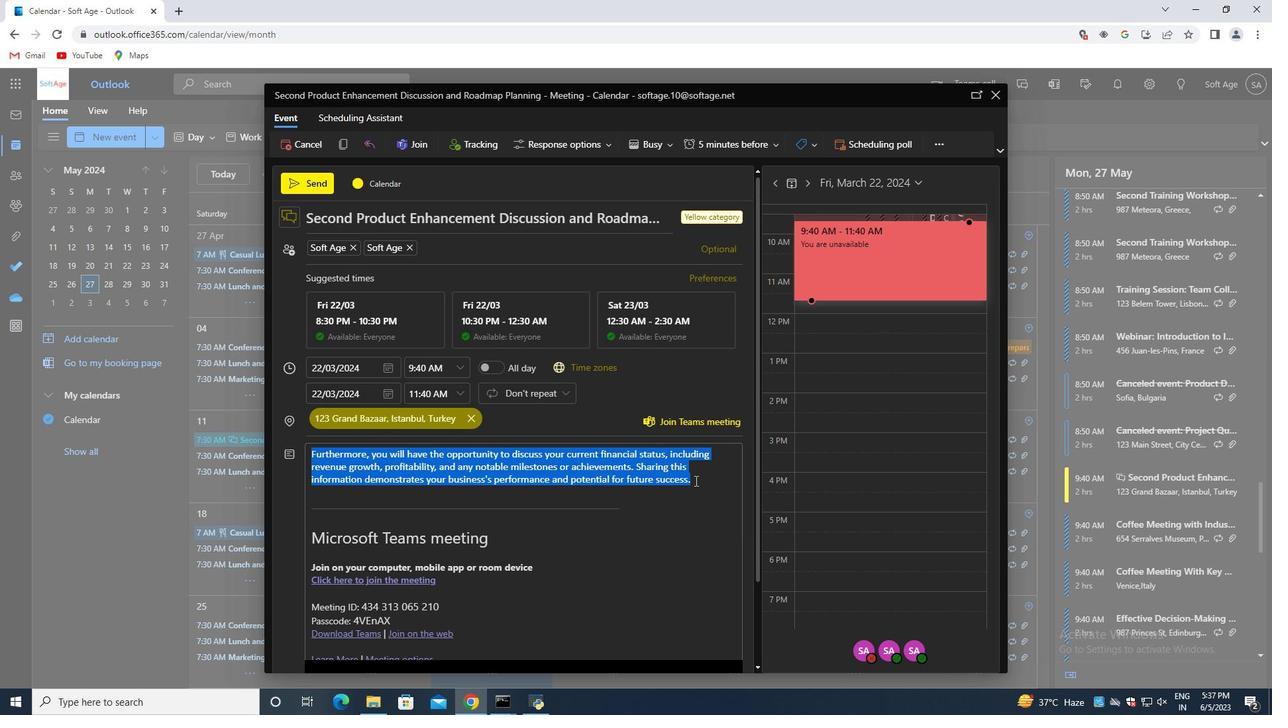 
Action: Mouse moved to (544, 521)
Screenshot: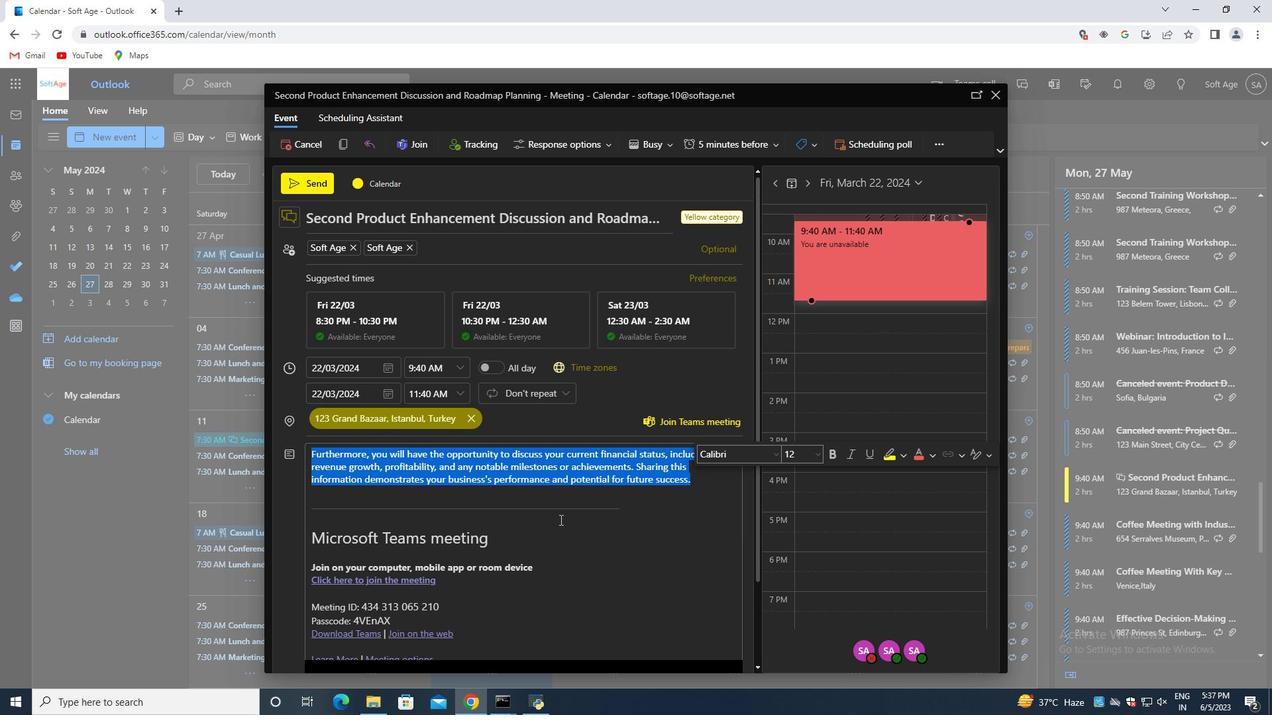 
Action: Mouse scrolled (544, 520) with delta (0, 0)
Screenshot: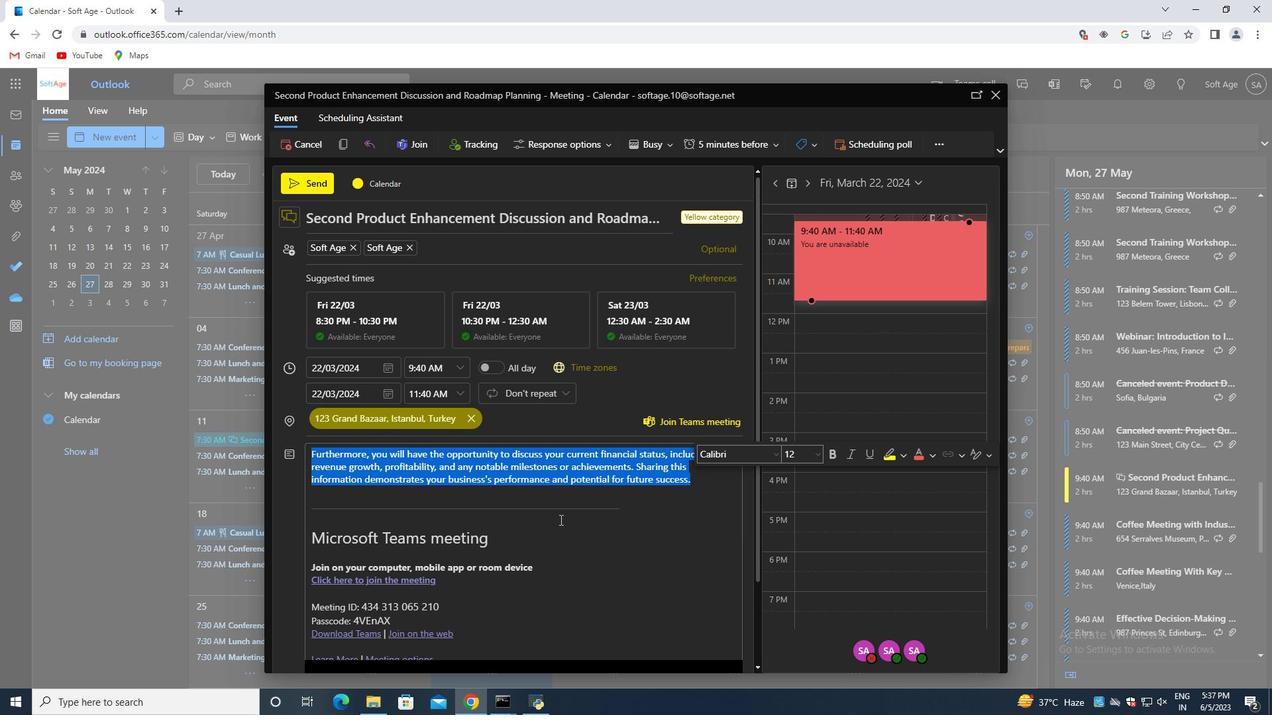 
Action: Mouse moved to (520, 521)
Screenshot: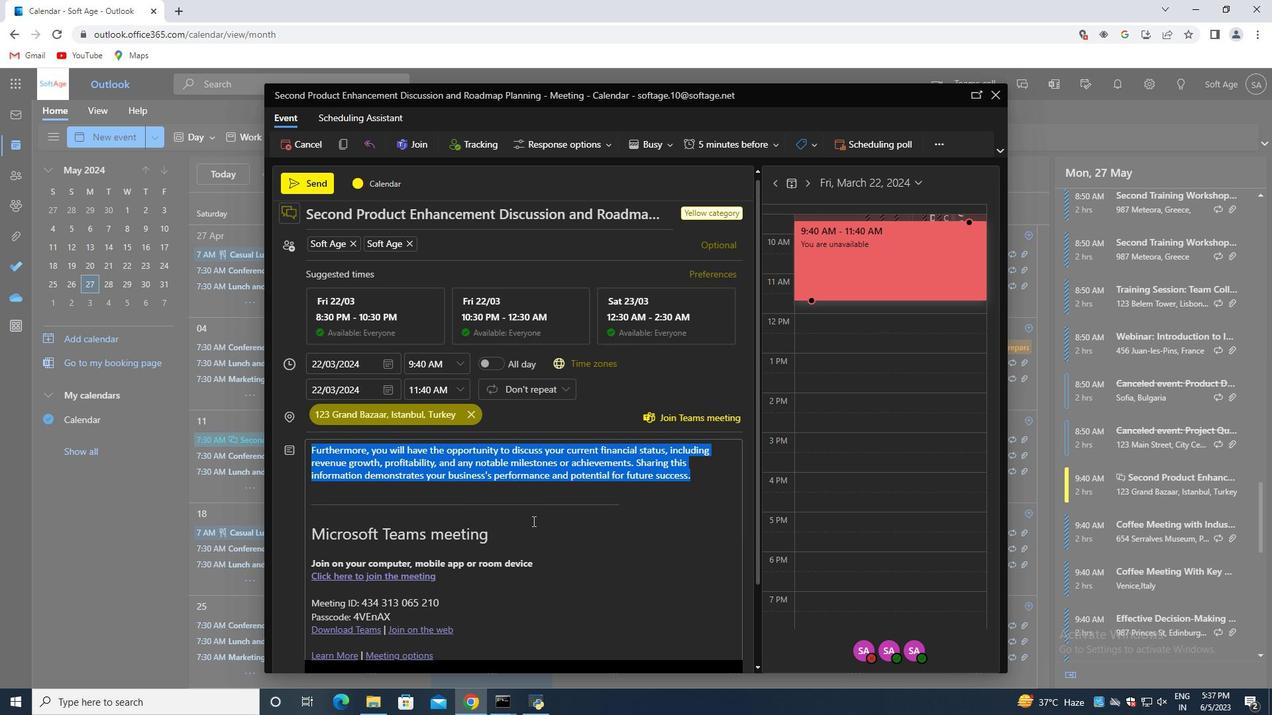 
Action: Mouse scrolled (528, 520) with delta (0, 0)
Screenshot: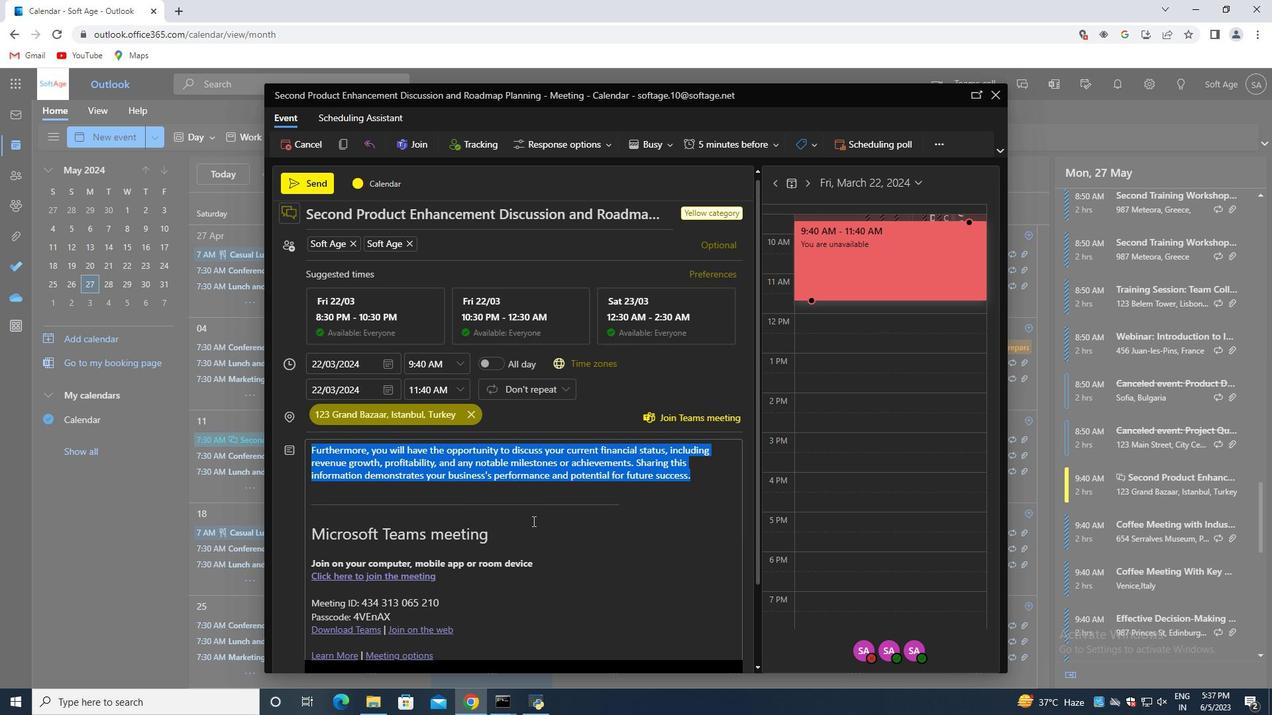 
Action: Mouse moved to (516, 521)
Screenshot: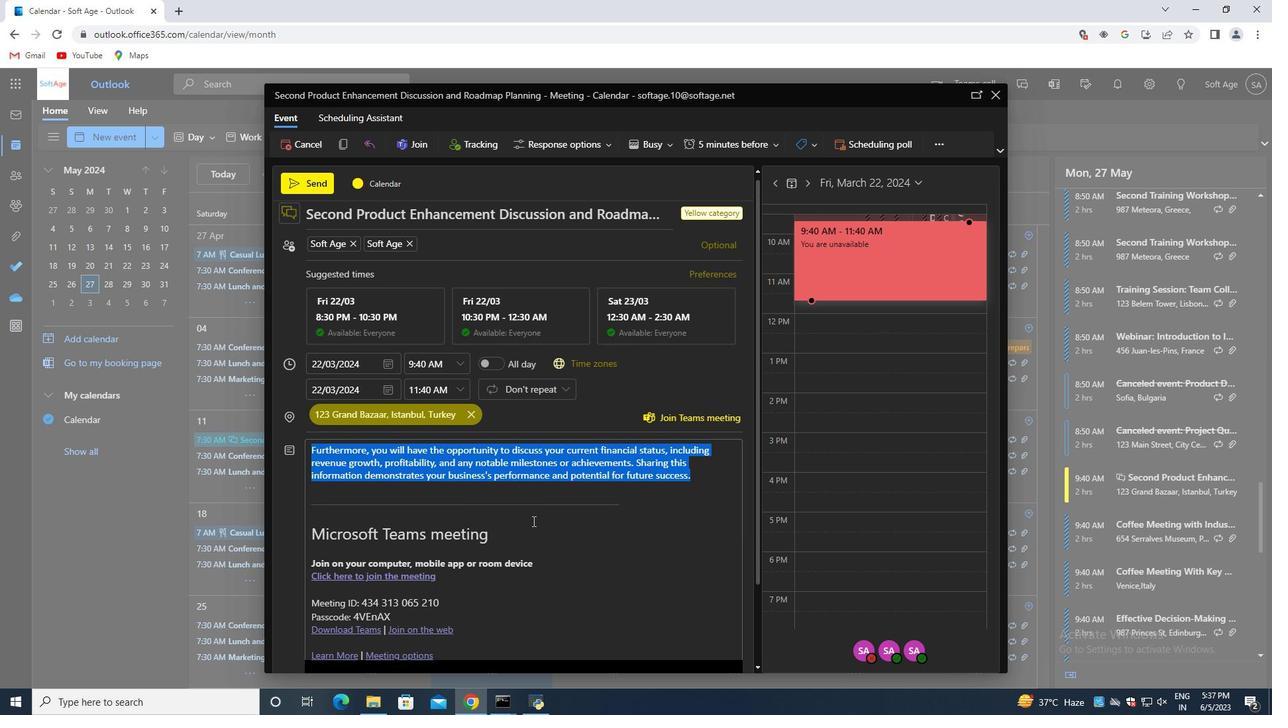 
Action: Mouse scrolled (520, 520) with delta (0, 0)
Screenshot: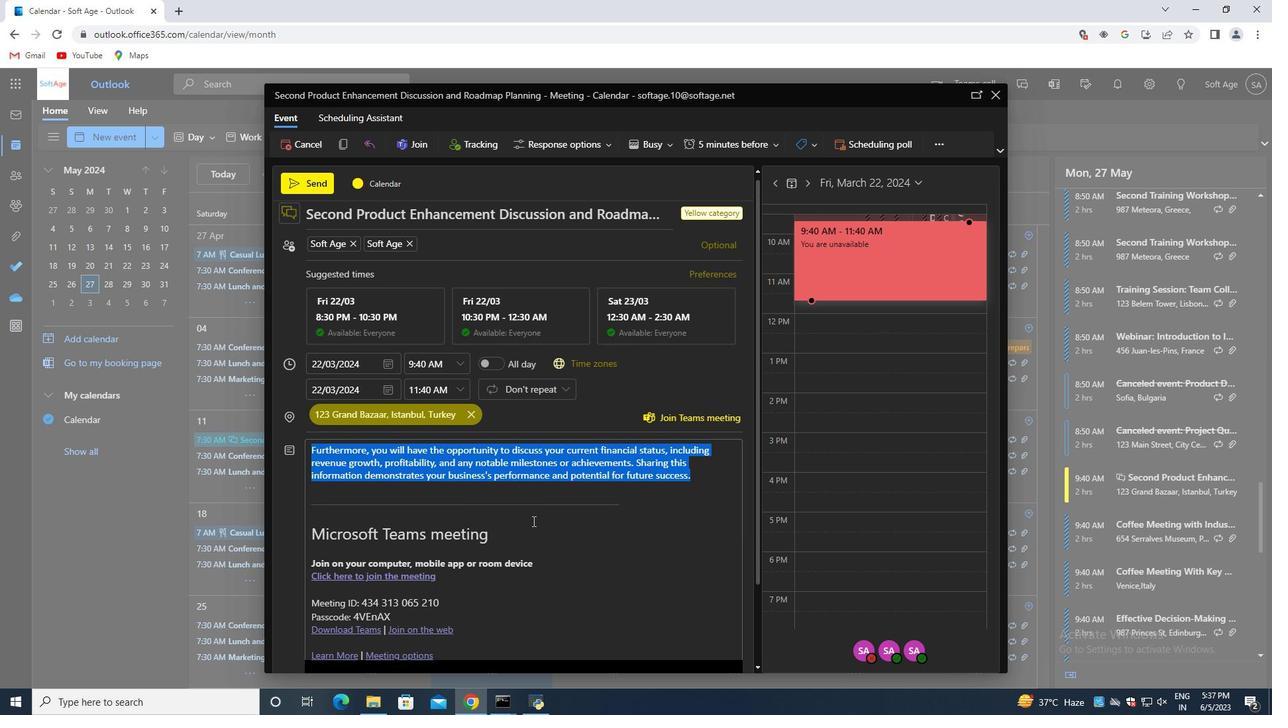 
Action: Mouse moved to (348, 607)
Screenshot: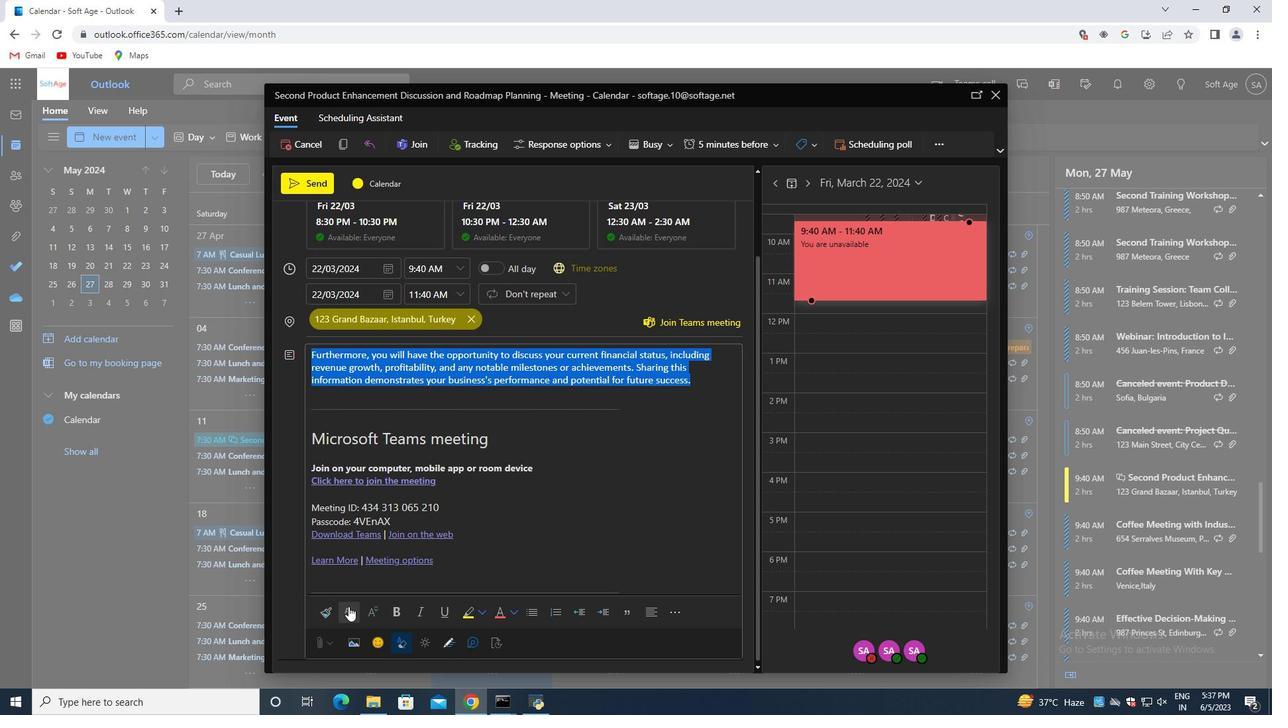 
Action: Mouse pressed left at (348, 607)
Screenshot: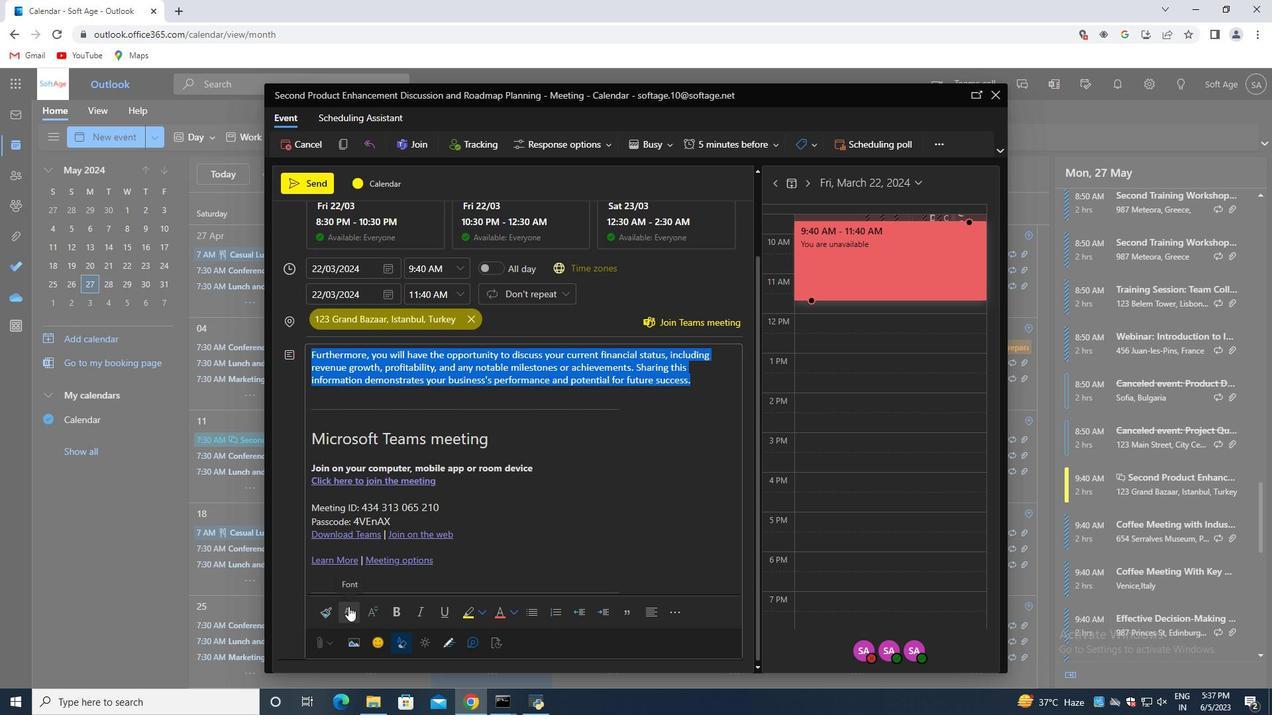 
Action: Mouse moved to (391, 550)
Screenshot: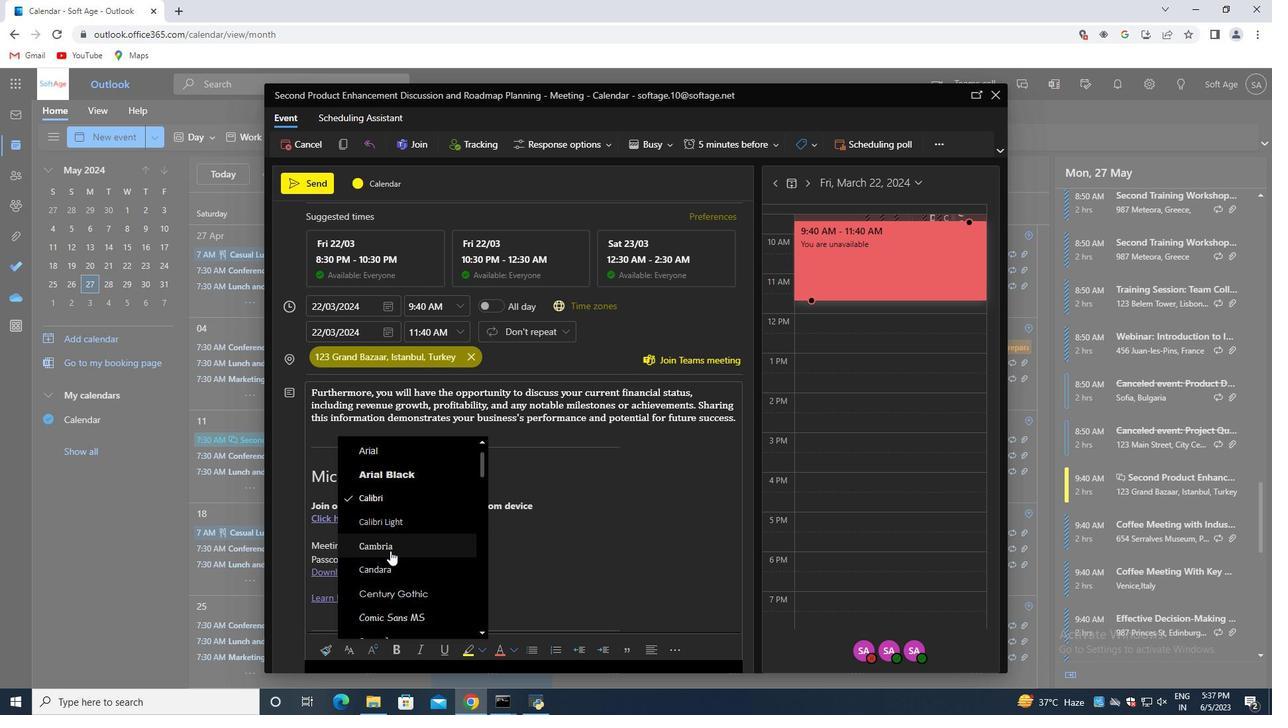 
Action: Mouse scrolled (391, 550) with delta (0, 0)
Screenshot: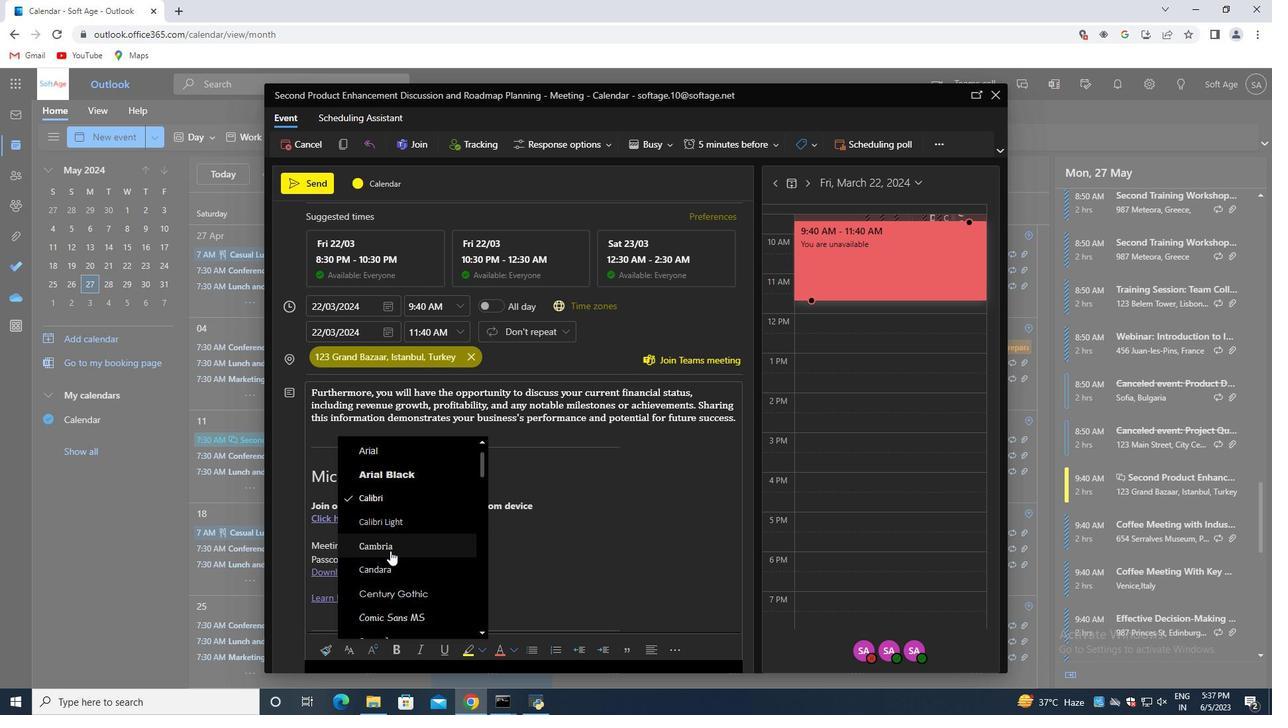 
Action: Mouse moved to (409, 544)
Screenshot: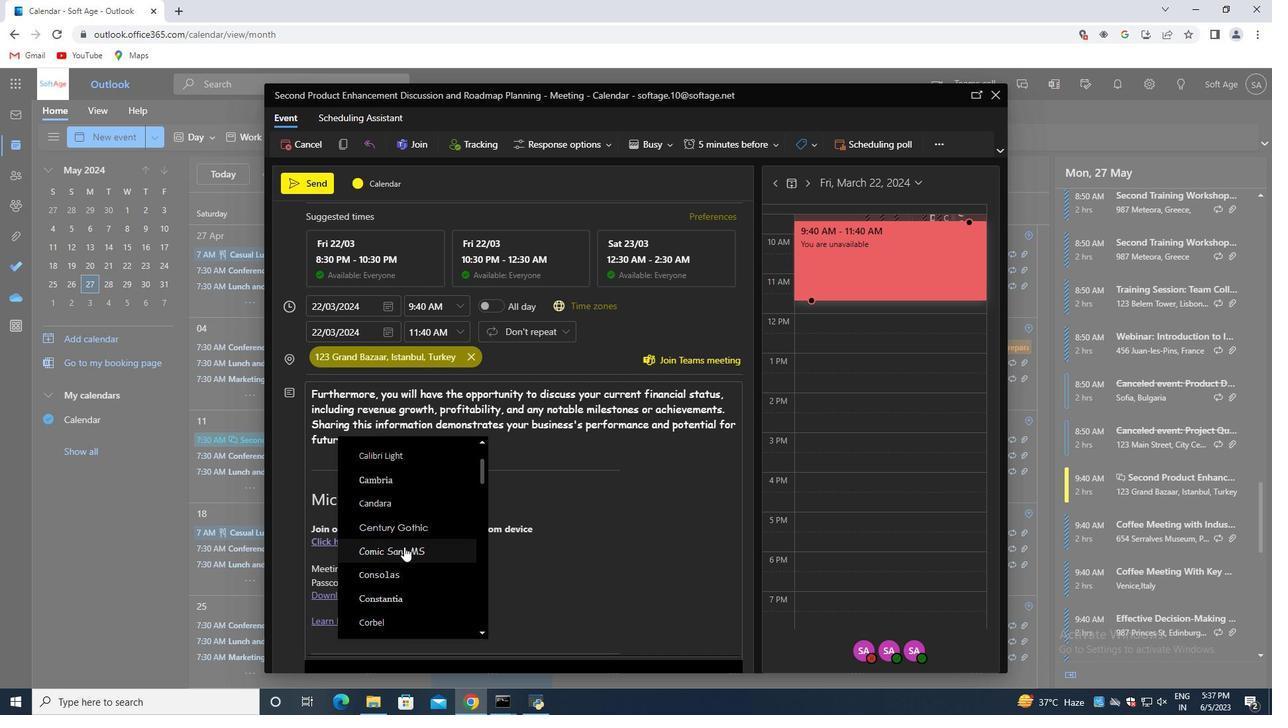 
Action: Mouse scrolled (409, 544) with delta (0, 0)
Screenshot: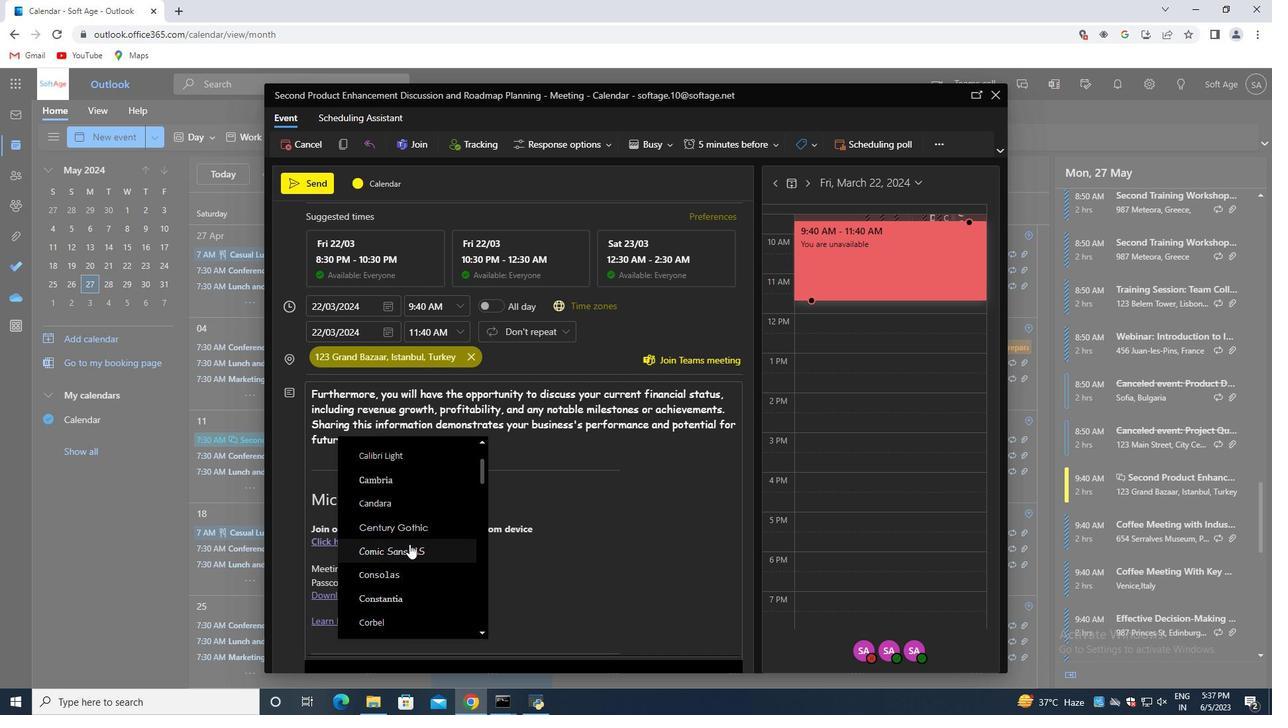 
Action: Mouse scrolled (409, 544) with delta (0, 0)
Screenshot: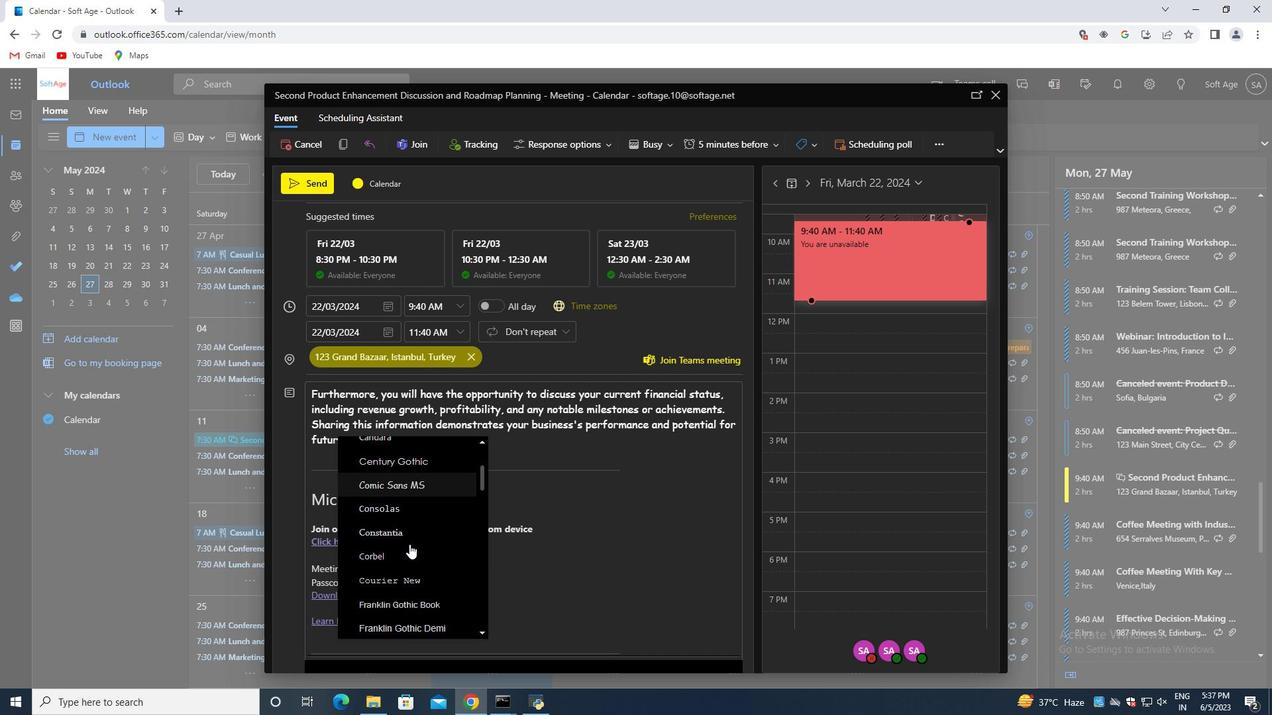 
Action: Mouse scrolled (409, 544) with delta (0, 0)
Screenshot: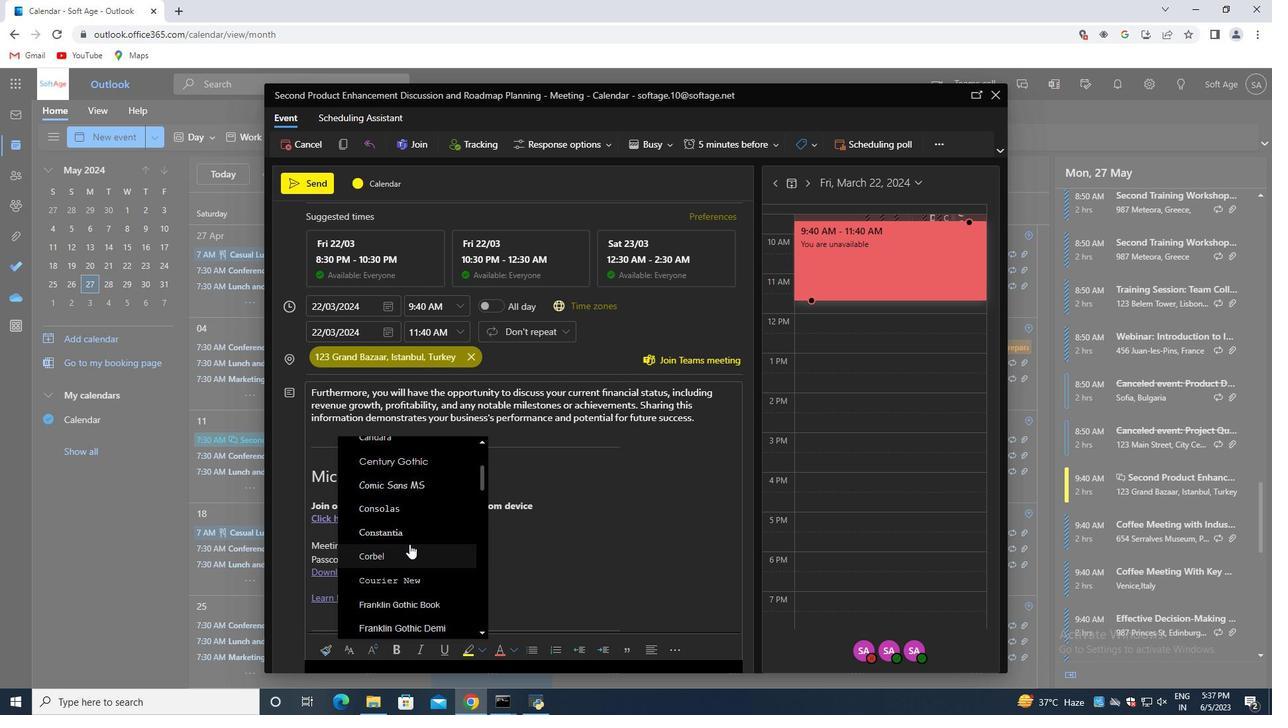 
Action: Mouse moved to (409, 544)
Screenshot: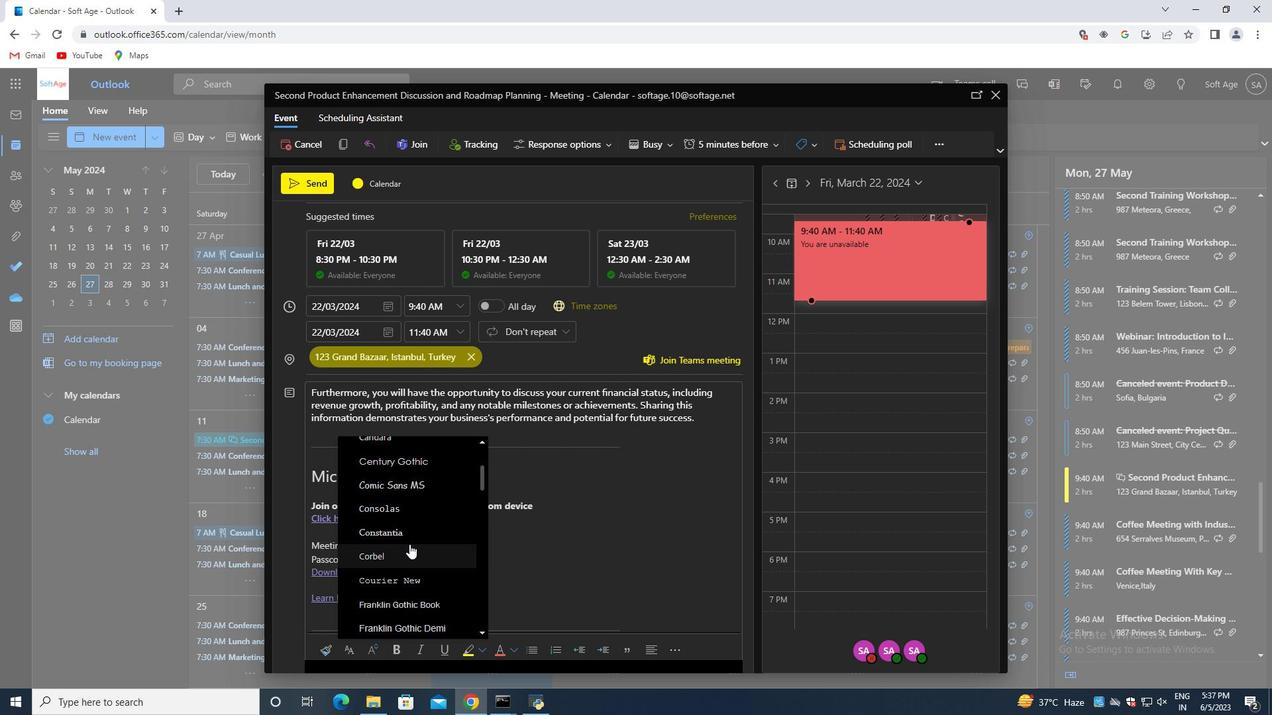
Action: Mouse scrolled (409, 544) with delta (0, 0)
Screenshot: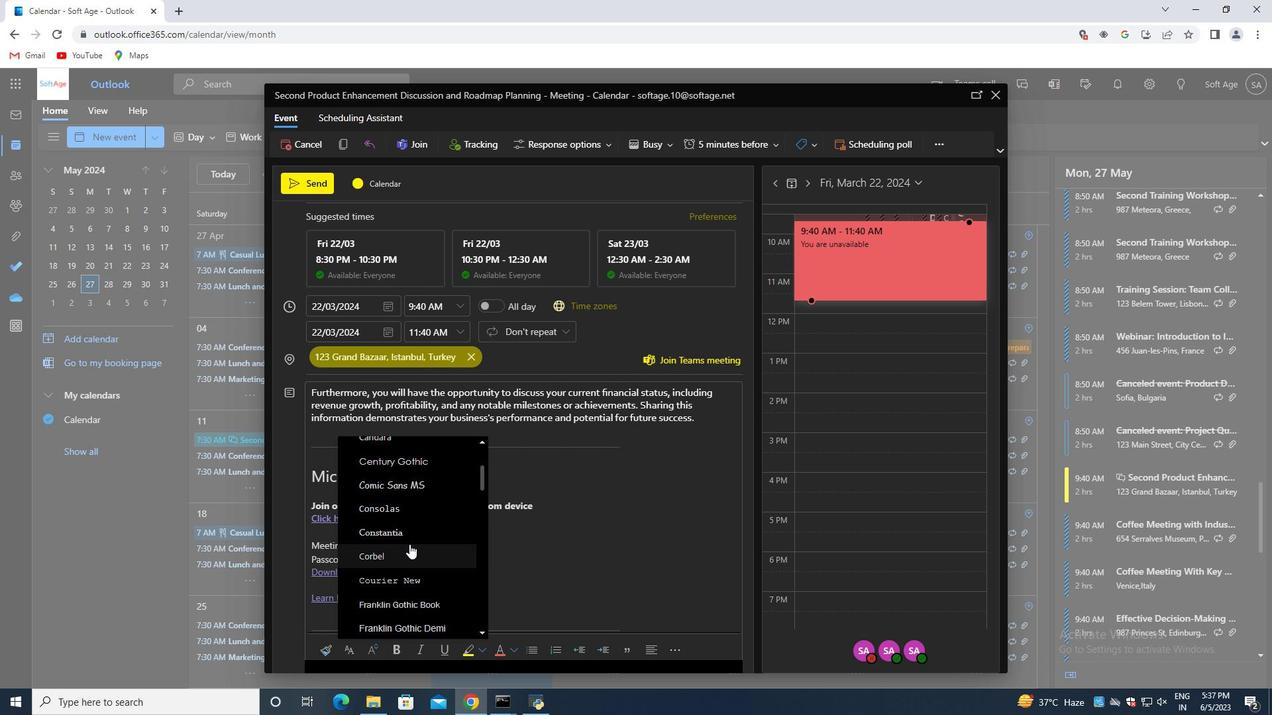 
Action: Mouse moved to (409, 545)
Screenshot: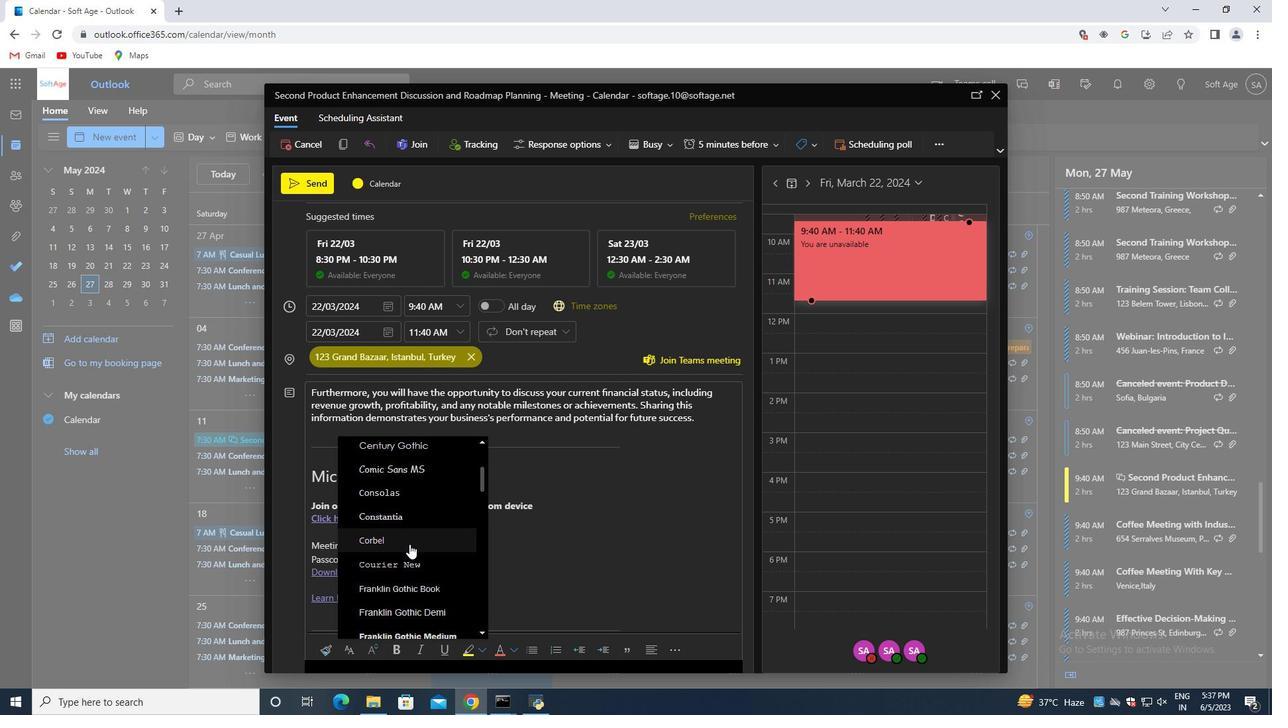 
Action: Mouse scrolled (409, 544) with delta (0, 0)
Screenshot: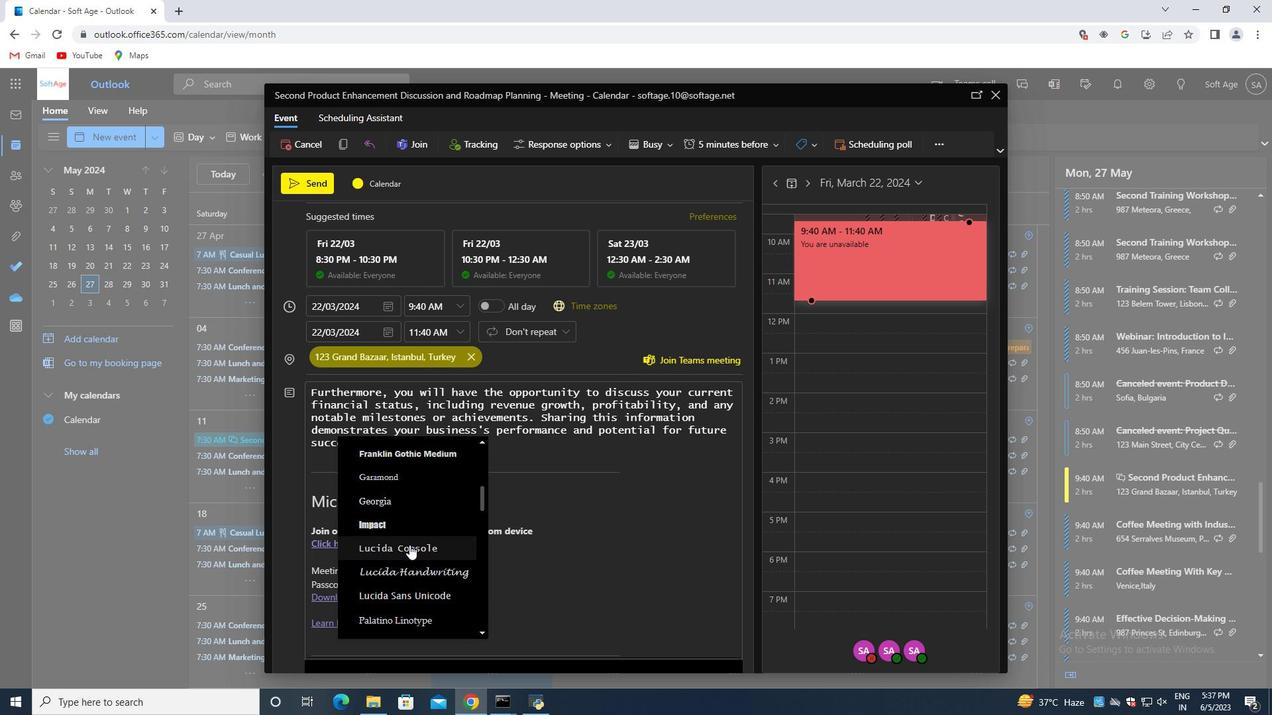 
Action: Mouse scrolled (409, 544) with delta (0, 0)
Screenshot: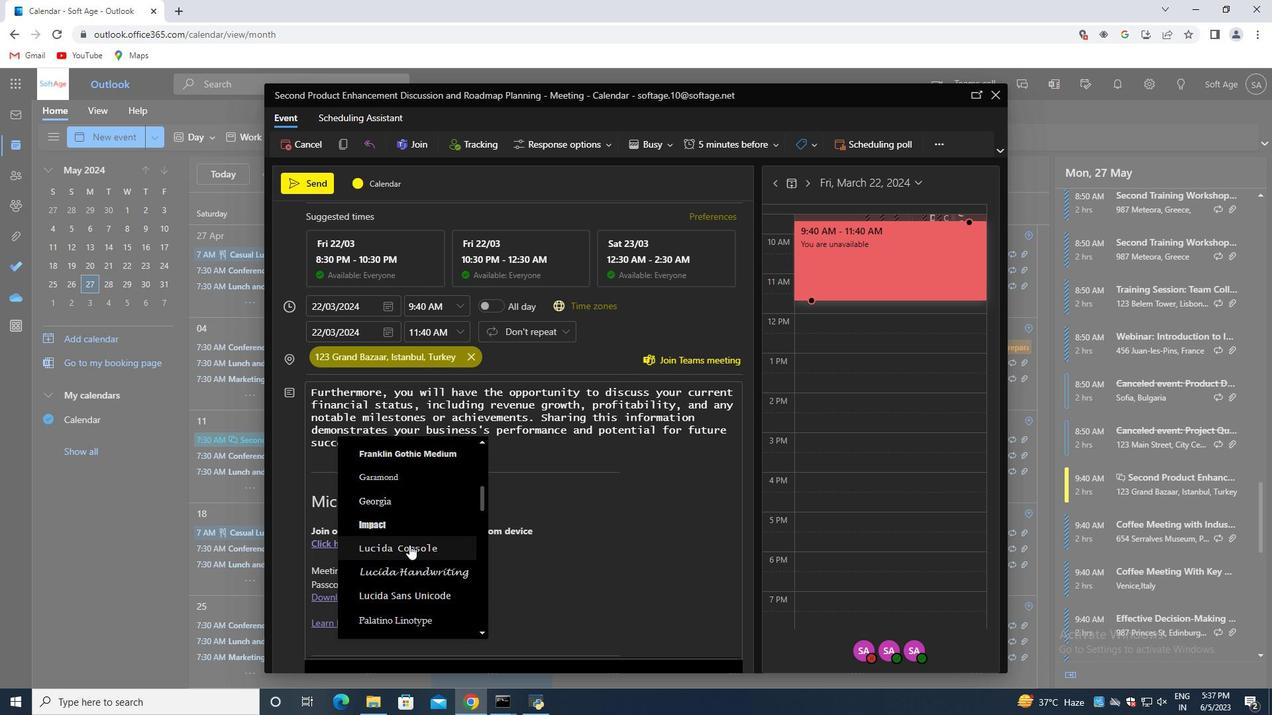 
Action: Mouse scrolled (409, 544) with delta (0, 0)
Screenshot: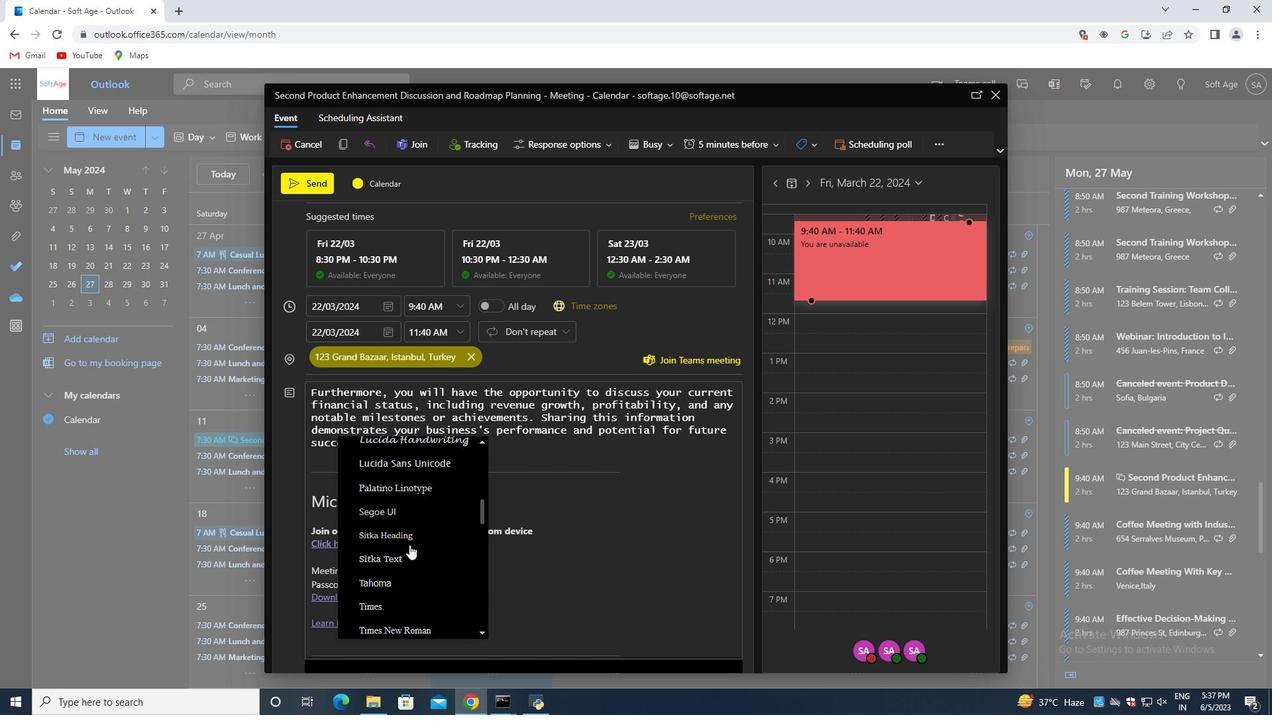 
Action: Mouse moved to (418, 586)
Screenshot: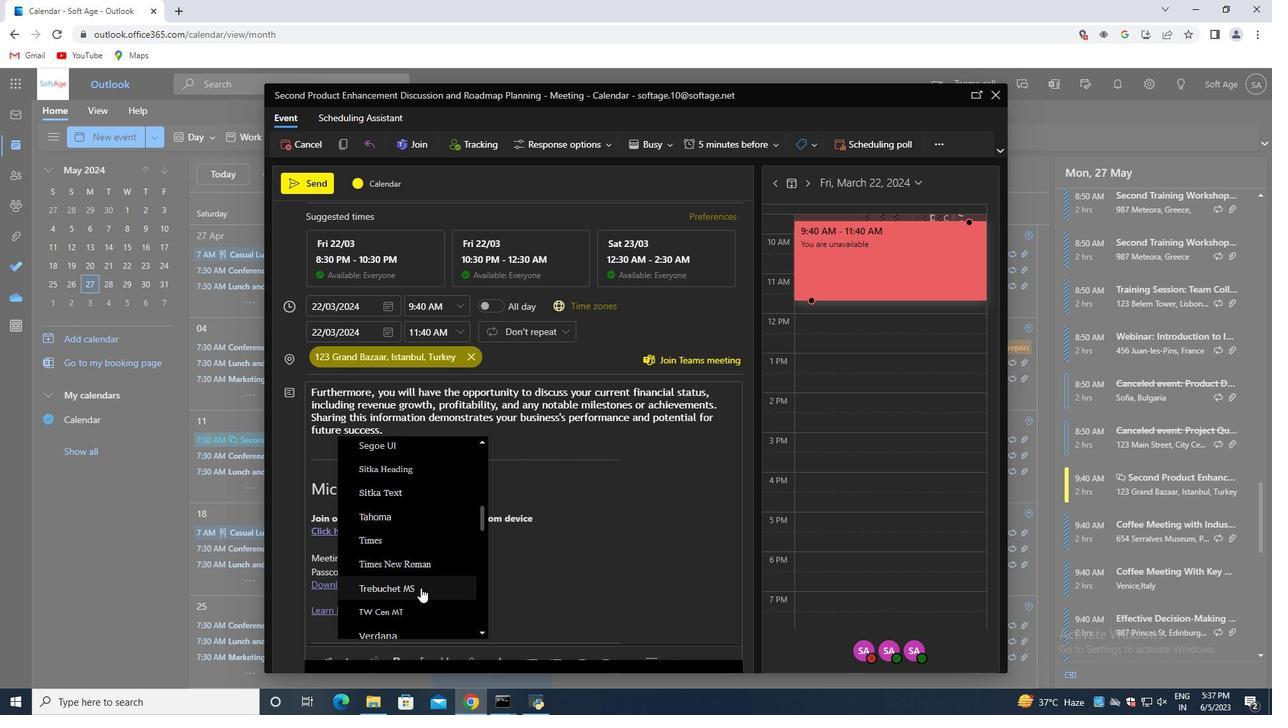 
Action: Mouse pressed left at (418, 586)
Screenshot: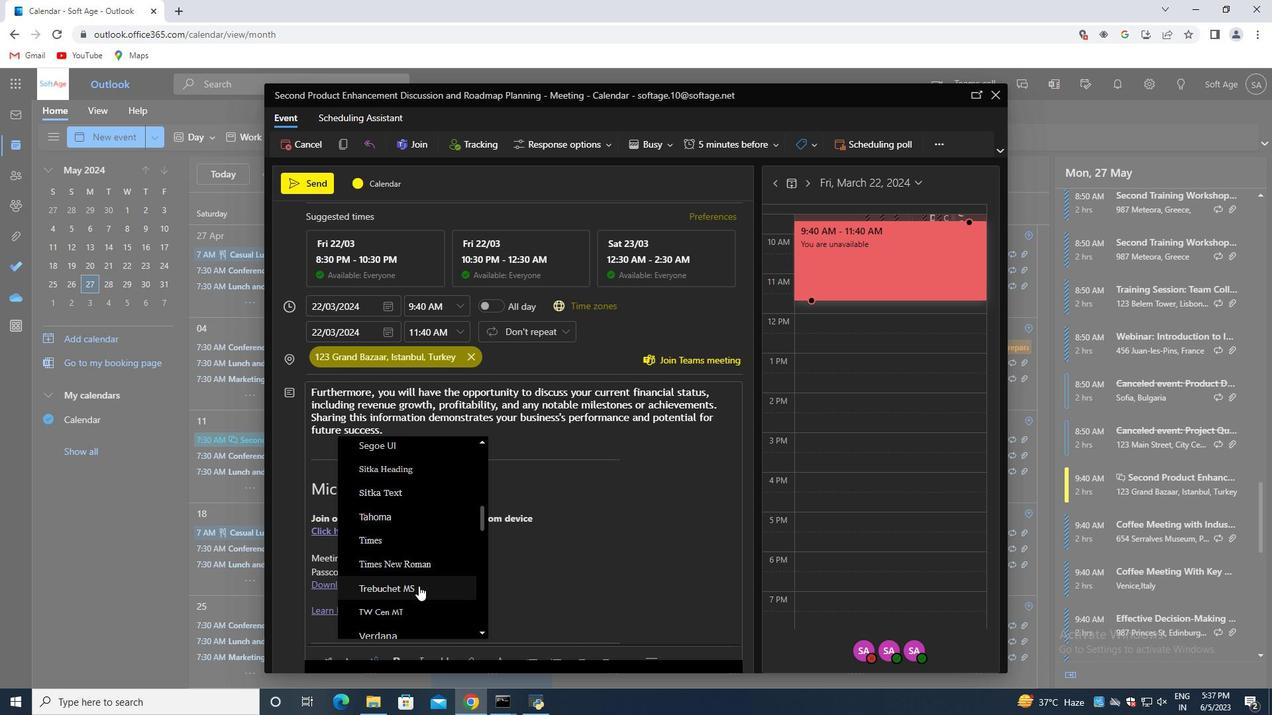 
Action: Mouse moved to (447, 438)
Screenshot: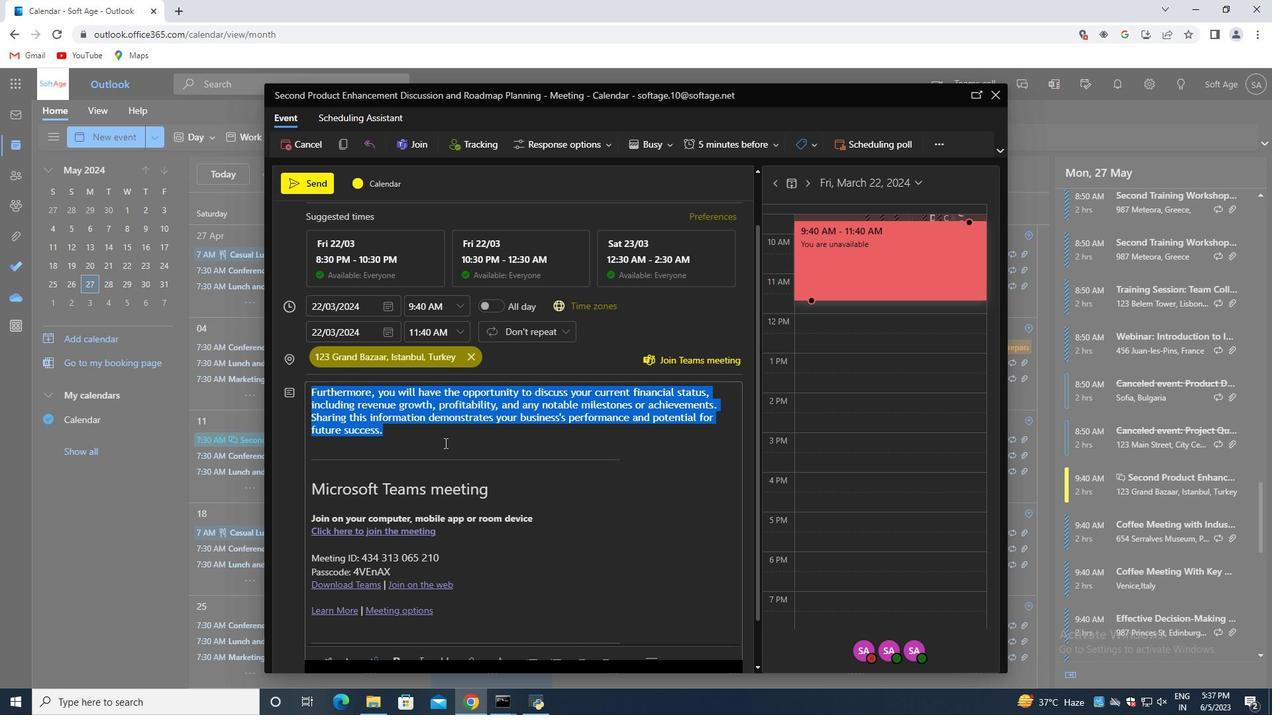 
Action: Mouse pressed left at (447, 438)
Screenshot: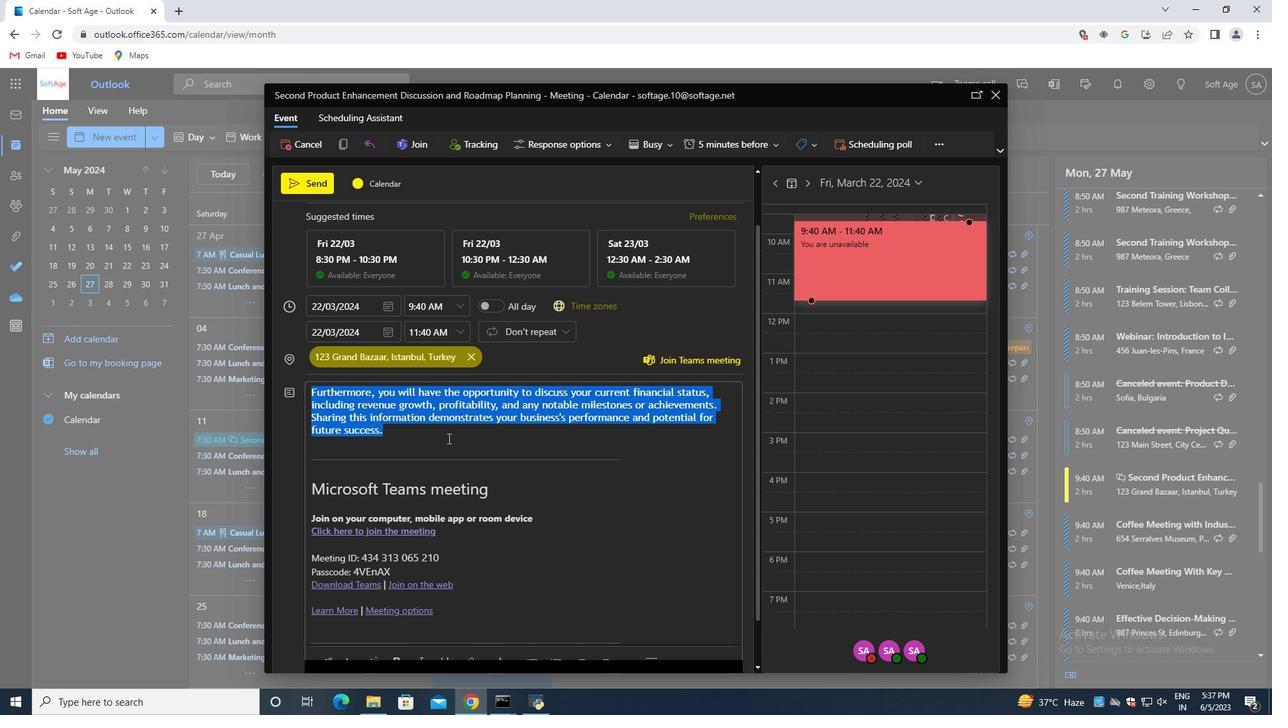 
Action: Mouse moved to (401, 431)
Screenshot: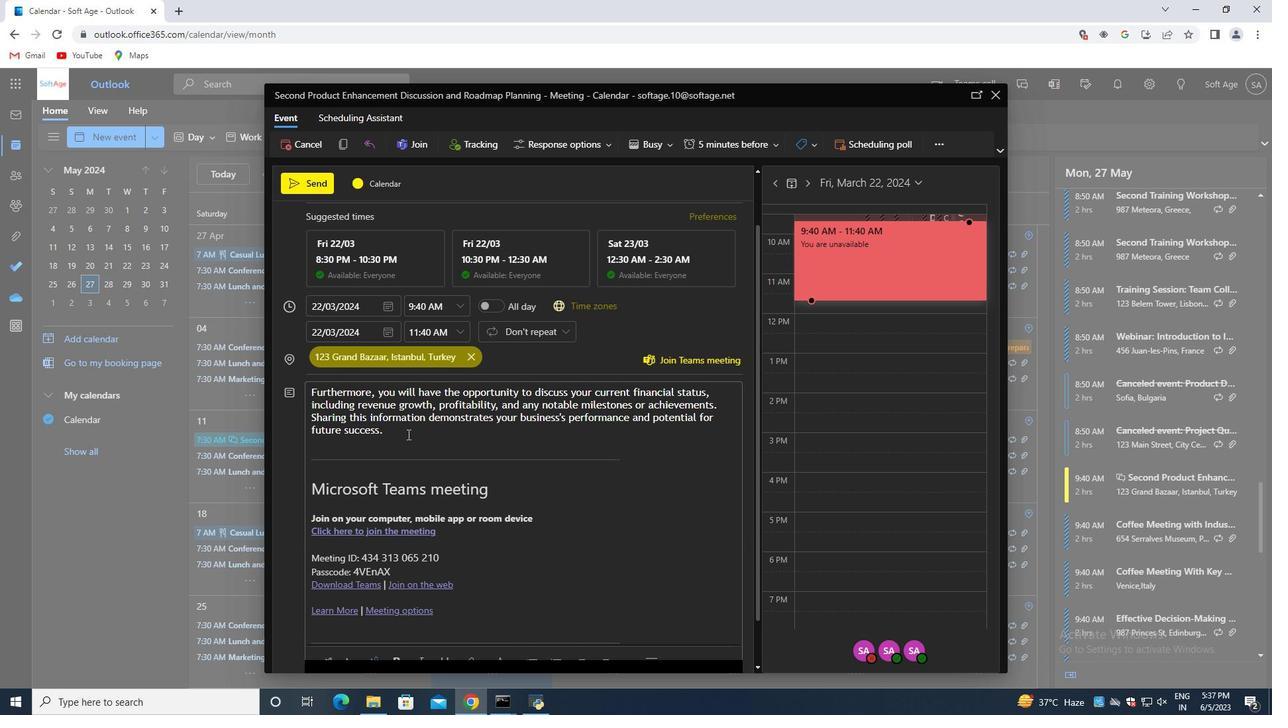 
Action: Mouse pressed left at (401, 431)
Screenshot: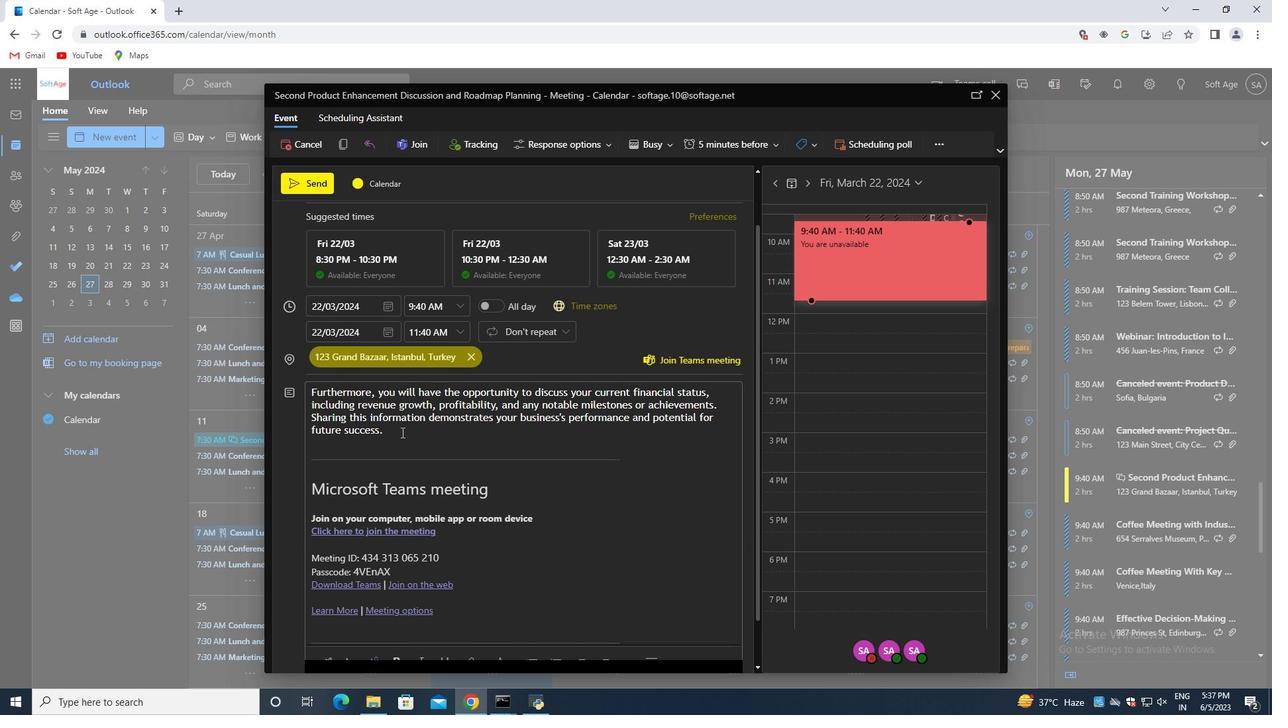 
Action: Mouse moved to (402, 431)
Screenshot: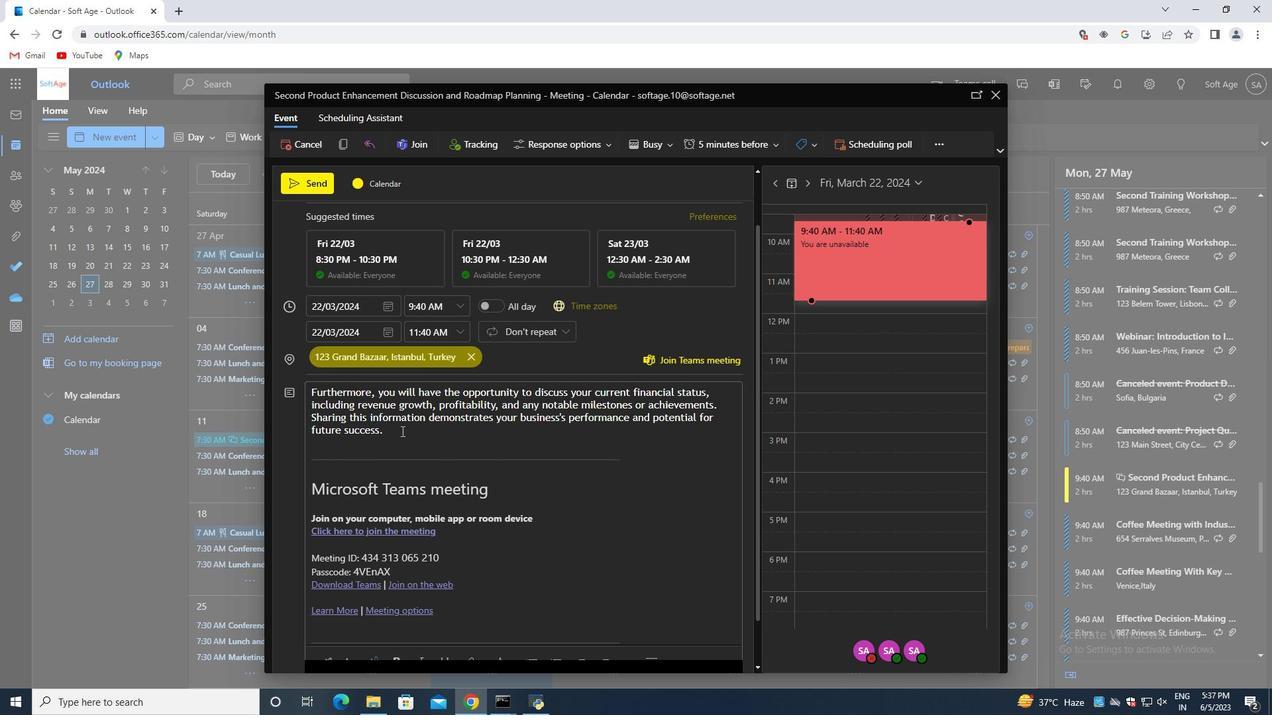 
Action: Mouse scrolled (402, 432) with delta (0, 0)
Screenshot: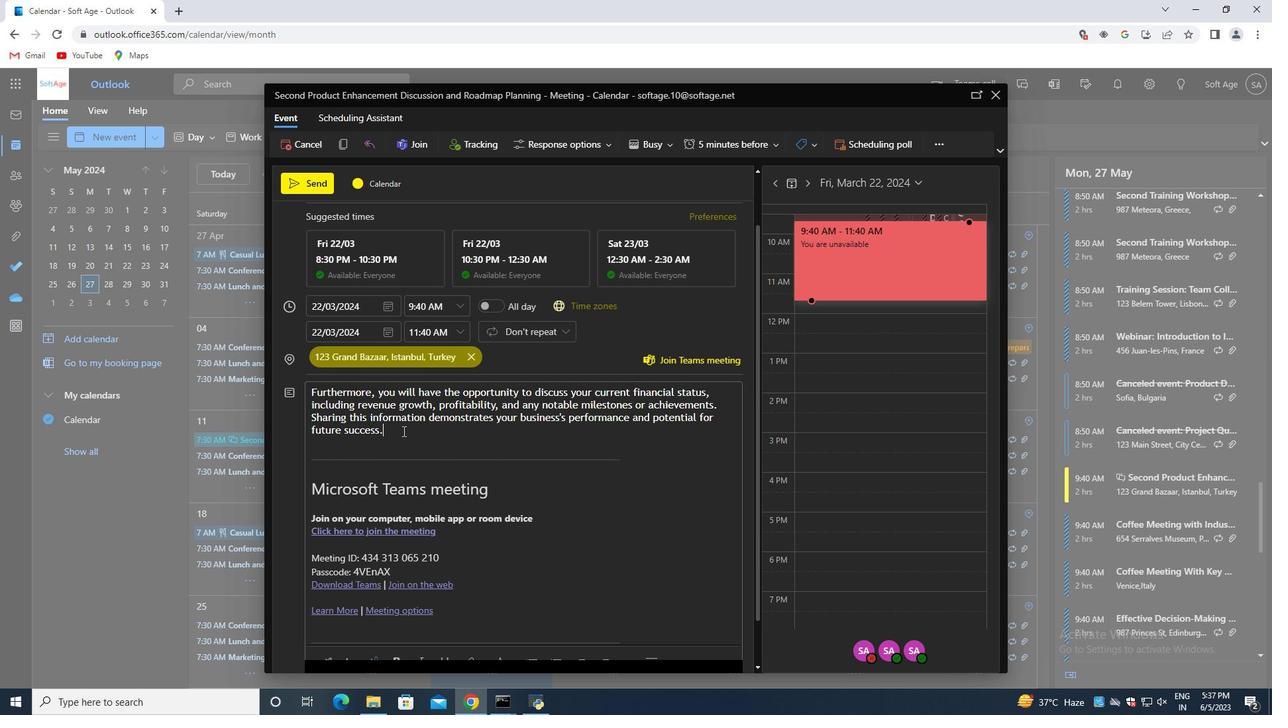 
Action: Mouse moved to (404, 430)
Screenshot: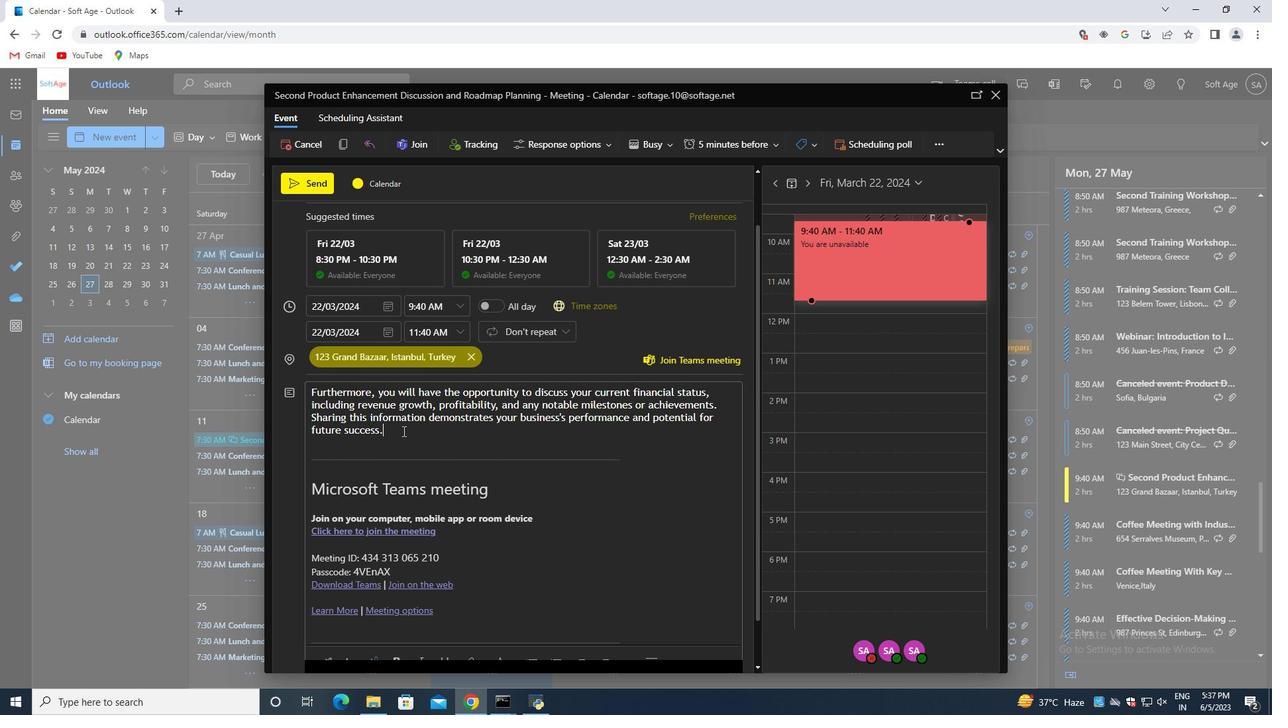 
Action: Mouse scrolled (404, 431) with delta (0, 0)
Screenshot: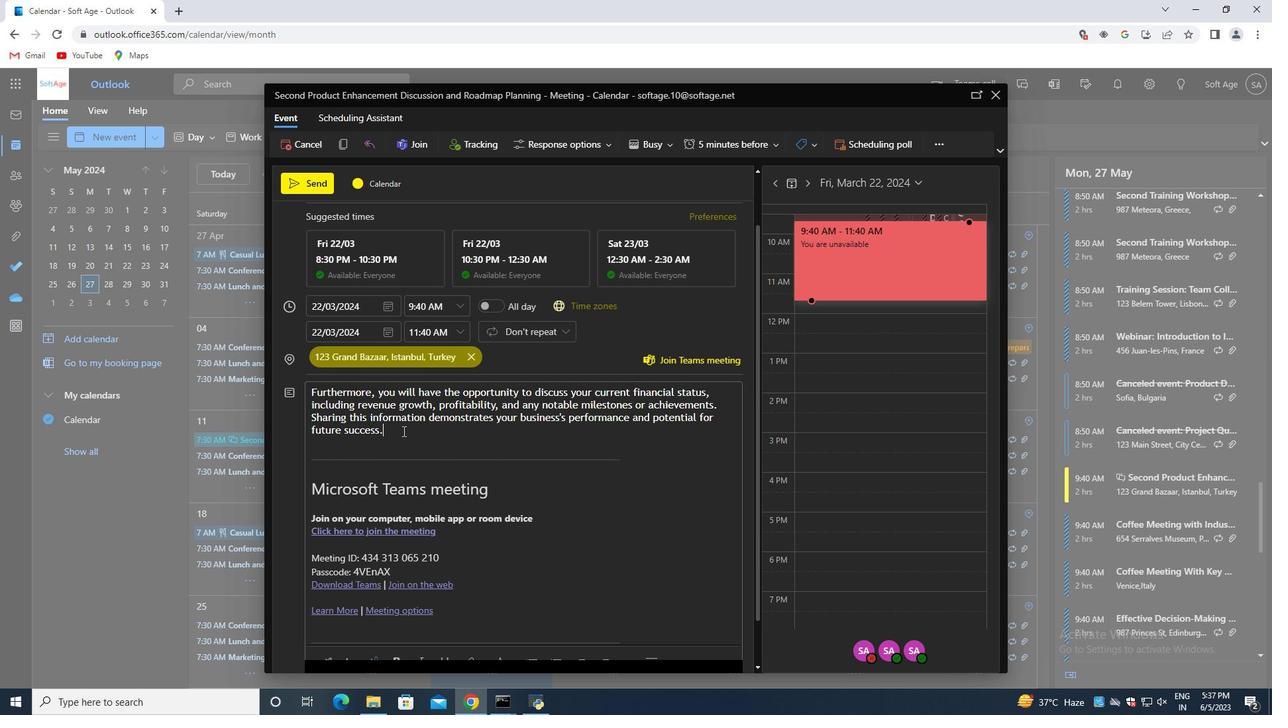 
Action: Mouse moved to (405, 430)
Screenshot: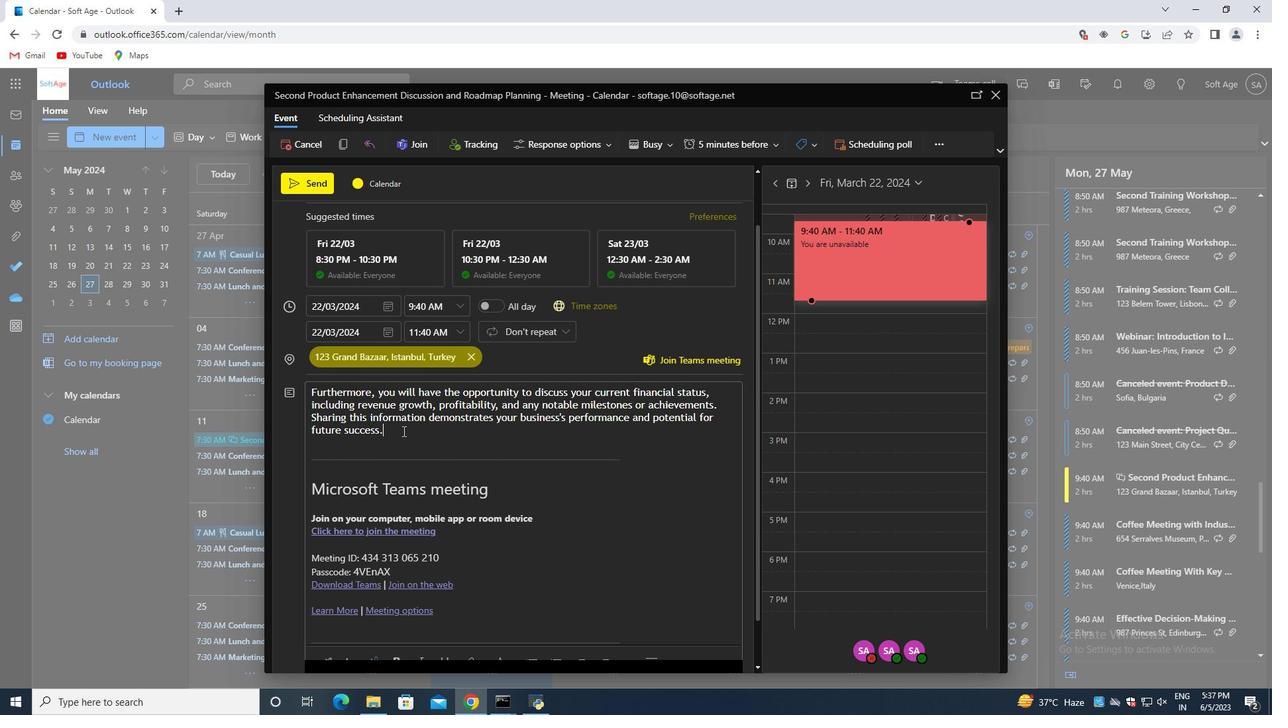 
Action: Mouse scrolled (404, 431) with delta (0, 0)
Screenshot: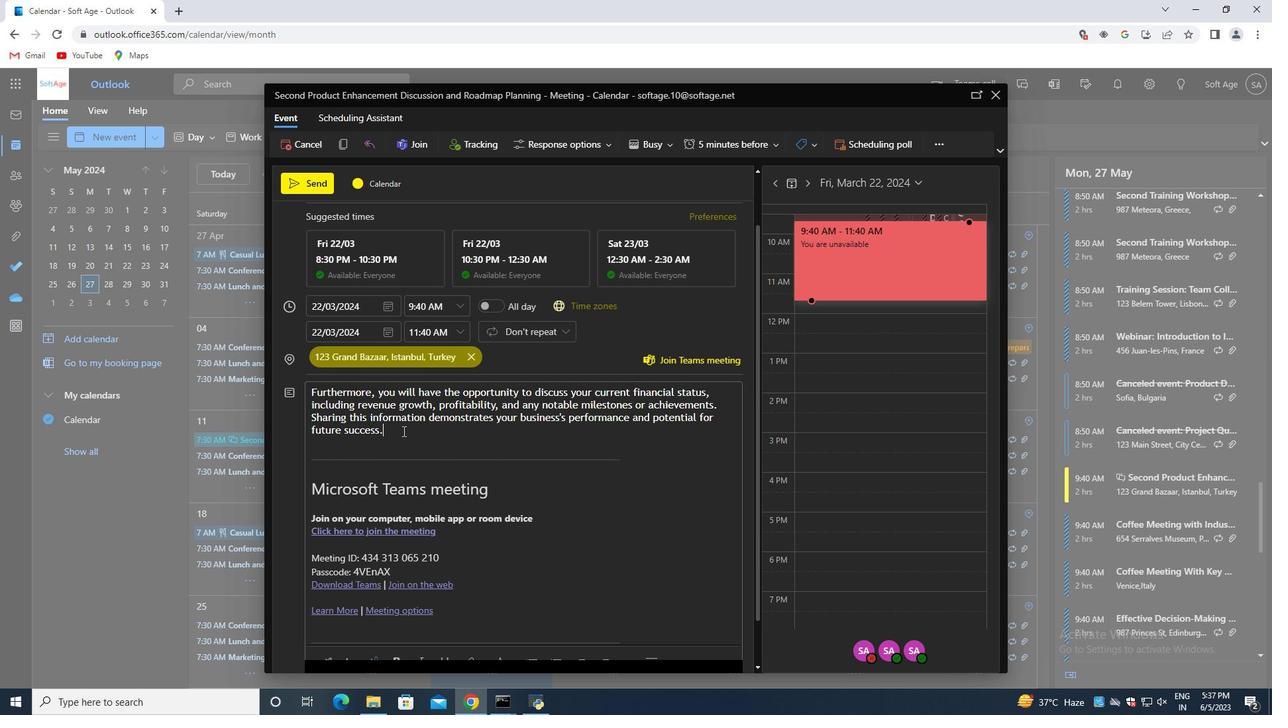 
Action: Mouse moved to (408, 428)
Screenshot: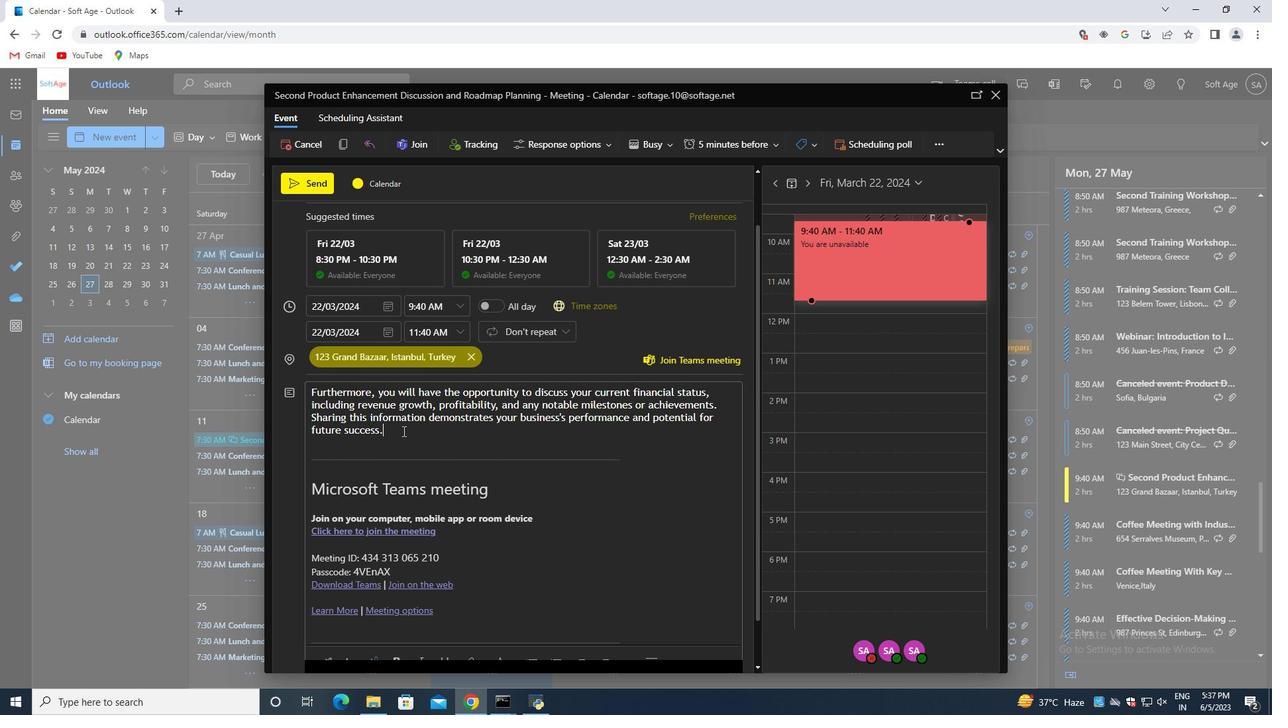 
Action: Mouse scrolled (404, 431) with delta (0, 0)
Screenshot: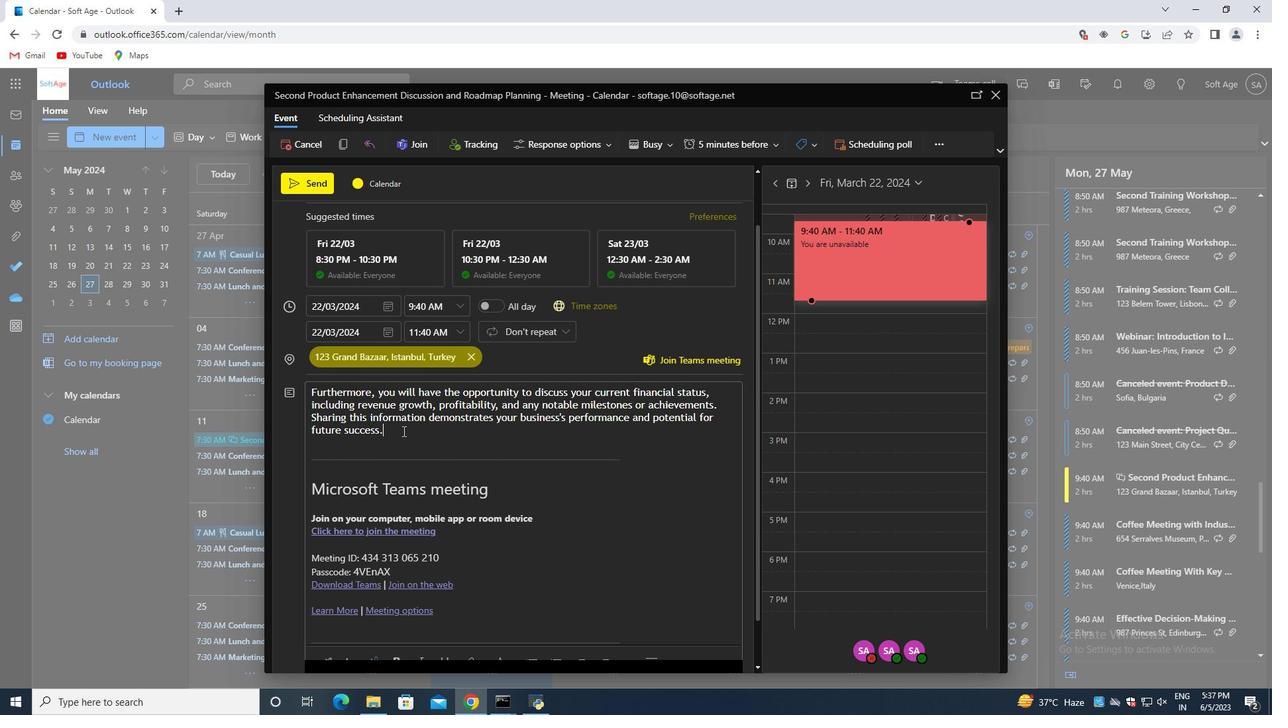 
Action: Mouse moved to (413, 427)
Screenshot: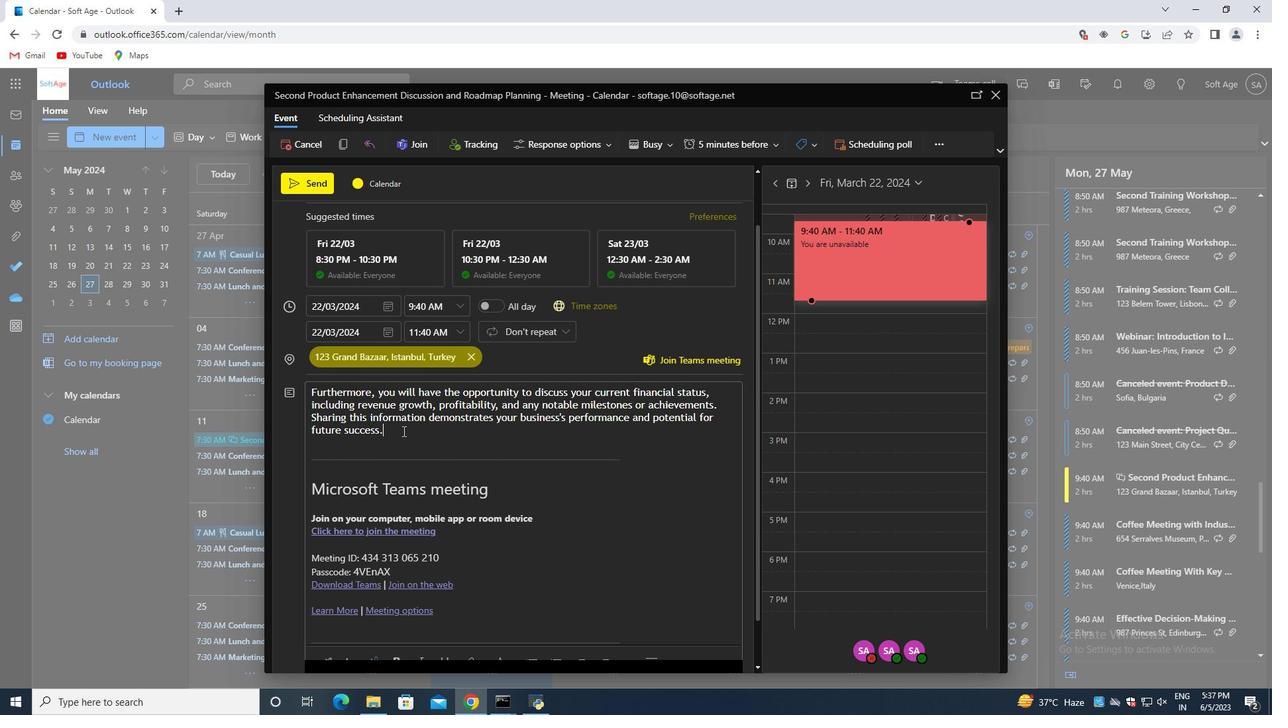 
Action: Mouse scrolled (404, 431) with delta (0, 0)
Screenshot: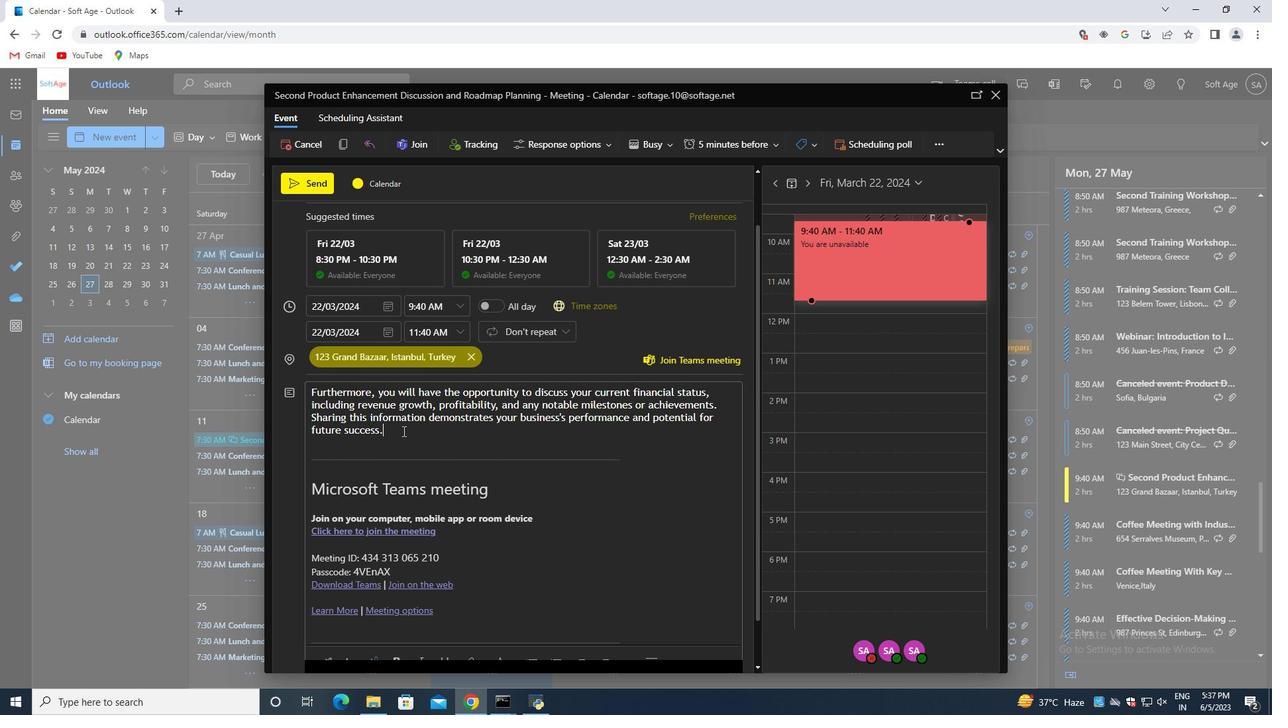 
Action: Mouse moved to (657, 245)
Screenshot: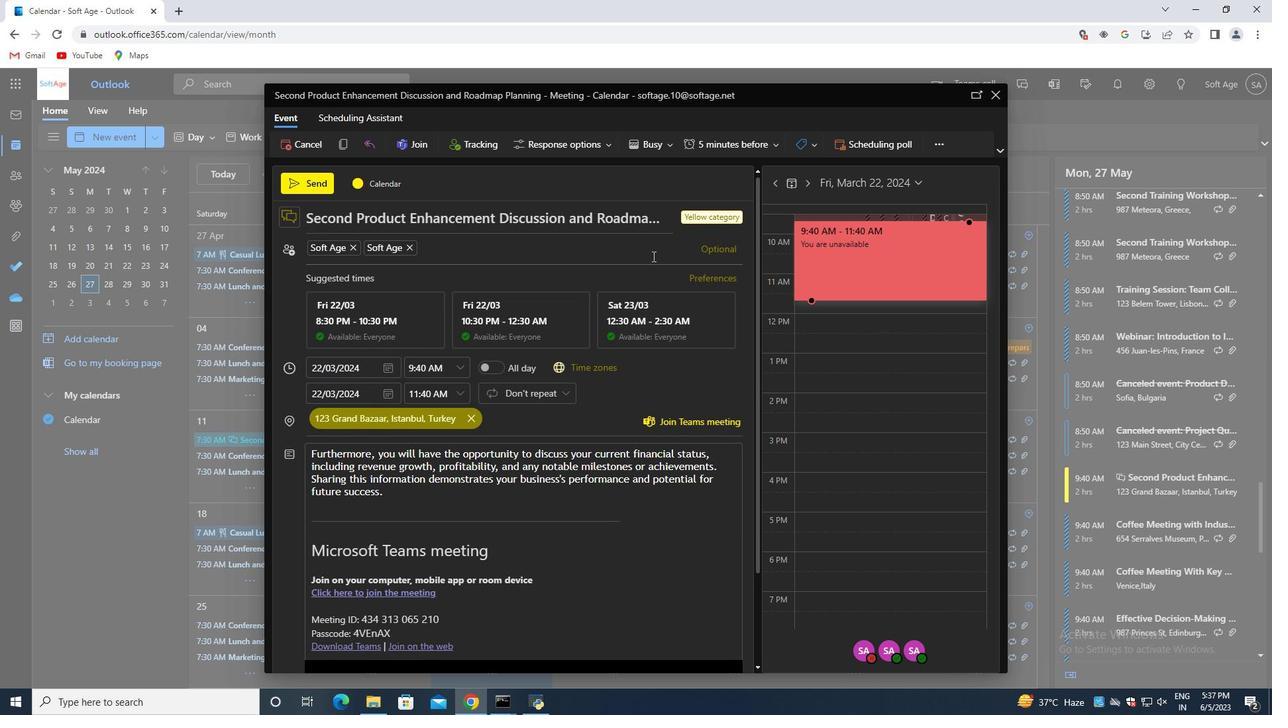 
Action: Mouse scrolled (657, 245) with delta (0, 0)
Screenshot: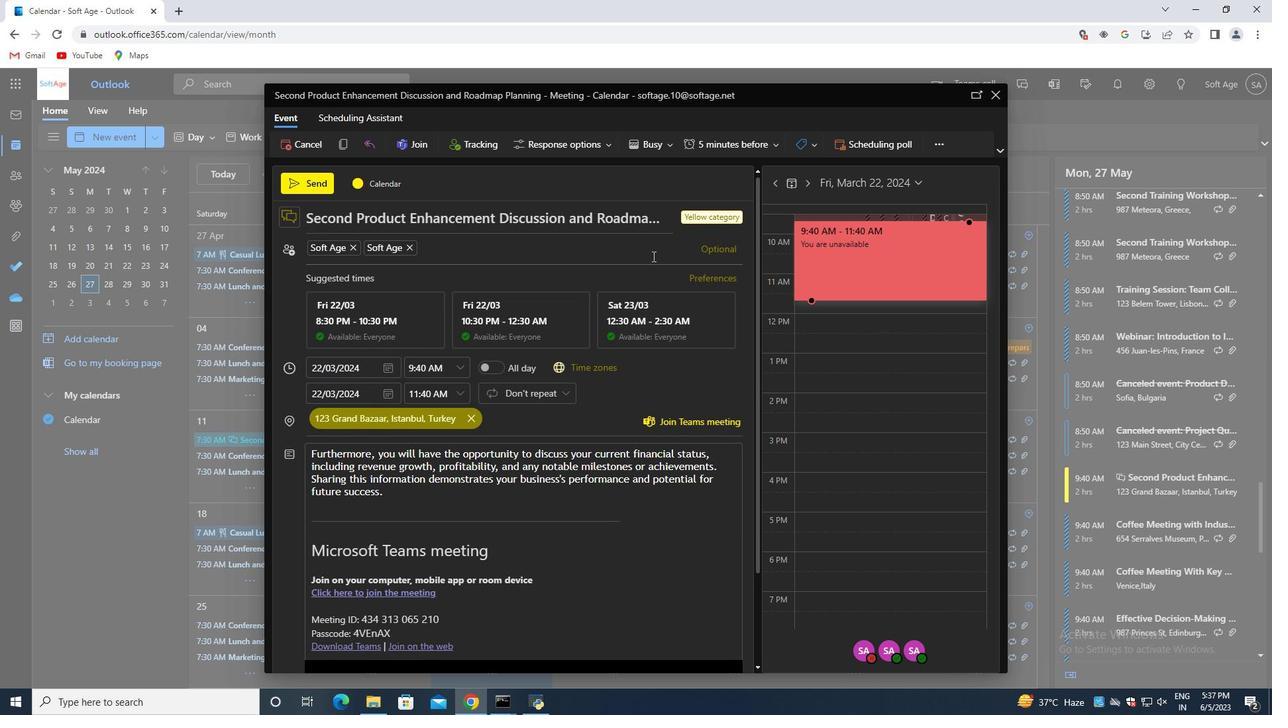 
Action: Mouse moved to (658, 244)
Screenshot: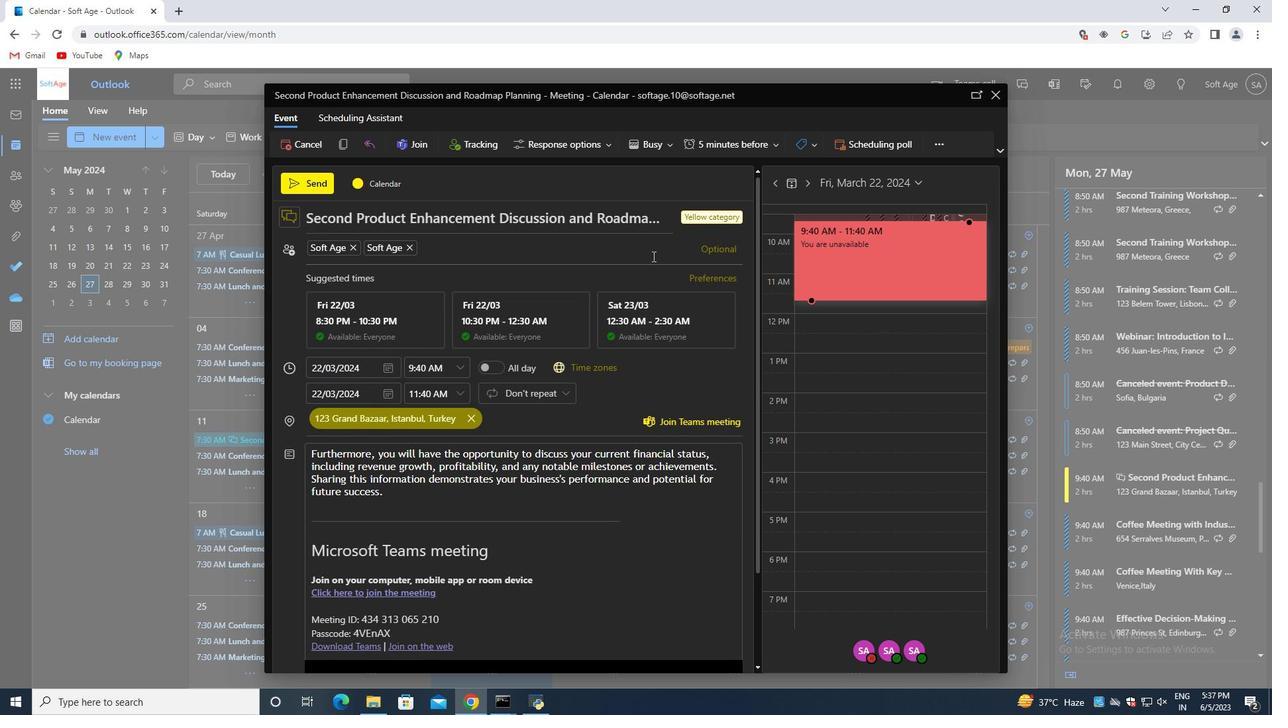 
Action: Mouse scrolled (658, 245) with delta (0, 0)
Screenshot: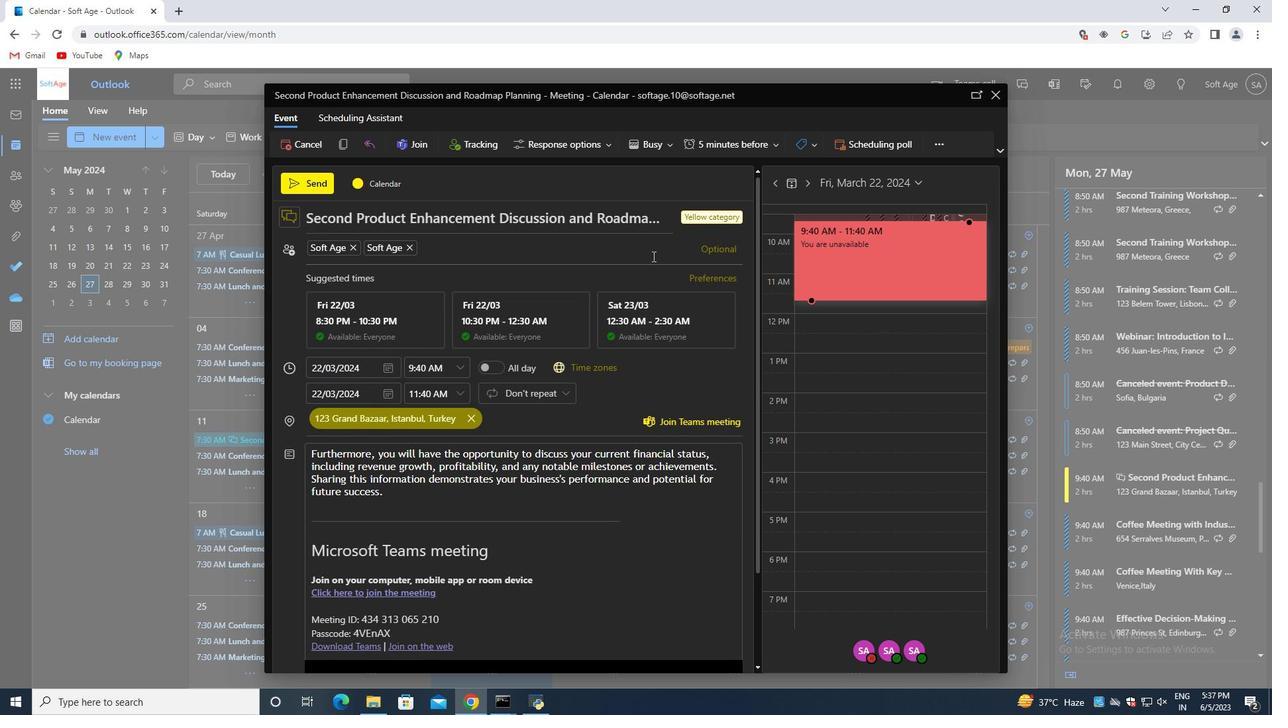 
Action: Mouse scrolled (658, 245) with delta (0, 0)
Screenshot: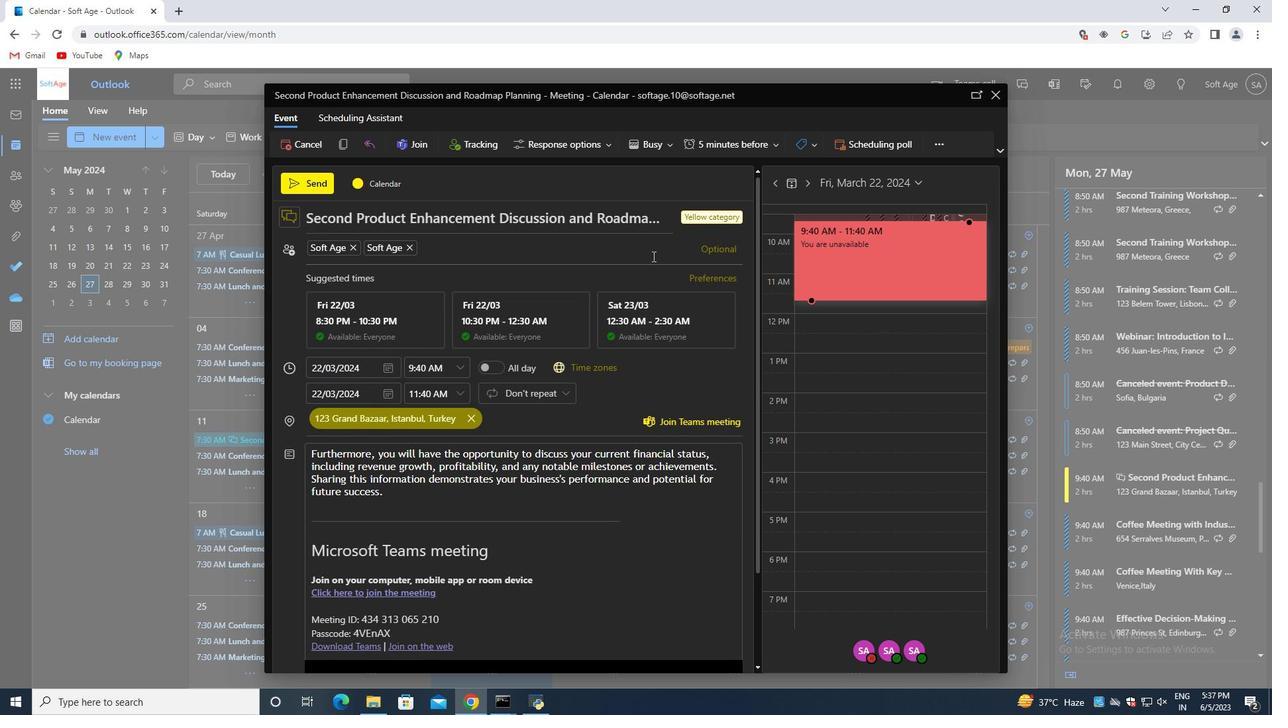 
Action: Mouse scrolled (658, 245) with delta (0, 0)
Screenshot: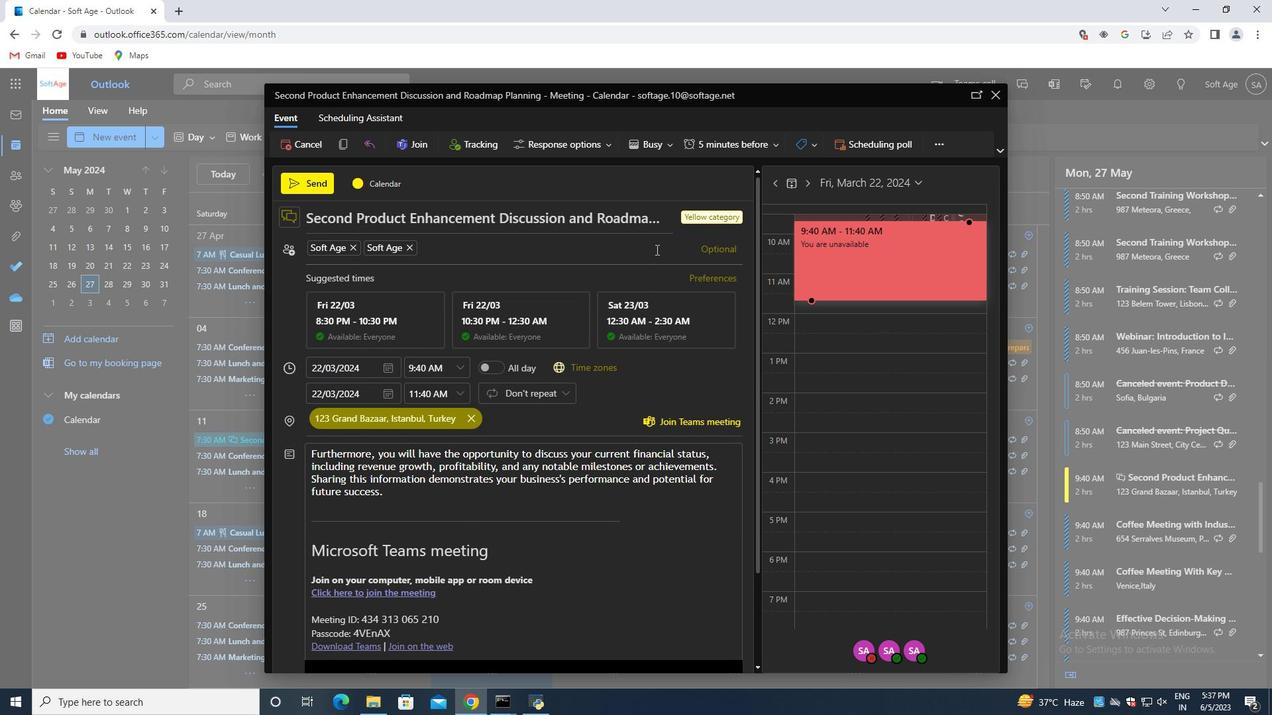 
Action: Mouse scrolled (658, 245) with delta (0, 0)
Screenshot: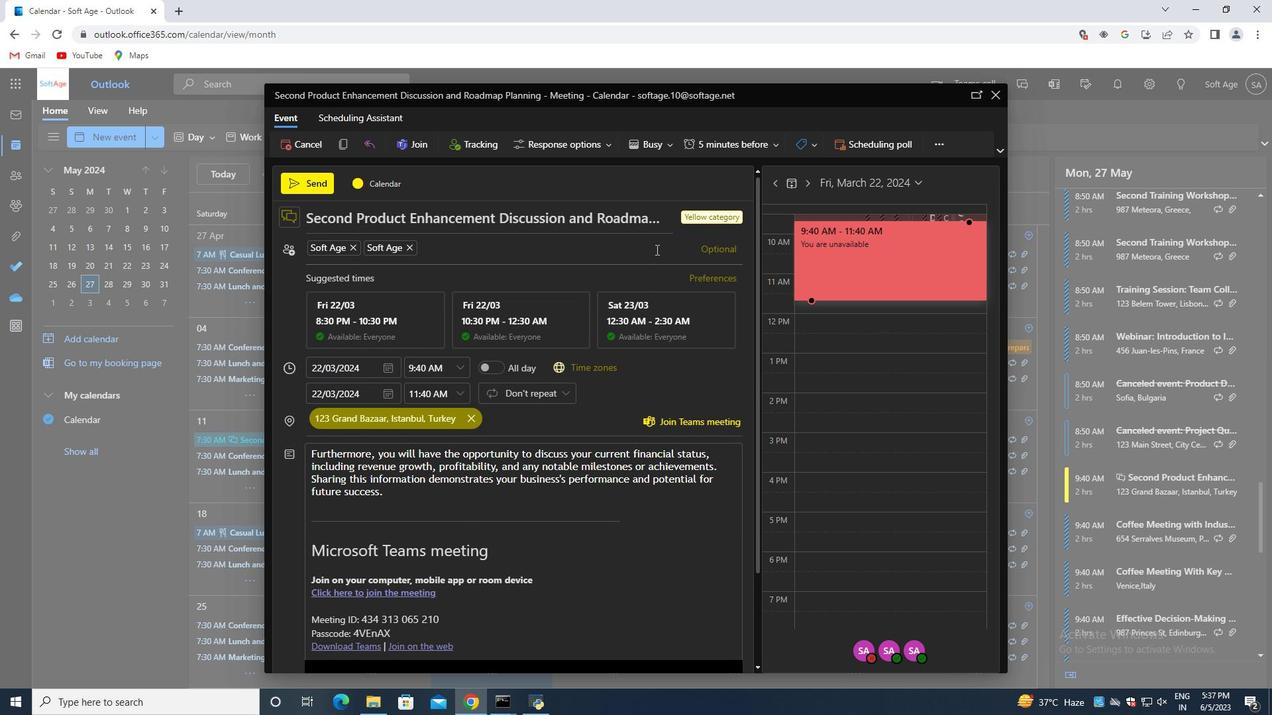 
Action: Mouse scrolled (658, 245) with delta (0, 0)
Screenshot: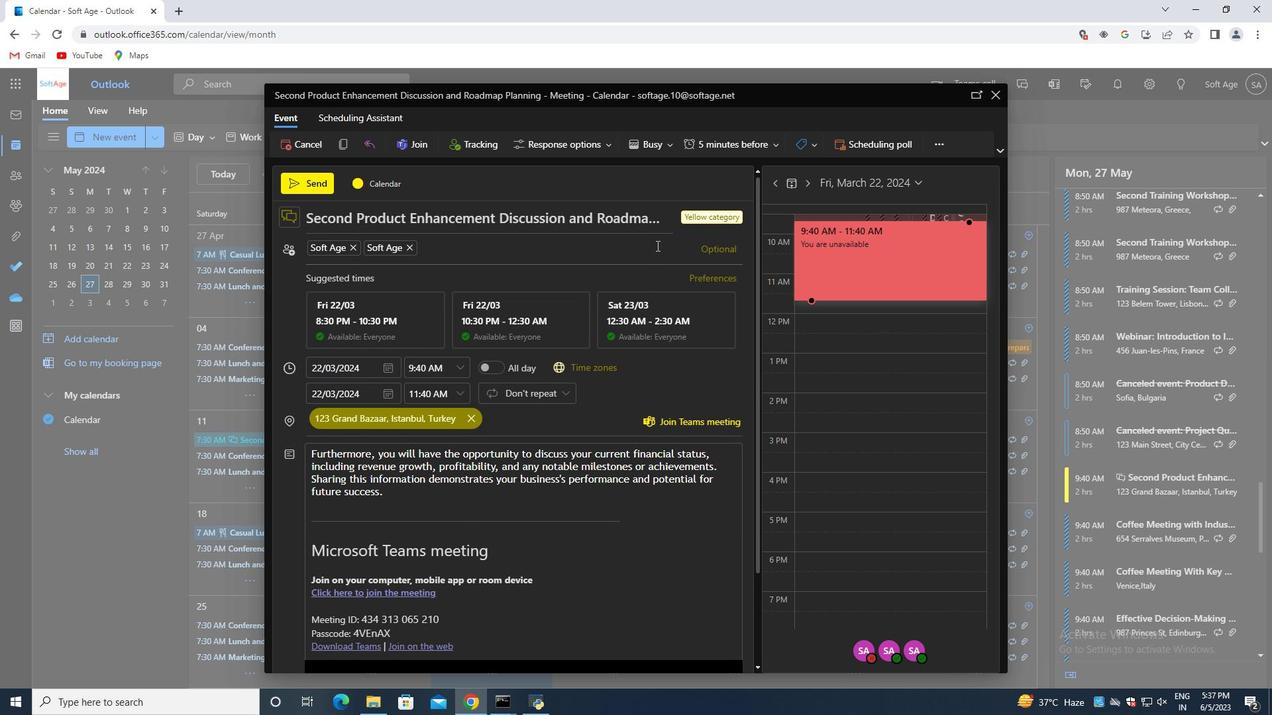 
Action: Mouse moved to (614, 331)
Screenshot: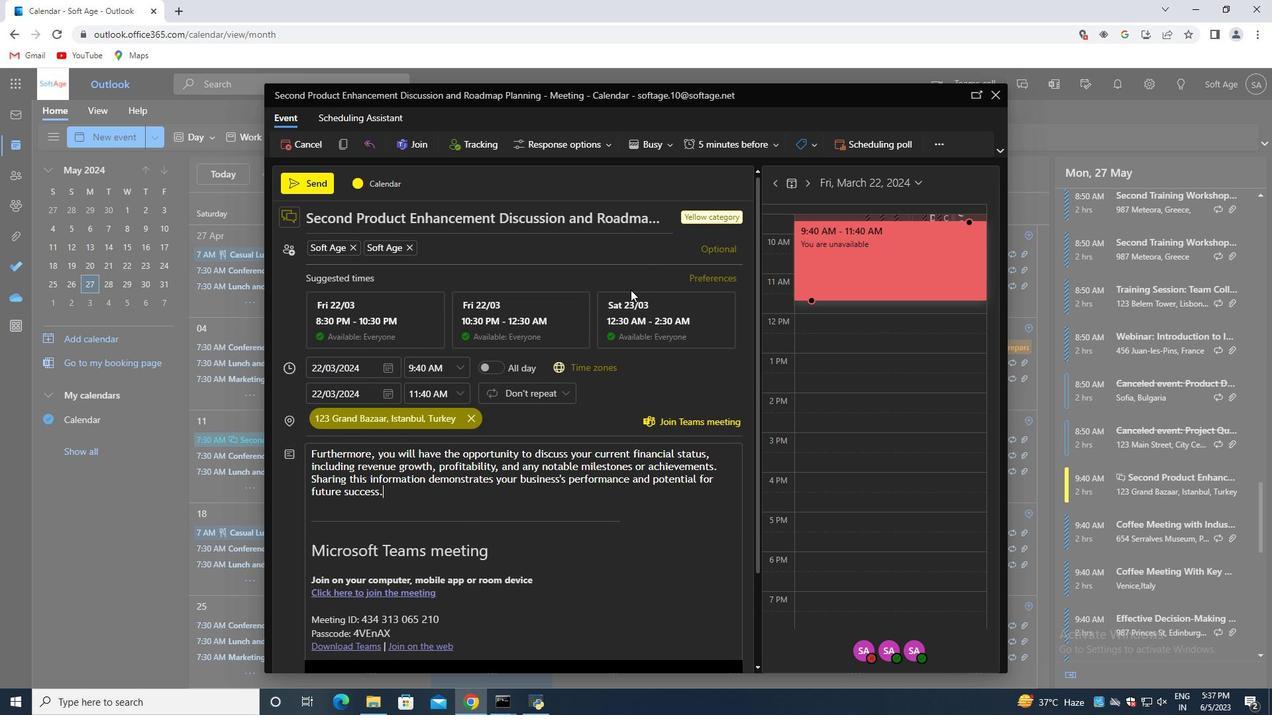 
Action: Mouse scrolled (614, 330) with delta (0, 0)
Screenshot: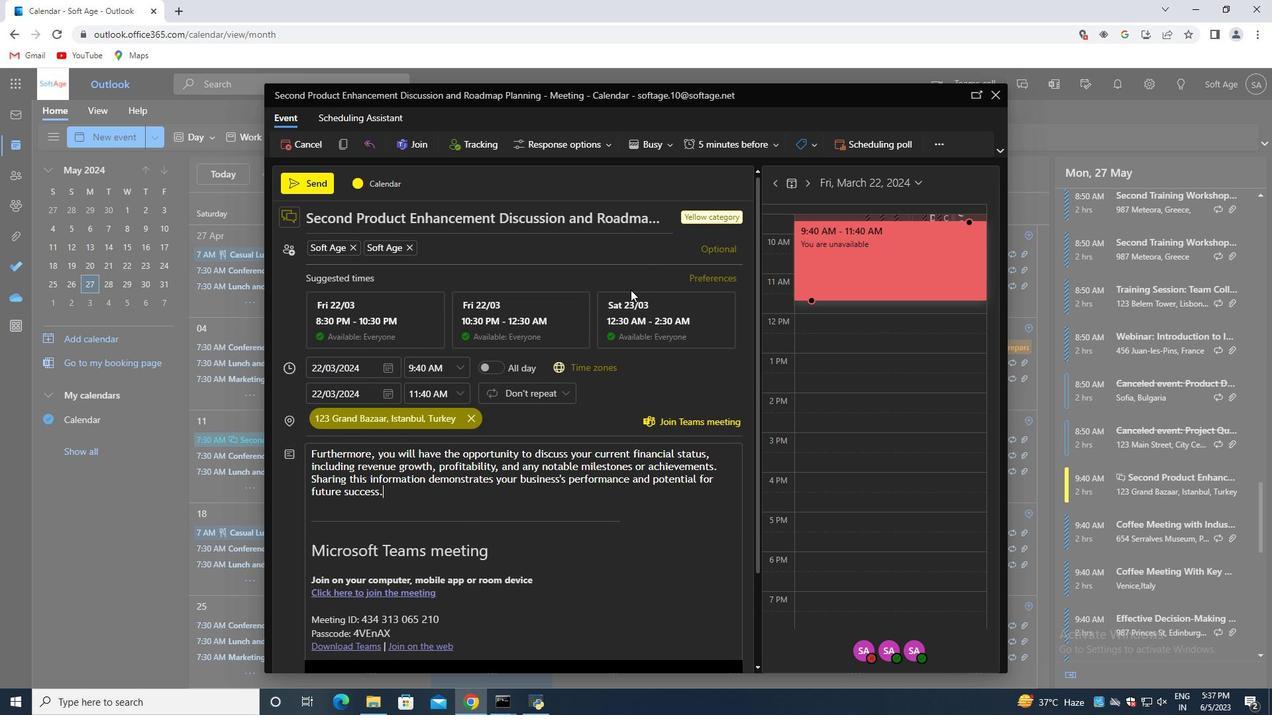 
Action: Mouse moved to (618, 343)
Screenshot: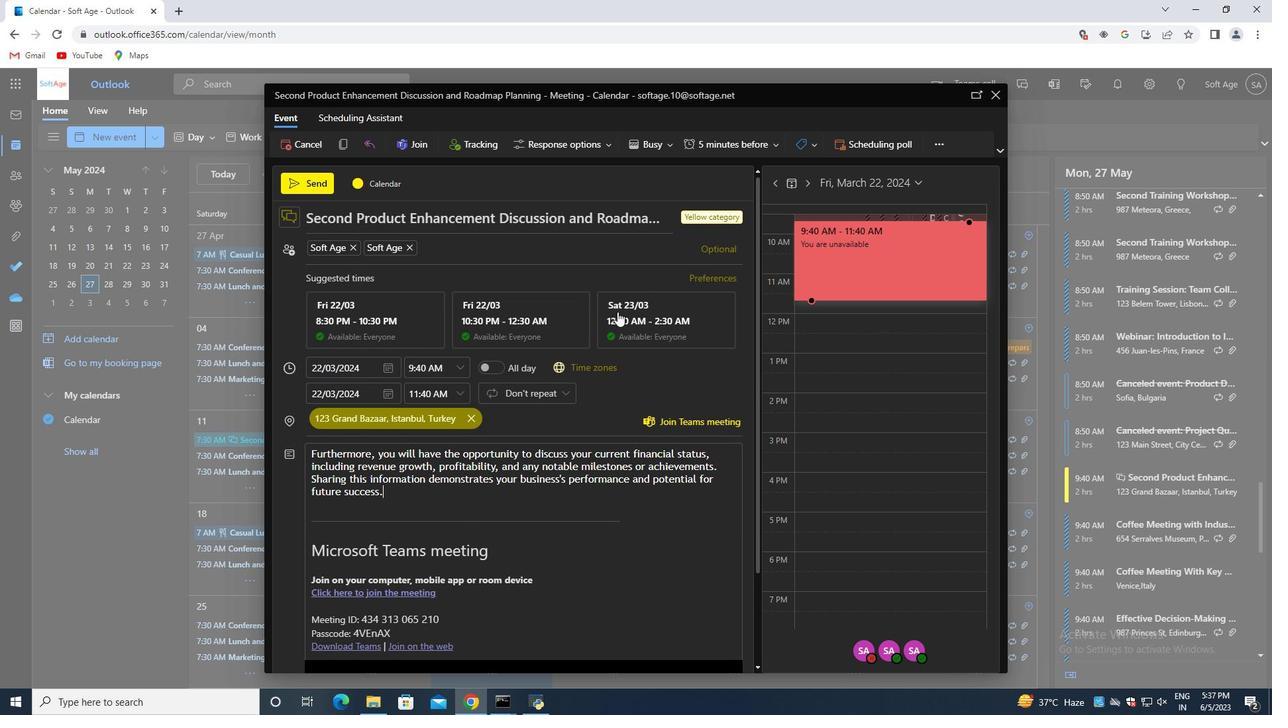 
Action: Mouse scrolled (618, 343) with delta (0, 0)
Screenshot: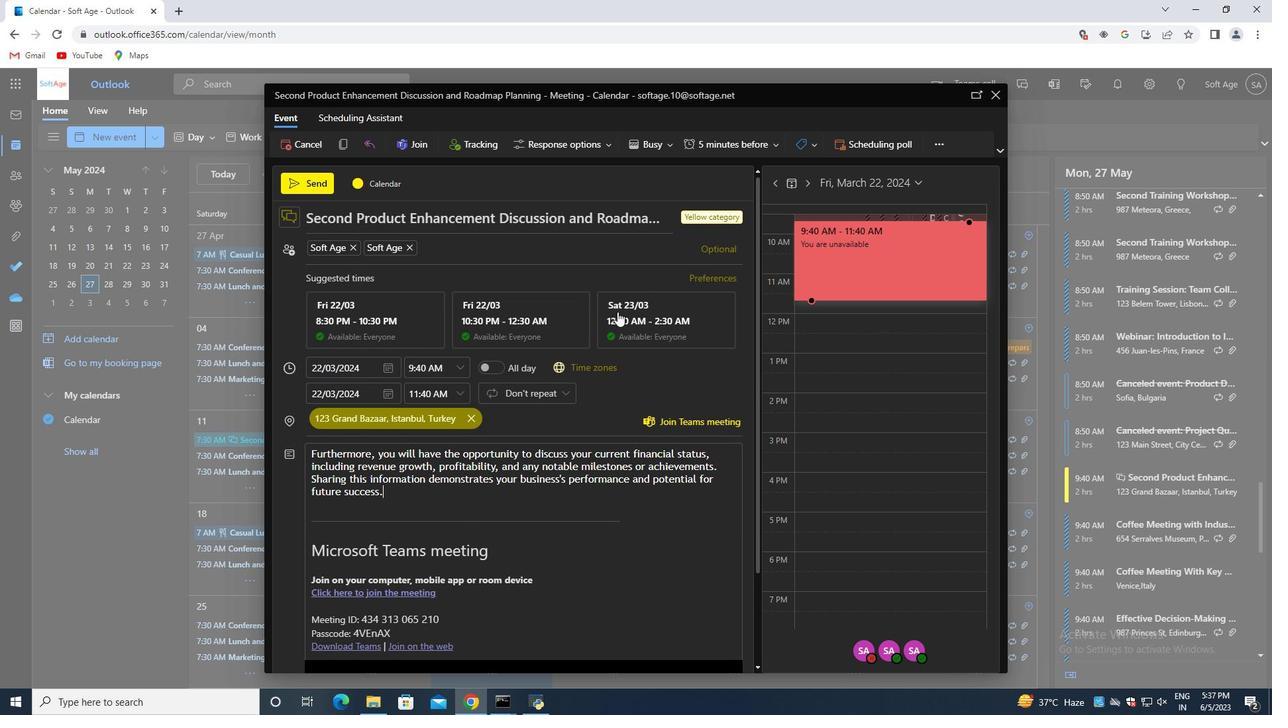 
Action: Mouse moved to (620, 347)
Screenshot: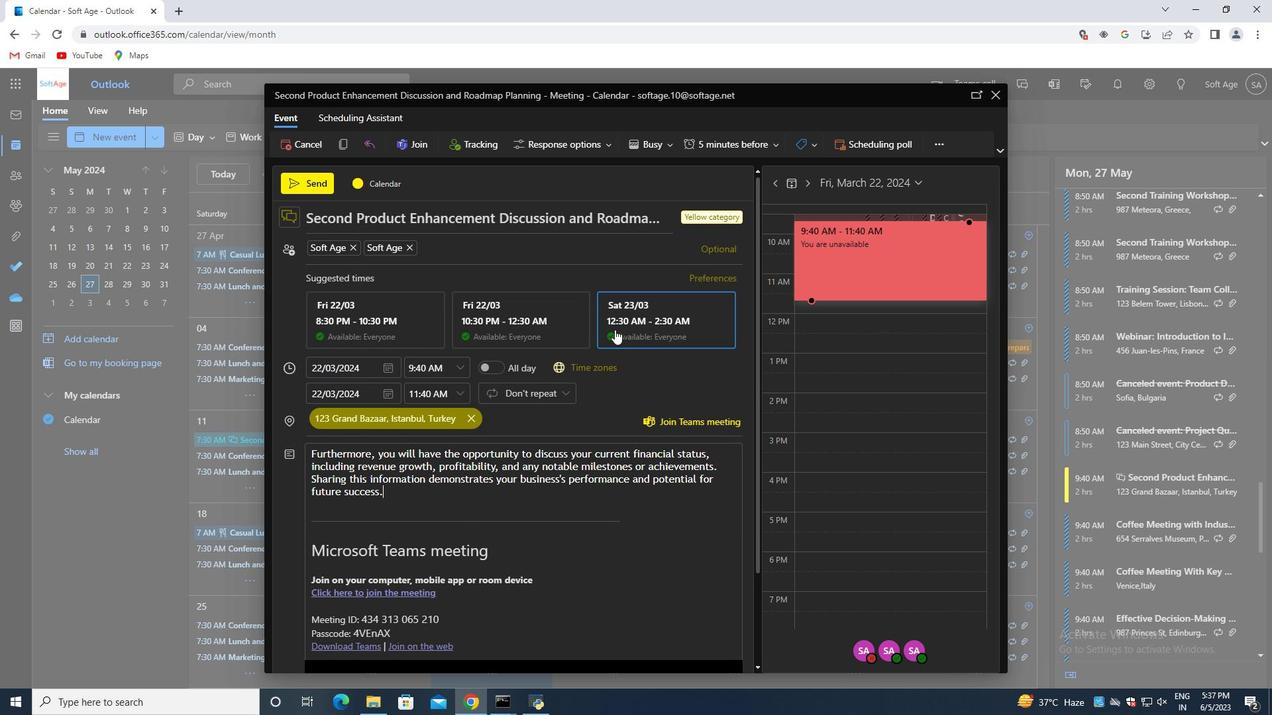 
Action: Mouse scrolled (620, 347) with delta (0, 0)
Screenshot: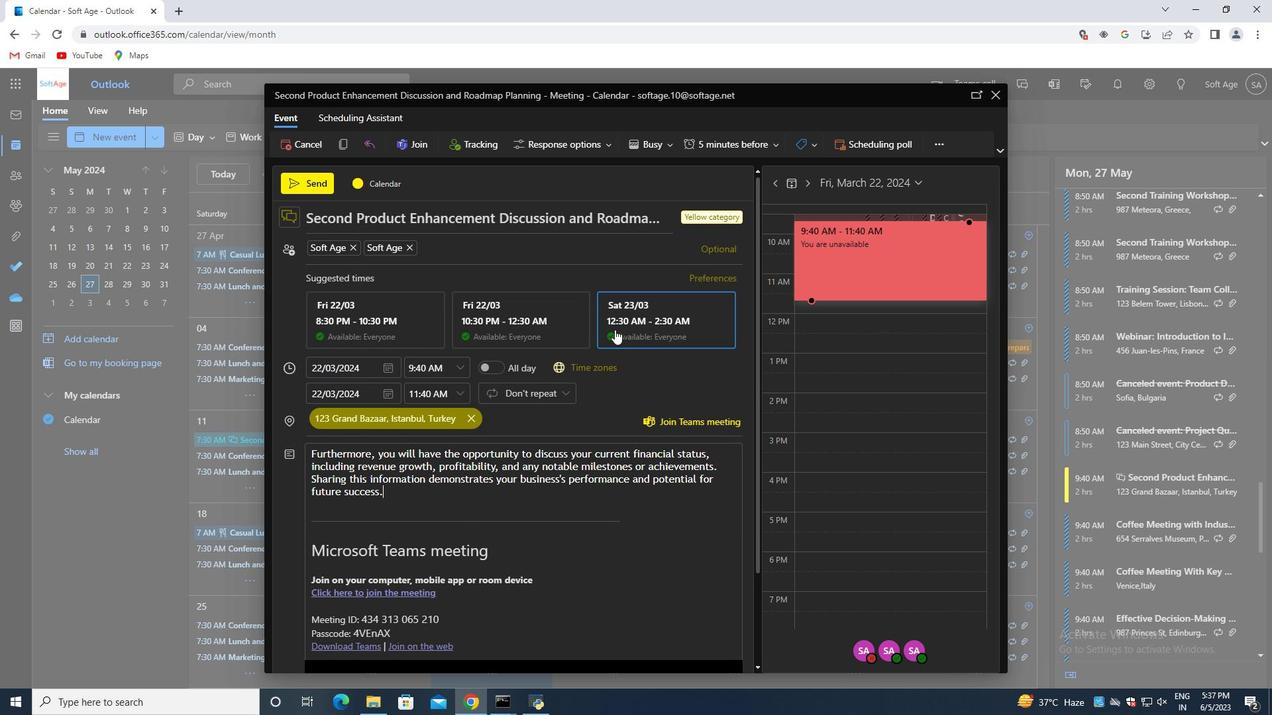 
Action: Mouse moved to (622, 347)
Screenshot: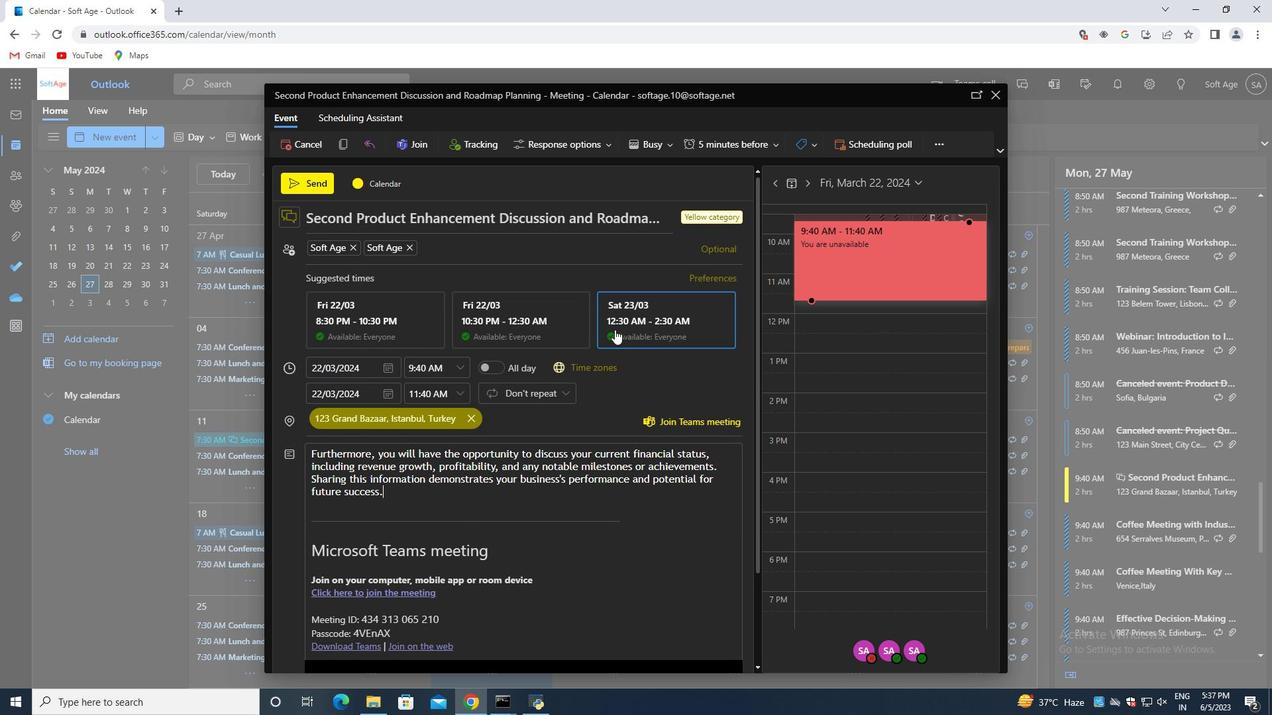 
Action: Mouse scrolled (622, 348) with delta (0, 0)
Screenshot: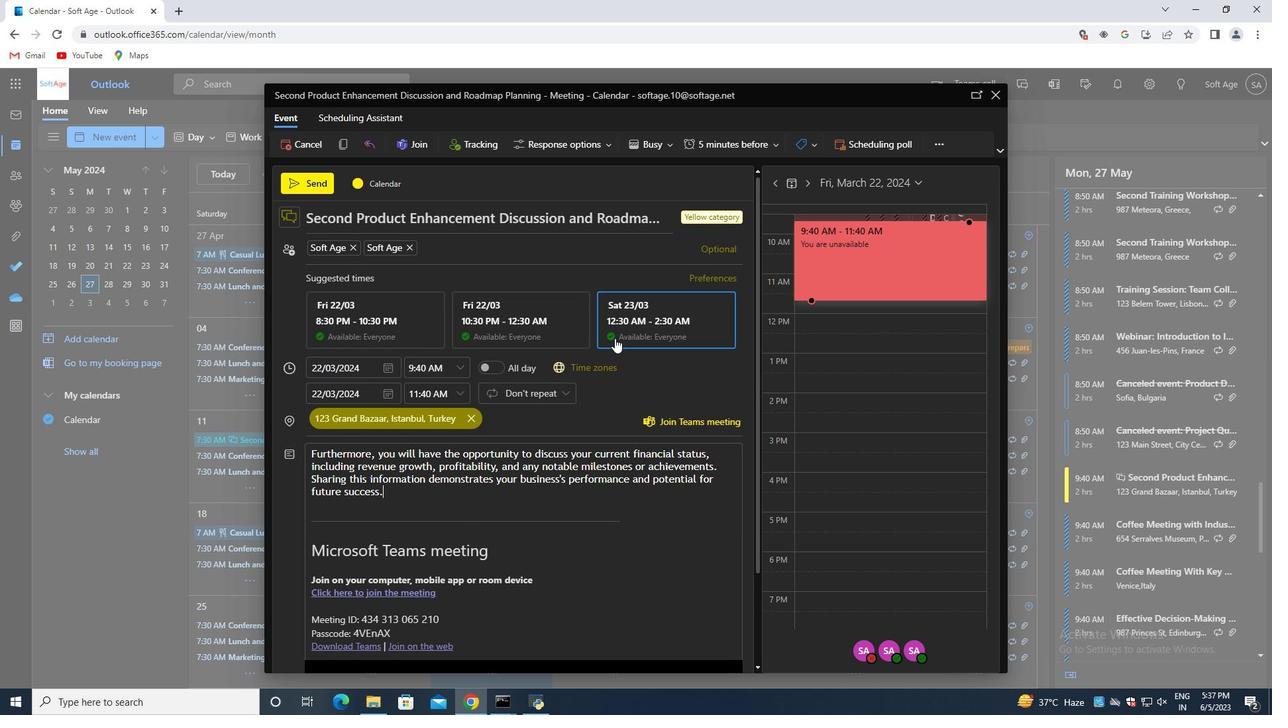 
Action: Mouse scrolled (622, 348) with delta (0, 0)
Screenshot: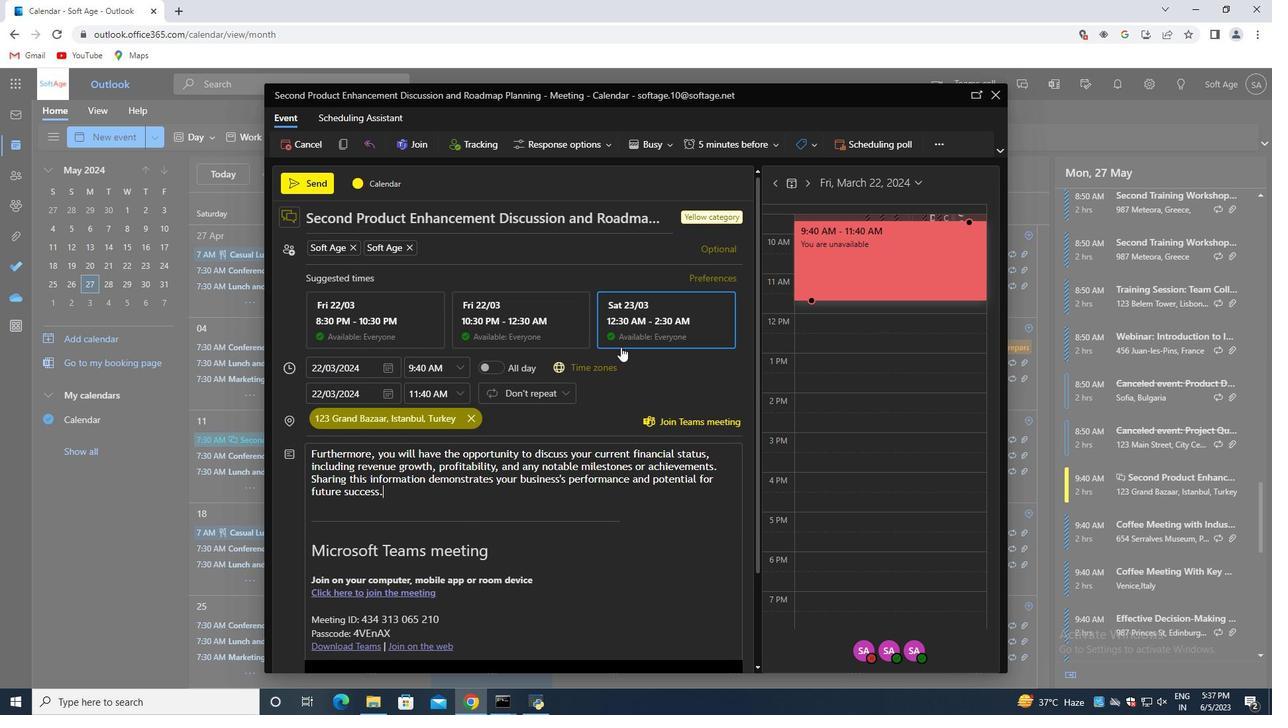 
Action: Mouse scrolled (622, 348) with delta (0, 0)
Screenshot: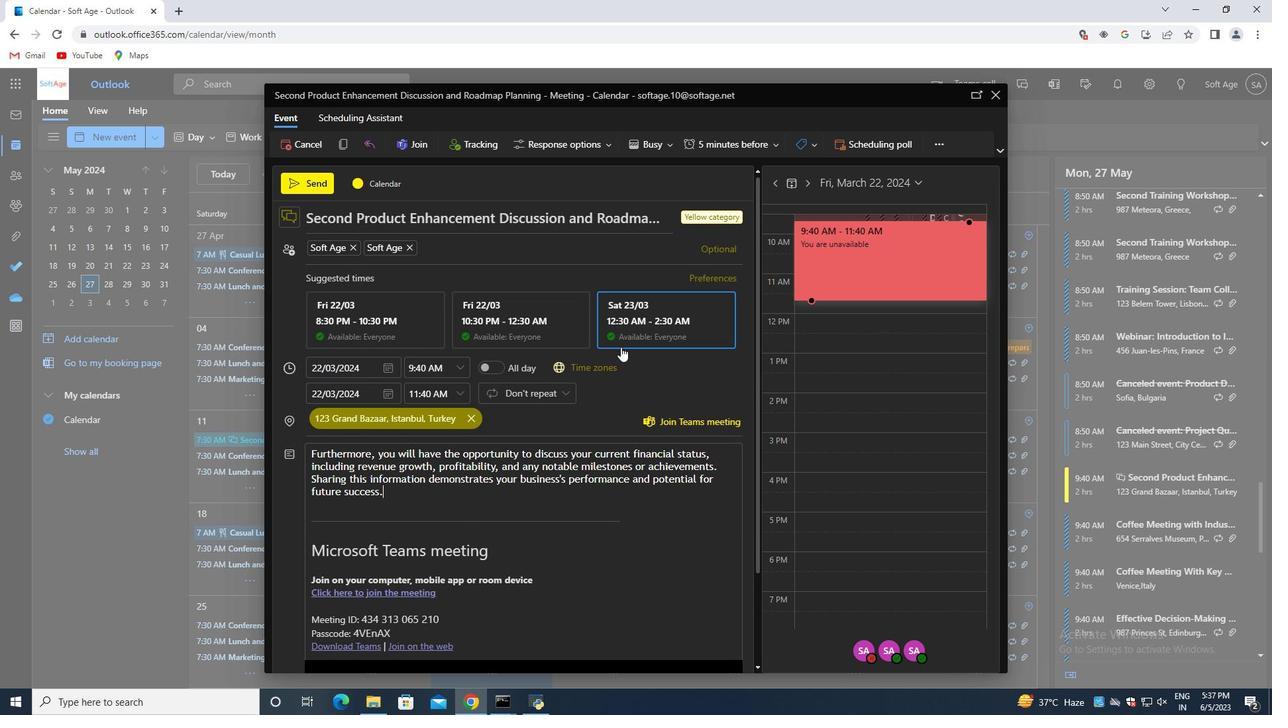 
Action: Mouse scrolled (622, 348) with delta (0, 0)
Screenshot: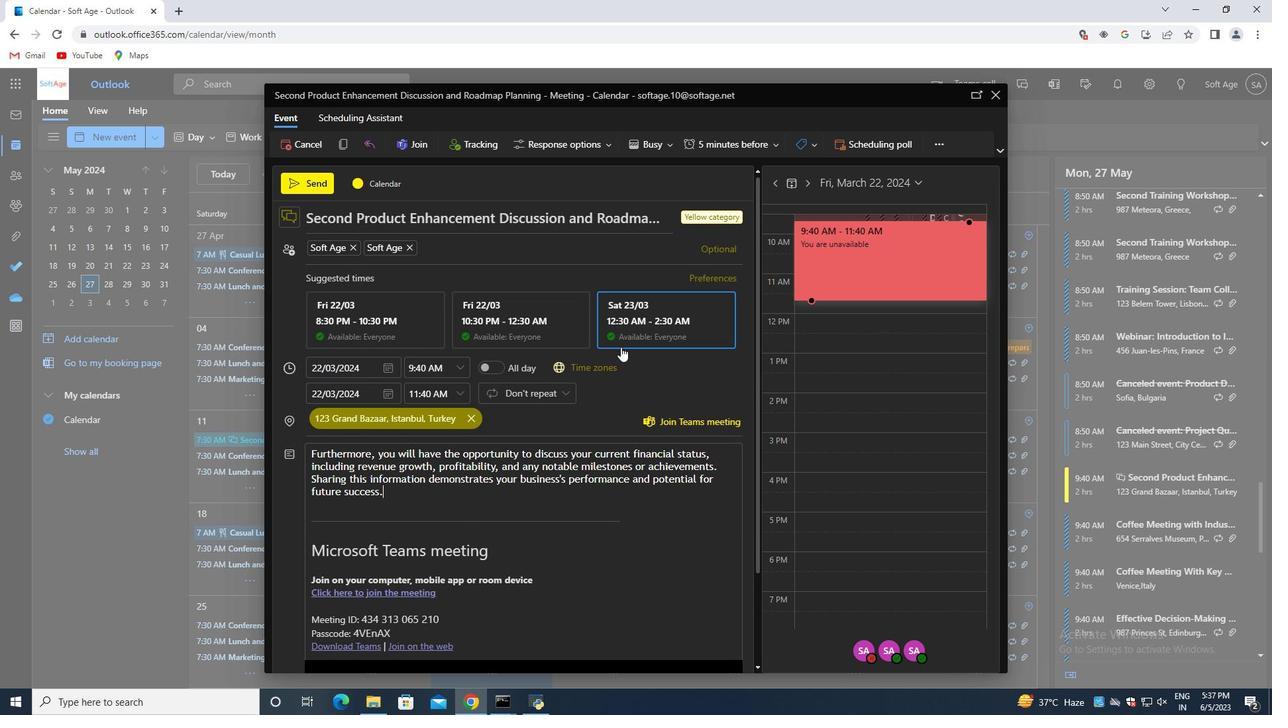 
Action: Mouse moved to (555, 536)
Screenshot: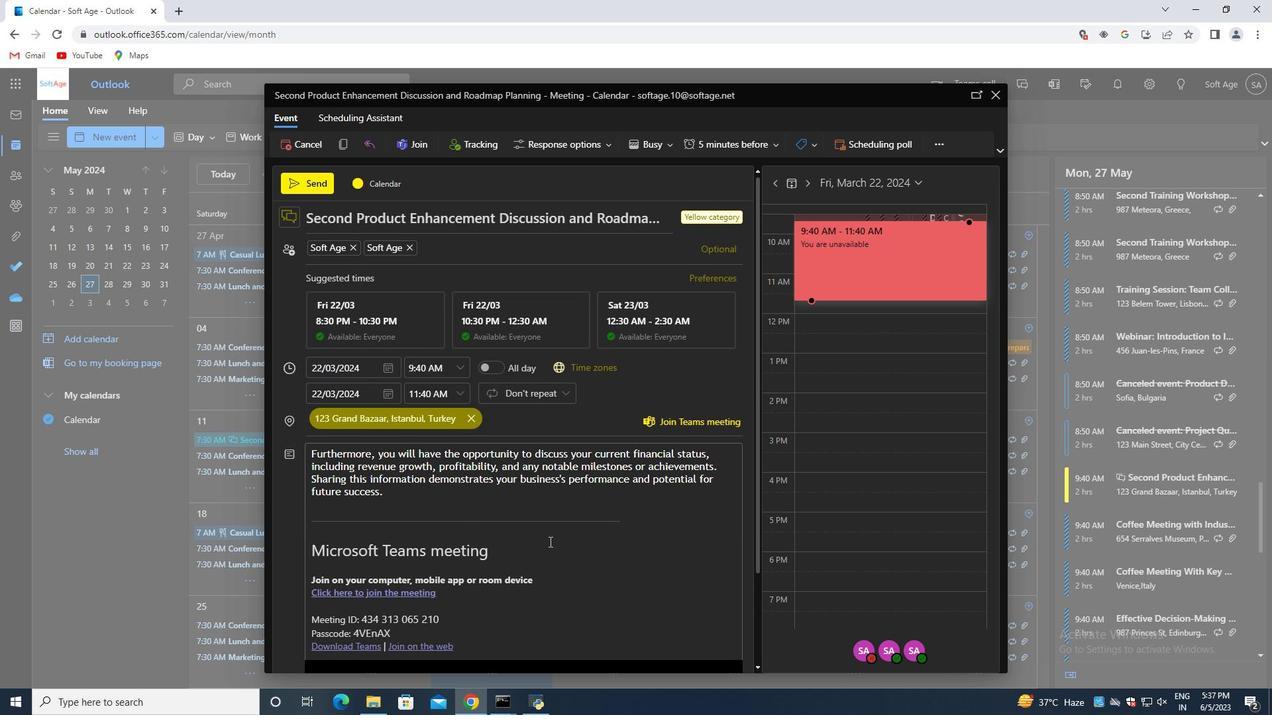 
Action: Mouse scrolled (555, 536) with delta (0, 0)
Screenshot: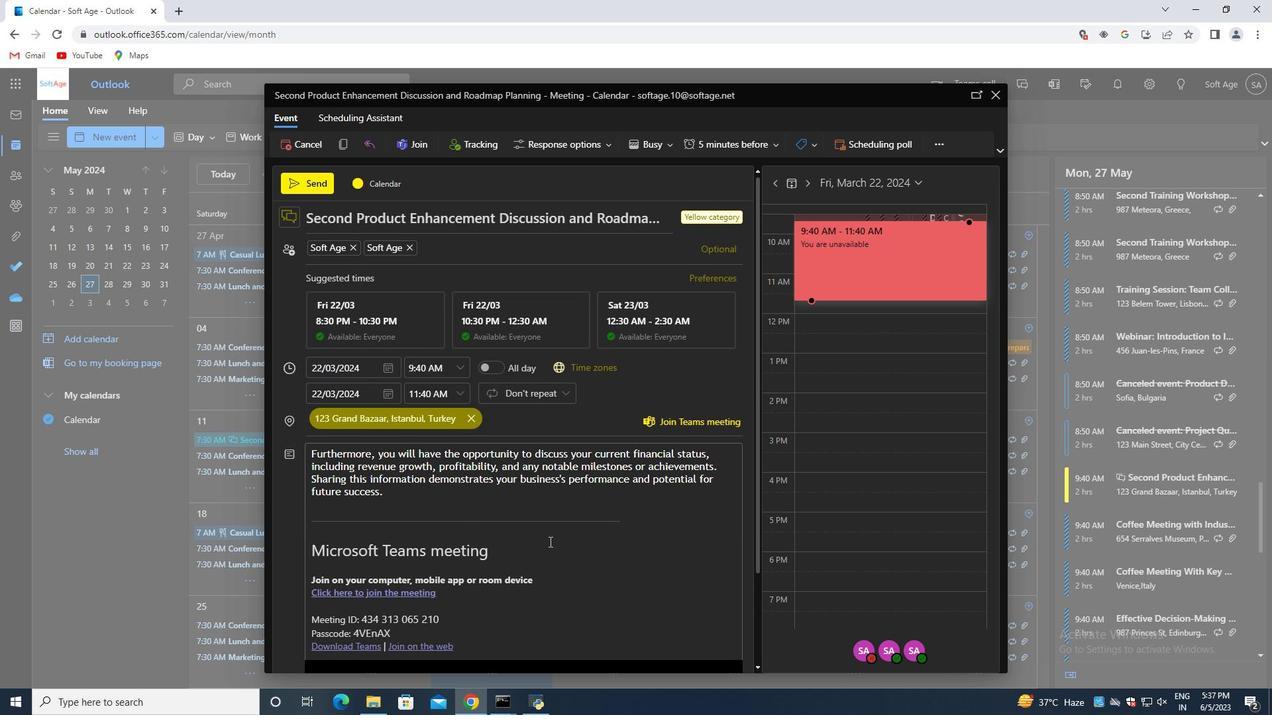 
Action: Mouse moved to (556, 536)
Screenshot: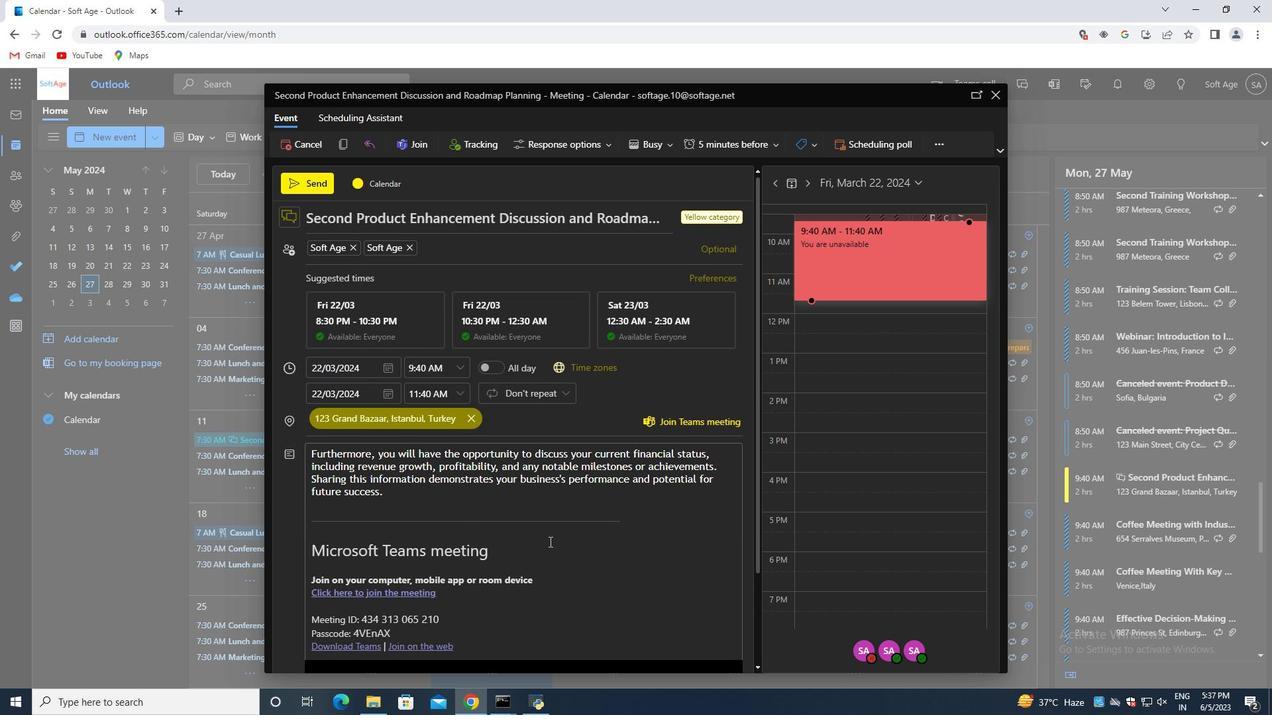 
Action: Mouse scrolled (556, 536) with delta (0, 0)
Screenshot: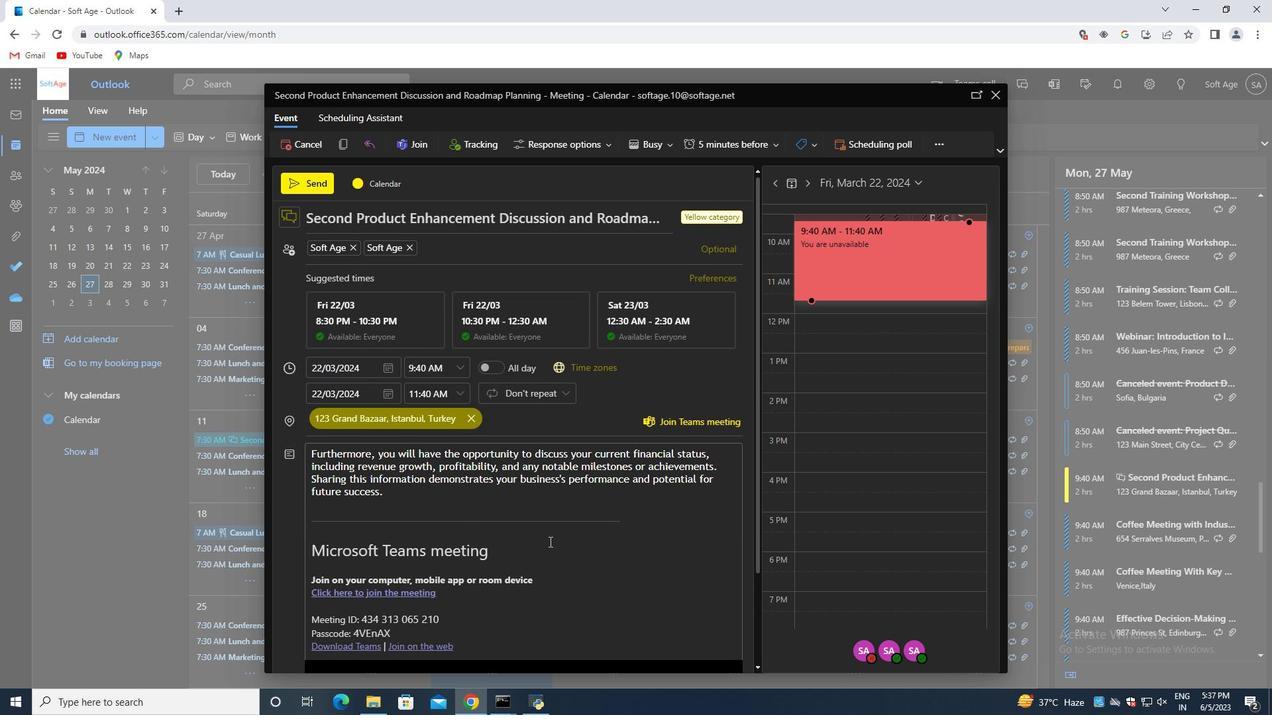 
Action: Mouse moved to (557, 536)
Screenshot: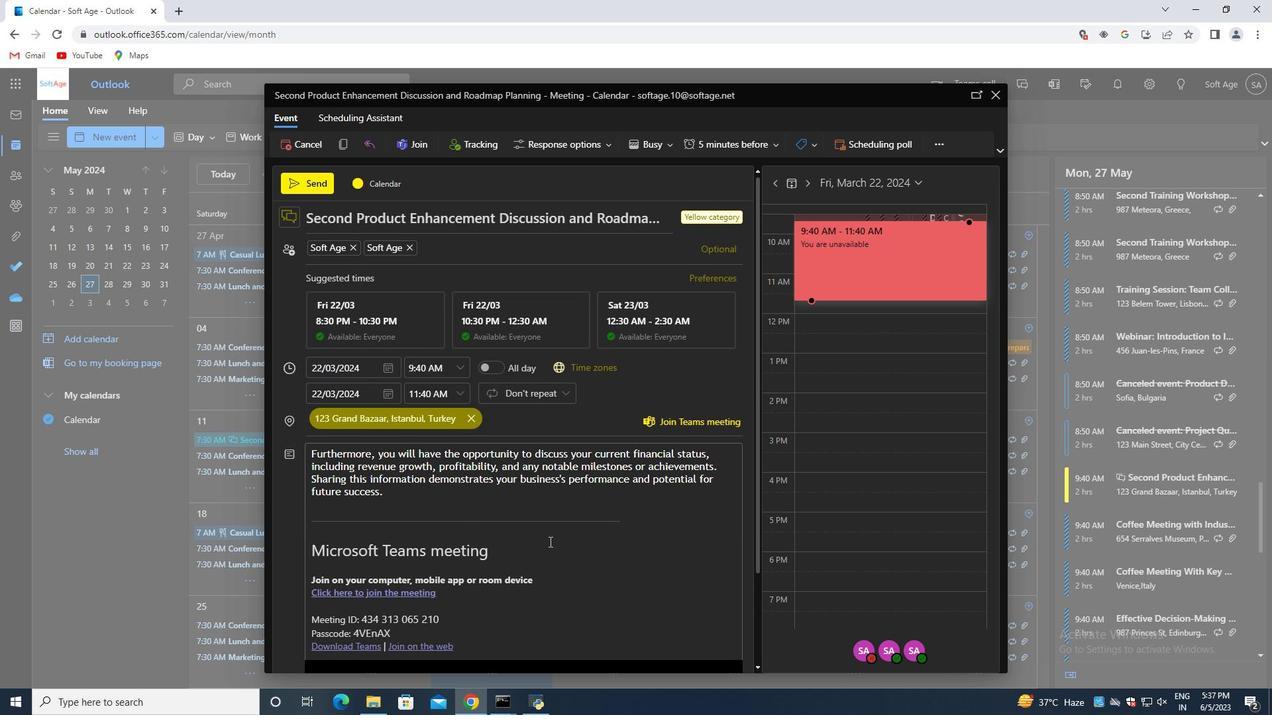 
Action: Mouse scrolled (557, 536) with delta (0, 0)
Screenshot: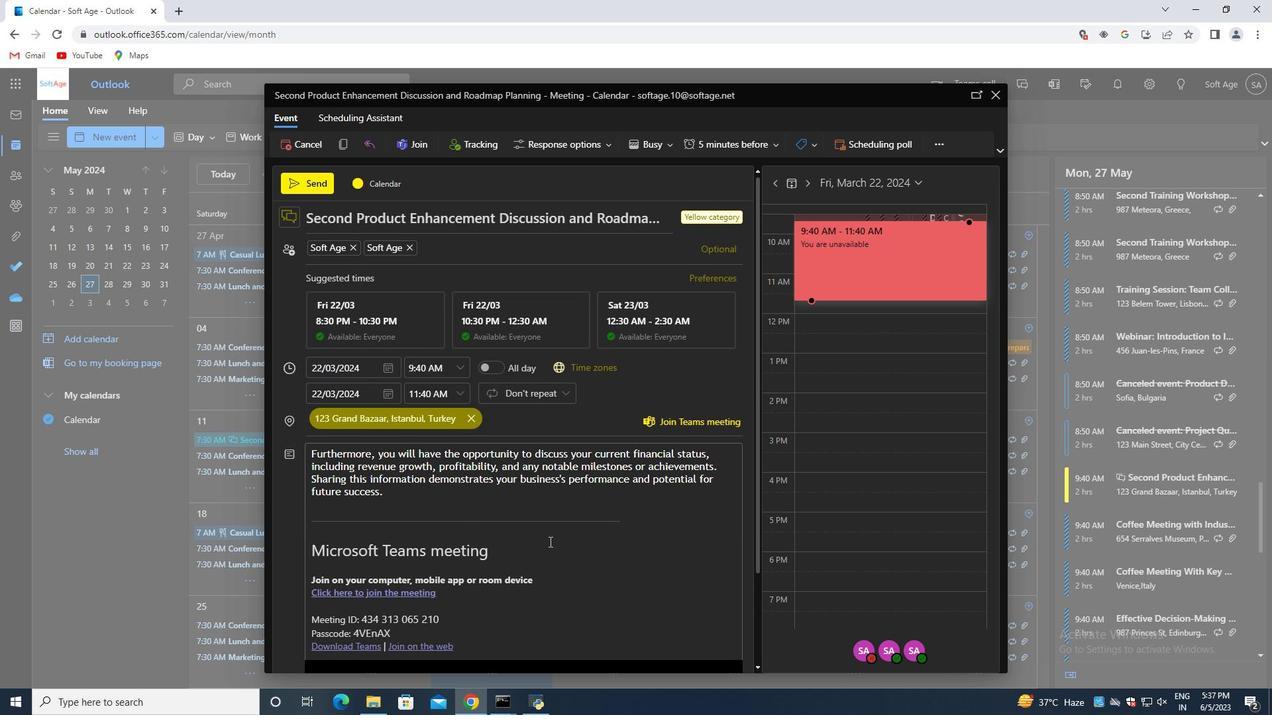 
Action: Mouse moved to (558, 535)
Screenshot: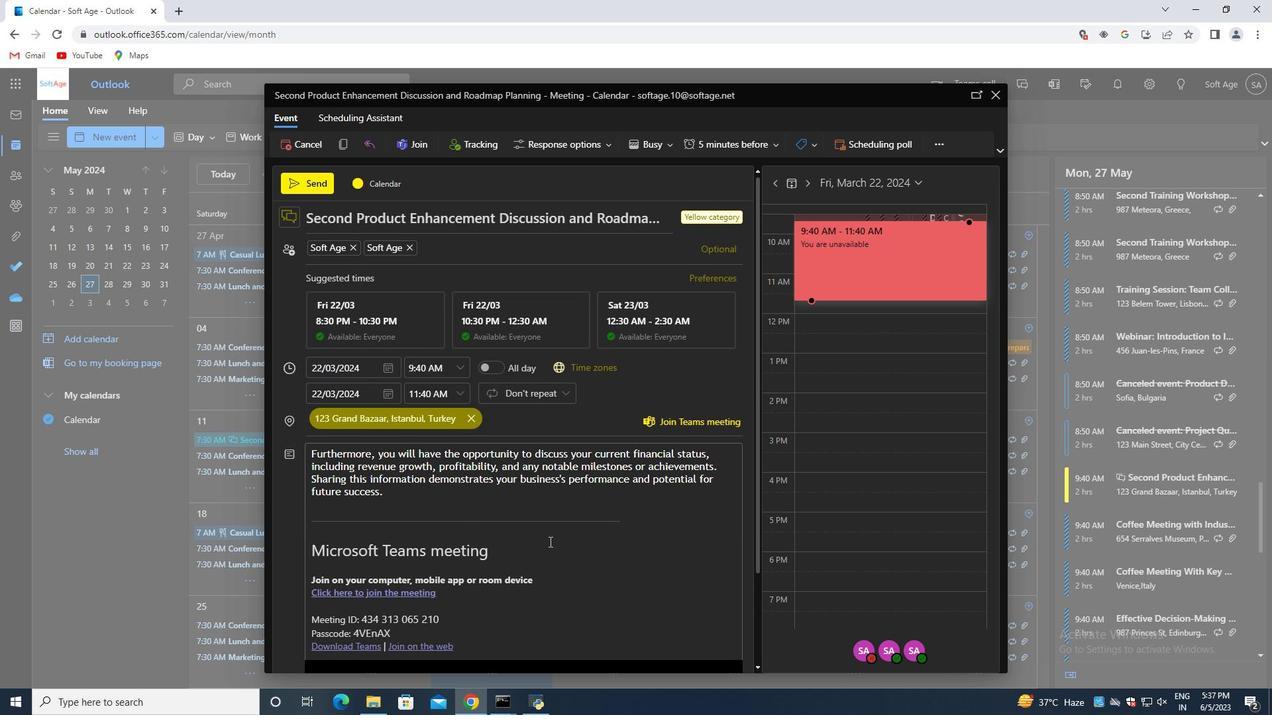
Action: Mouse scrolled (558, 536) with delta (0, 0)
Screenshot: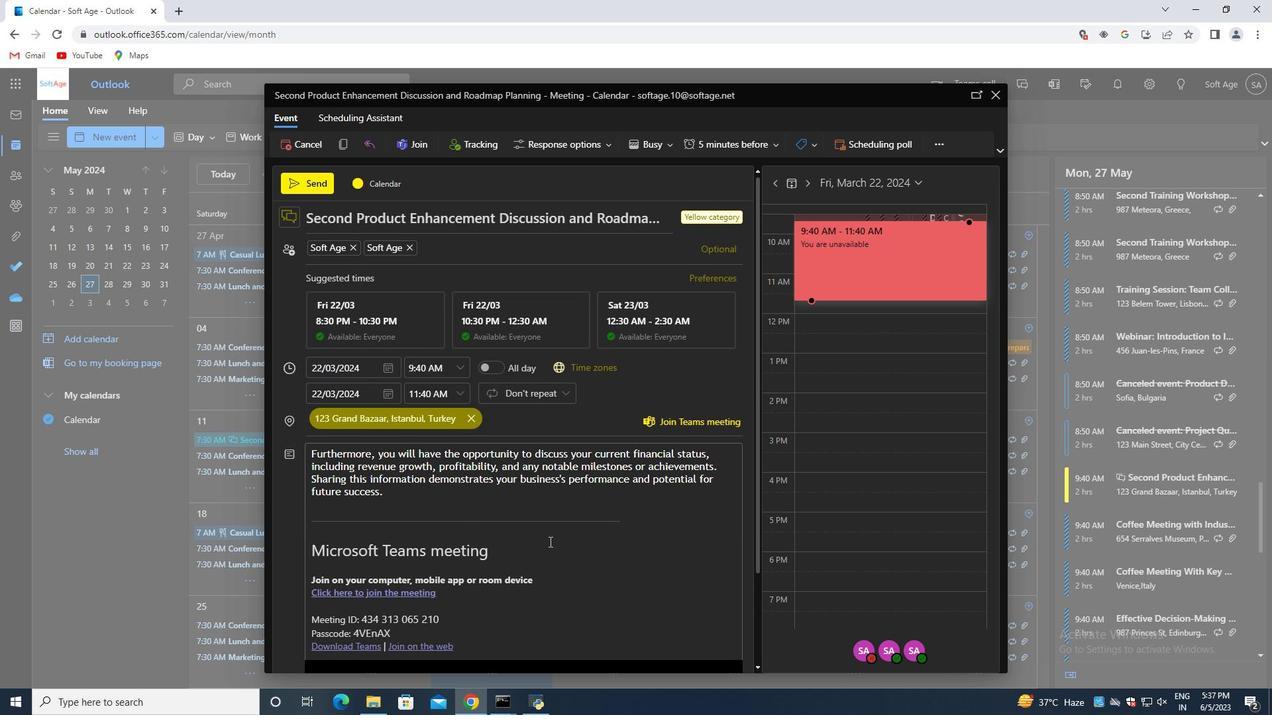 
Action: Mouse moved to (561, 535)
Screenshot: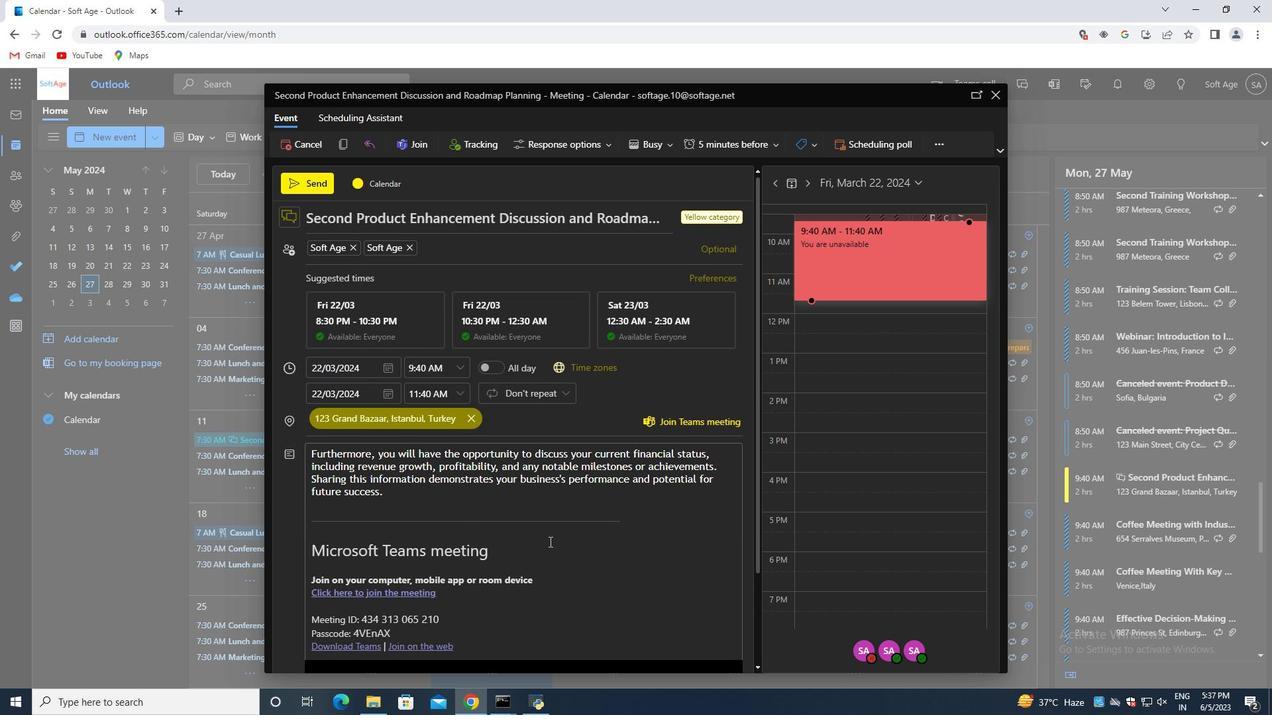 
Action: Mouse scrolled (561, 536) with delta (0, 0)
Screenshot: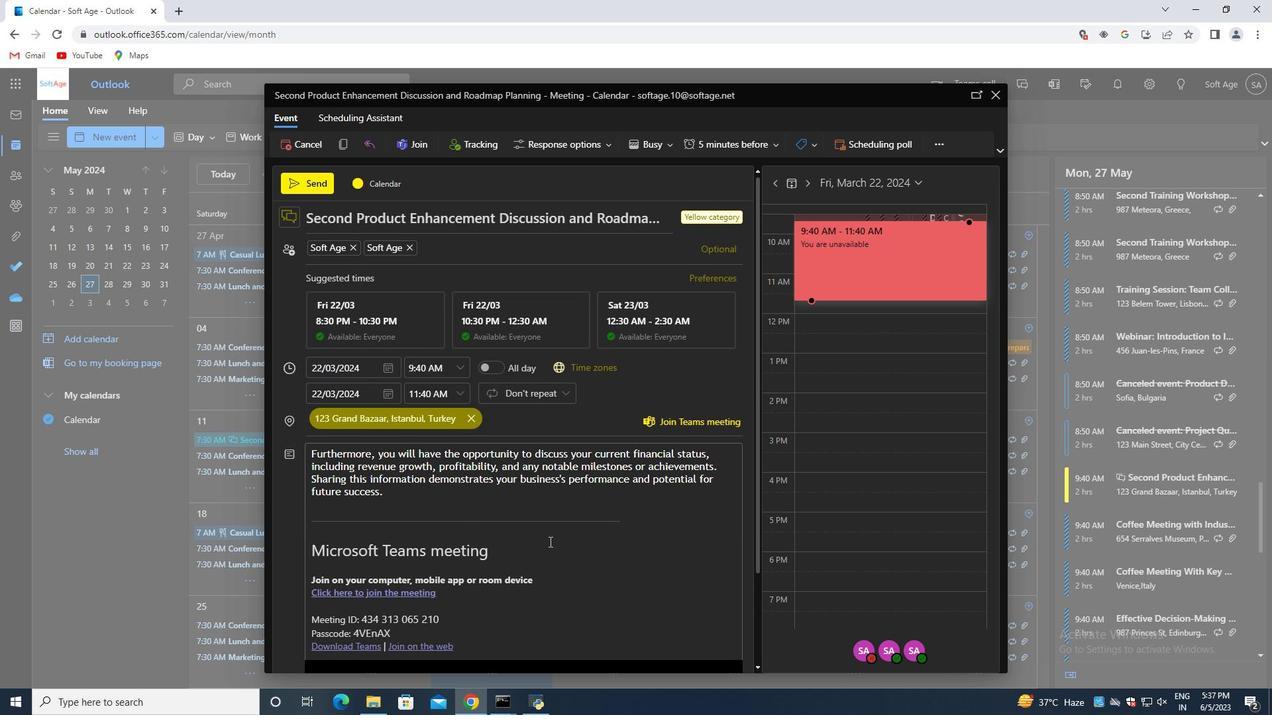 
Action: Mouse moved to (563, 536)
Screenshot: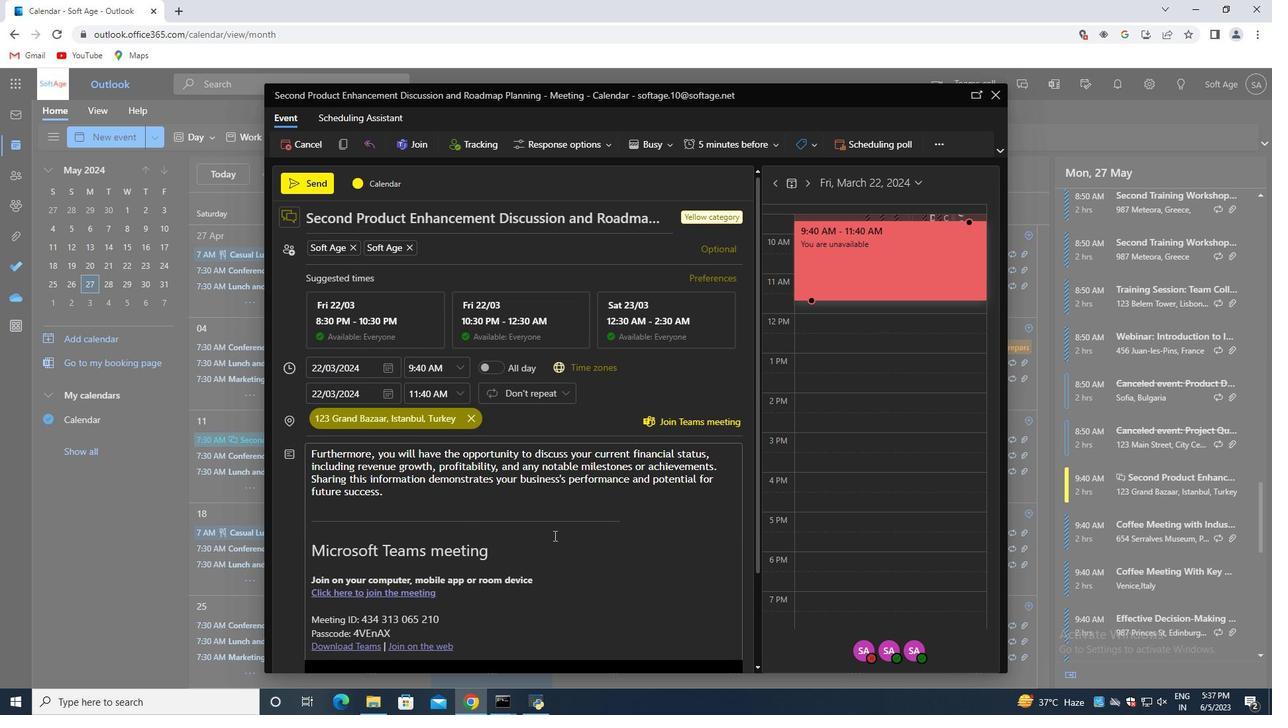 
Action: Mouse scrolled (563, 536) with delta (0, 0)
Screenshot: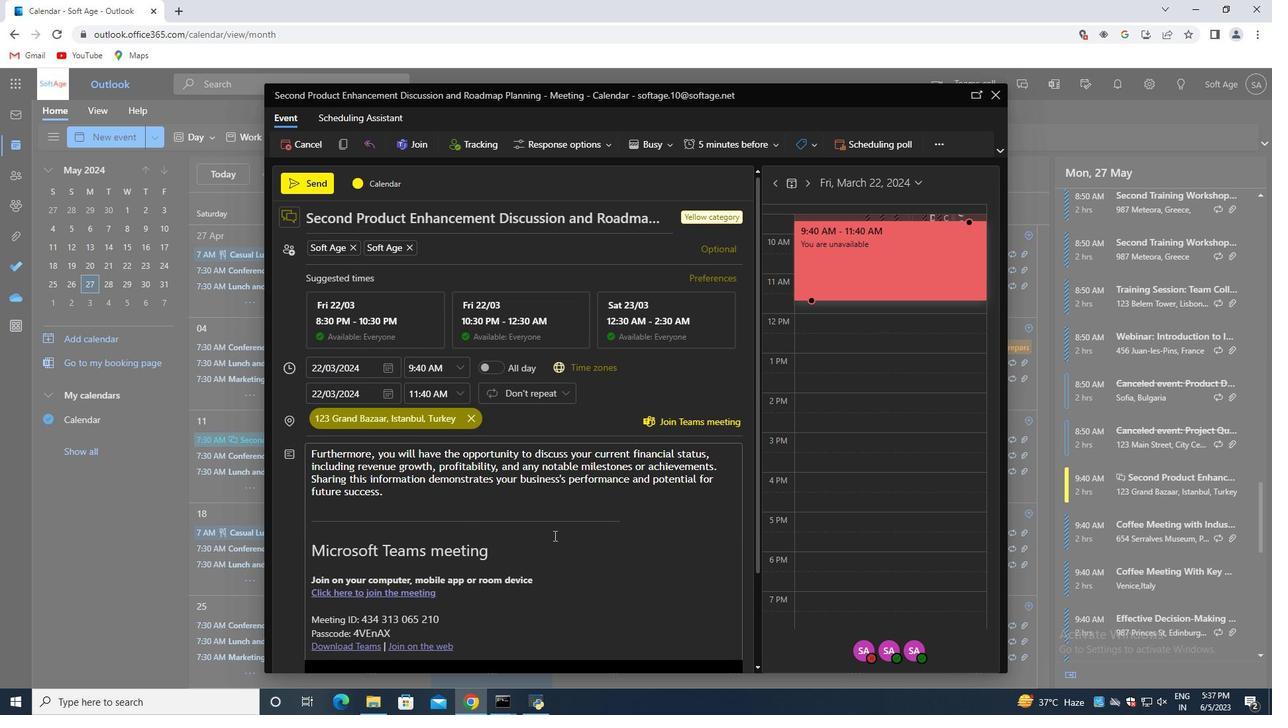 
Action: Mouse scrolled (563, 536) with delta (0, 0)
Screenshot: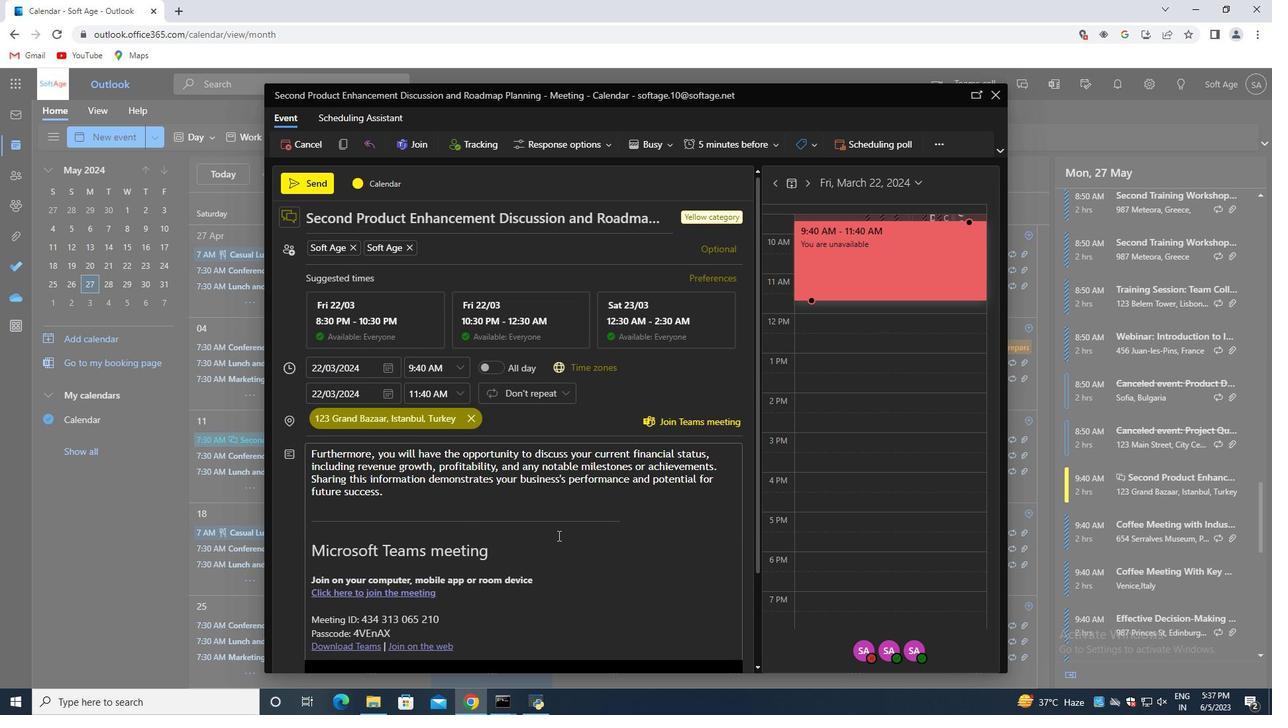 
Action: Mouse scrolled (563, 536) with delta (0, 0)
Screenshot: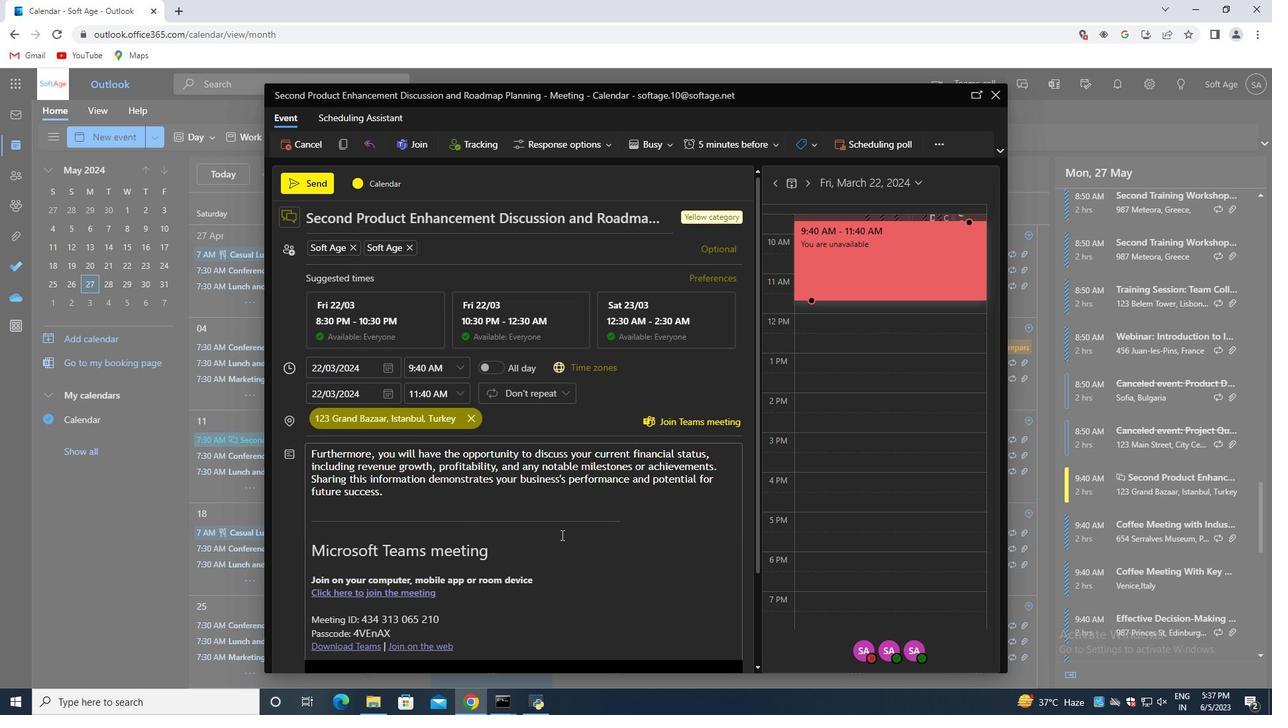 
Action: Mouse moved to (700, 556)
Screenshot: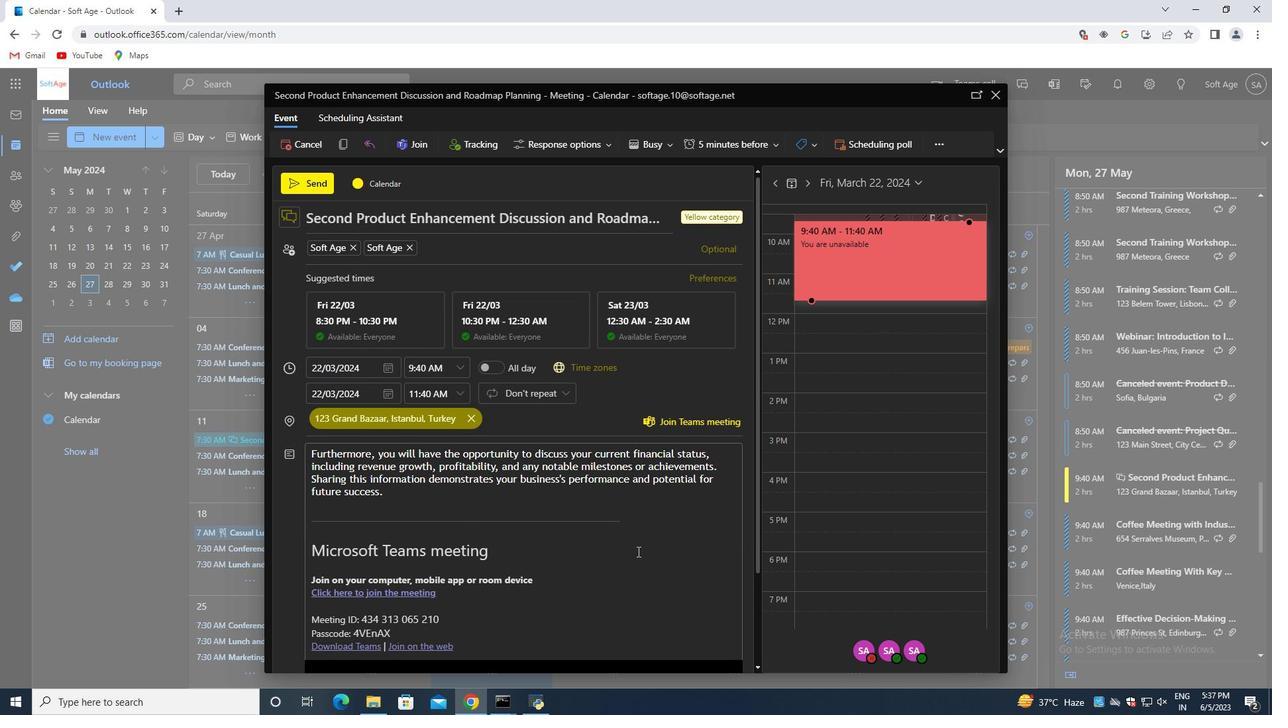 
Action: Mouse scrolled (700, 557) with delta (0, 0)
Screenshot: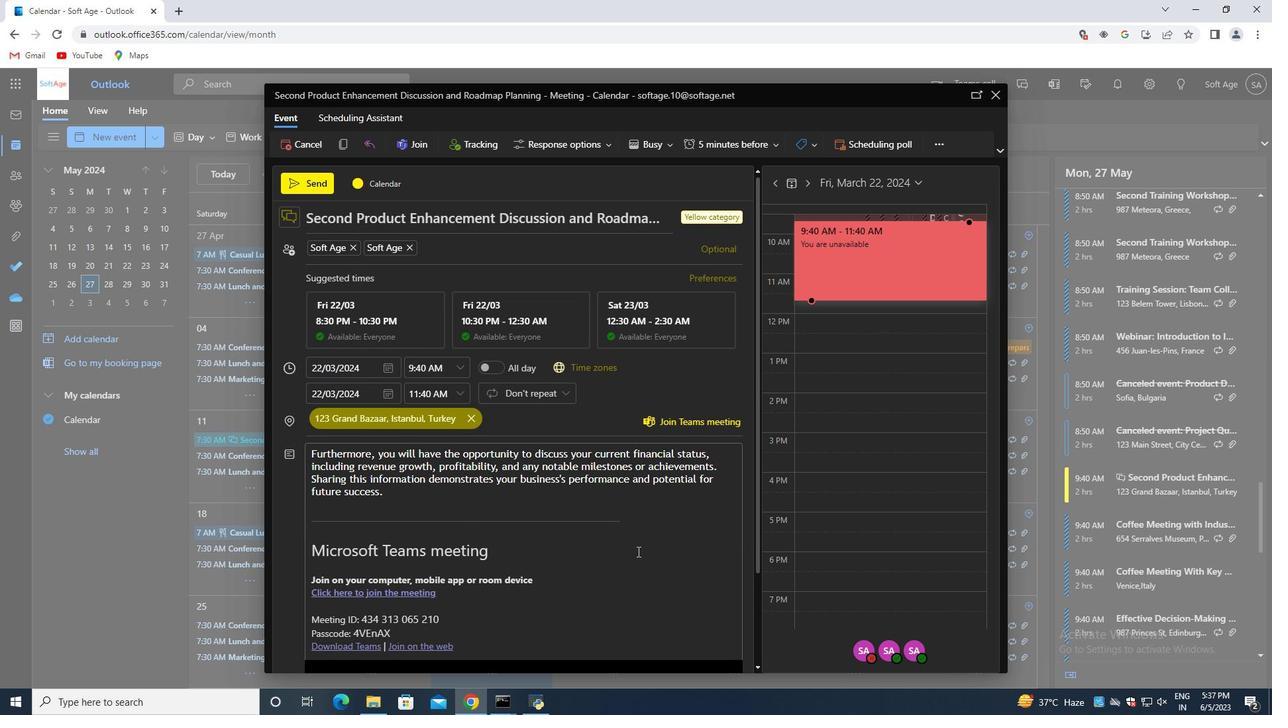 
Action: Mouse scrolled (700, 557) with delta (0, 0)
Screenshot: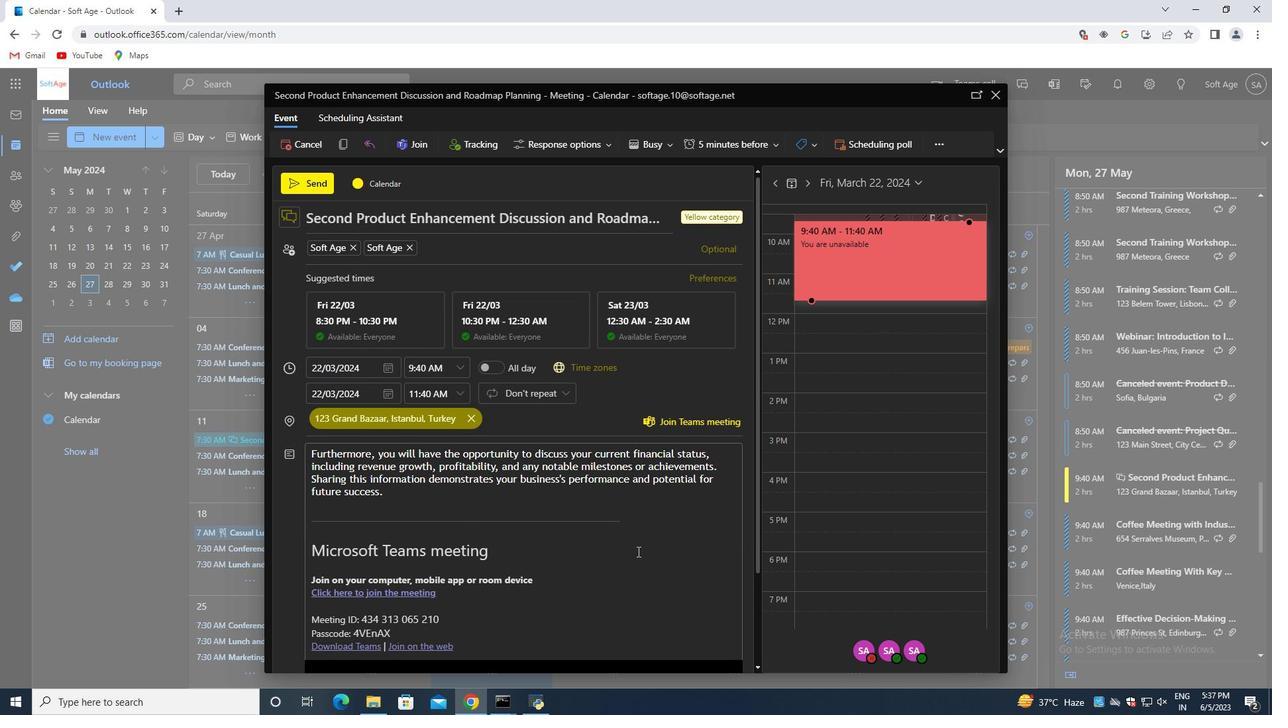 
Action: Mouse moved to (700, 556)
Screenshot: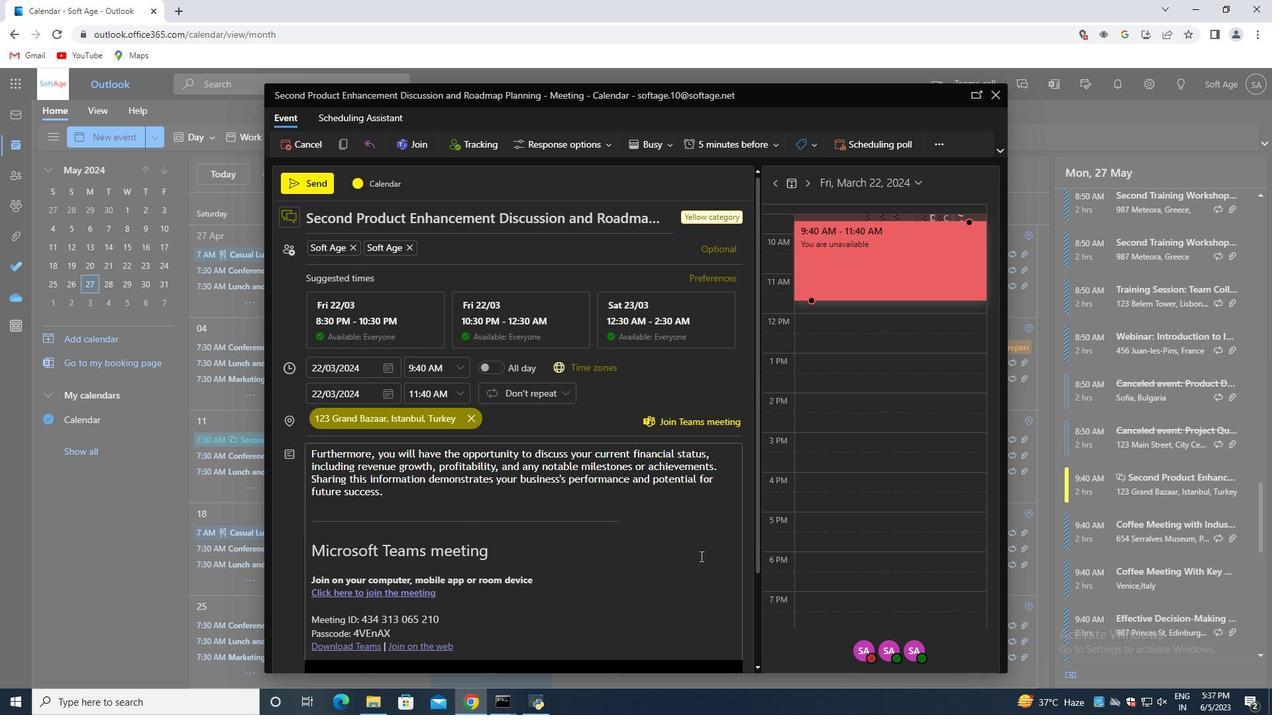
Action: Mouse scrolled (700, 557) with delta (0, 0)
Screenshot: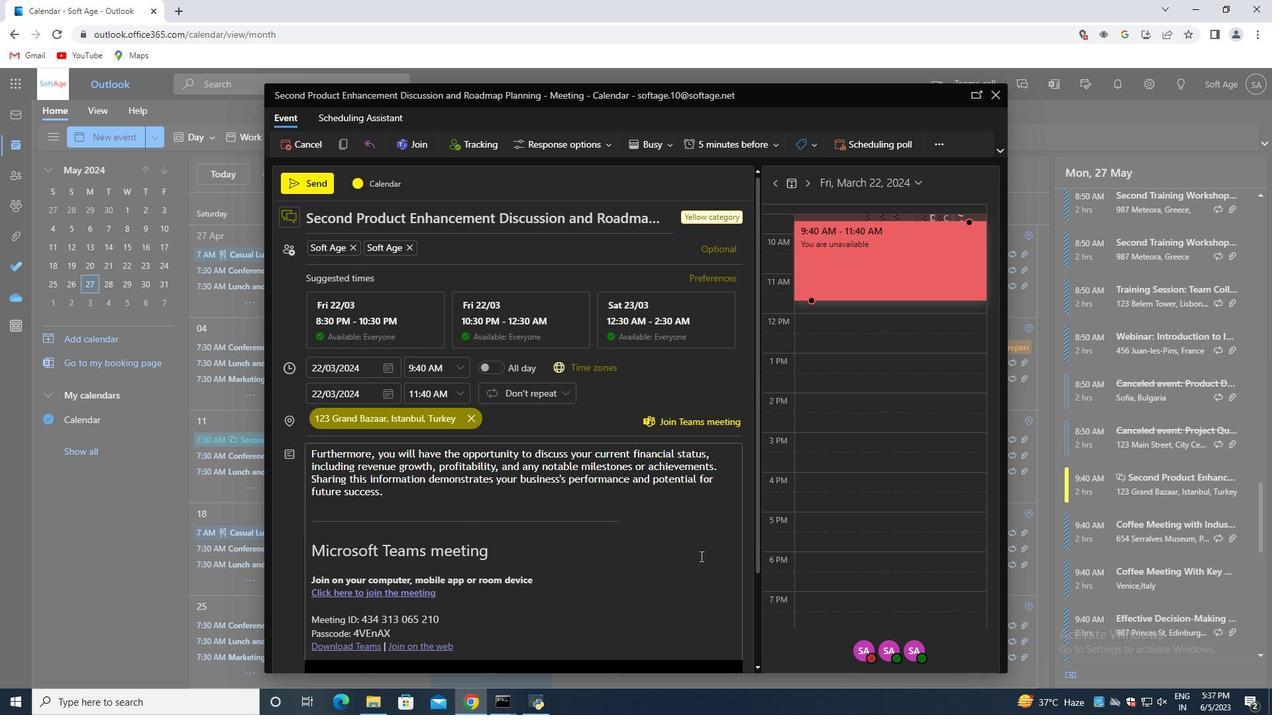 
Action: Mouse moved to (700, 557)
Screenshot: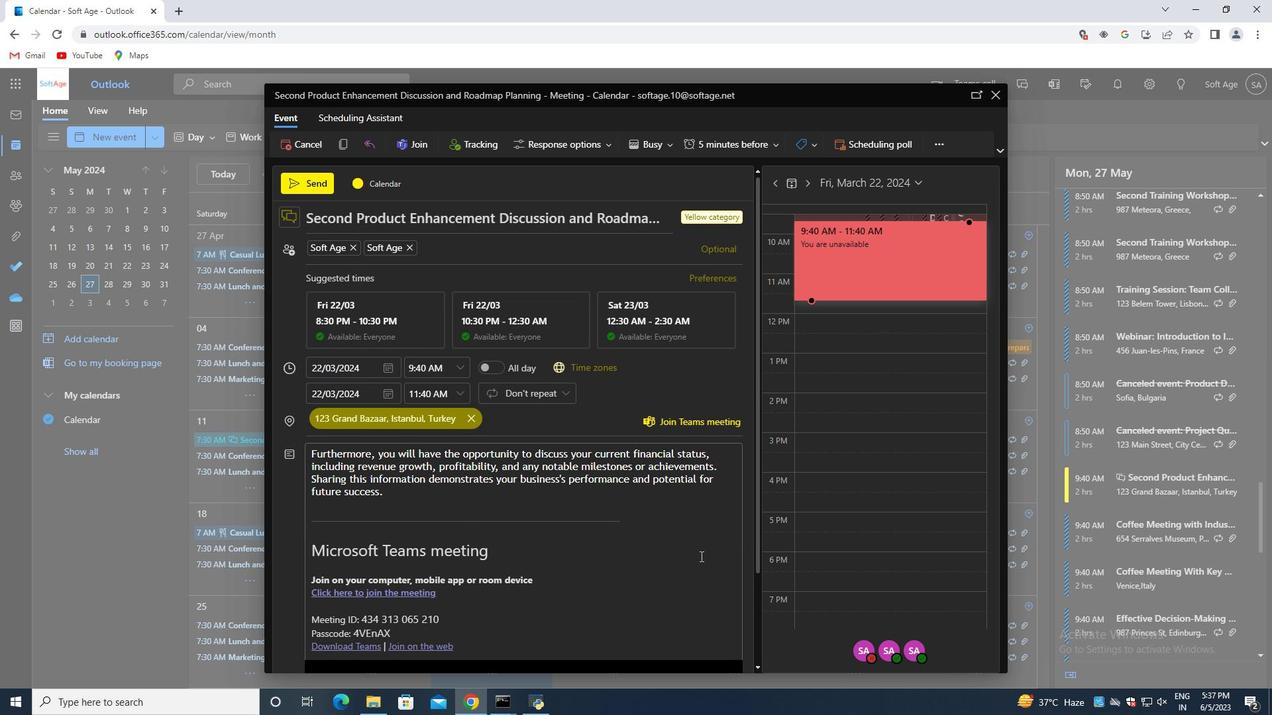 
Action: Mouse scrolled (700, 557) with delta (0, 0)
Screenshot: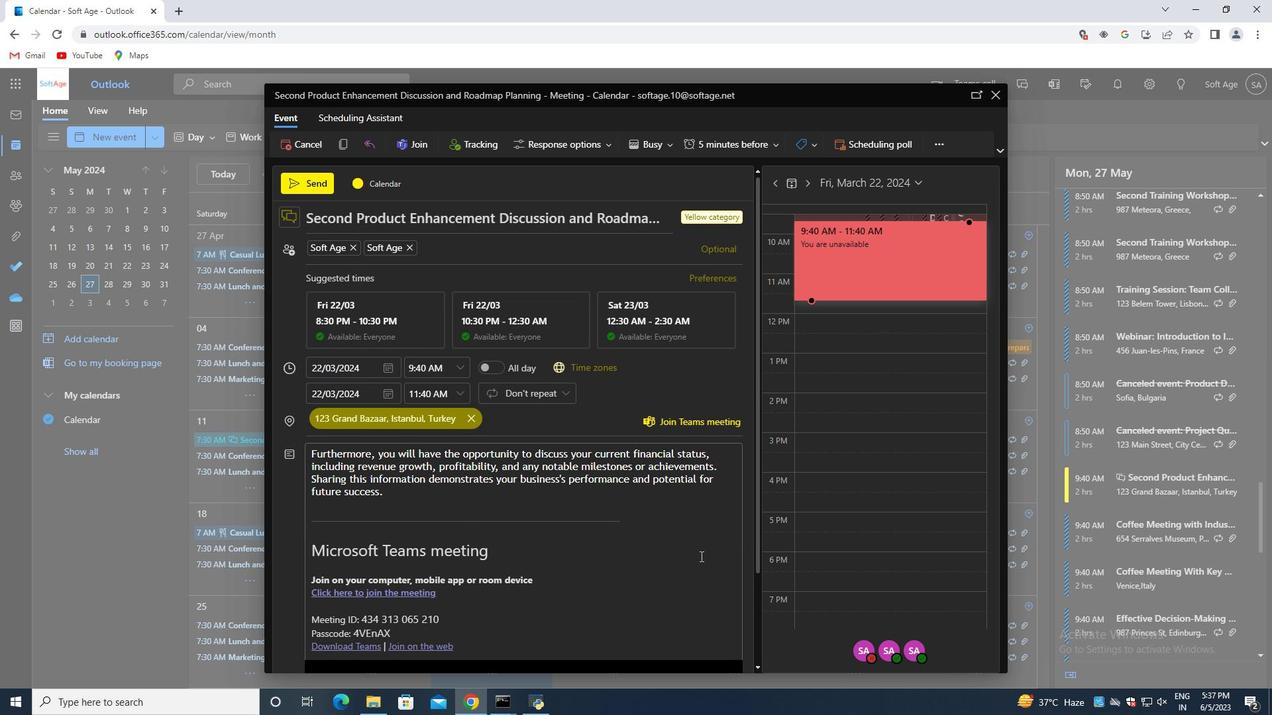 
Action: Mouse moved to (699, 557)
Screenshot: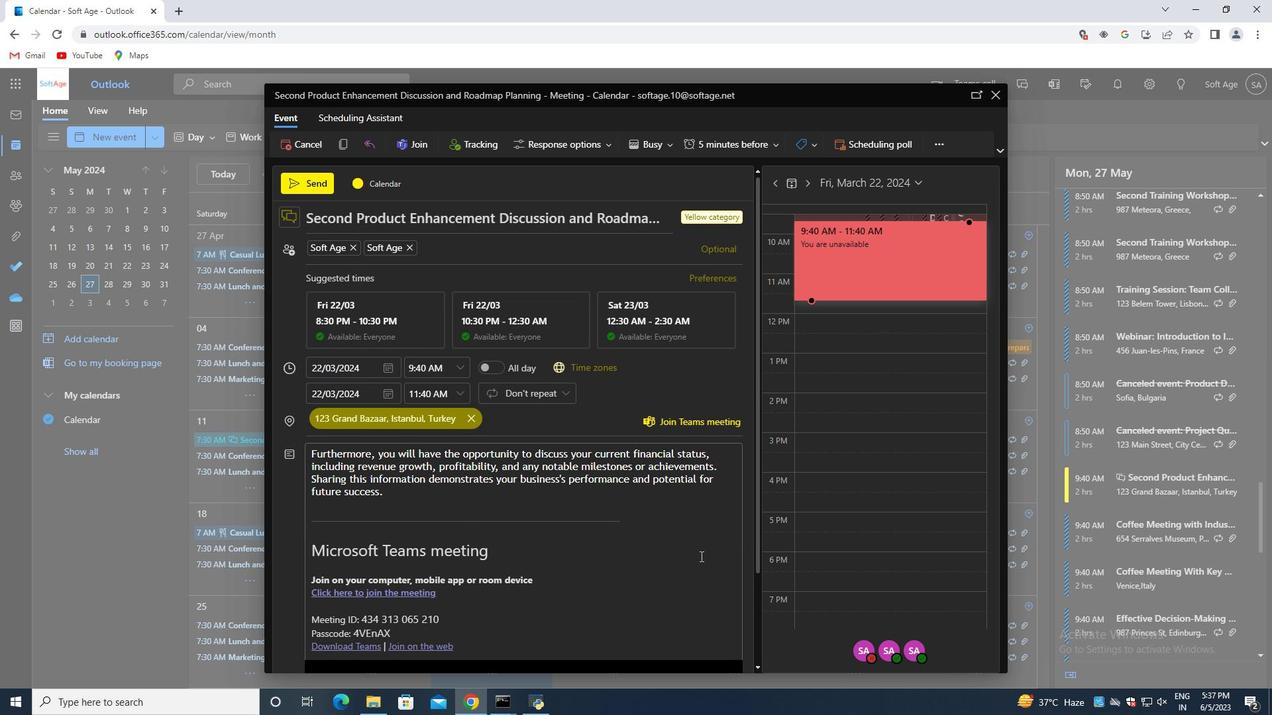 
Action: Mouse scrolled (699, 558) with delta (0, 0)
Screenshot: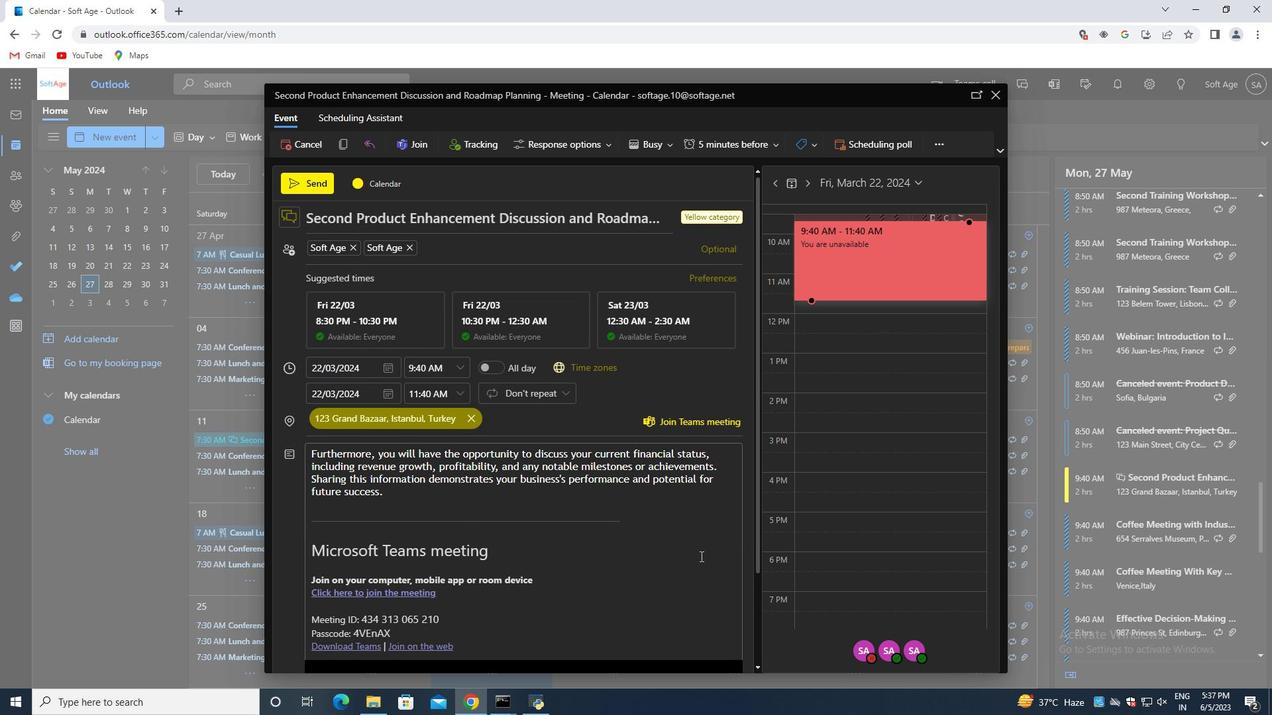 
Action: Mouse moved to (699, 558)
Screenshot: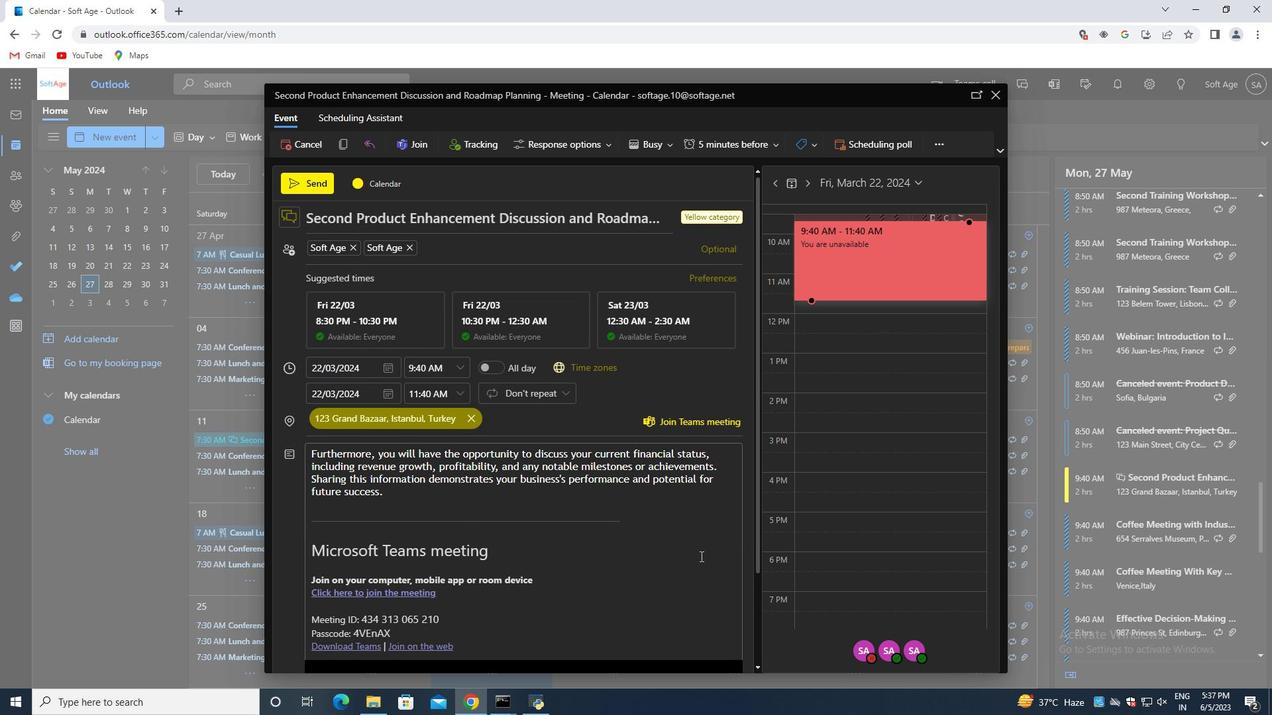 
Action: Mouse scrolled (699, 559) with delta (0, 0)
Screenshot: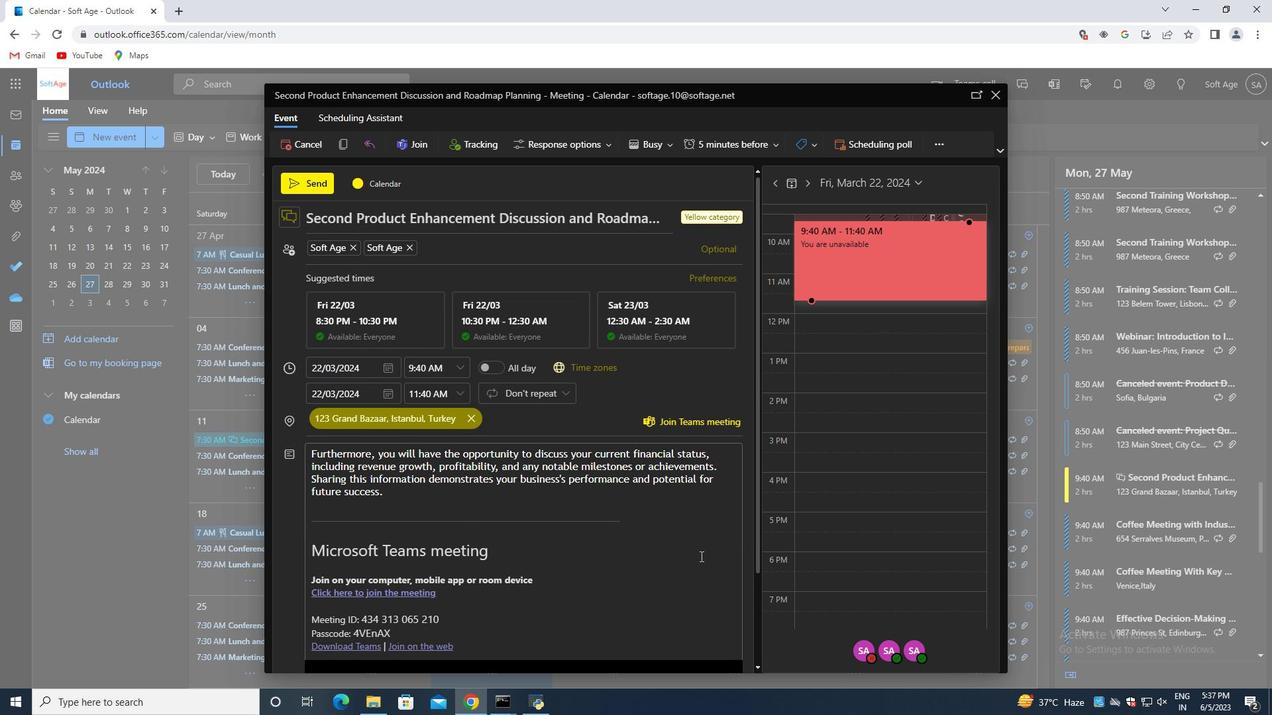 
Action: Mouse moved to (699, 558)
Screenshot: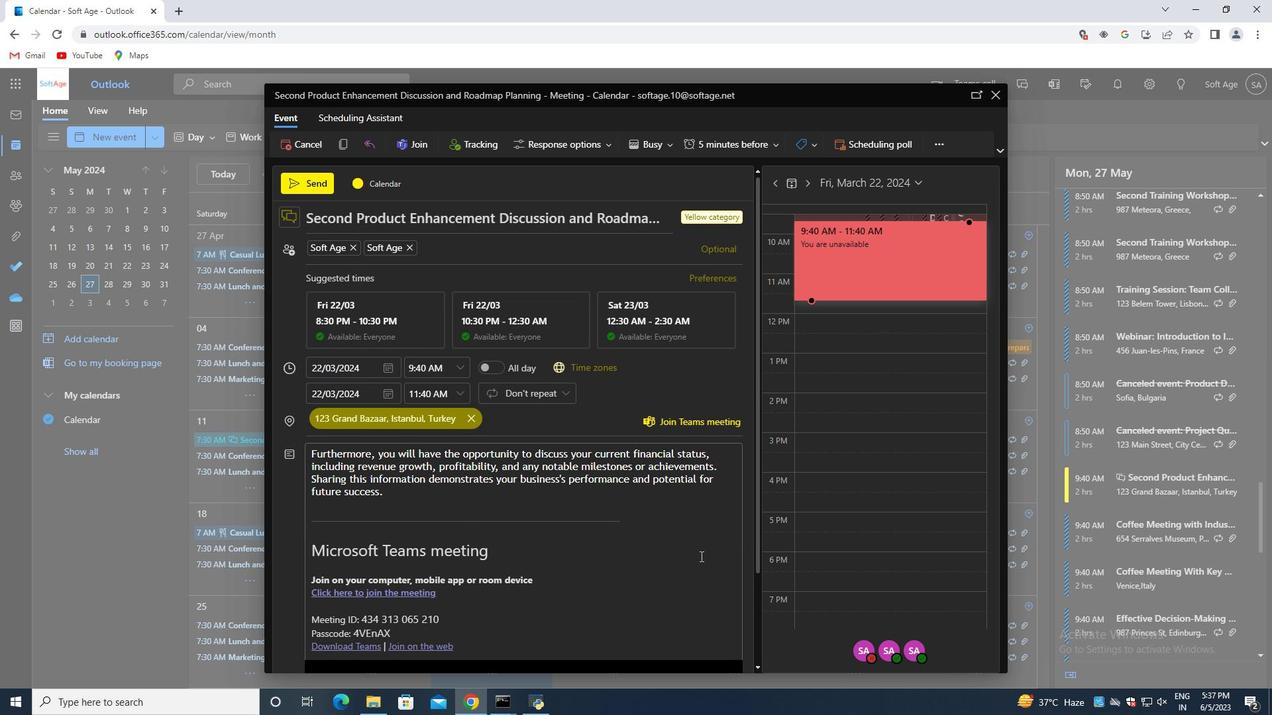 
Action: Mouse scrolled (699, 559) with delta (0, 0)
Screenshot: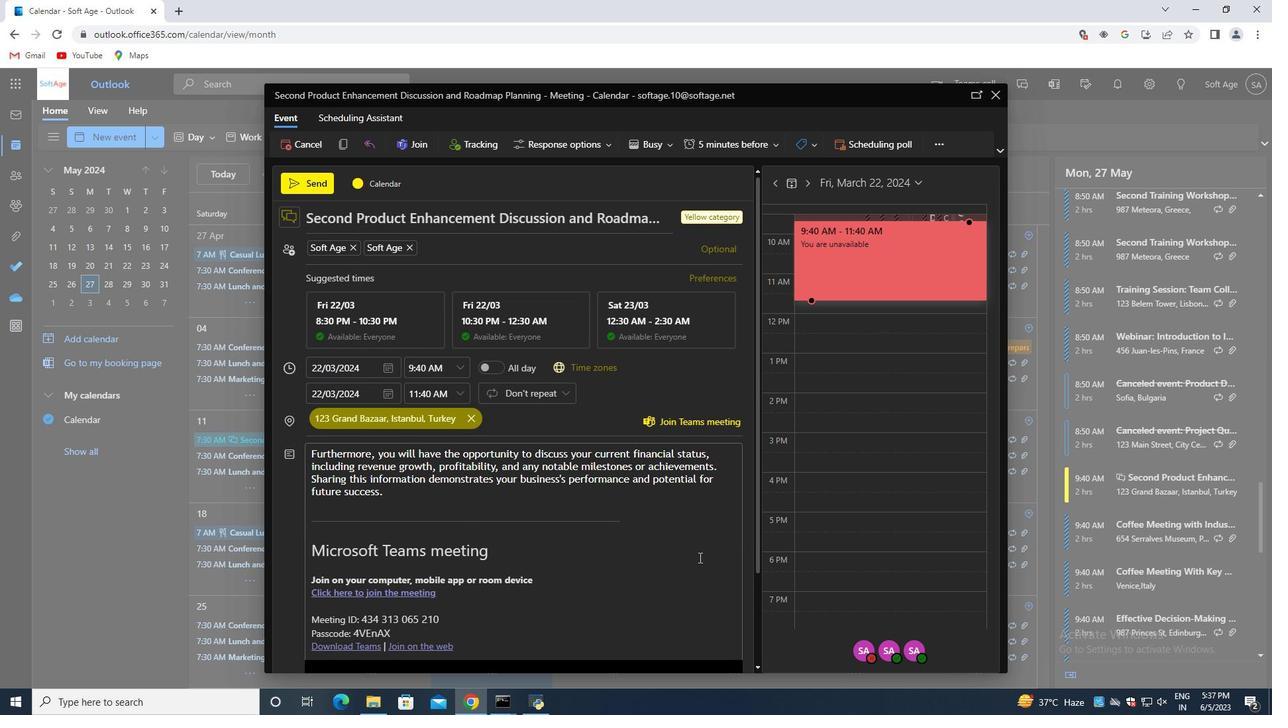 
Action: Mouse moved to (530, 331)
Screenshot: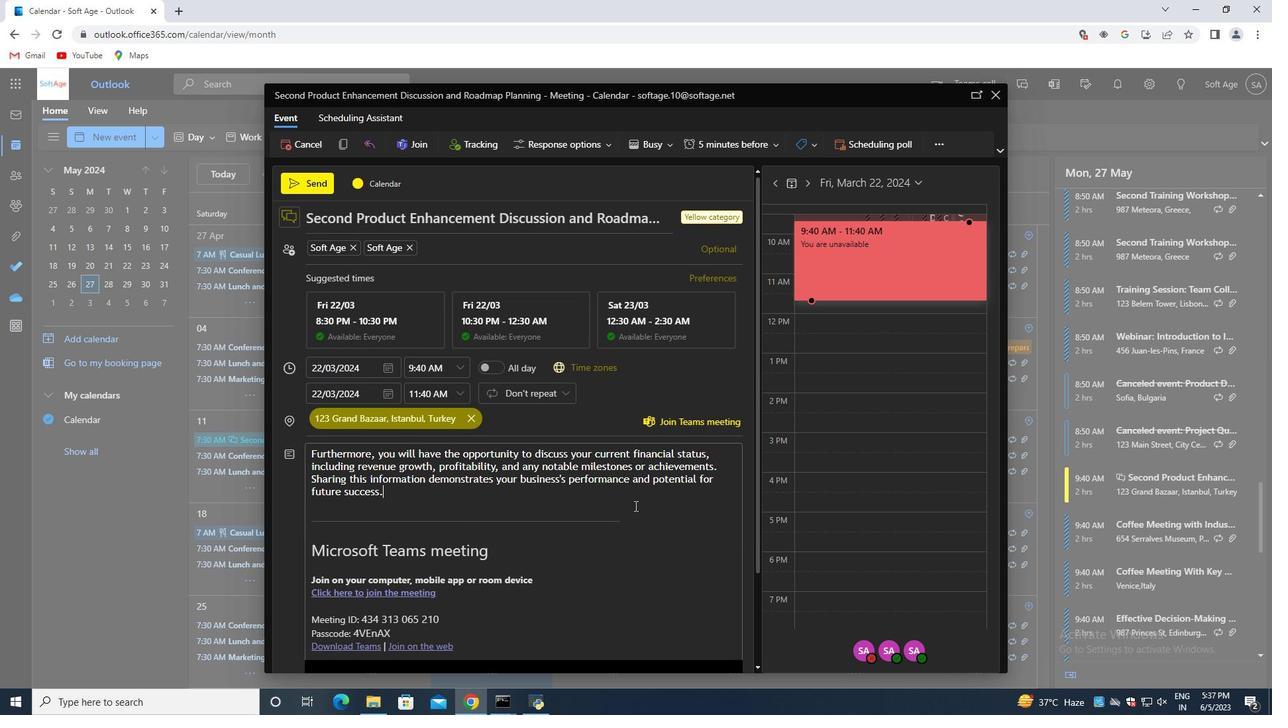 
Action: Mouse scrolled (530, 332) with delta (0, 0)
Screenshot: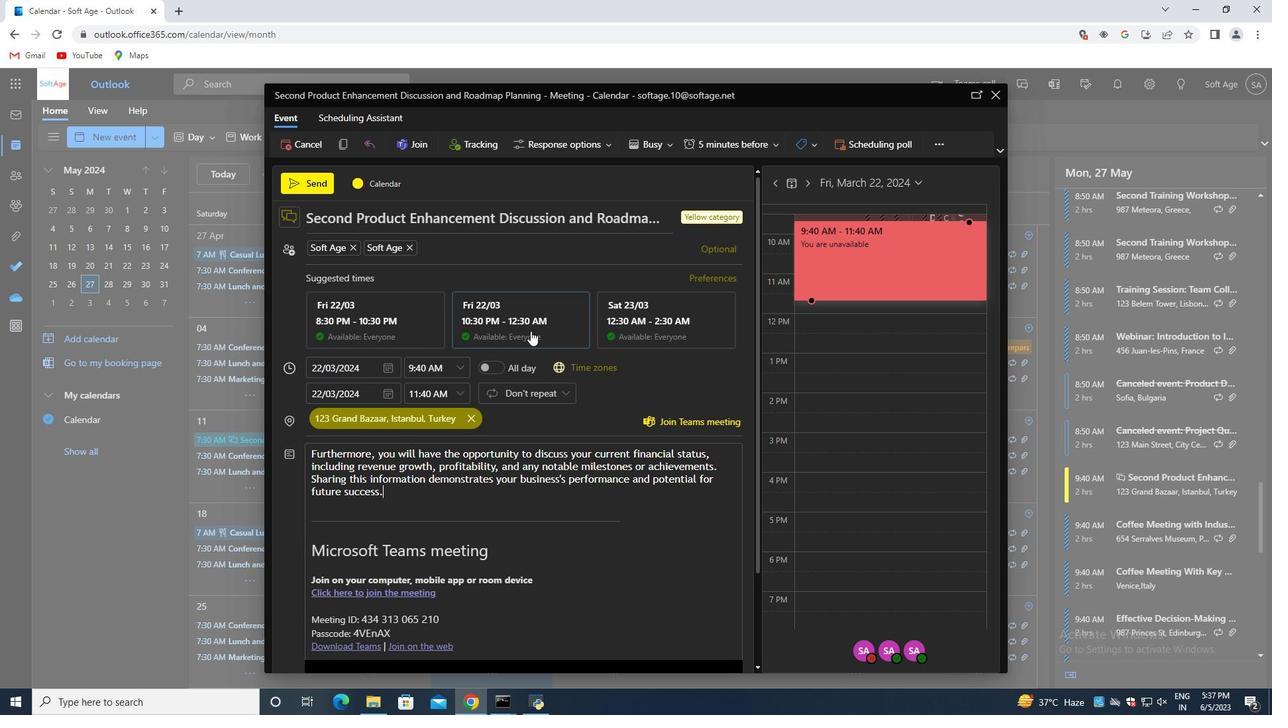 
Action: Mouse moved to (532, 328)
Screenshot: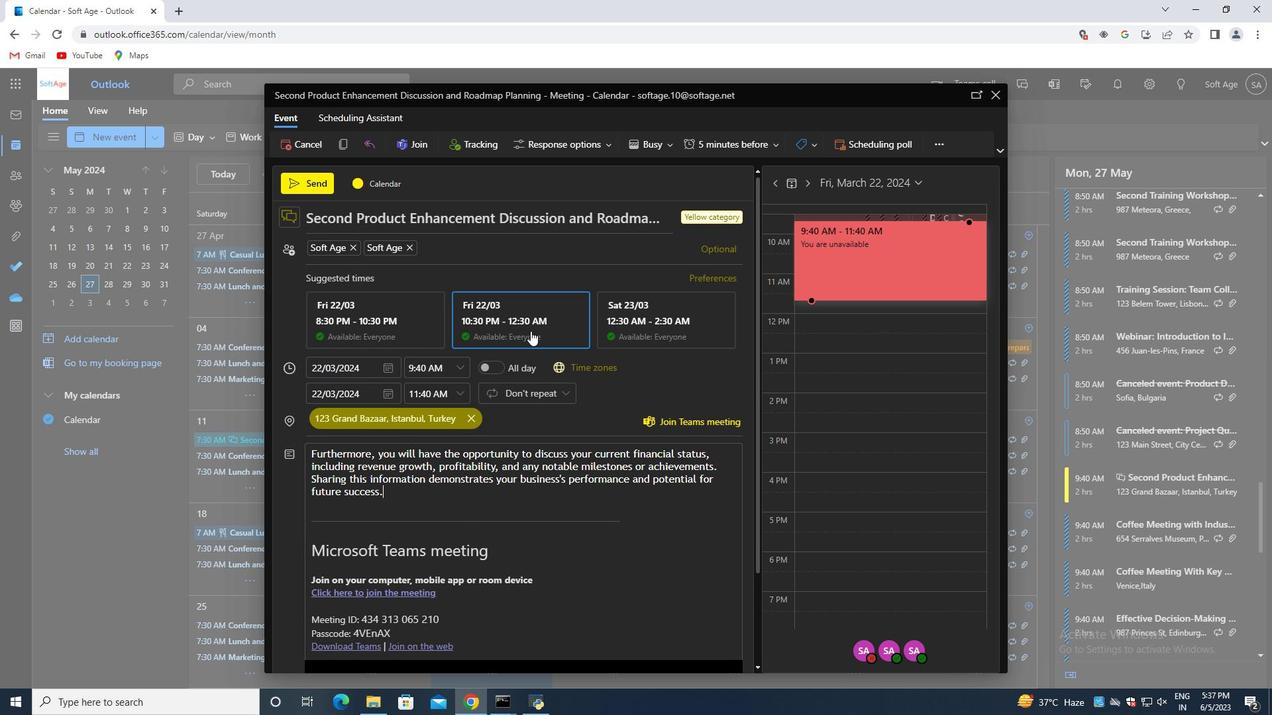 
Action: Mouse scrolled (532, 328) with delta (0, 0)
Screenshot: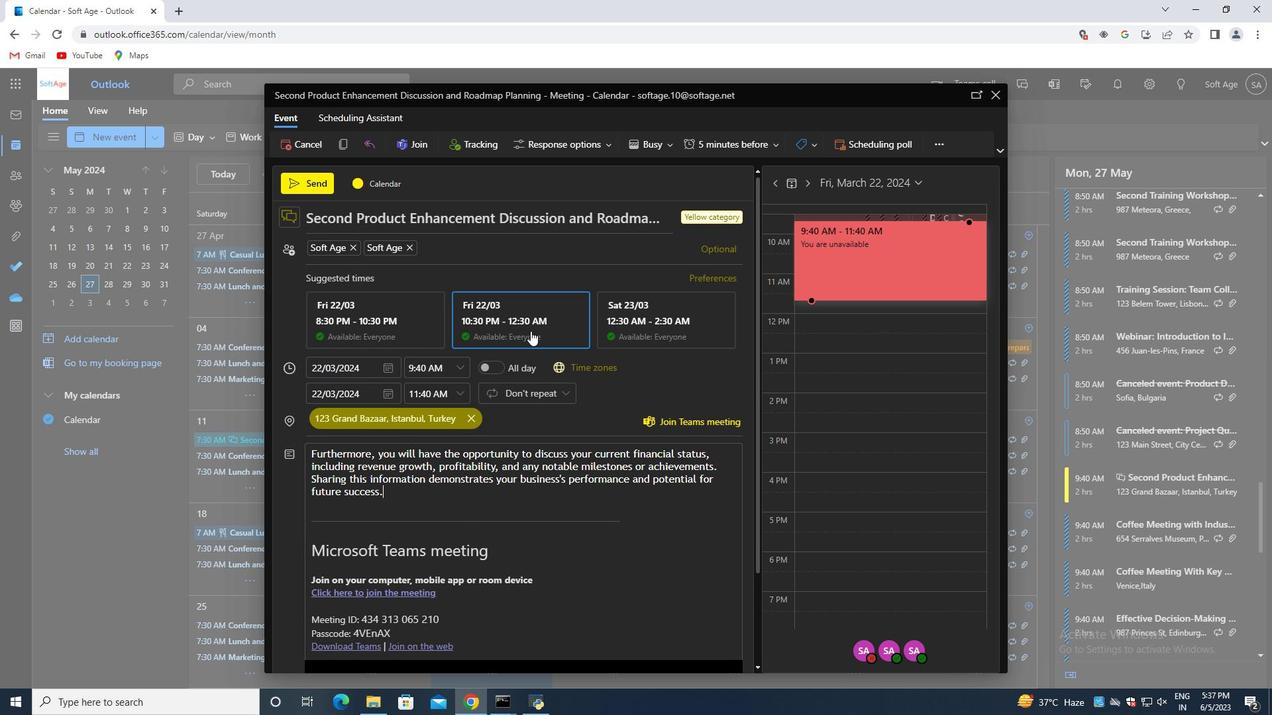 
Action: Mouse scrolled (532, 328) with delta (0, 0)
Screenshot: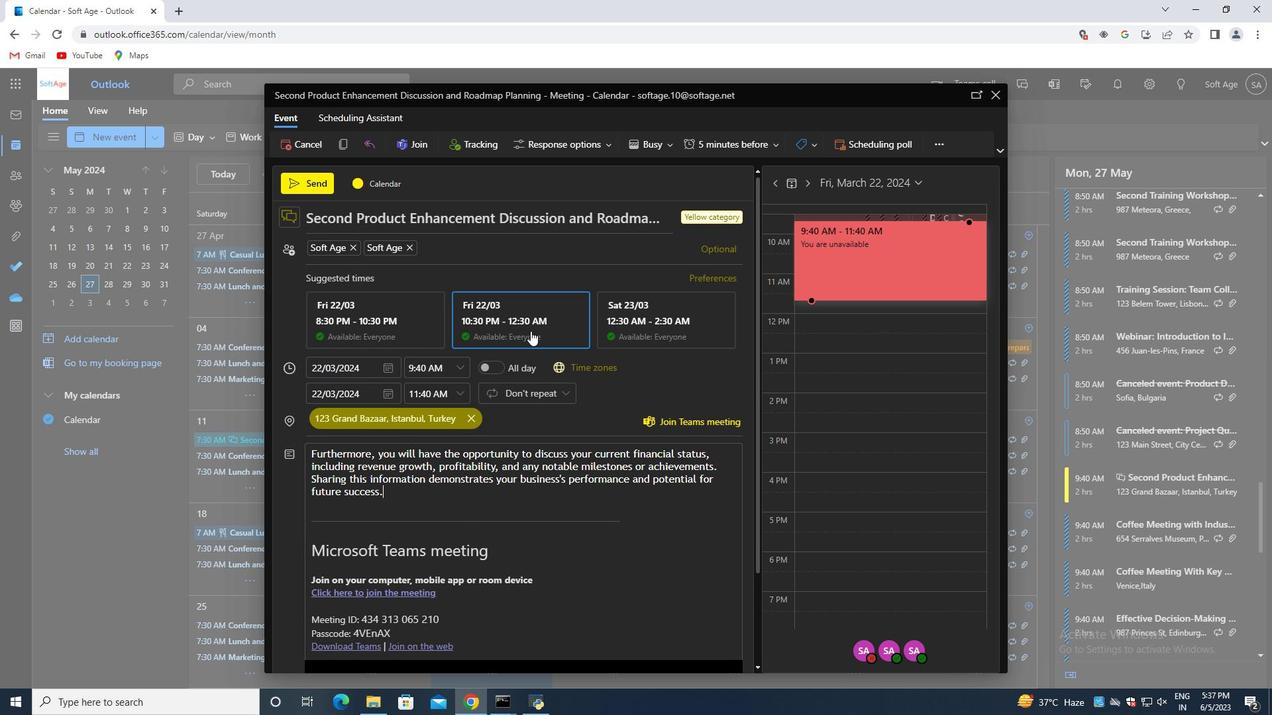 
Action: Mouse scrolled (532, 328) with delta (0, 0)
Screenshot: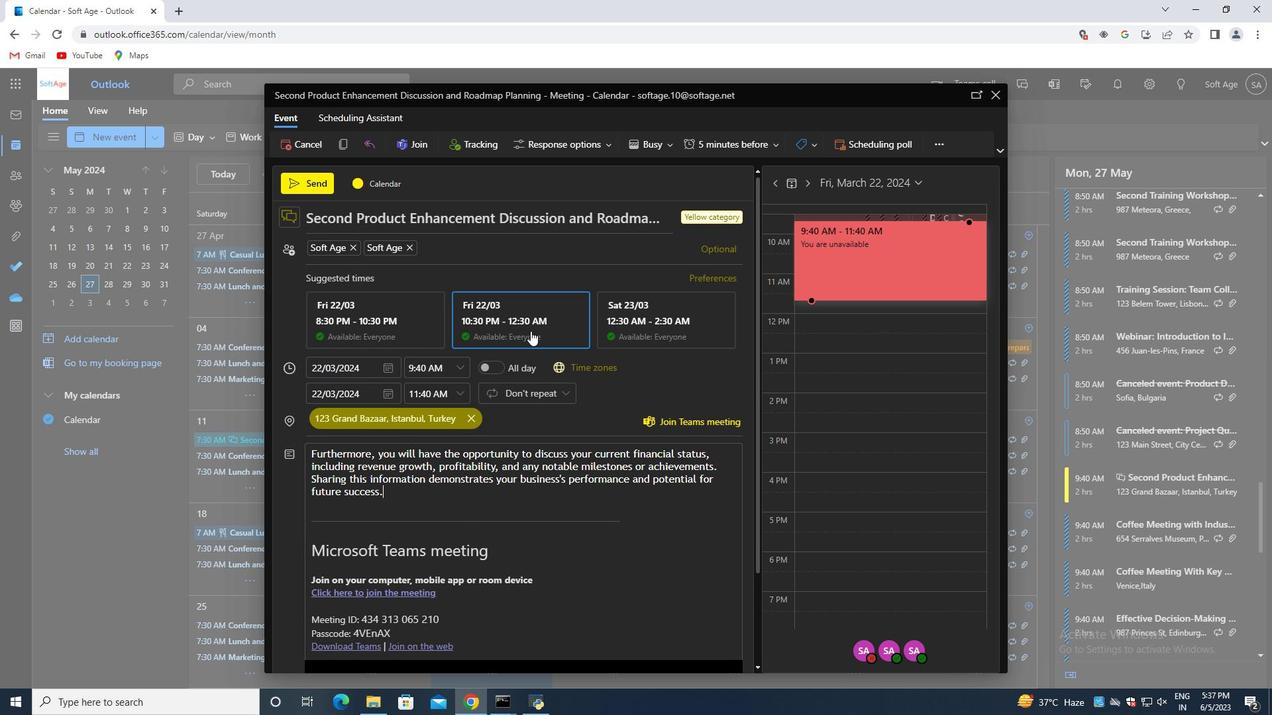 
Action: Mouse scrolled (532, 328) with delta (0, 0)
Screenshot: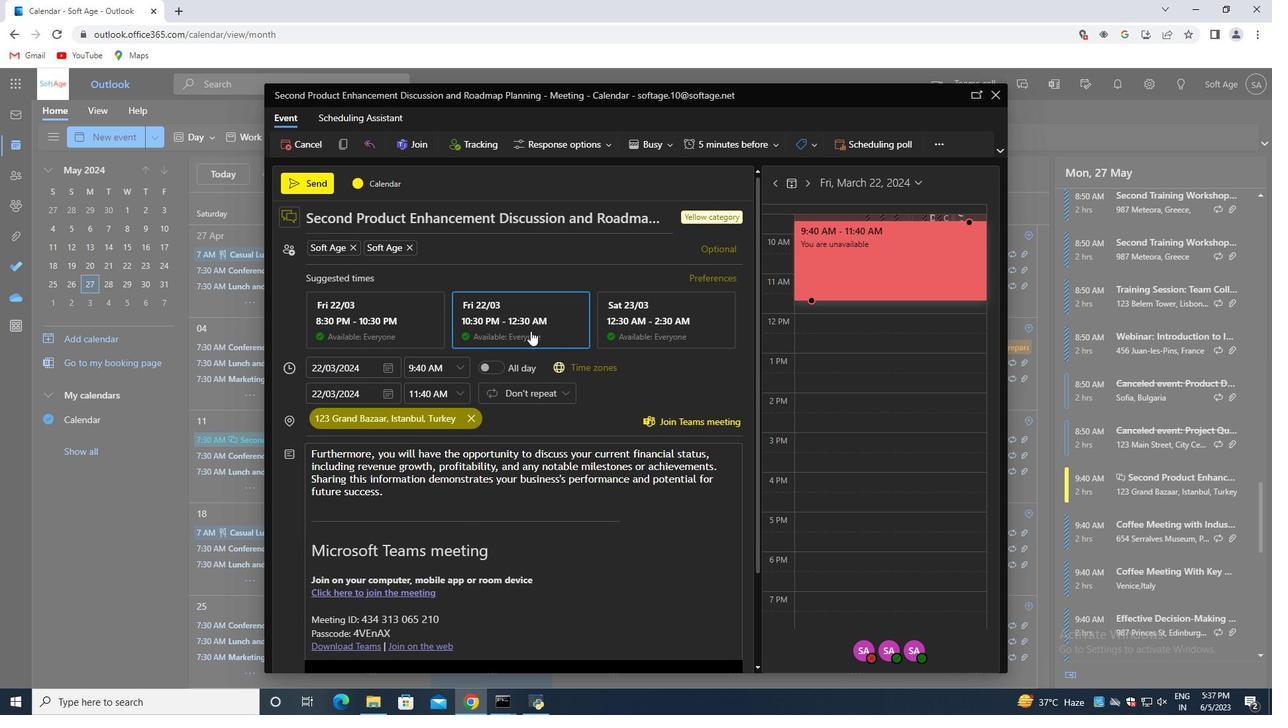 
Action: Mouse scrolled (532, 328) with delta (0, 0)
Screenshot: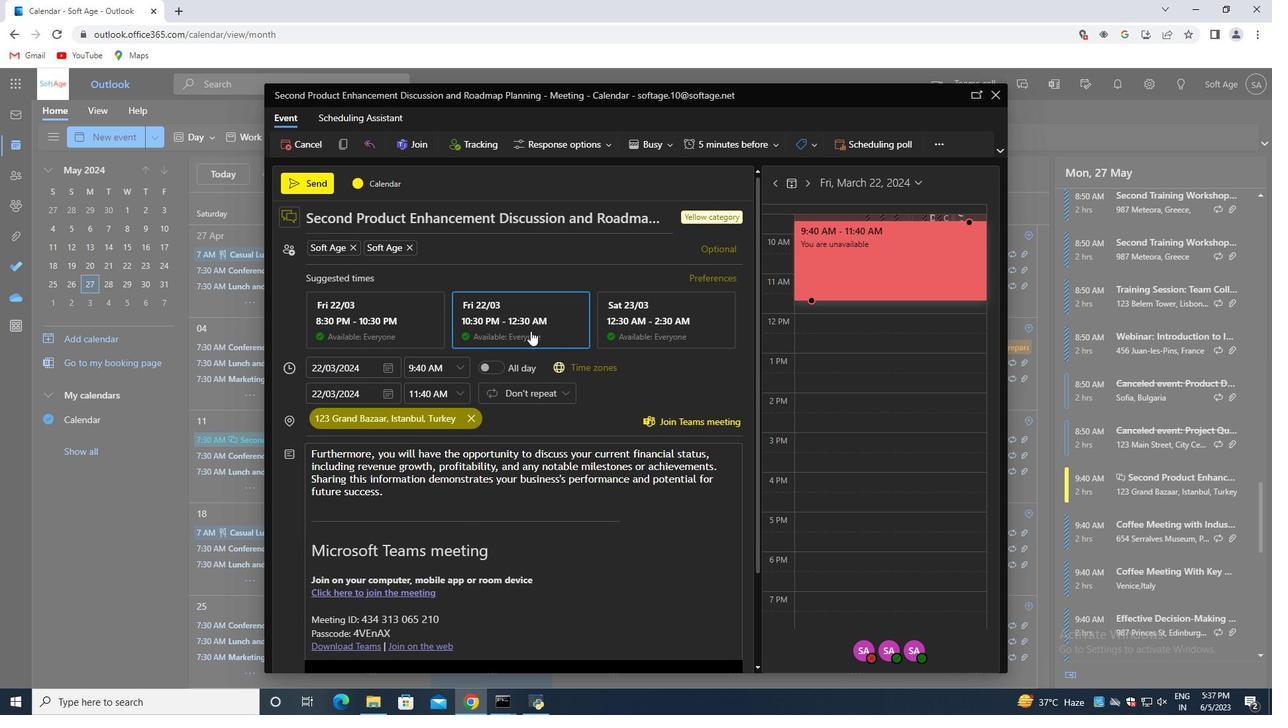 
Action: Mouse moved to (542, 261)
Screenshot: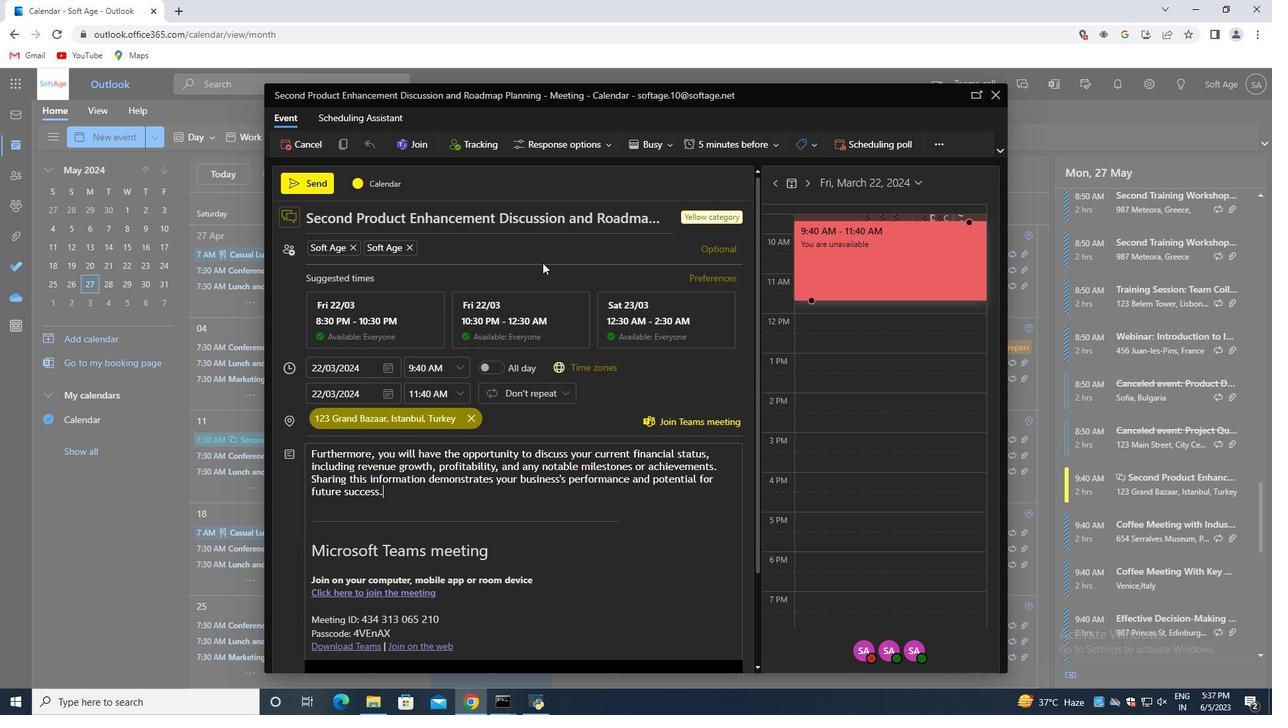 
Action: Mouse scrolled (542, 261) with delta (0, 0)
Screenshot: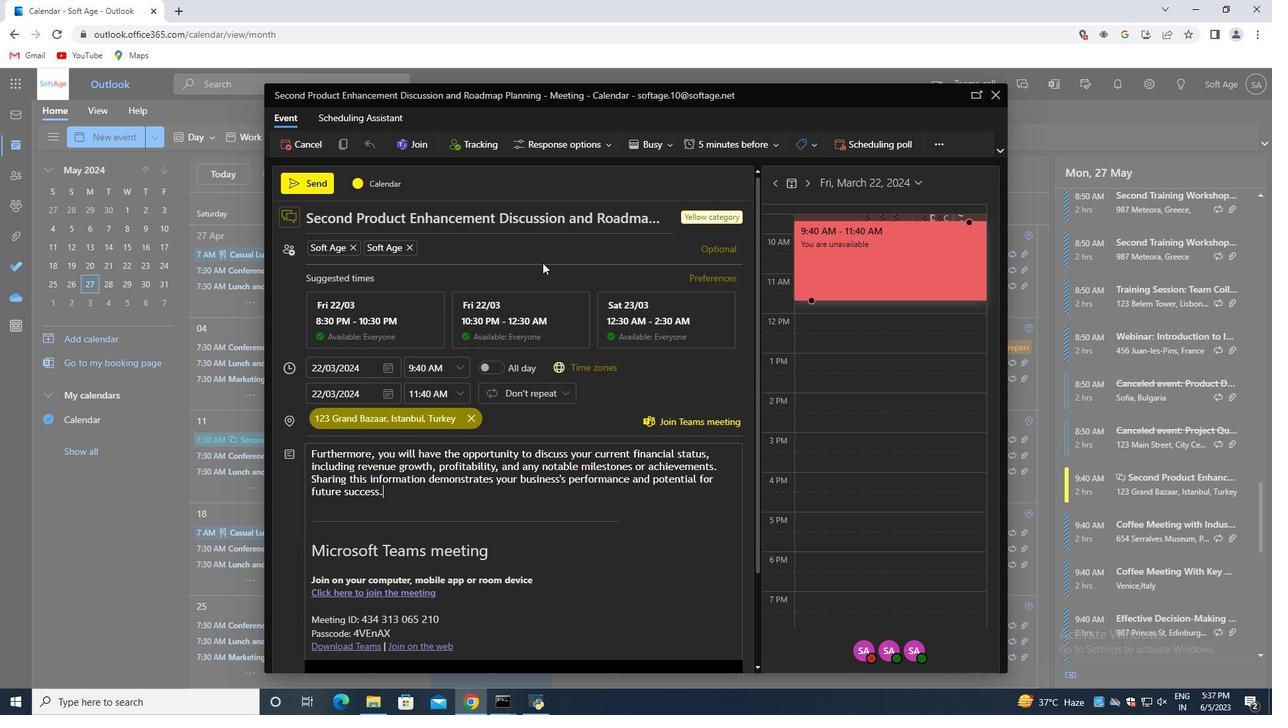 
Action: Mouse scrolled (542, 261) with delta (0, 0)
Screenshot: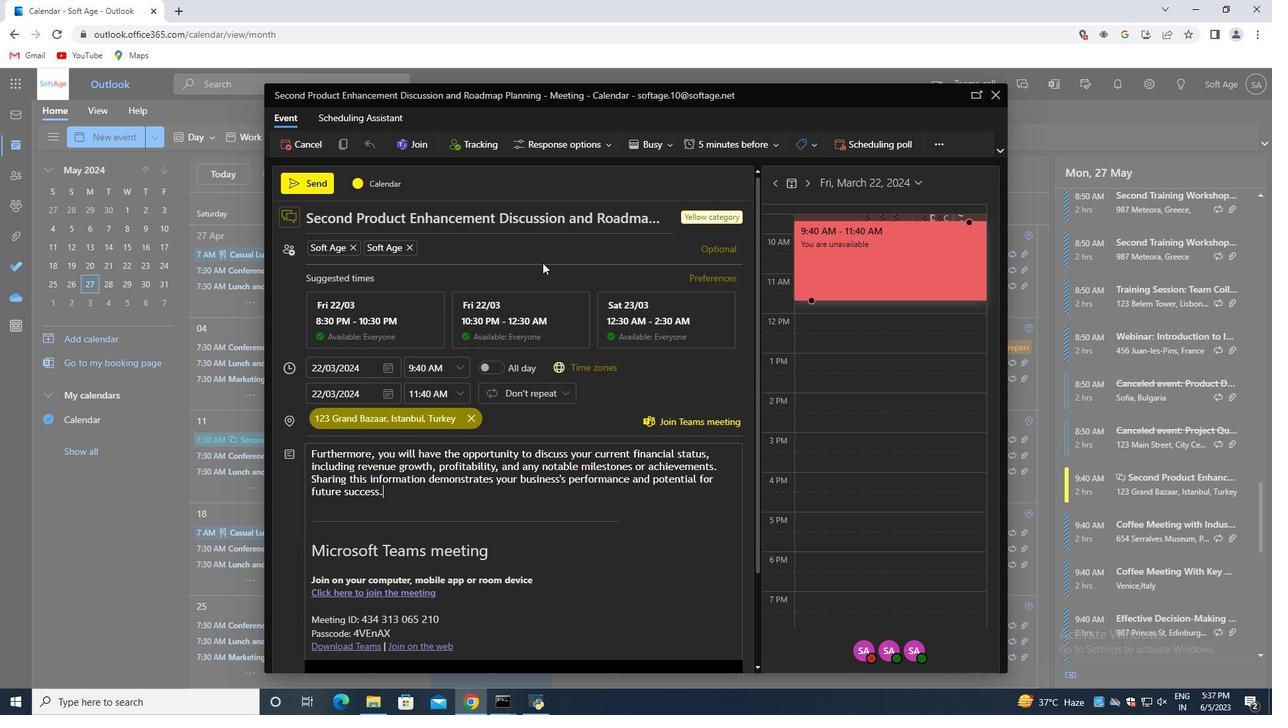 
Action: Mouse scrolled (542, 261) with delta (0, 0)
Screenshot: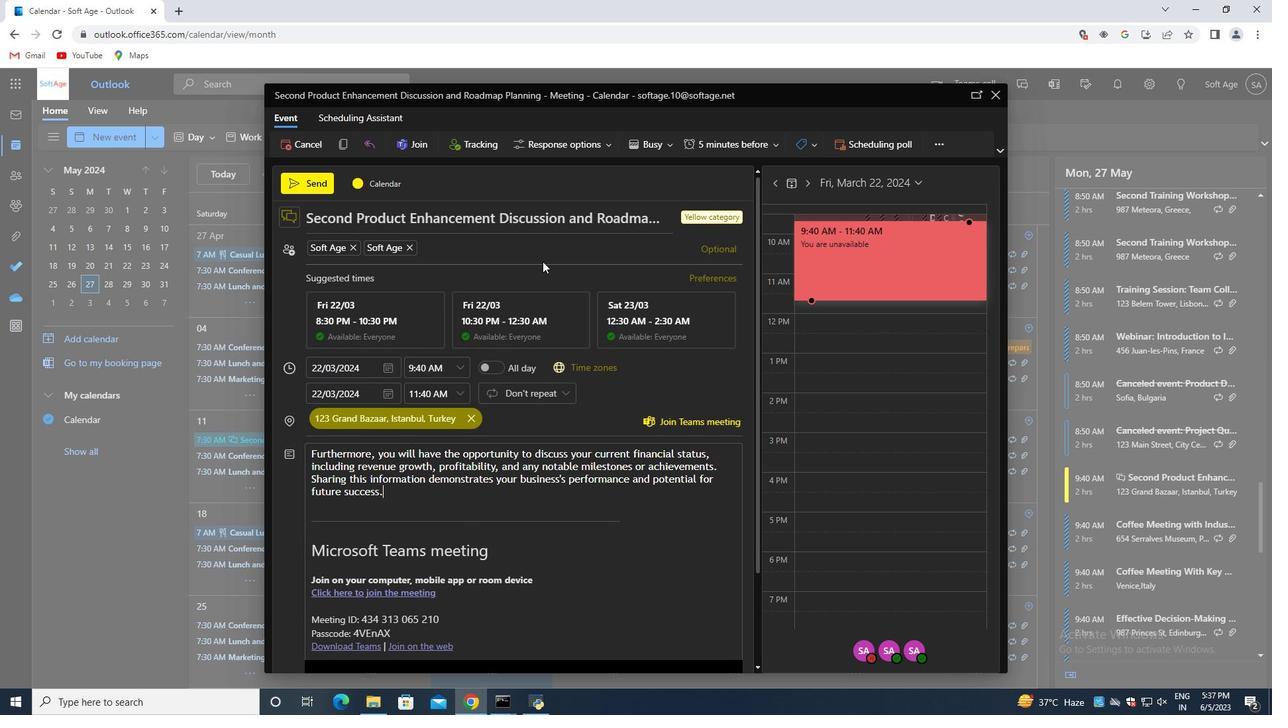 
Action: Mouse scrolled (542, 261) with delta (0, 0)
Screenshot: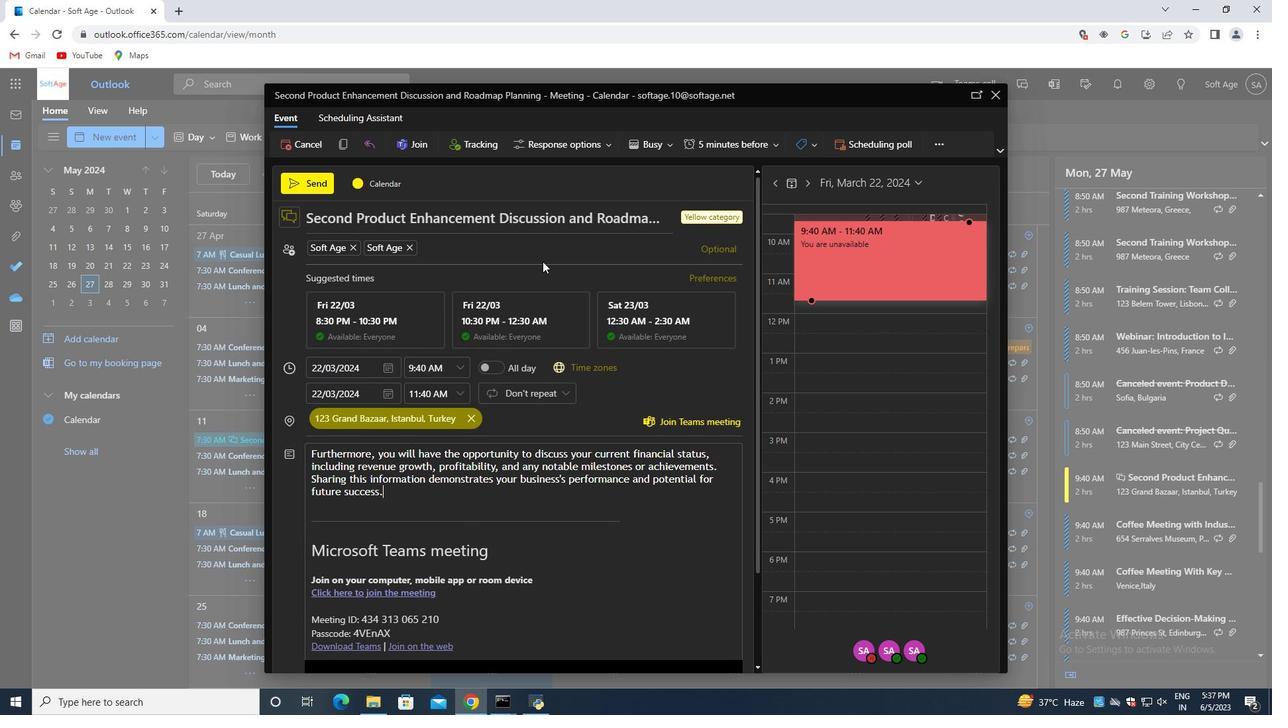 
Action: Mouse moved to (542, 263)
Screenshot: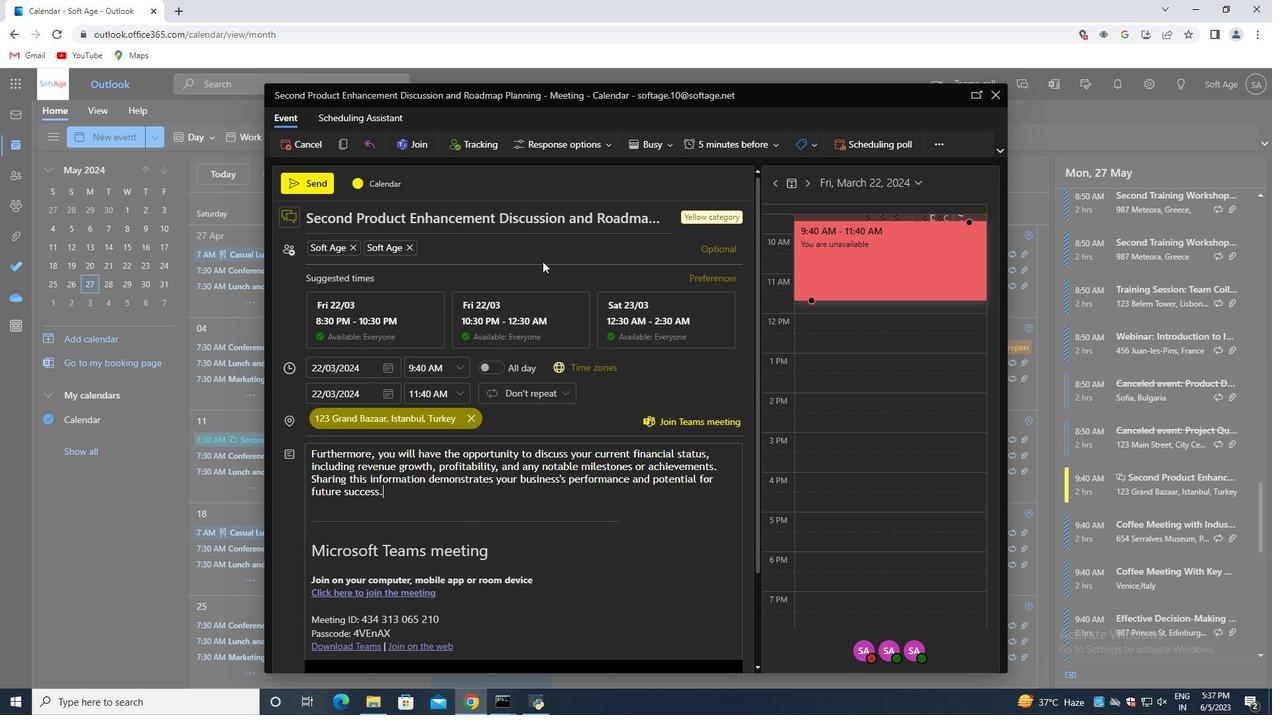 
Action: Mouse scrolled (542, 262) with delta (0, 0)
Screenshot: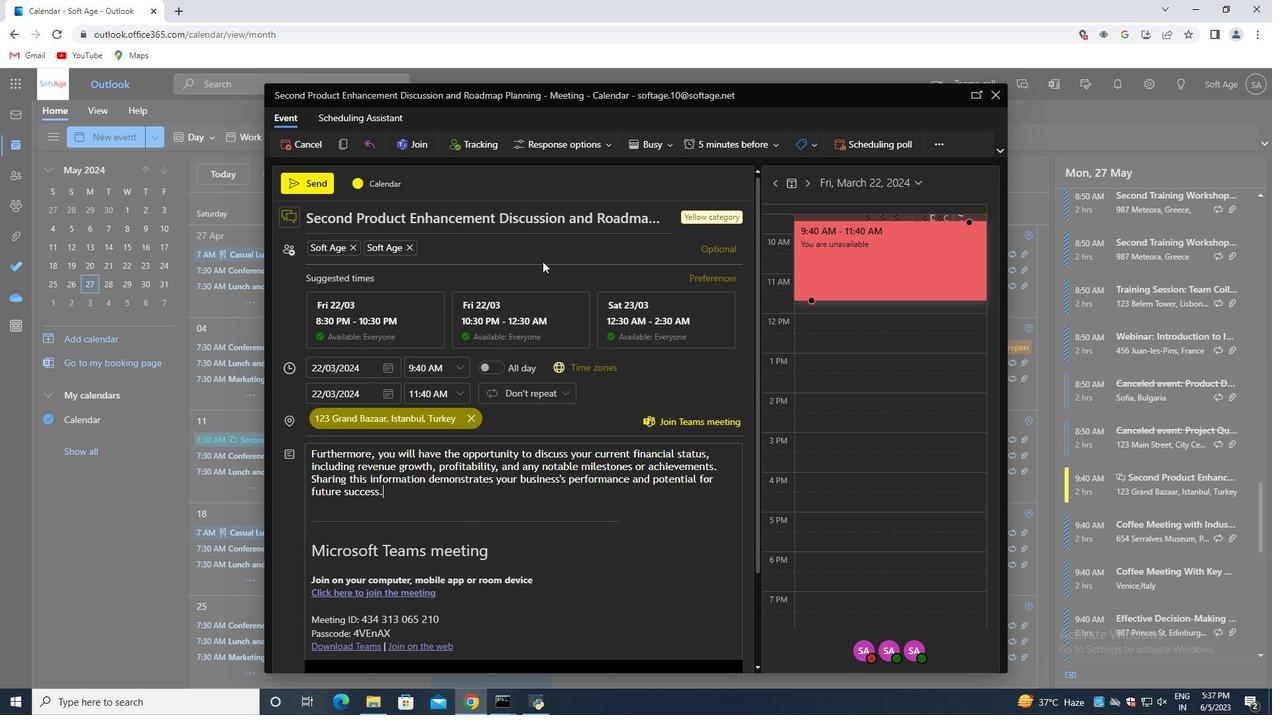 
Action: Mouse moved to (567, 410)
Screenshot: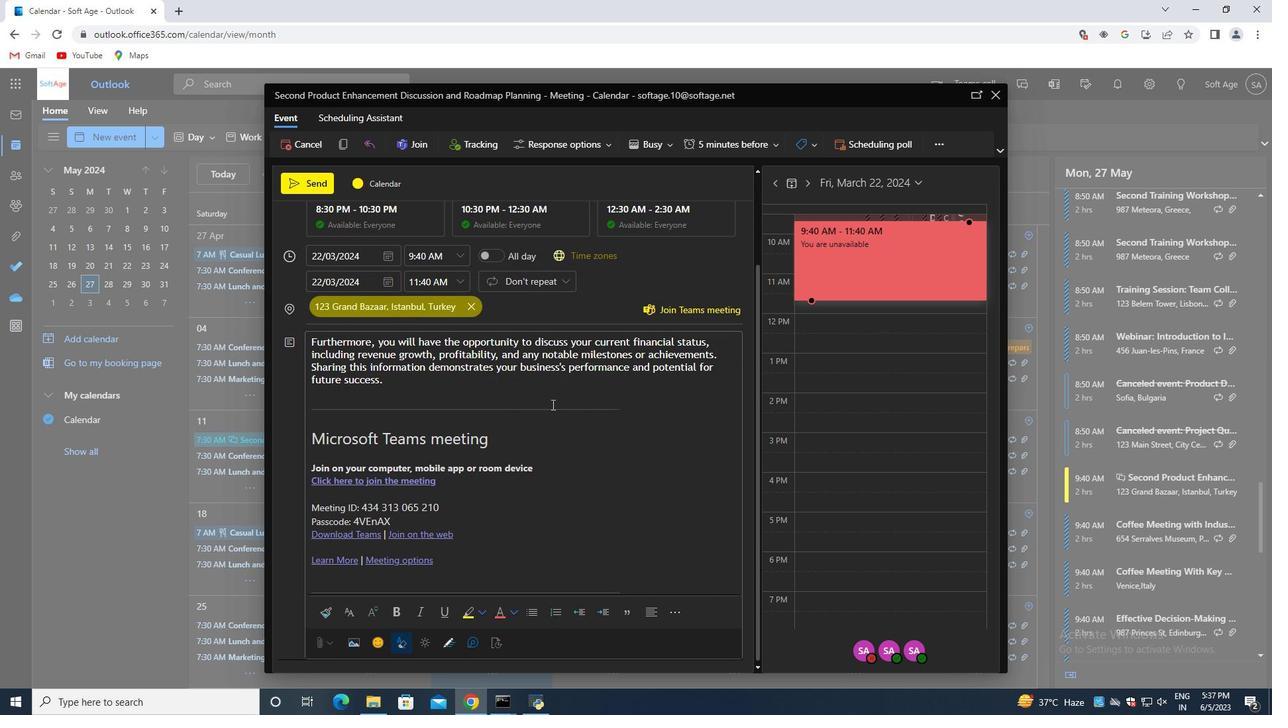 
Action: Mouse scrolled (567, 411) with delta (0, 0)
Screenshot: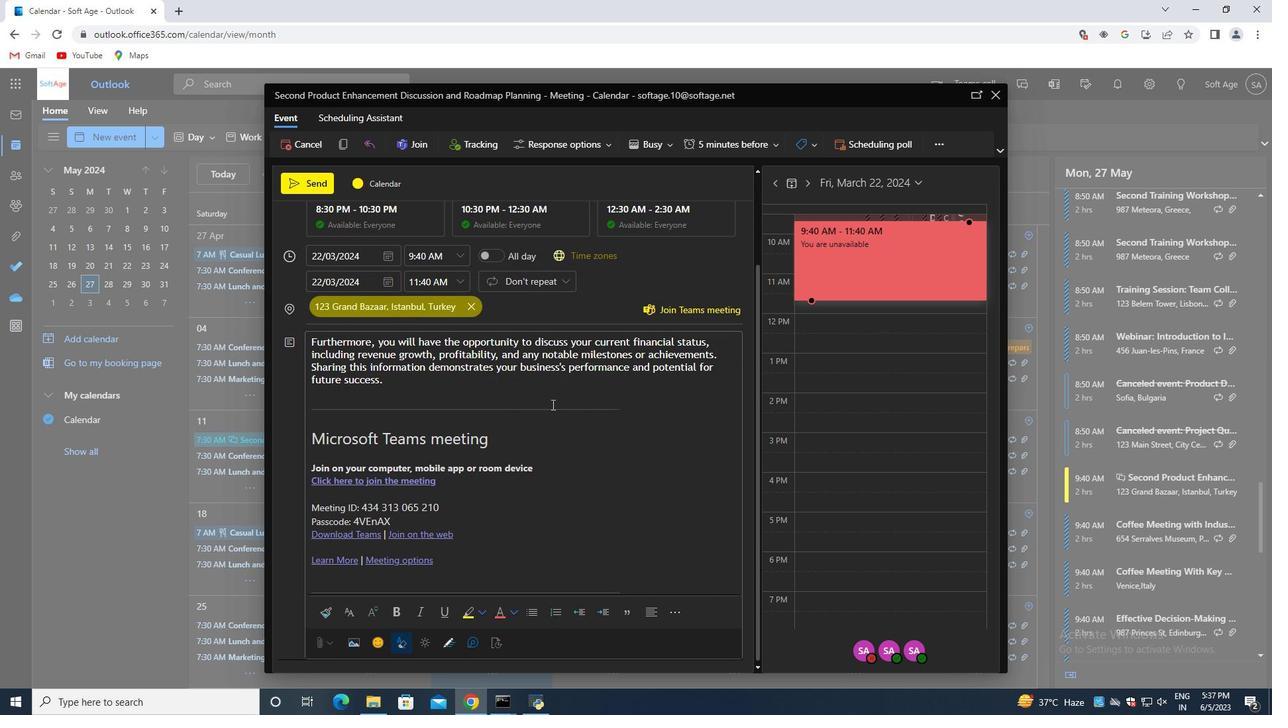 
Action: Mouse moved to (573, 410)
Screenshot: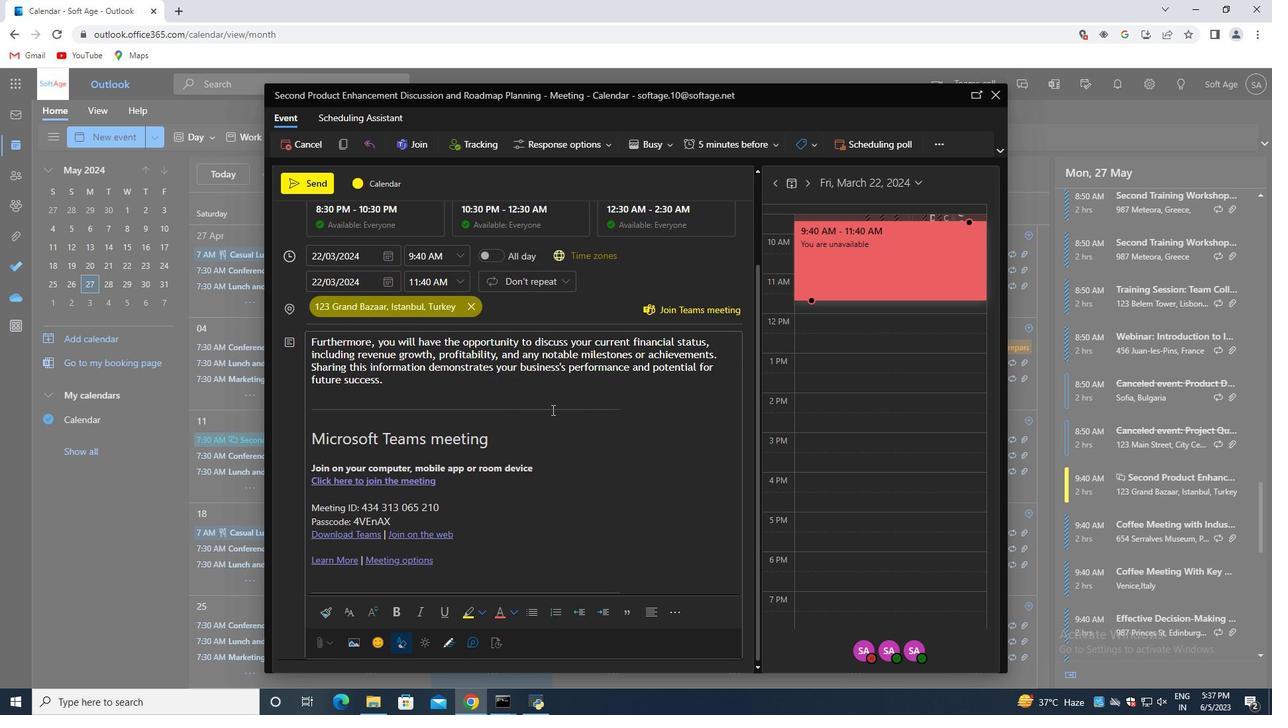 
Action: Mouse scrolled (573, 411) with delta (0, 0)
Screenshot: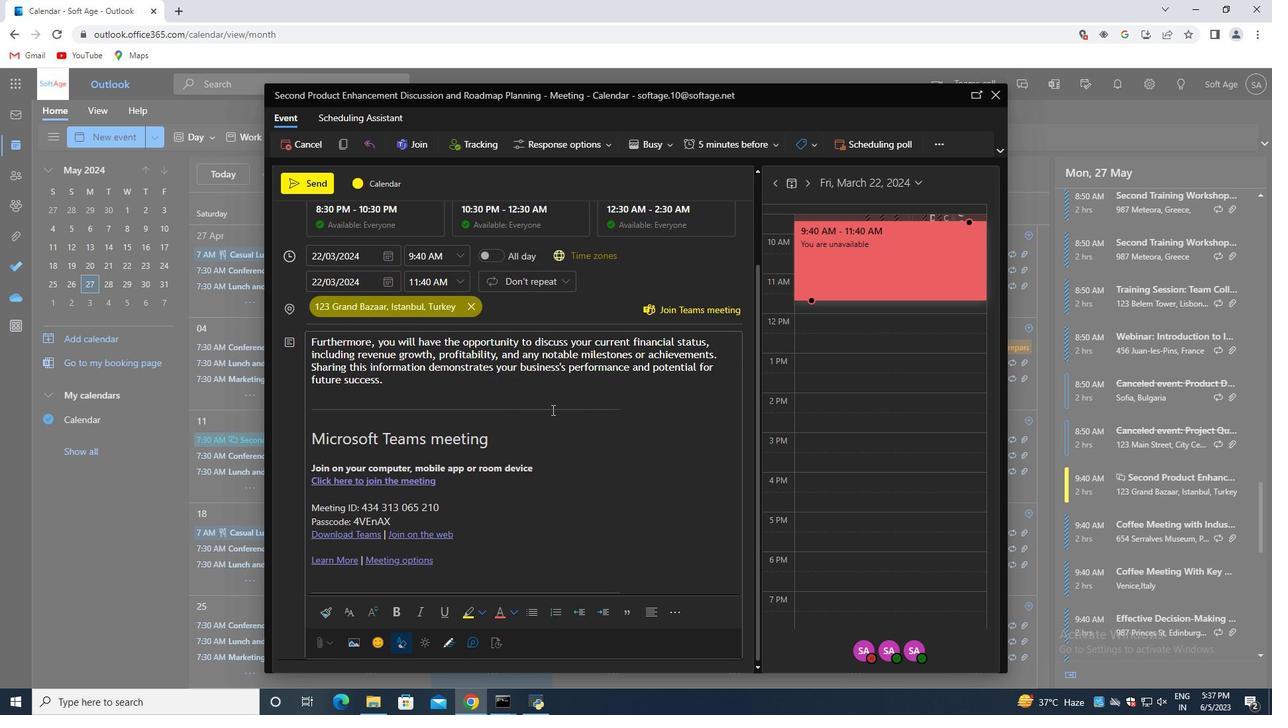 
Action: Mouse scrolled (573, 411) with delta (0, 0)
Screenshot: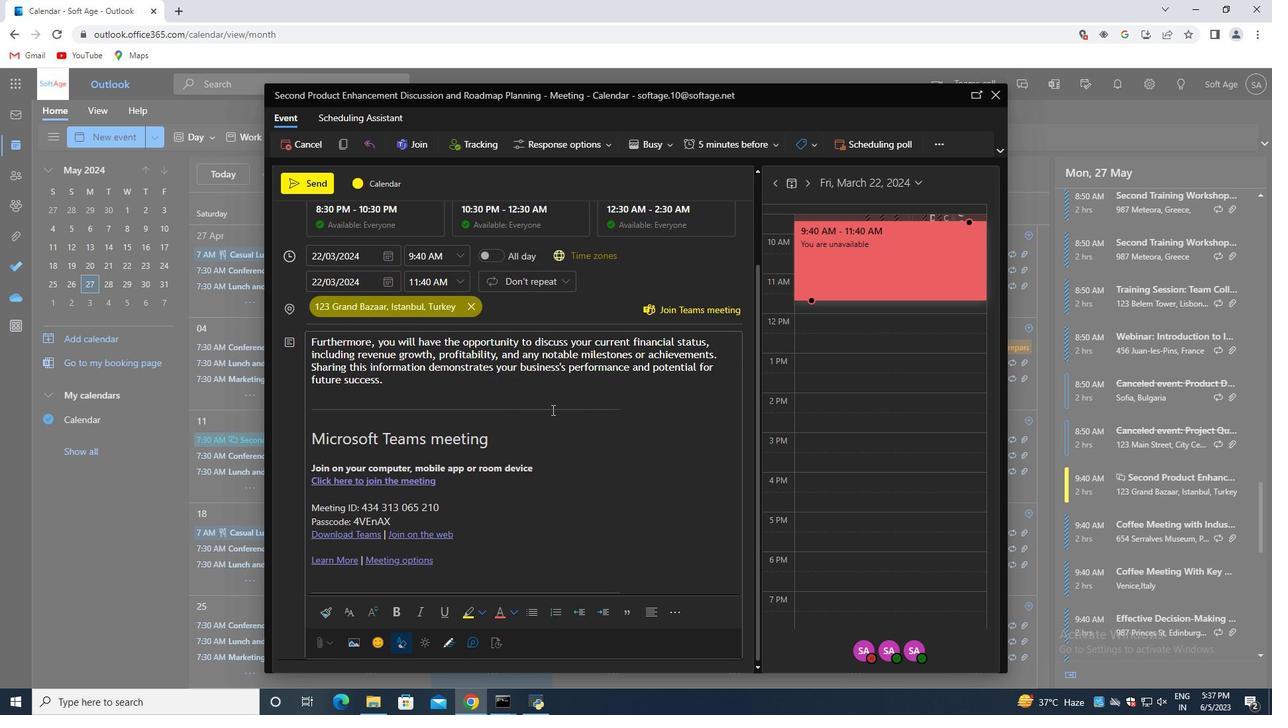 
Action: Mouse scrolled (573, 411) with delta (0, 0)
